 Task: Get directions from Olympic National Park, Washington, United States to Carlsbad Caverns National Park, New Mexico, United States and explore the nearby things to do with rating 2 and above and open now
Action: Mouse moved to (309, 97)
Screenshot: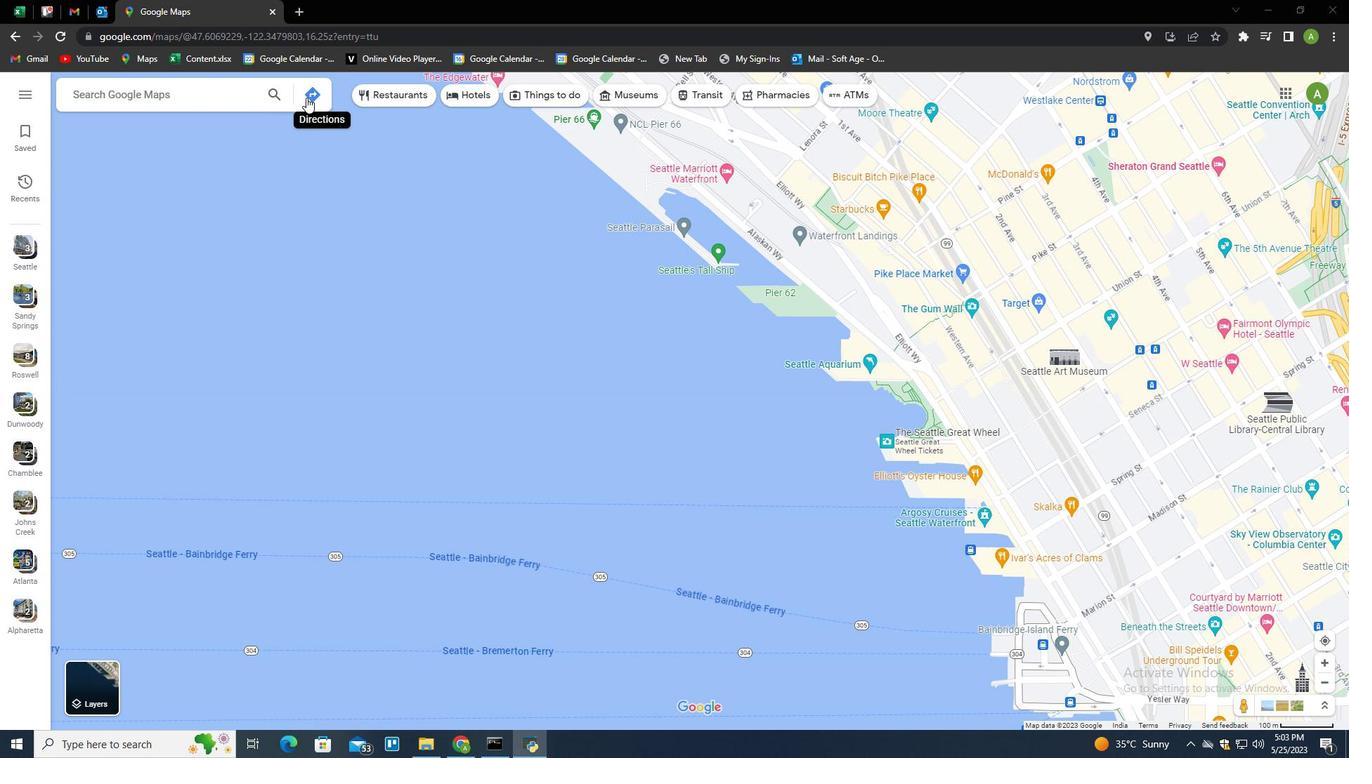 
Action: Mouse pressed left at (309, 97)
Screenshot: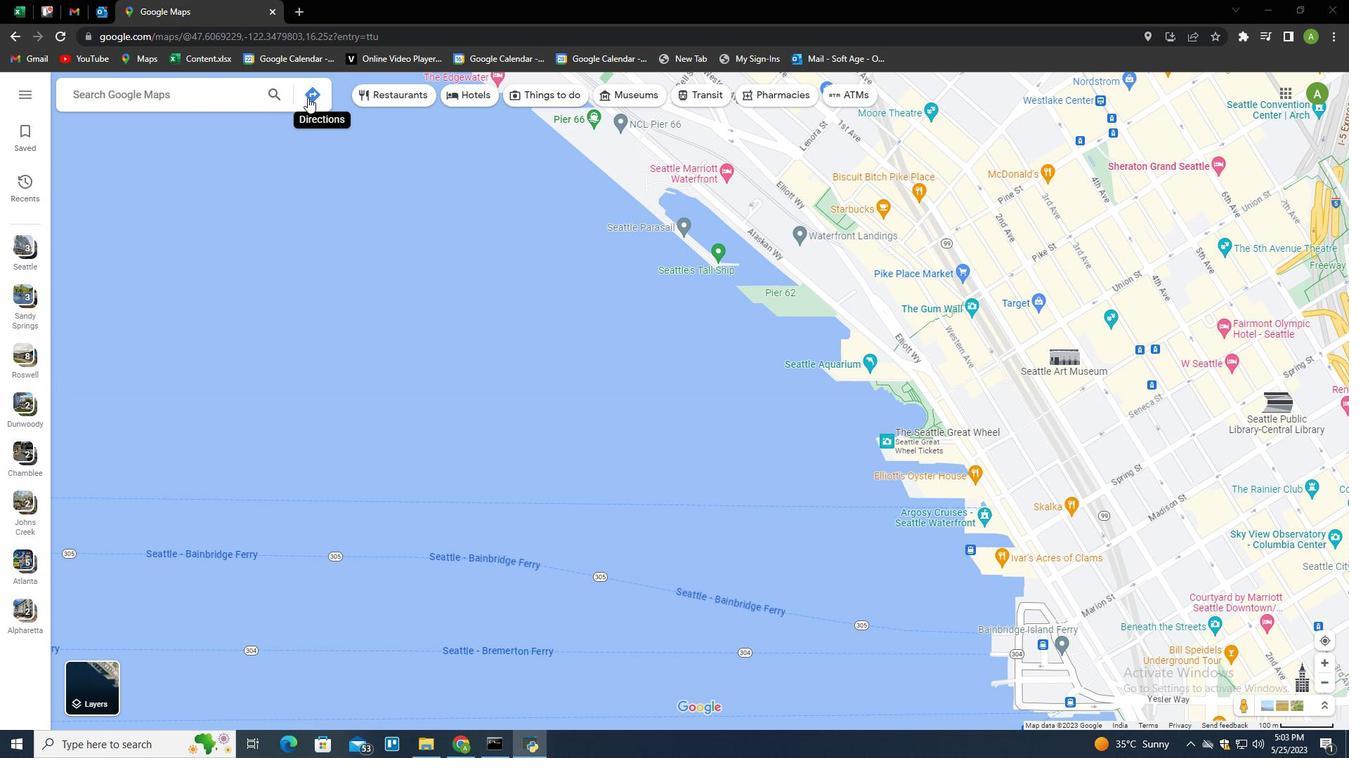 
Action: Mouse moved to (182, 143)
Screenshot: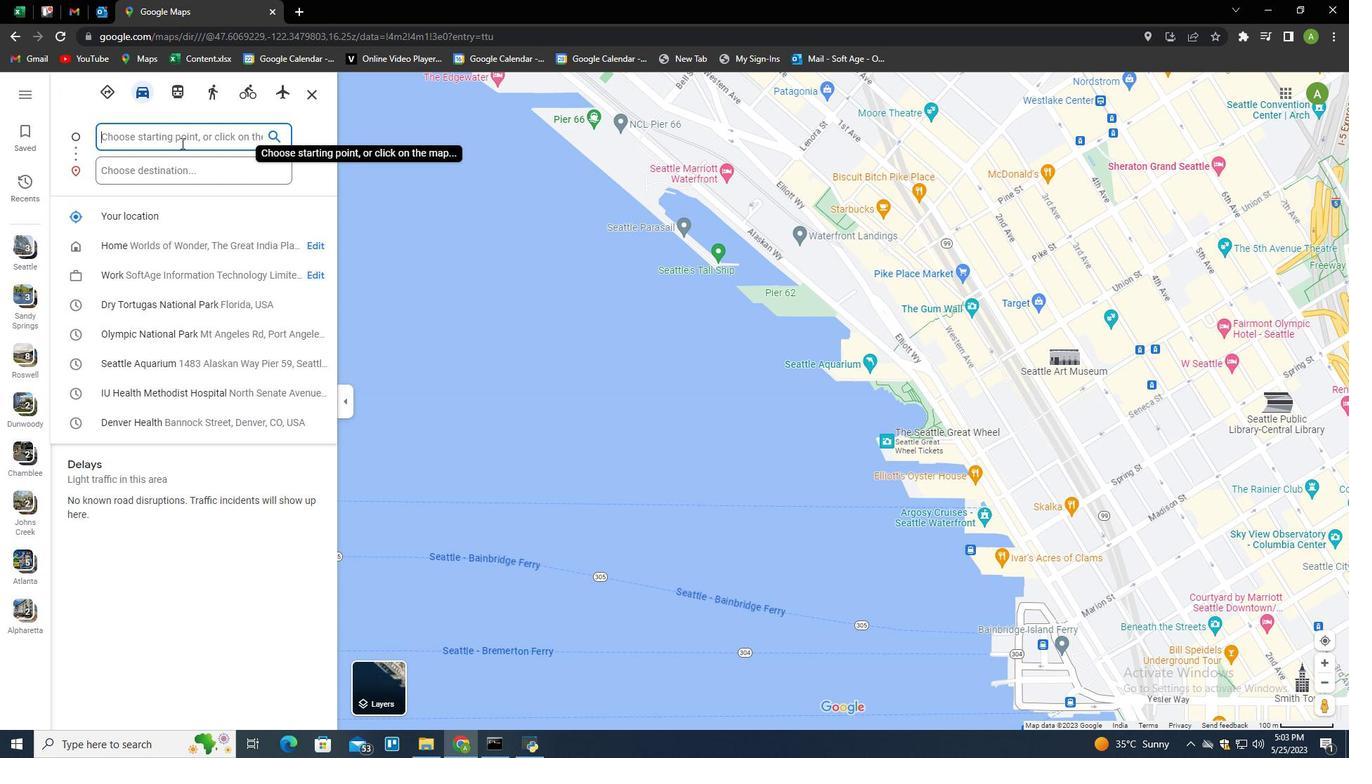 
Action: Mouse pressed left at (182, 143)
Screenshot: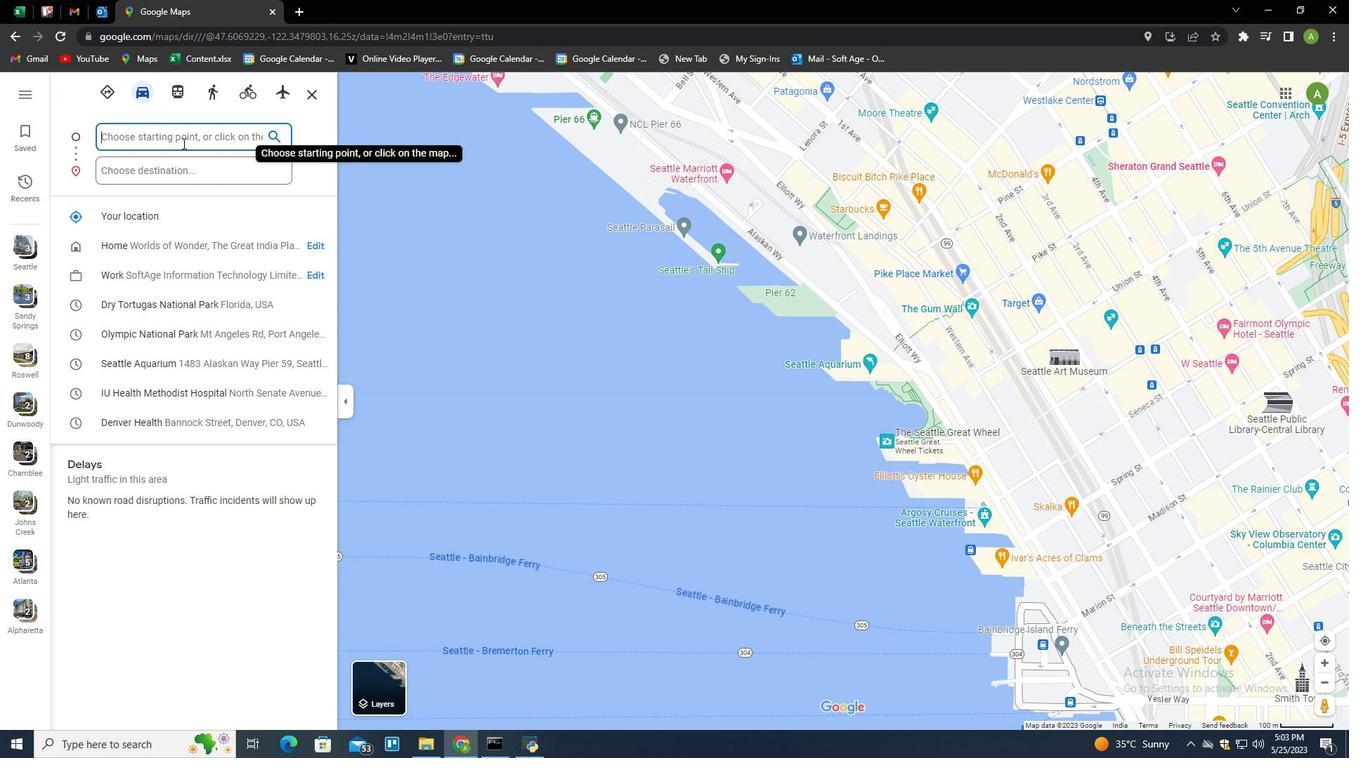 
Action: Key pressed <Key.shift>Oy<Key.backspace>lympic<Key.space><Key.shift>National<Key.space><Key.shift>Park,<Key.shift><Key.shift>Wah<Key.backspace>shington,<Key.space><Key.shift>United<Key.space><Key.shift>States<Key.tab><Key.tab><Key.shift>Carlsbad<Key.space><Key.shift>Caverns<Key.space><Key.shift>National<Key.space><Key.shift>Park,<Key.space><Key.shift>Nerw<Key.backspace><Key.backspace>w<Key.space><Key.shift>Mexico,<Key.space><Key.shift>Unted<Key.space><Key.shift>States<Key.enter>
Screenshot: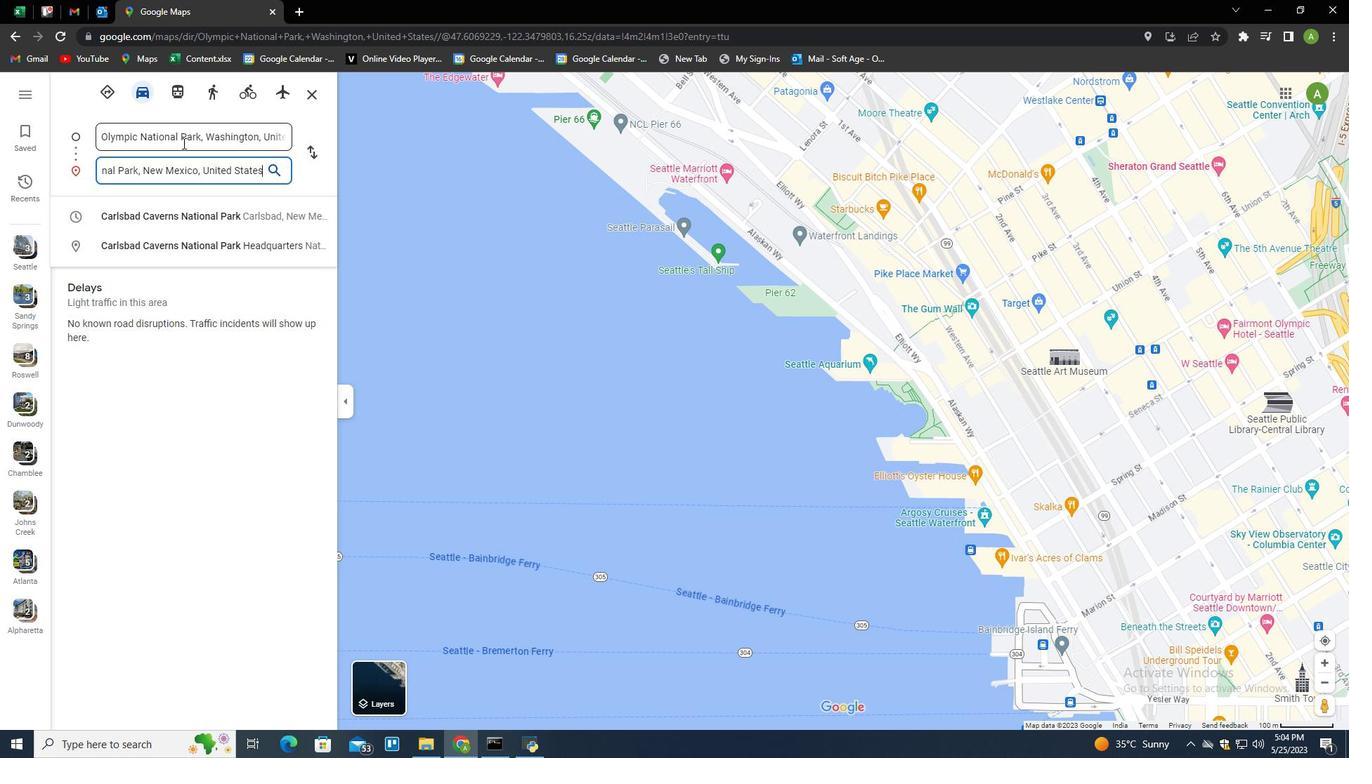 
Action: Mouse moved to (767, 92)
Screenshot: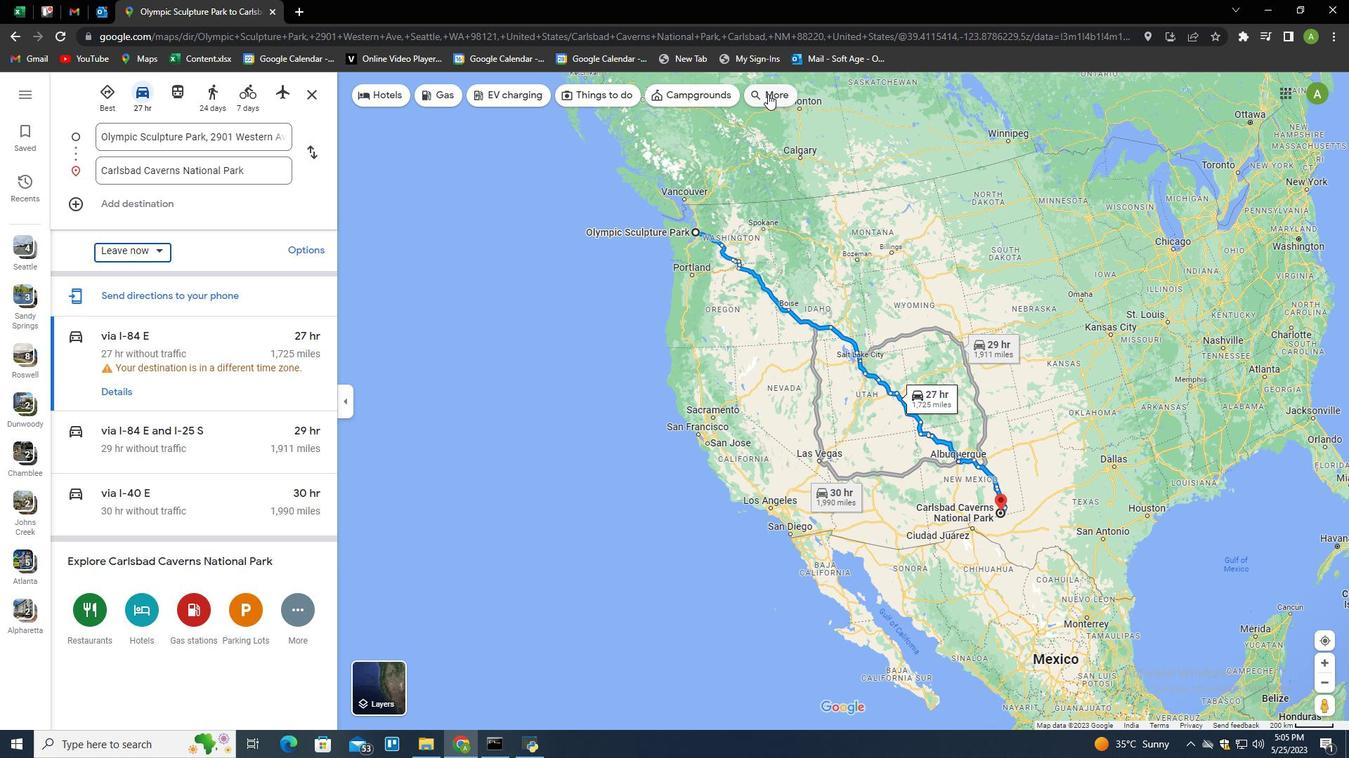 
Action: Mouse pressed left at (767, 92)
Screenshot: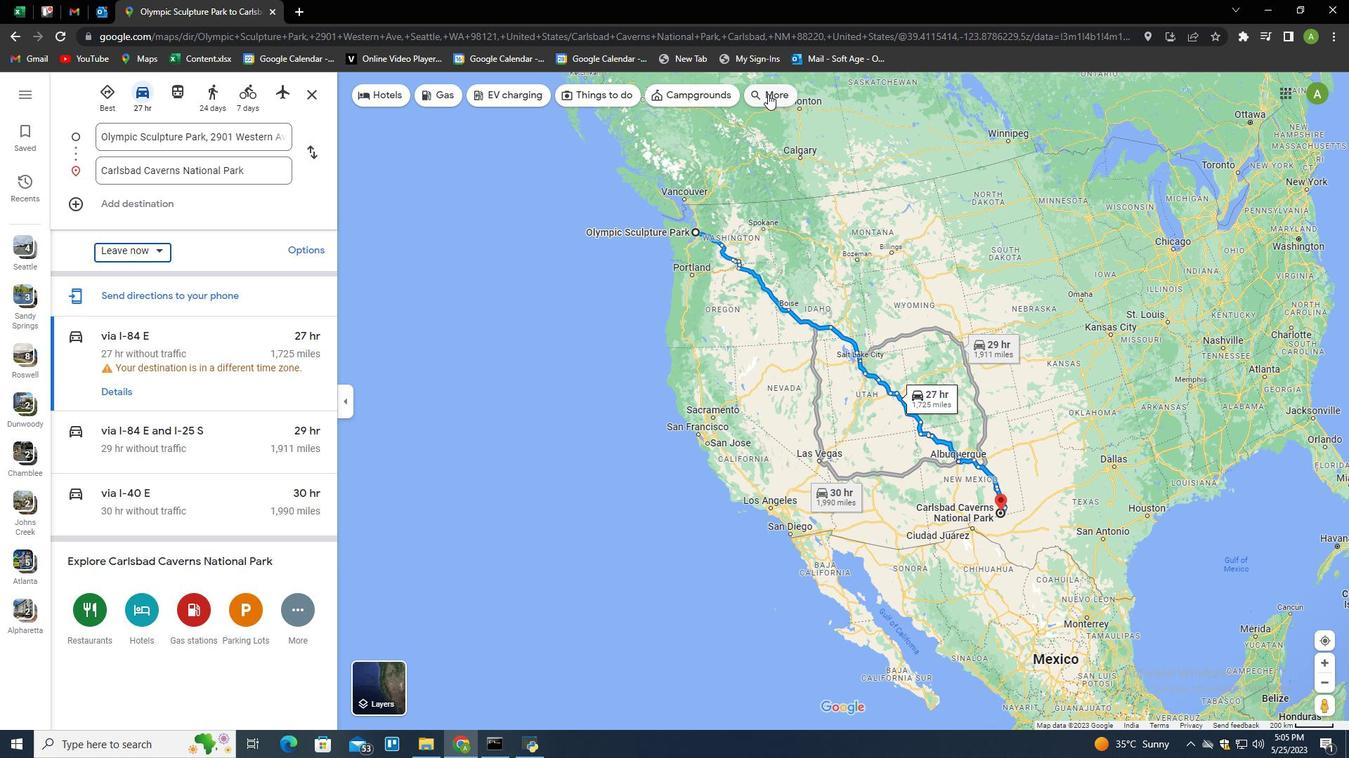 
Action: Mouse moved to (102, 497)
Screenshot: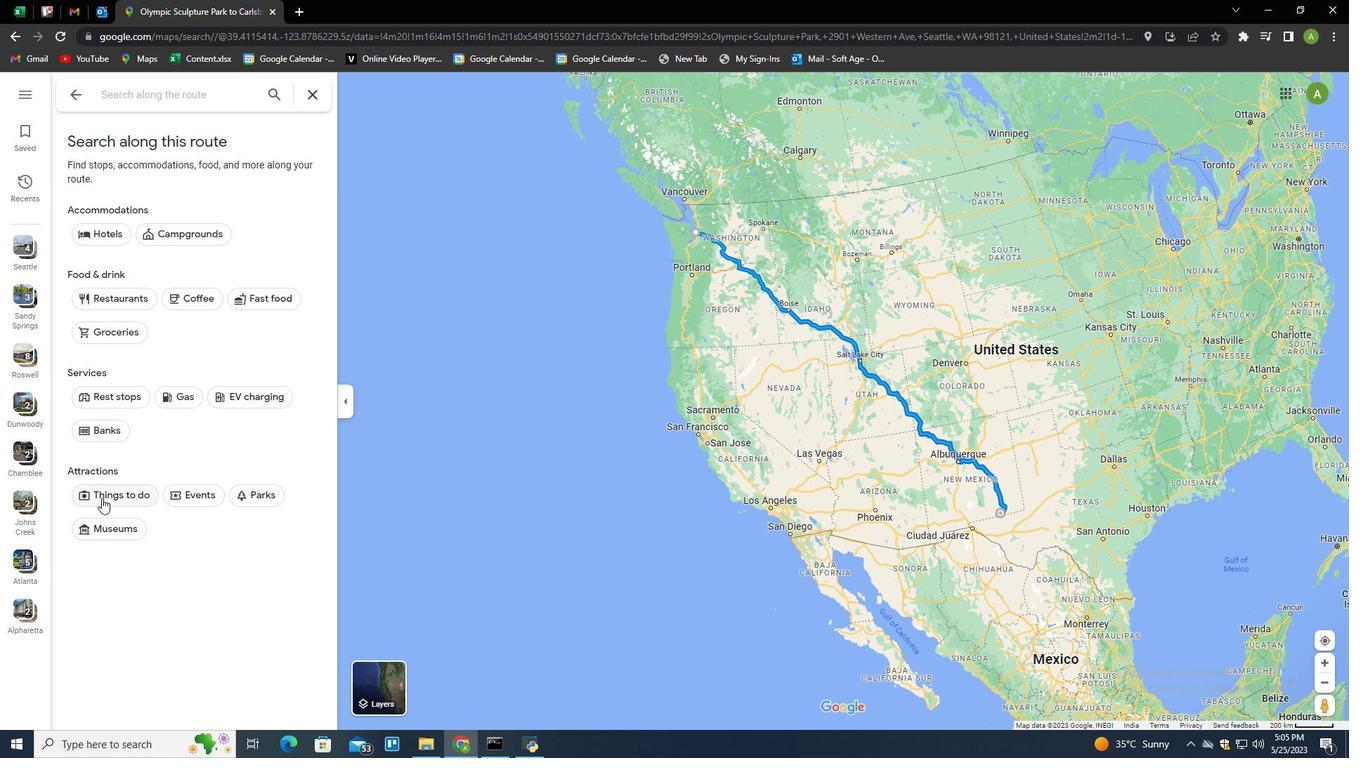 
Action: Mouse pressed left at (102, 497)
Screenshot: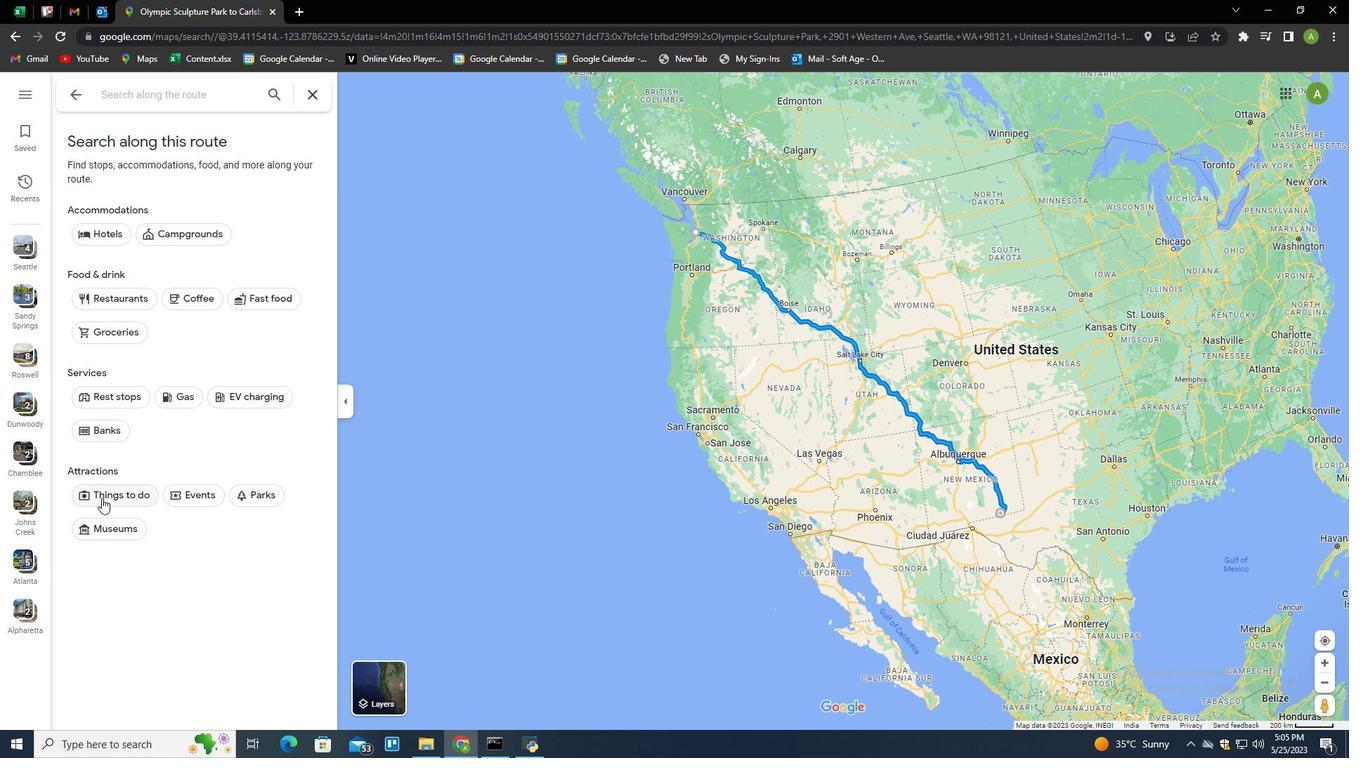 
Action: Mouse moved to (401, 100)
Screenshot: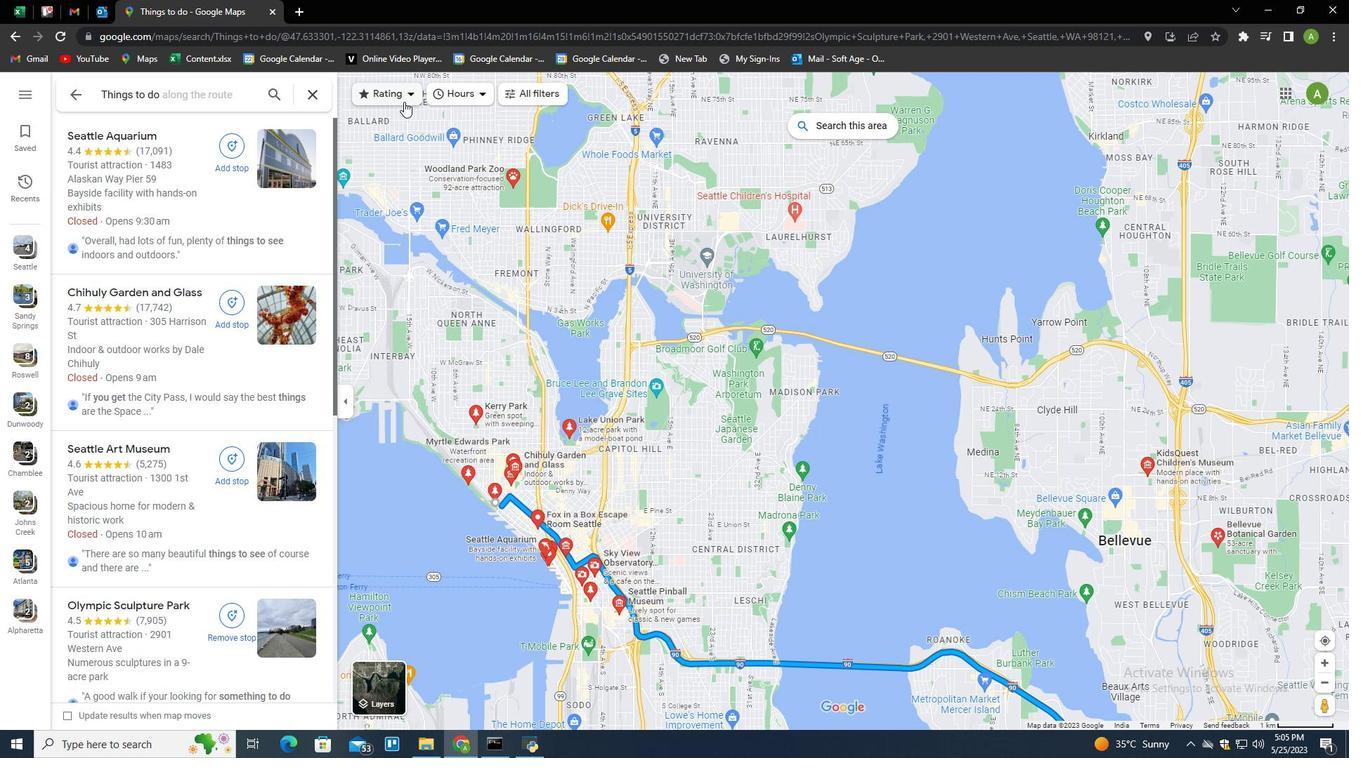 
Action: Mouse pressed left at (401, 100)
Screenshot: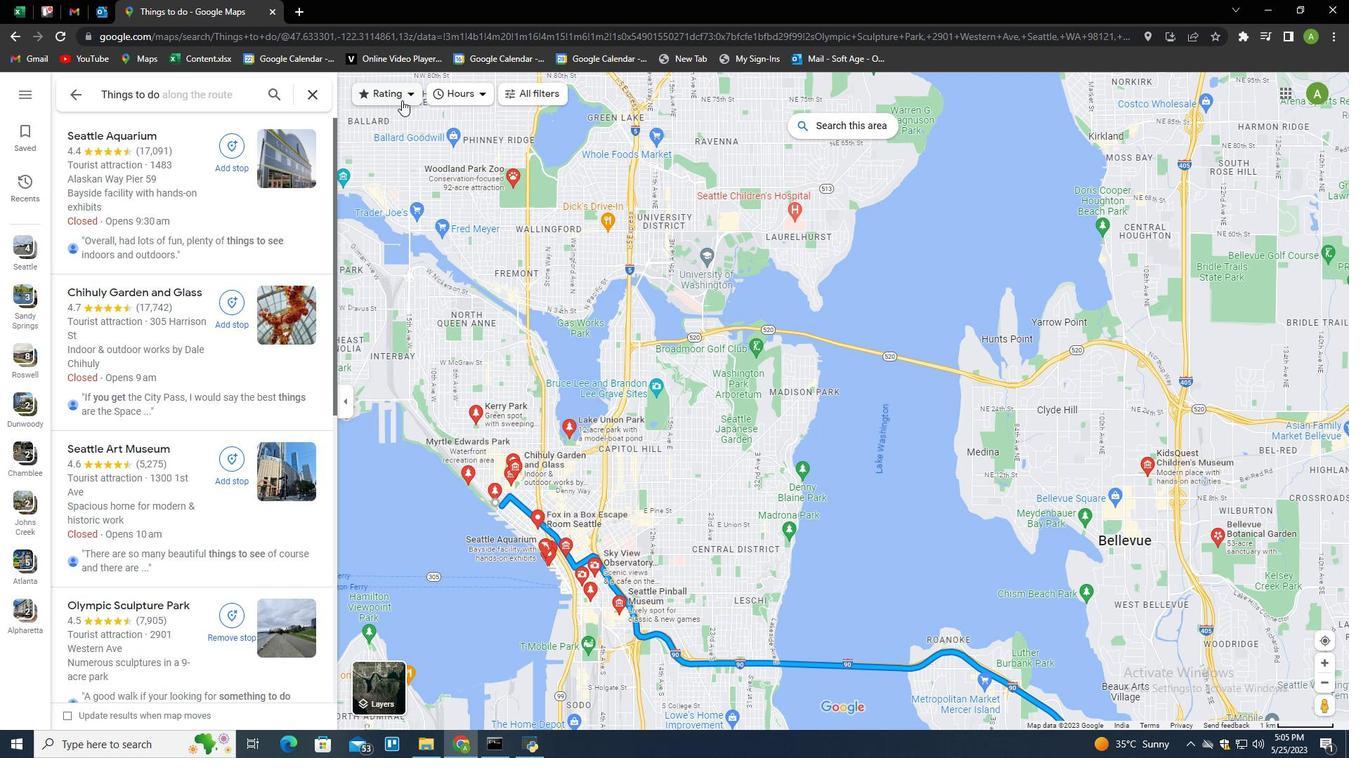 
Action: Mouse moved to (394, 153)
Screenshot: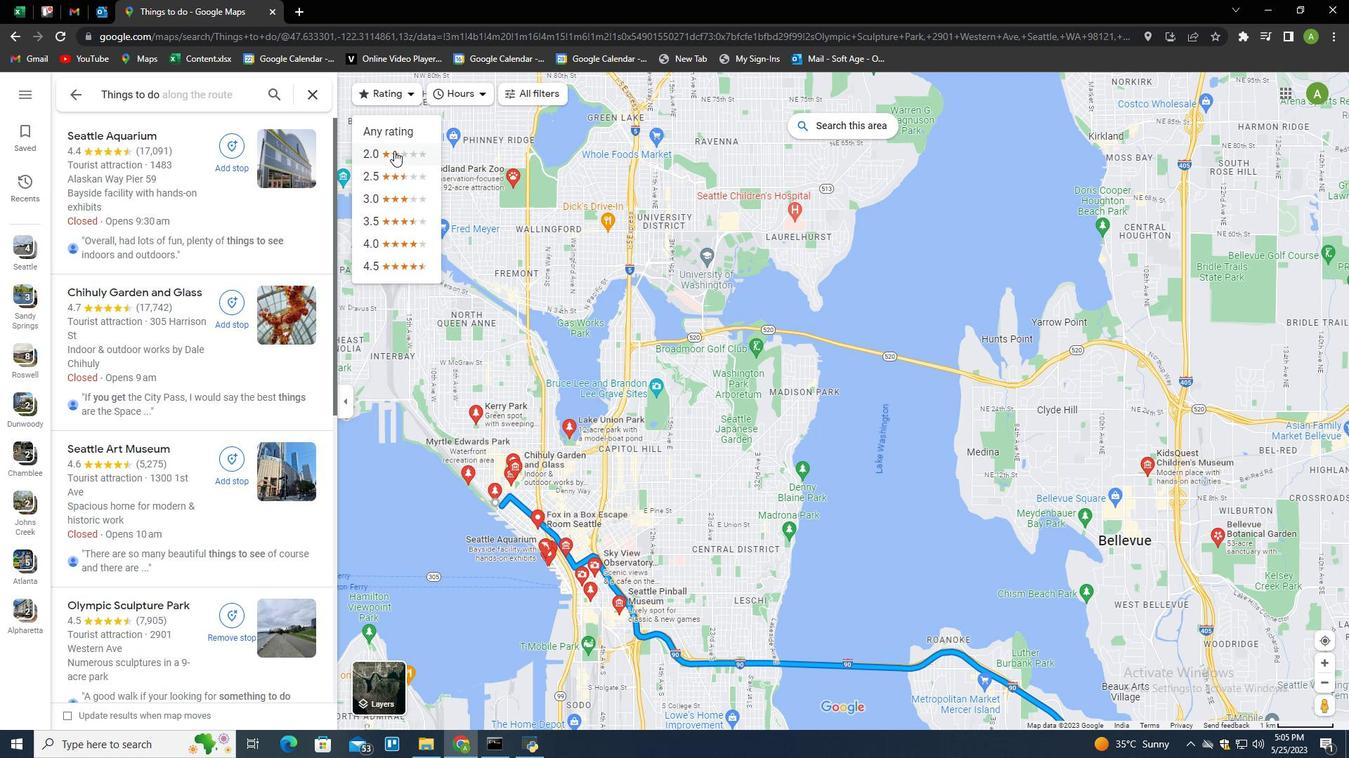 
Action: Mouse pressed left at (394, 153)
Screenshot: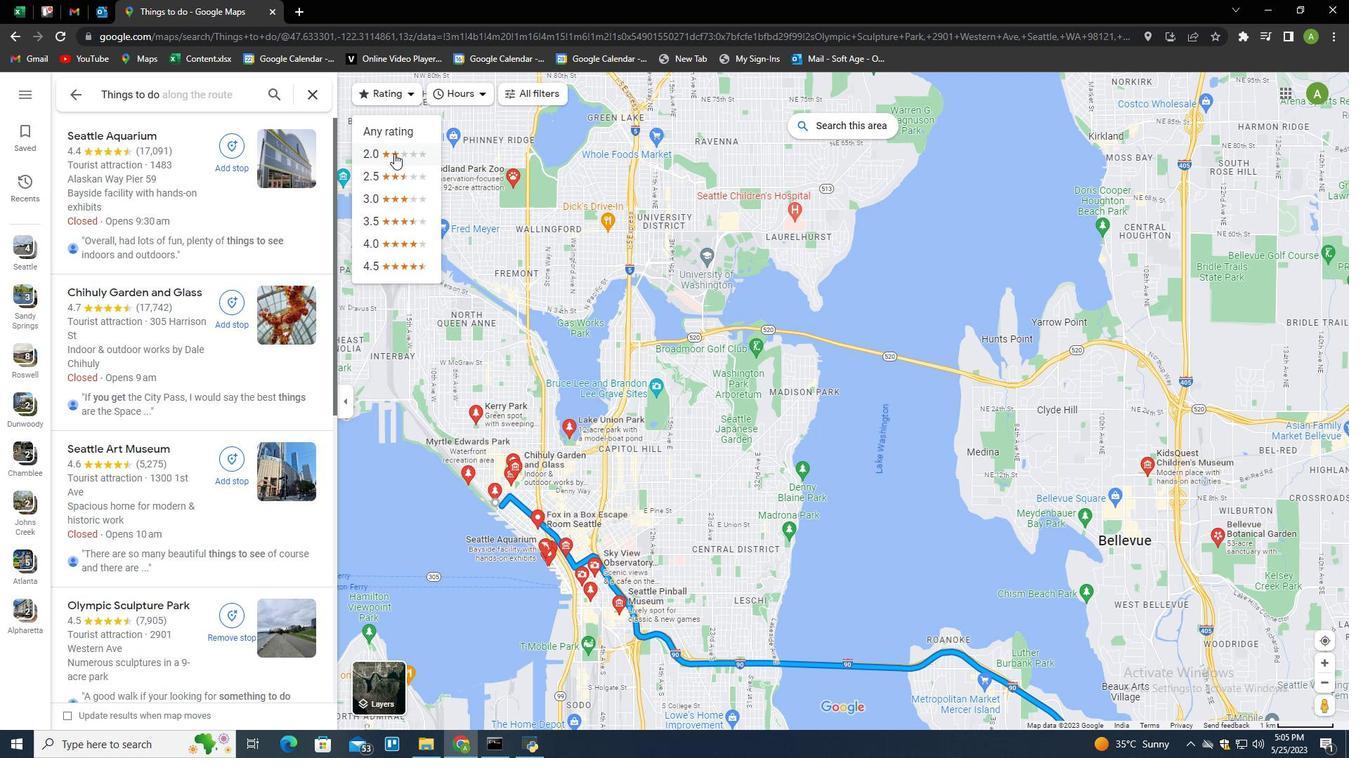 
Action: Mouse moved to (489, 90)
Screenshot: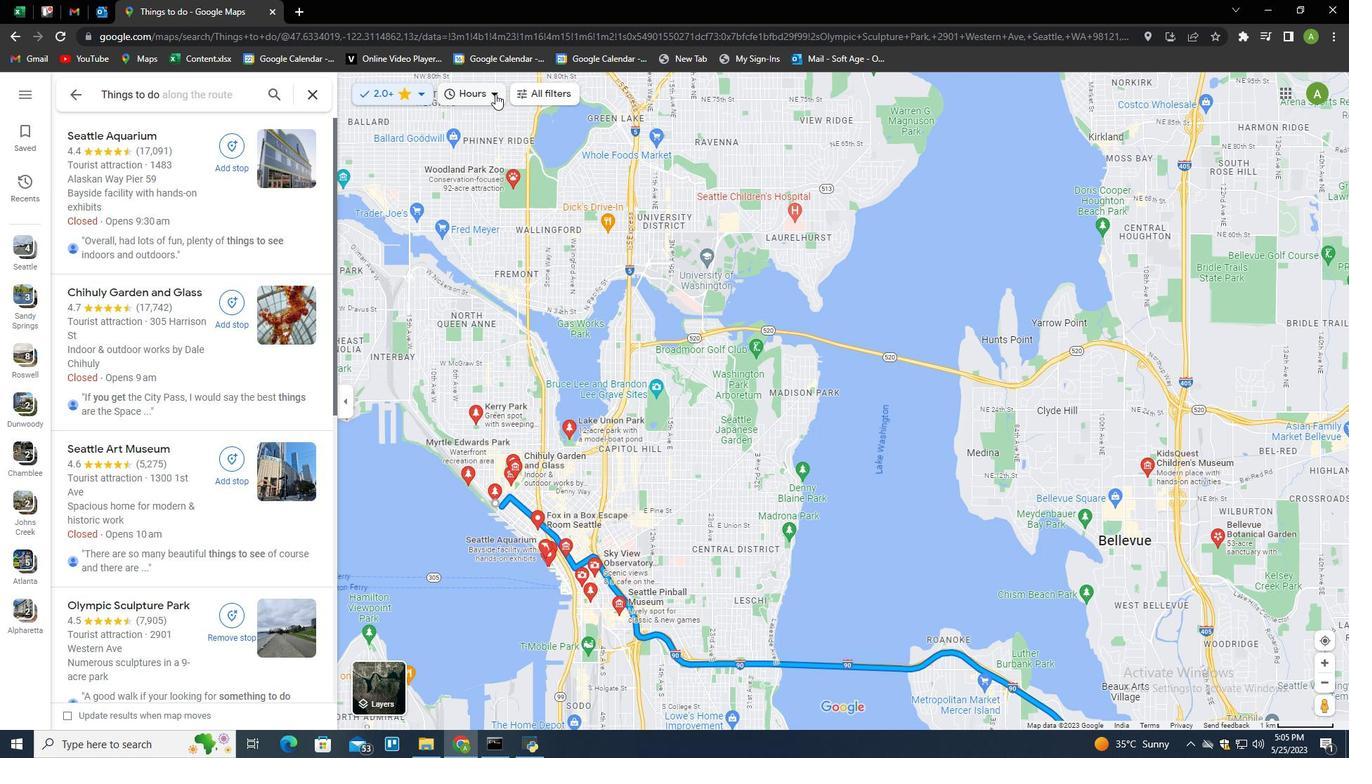 
Action: Mouse pressed left at (489, 90)
Screenshot: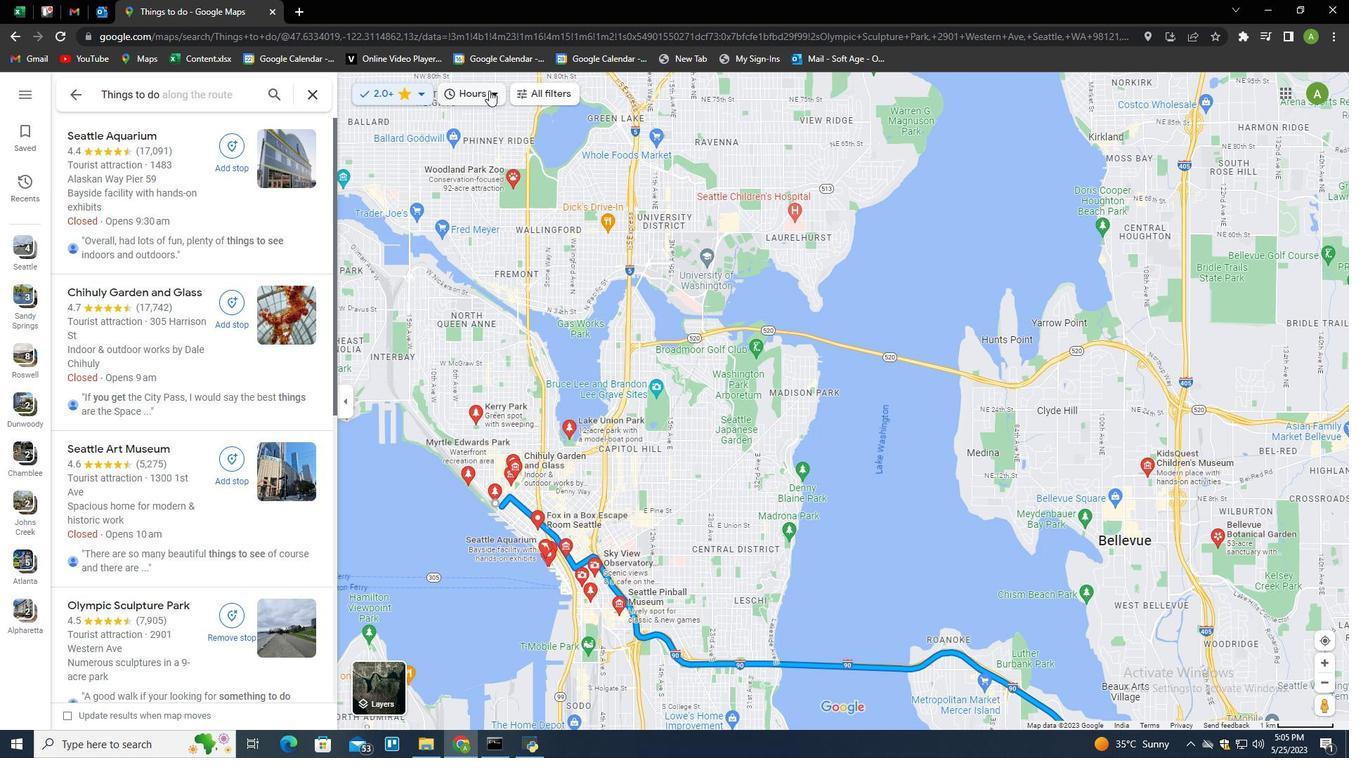 
Action: Mouse moved to (456, 149)
Screenshot: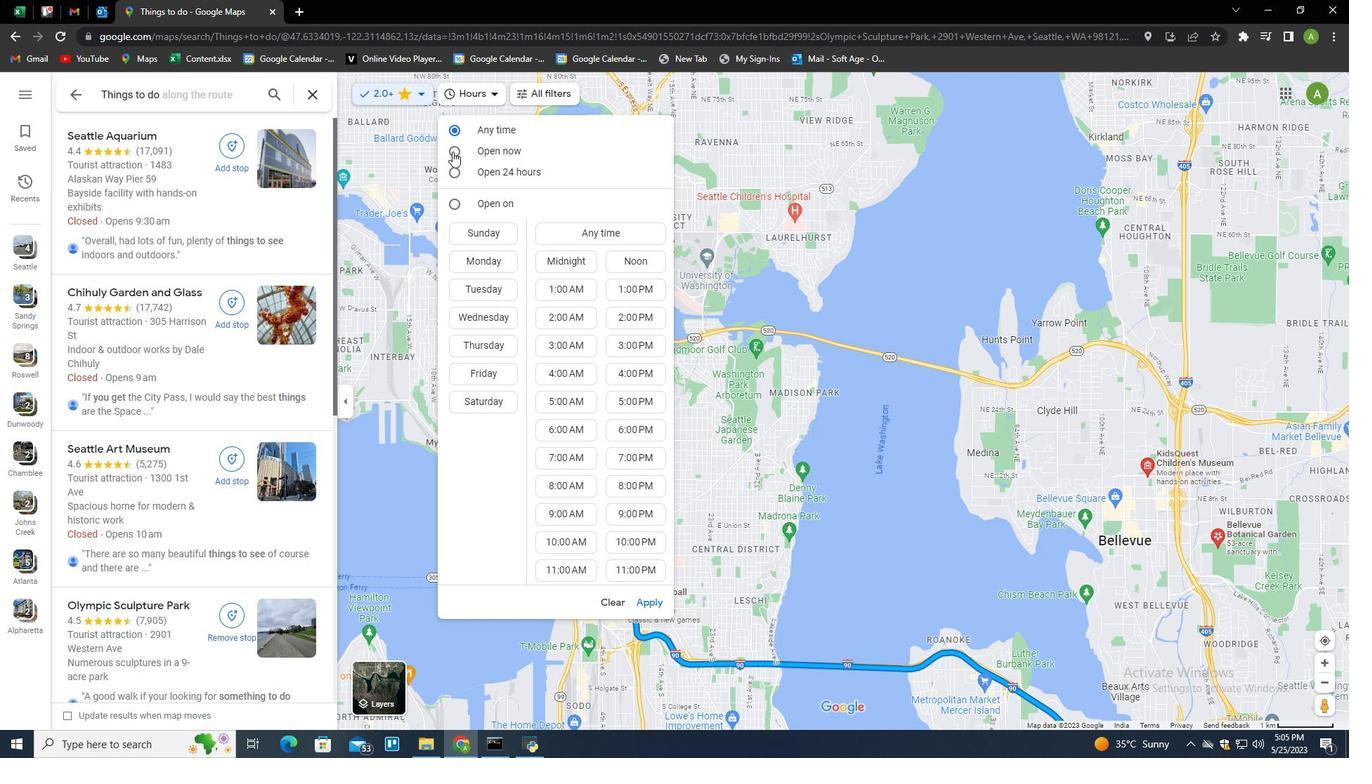 
Action: Mouse pressed left at (456, 149)
Screenshot: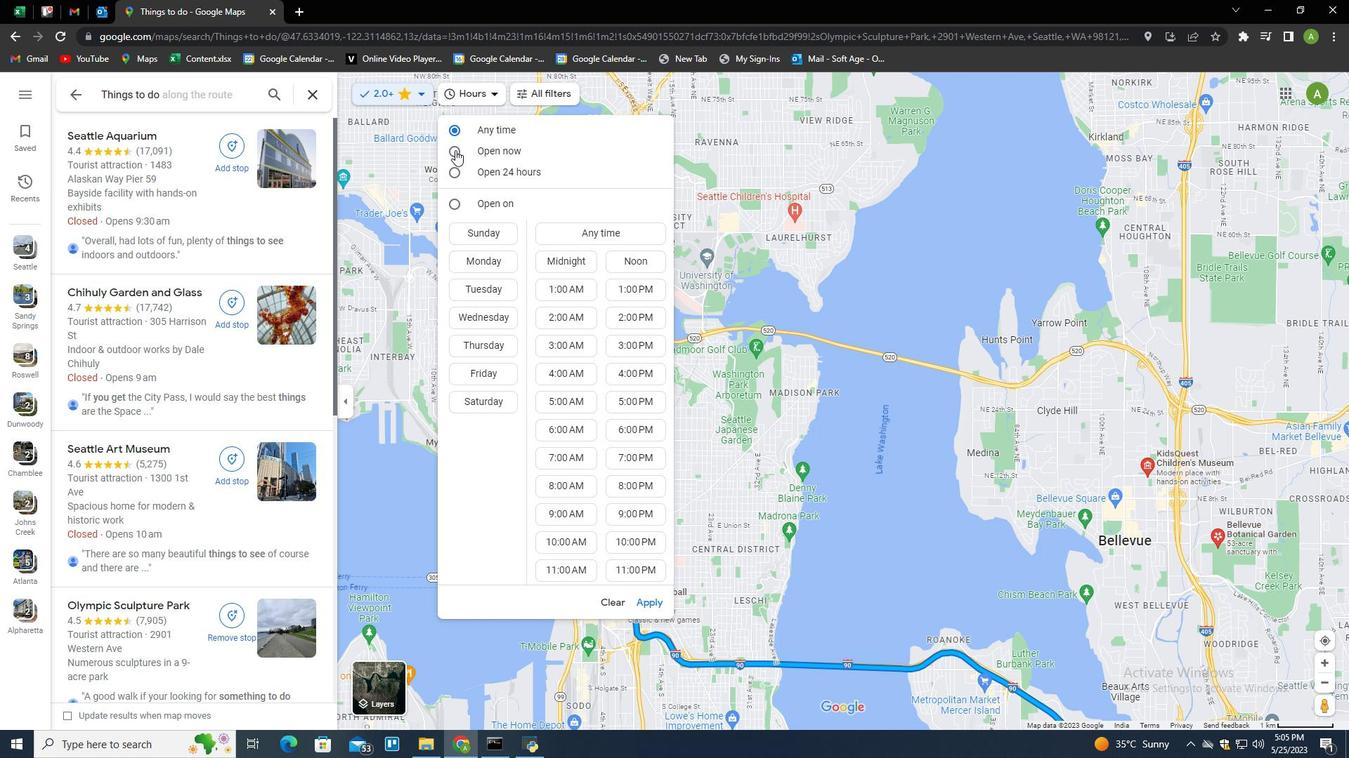 
Action: Mouse moved to (647, 605)
Screenshot: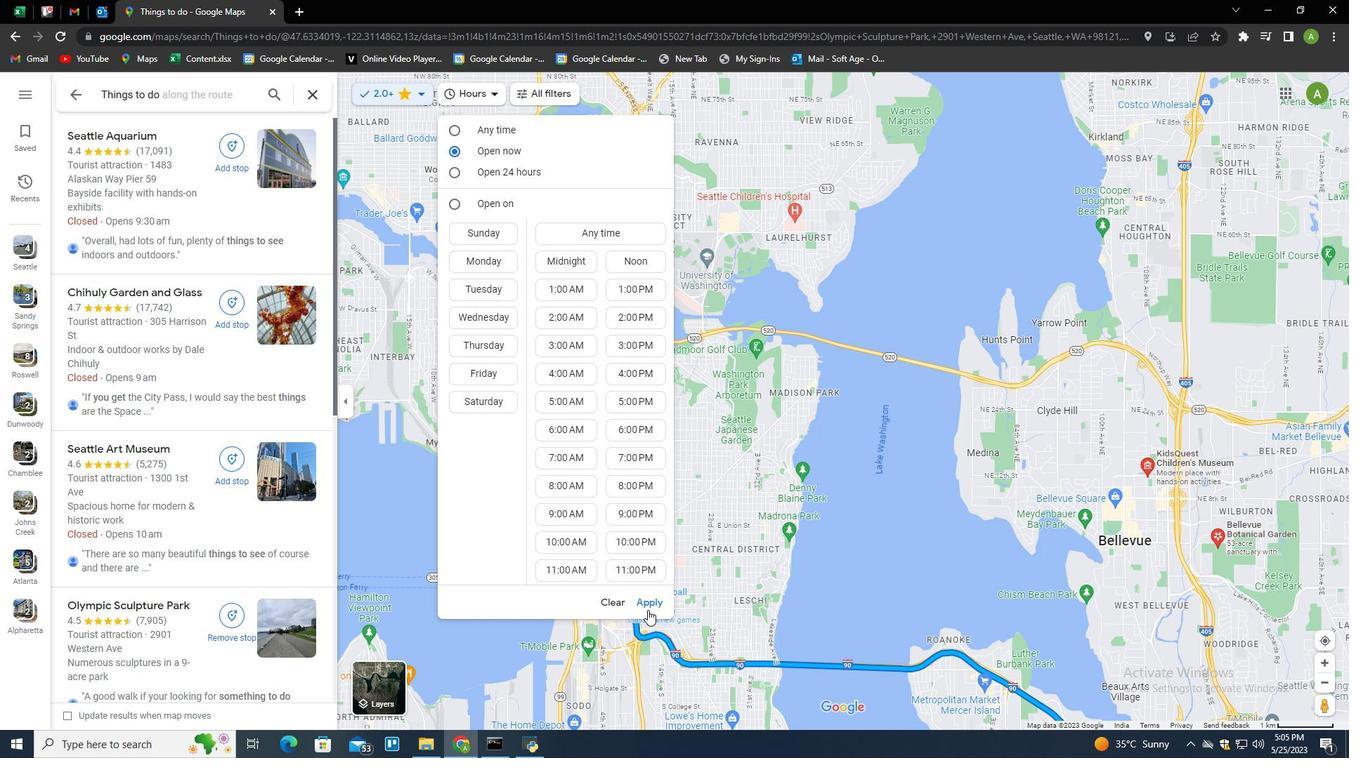 
Action: Mouse pressed left at (647, 605)
Screenshot: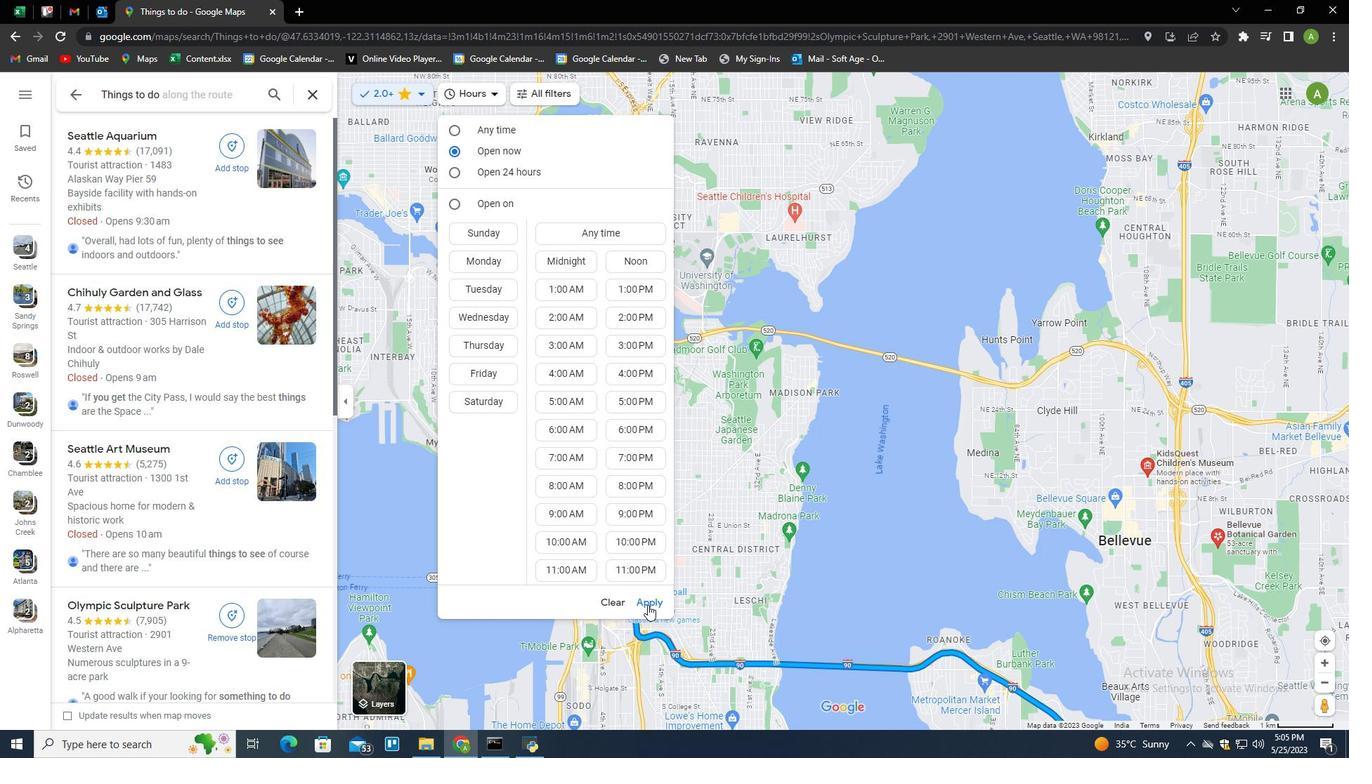 
Action: Mouse moved to (708, 250)
Screenshot: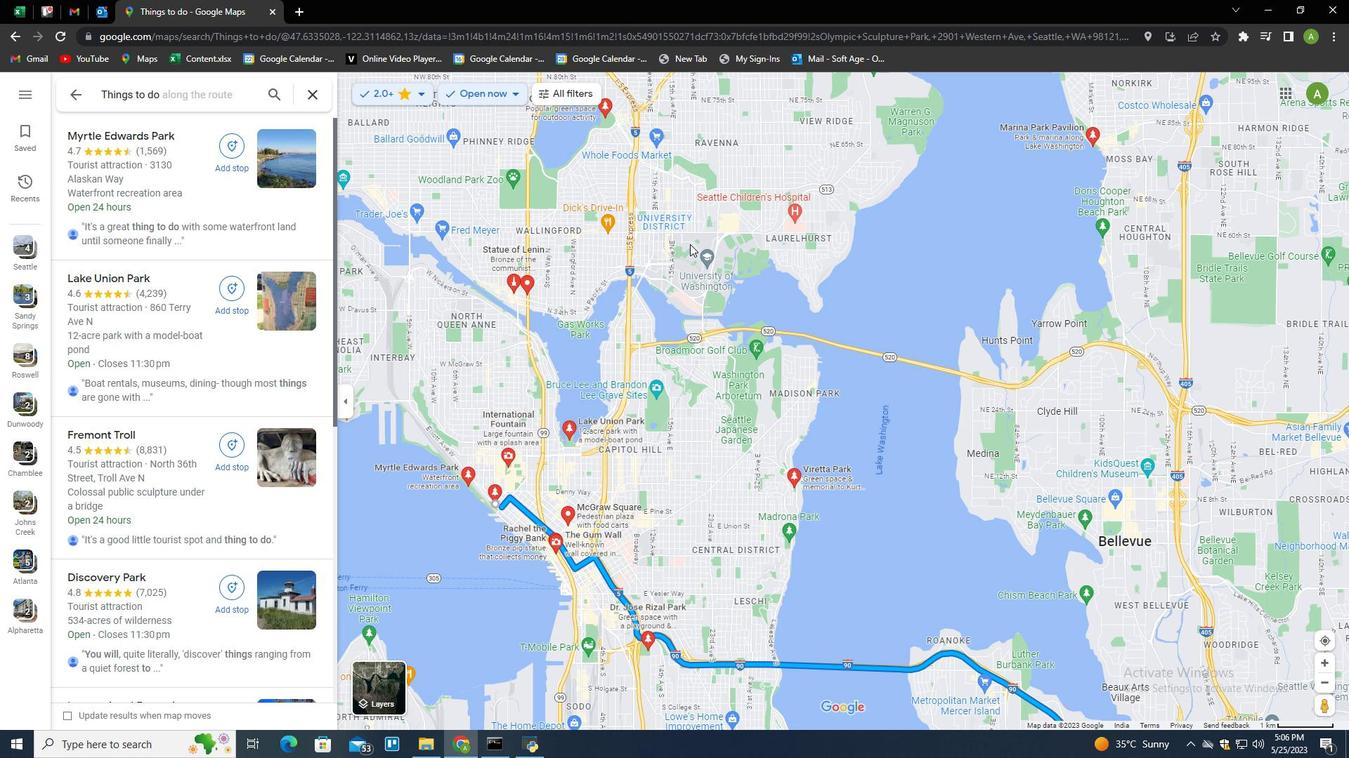 
Action: Mouse scrolled (708, 249) with delta (0, 0)
Screenshot: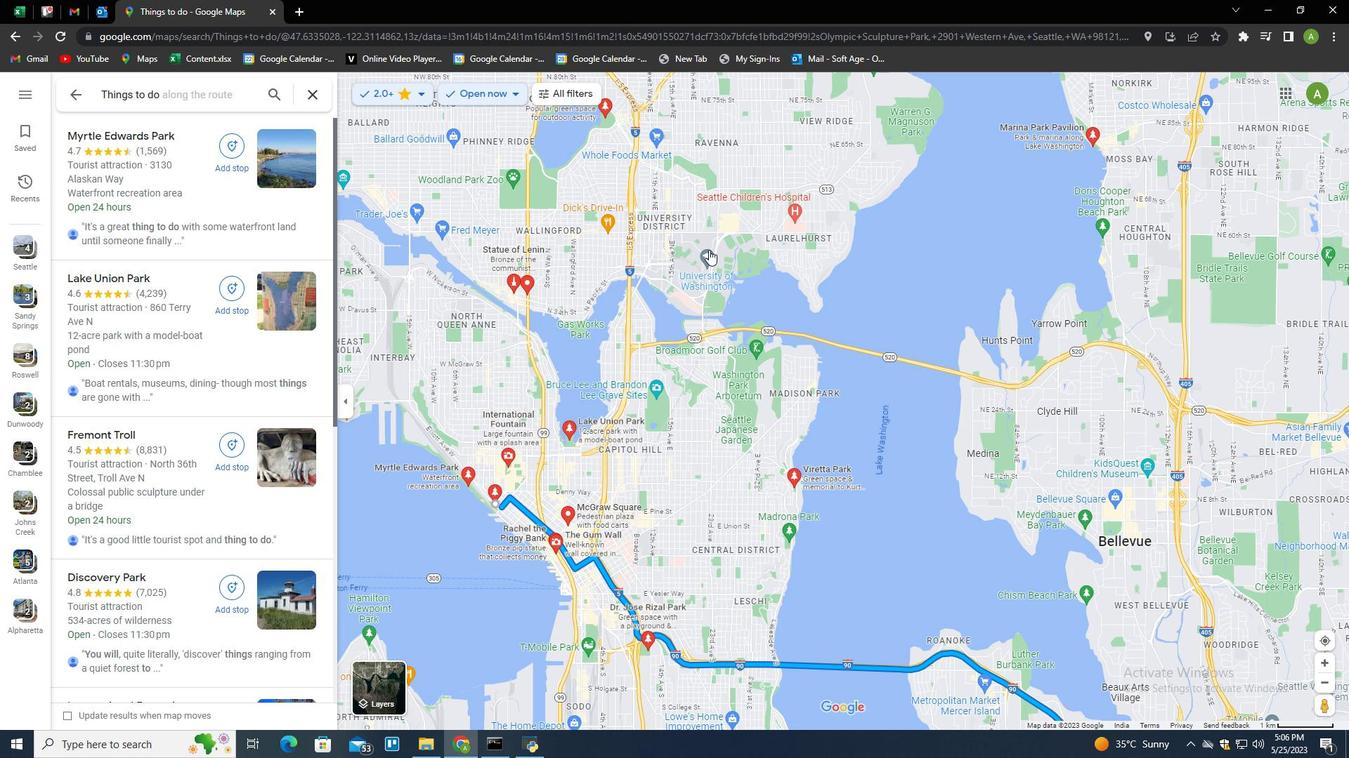 
Action: Mouse scrolled (708, 249) with delta (0, 0)
Screenshot: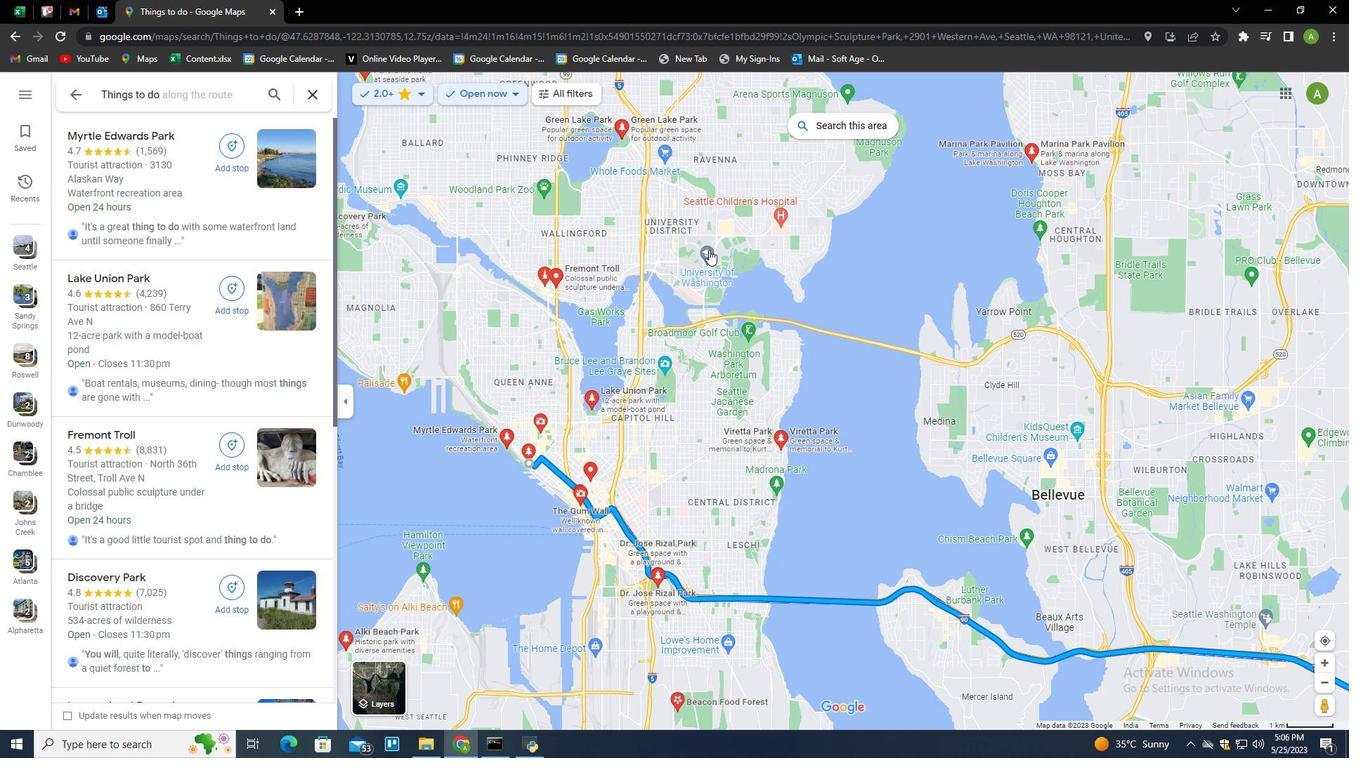 
Action: Mouse moved to (724, 435)
Screenshot: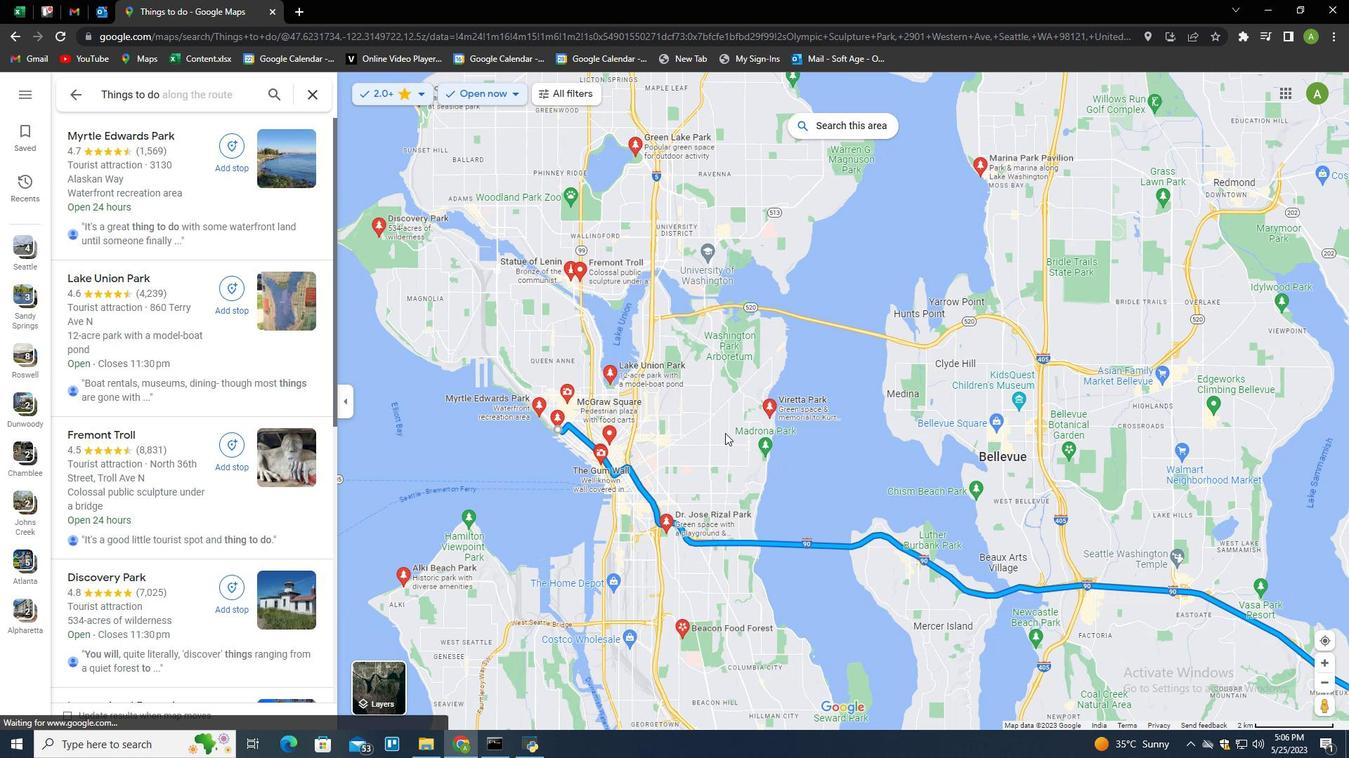 
Action: Mouse pressed left at (724, 435)
Screenshot: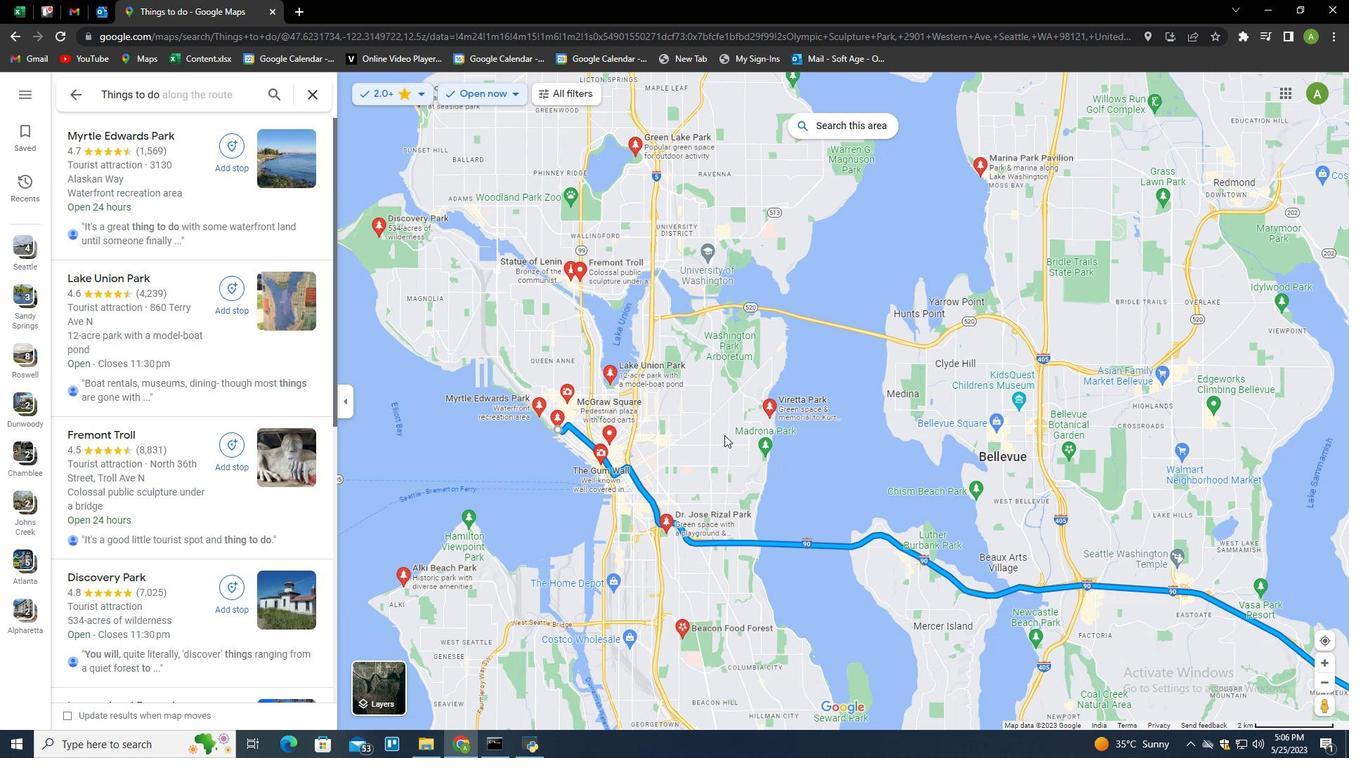 
Action: Mouse moved to (715, 342)
Screenshot: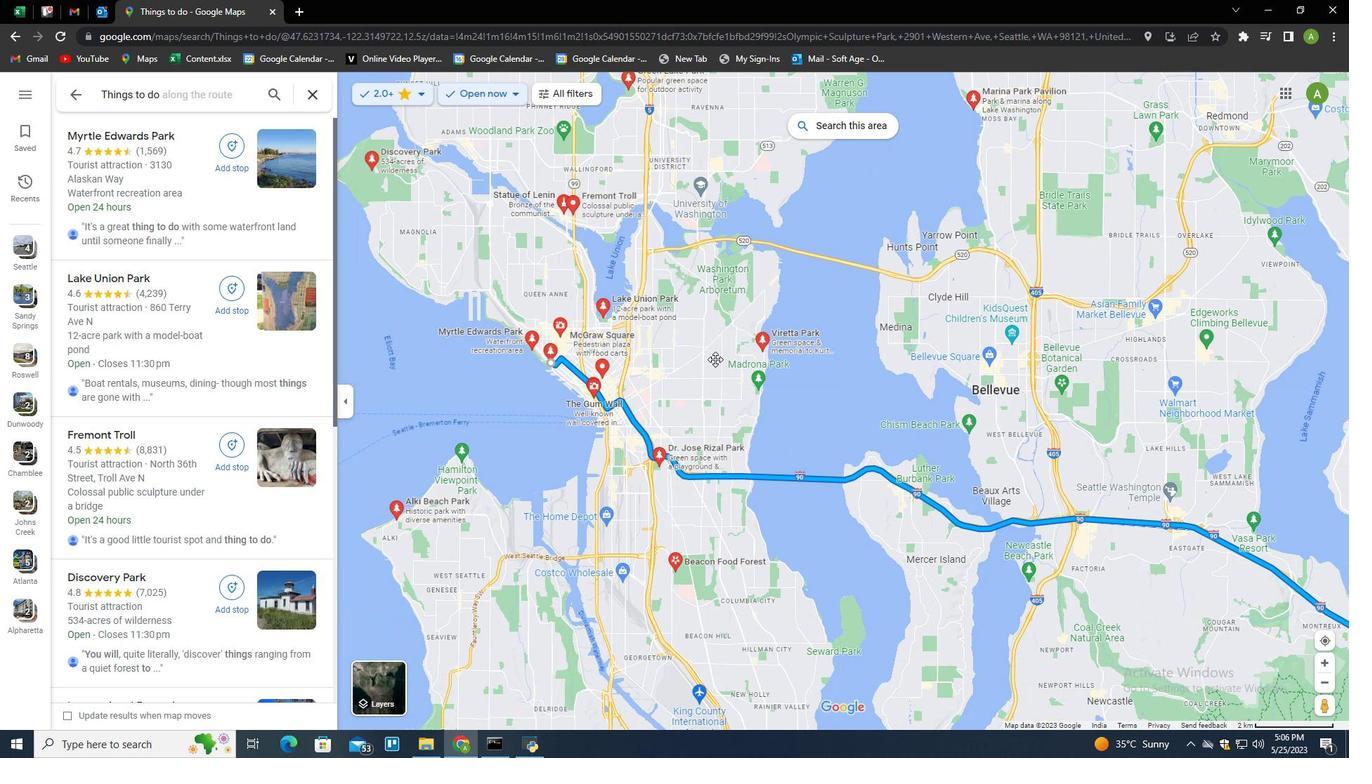 
Action: Mouse scrolled (715, 341) with delta (0, 0)
Screenshot: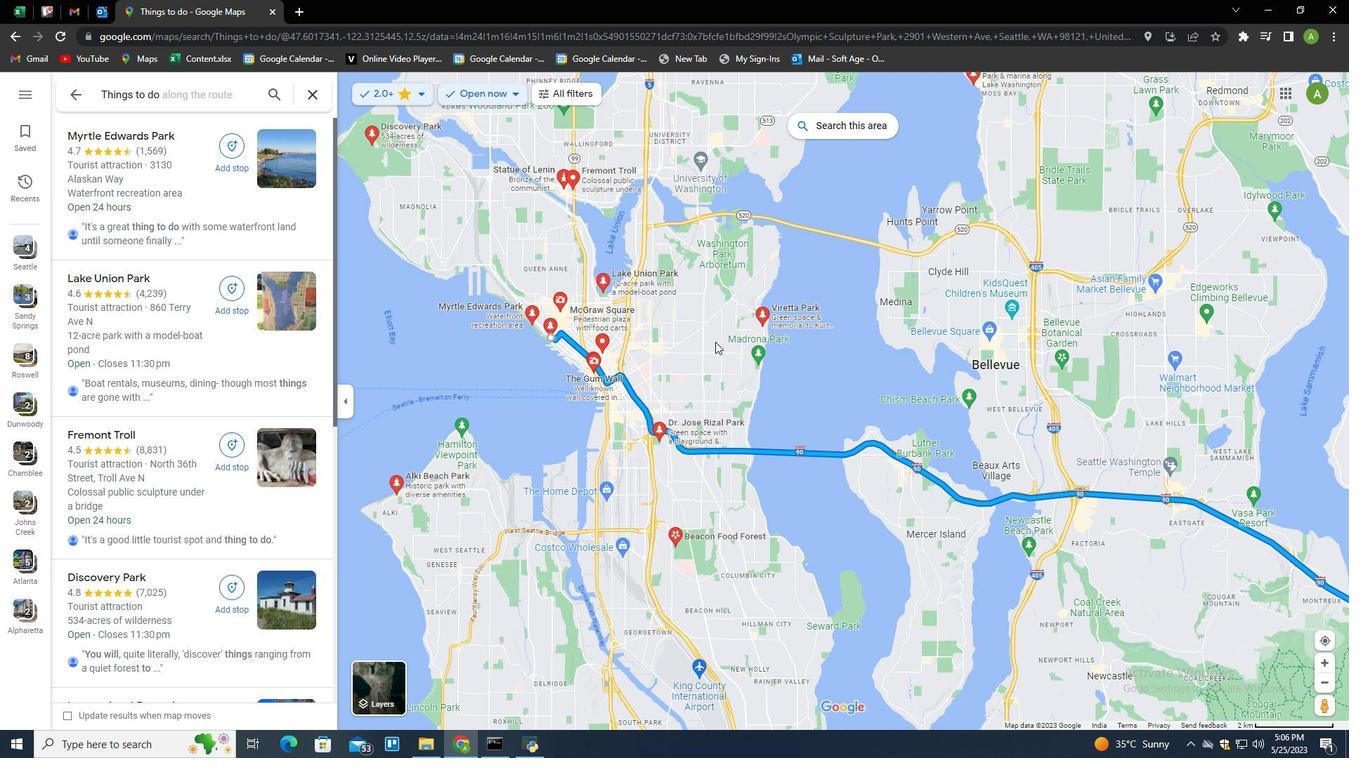 
Action: Mouse moved to (713, 348)
Screenshot: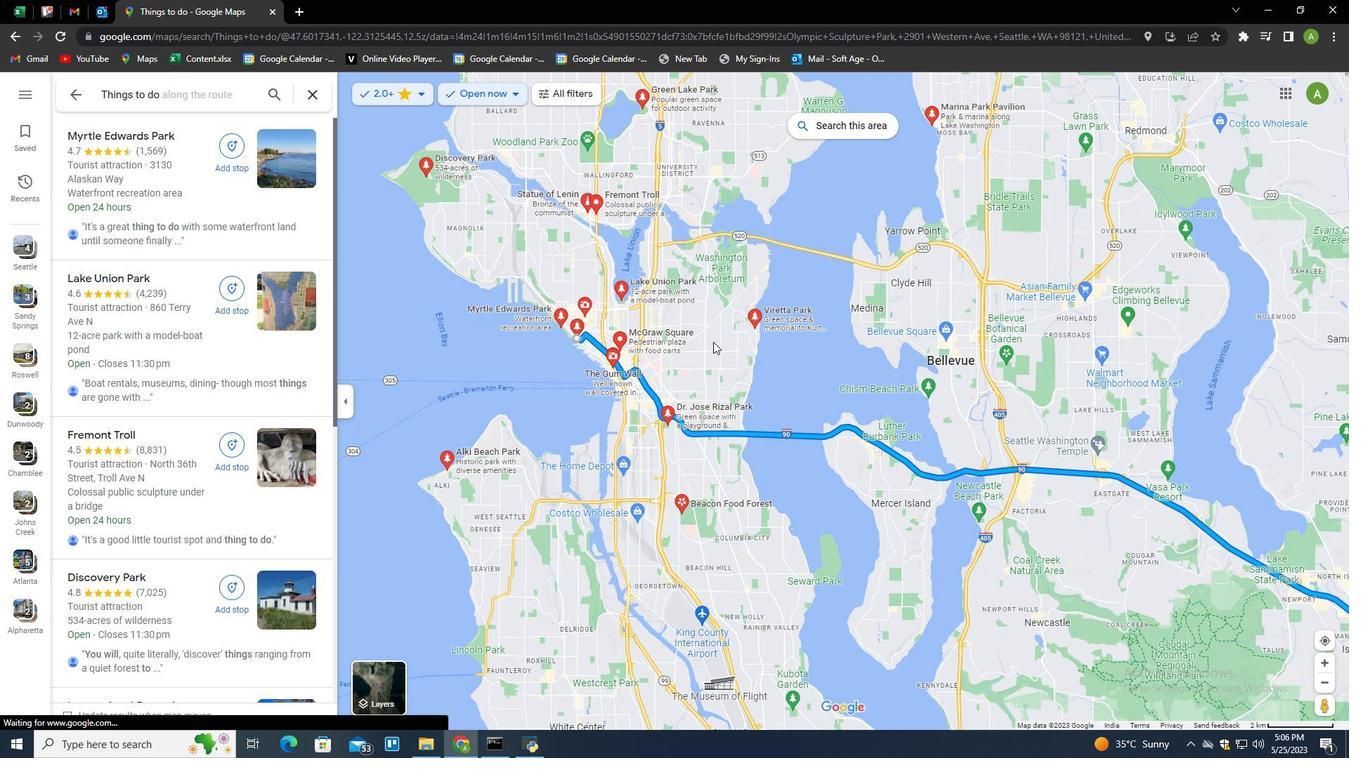
Action: Mouse pressed left at (713, 348)
Screenshot: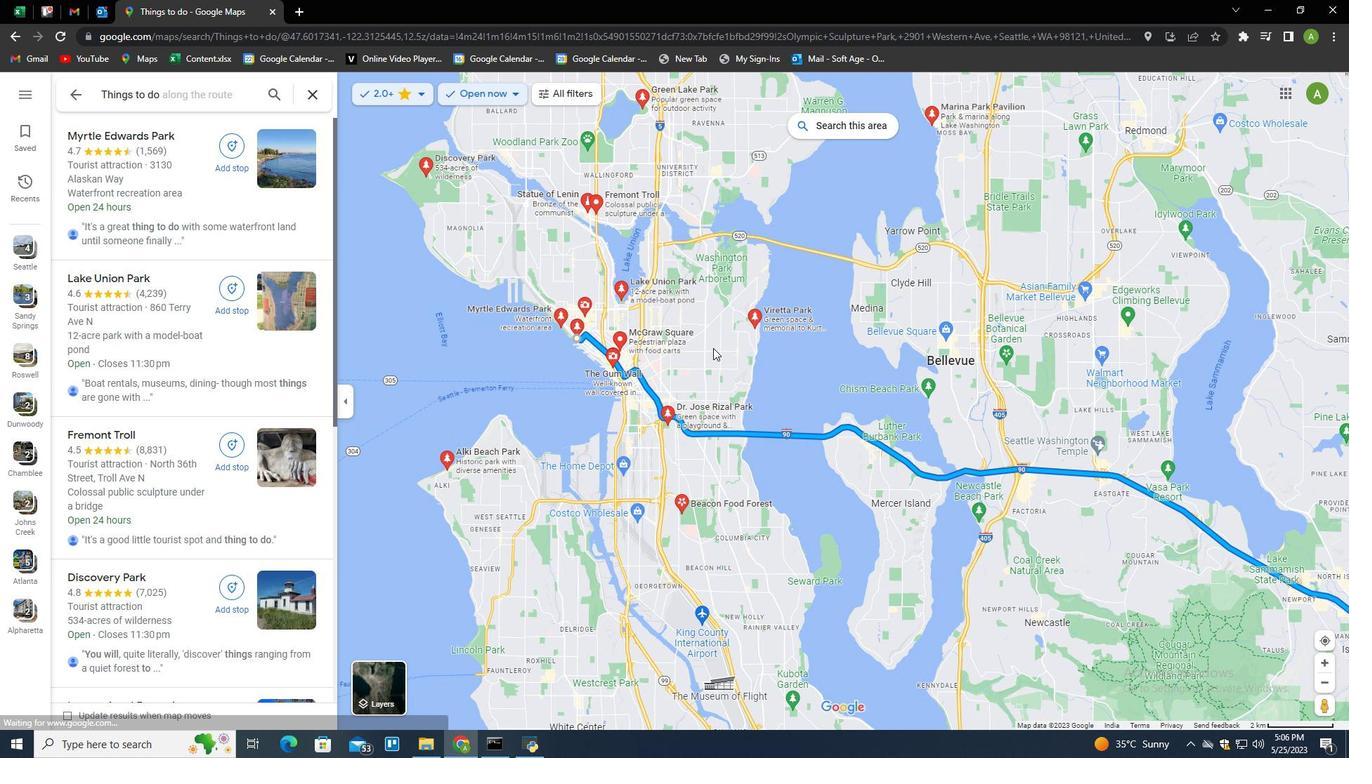 
Action: Mouse moved to (697, 333)
Screenshot: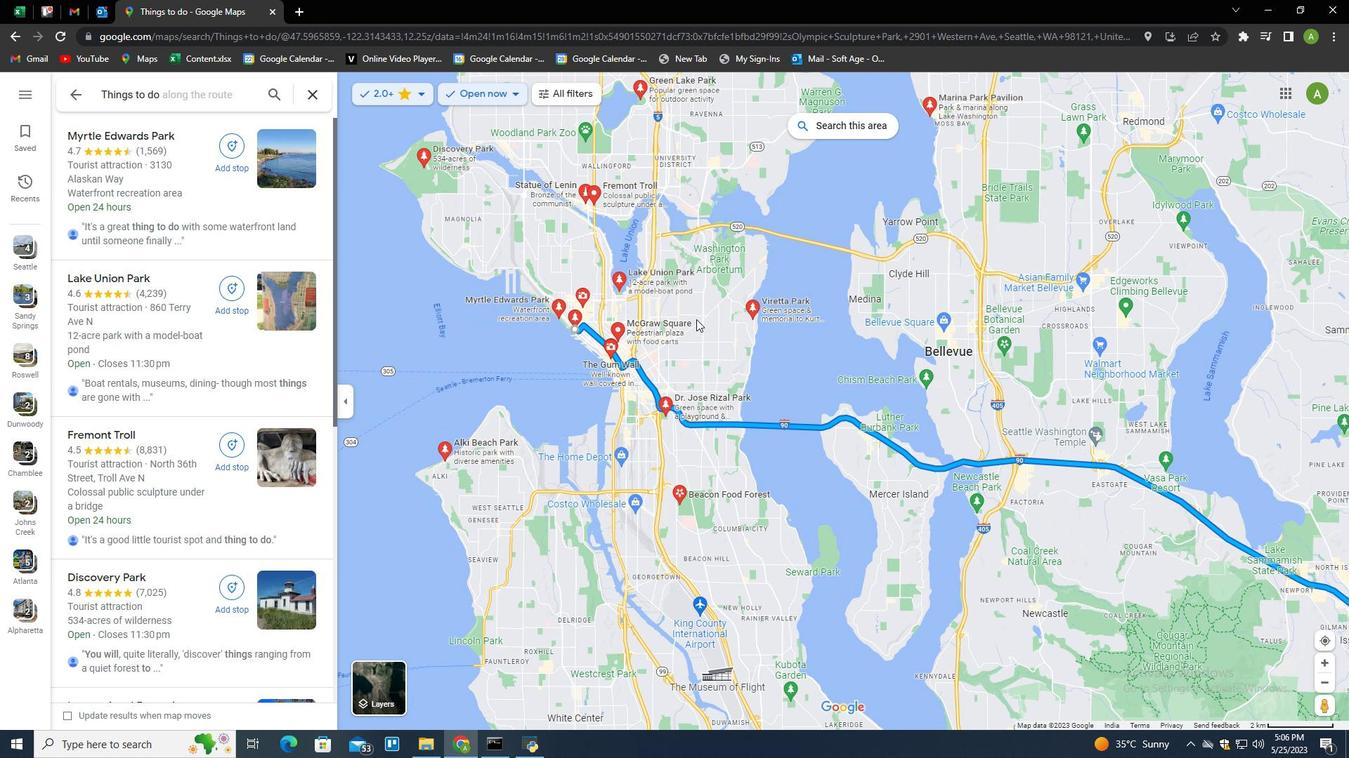 
Action: Mouse pressed left at (697, 333)
Screenshot: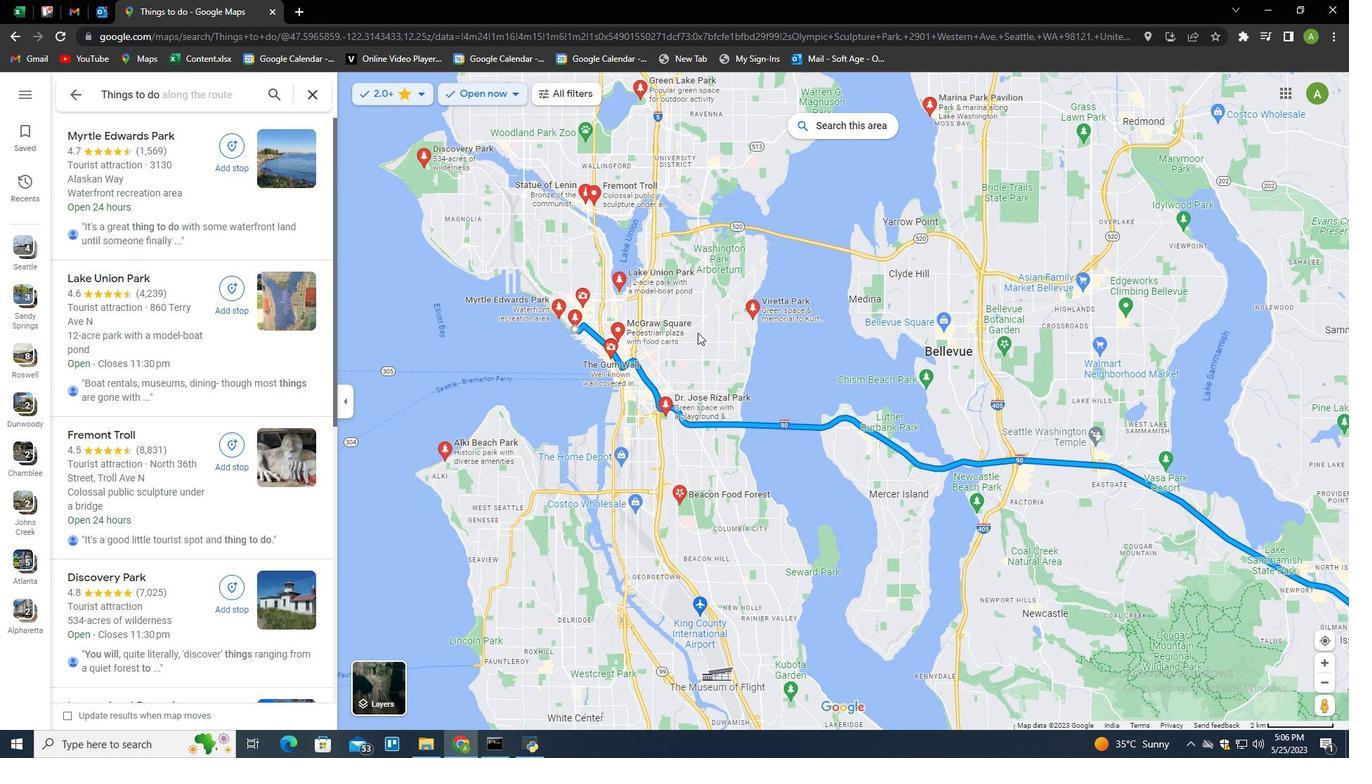 
Action: Mouse moved to (705, 309)
Screenshot: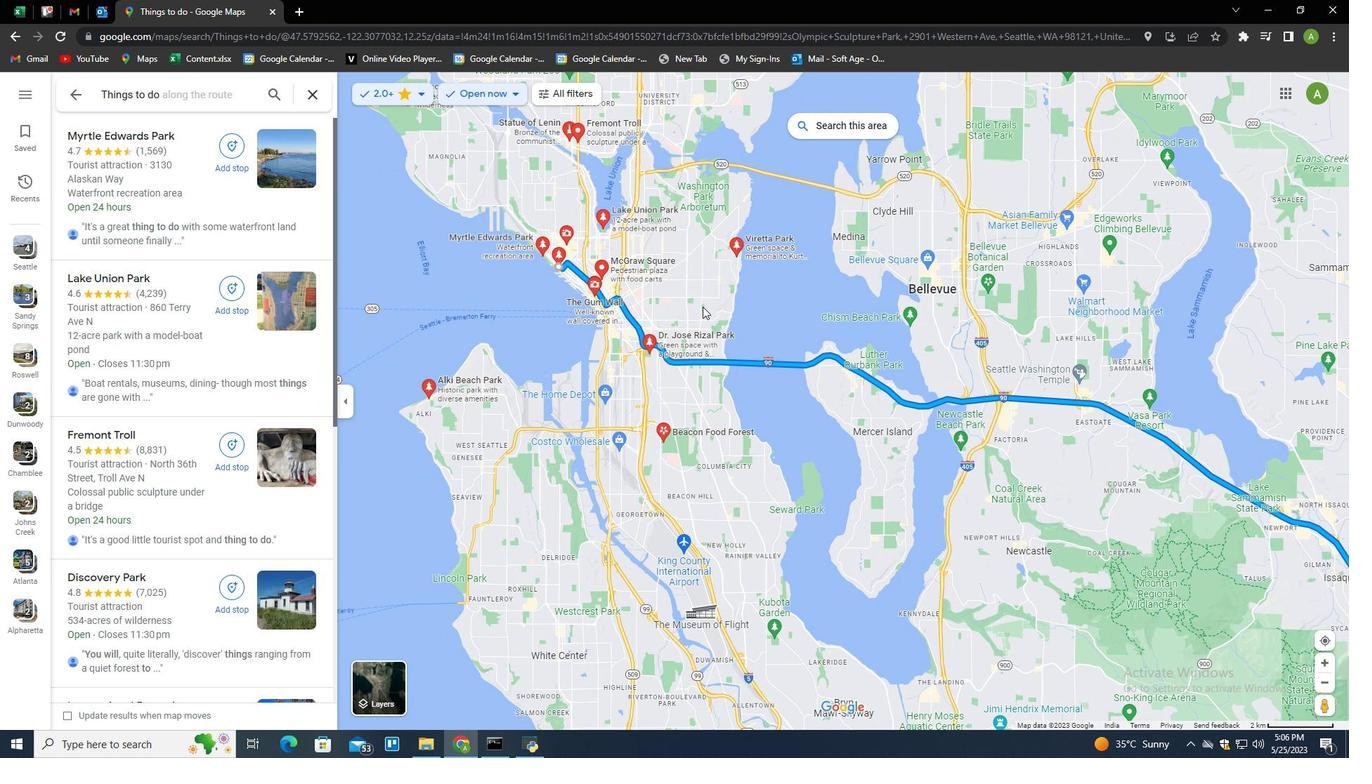 
Action: Mouse pressed left at (705, 309)
Screenshot: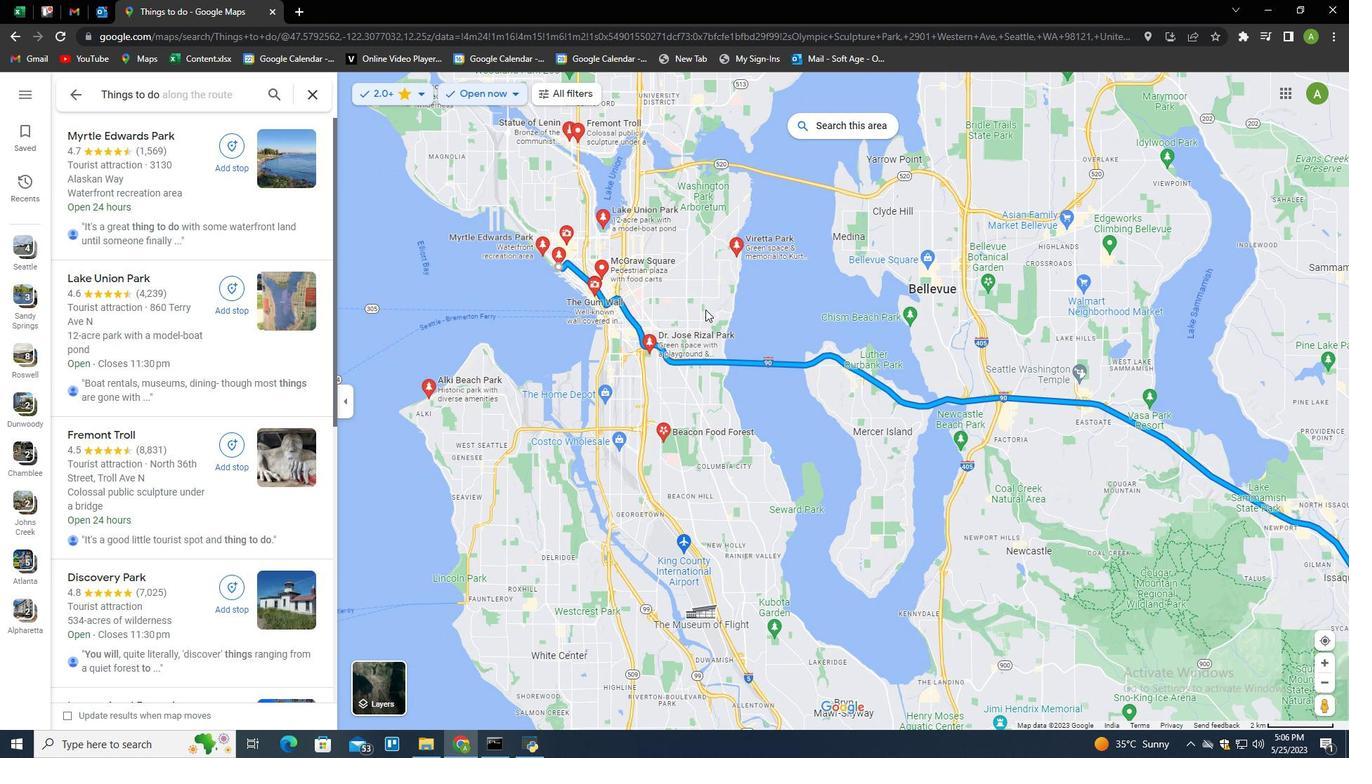 
Action: Mouse moved to (628, 329)
Screenshot: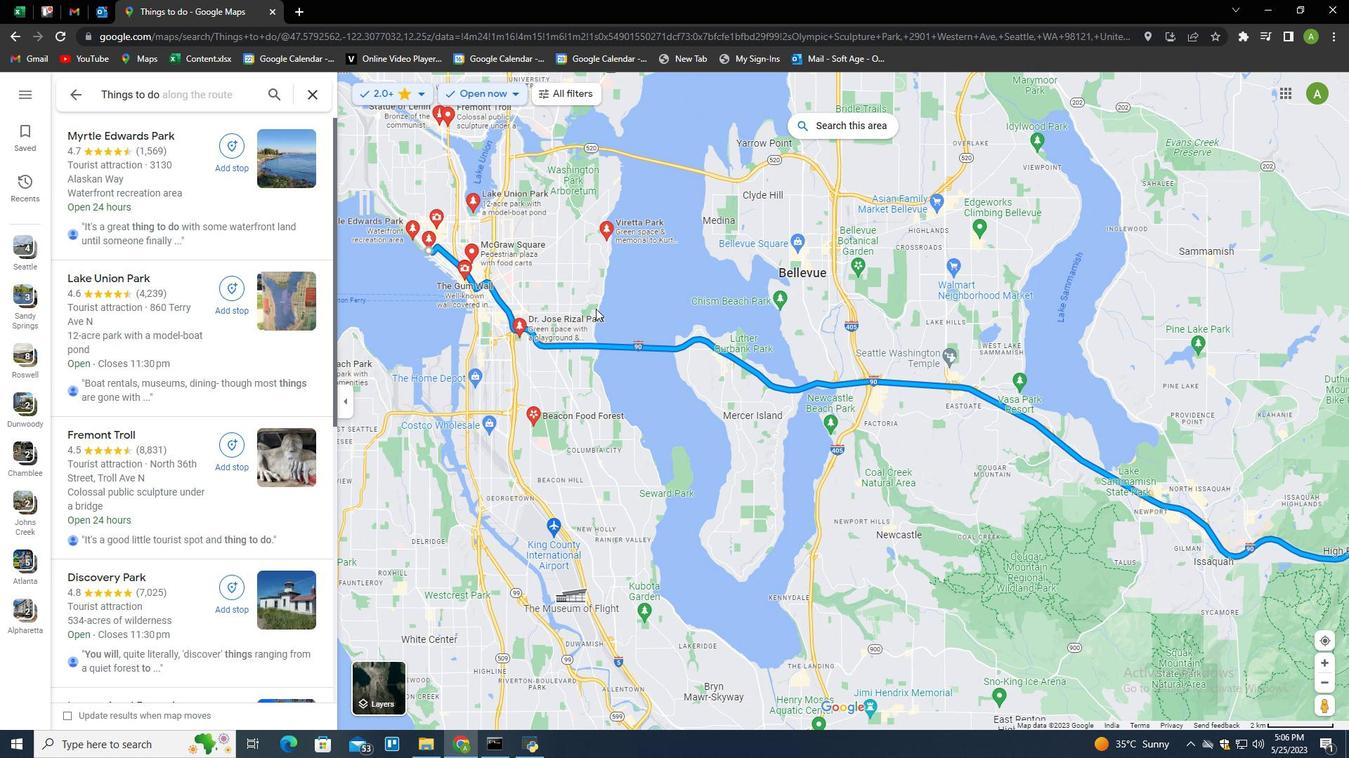 
Action: Mouse scrolled (628, 328) with delta (0, 0)
Screenshot: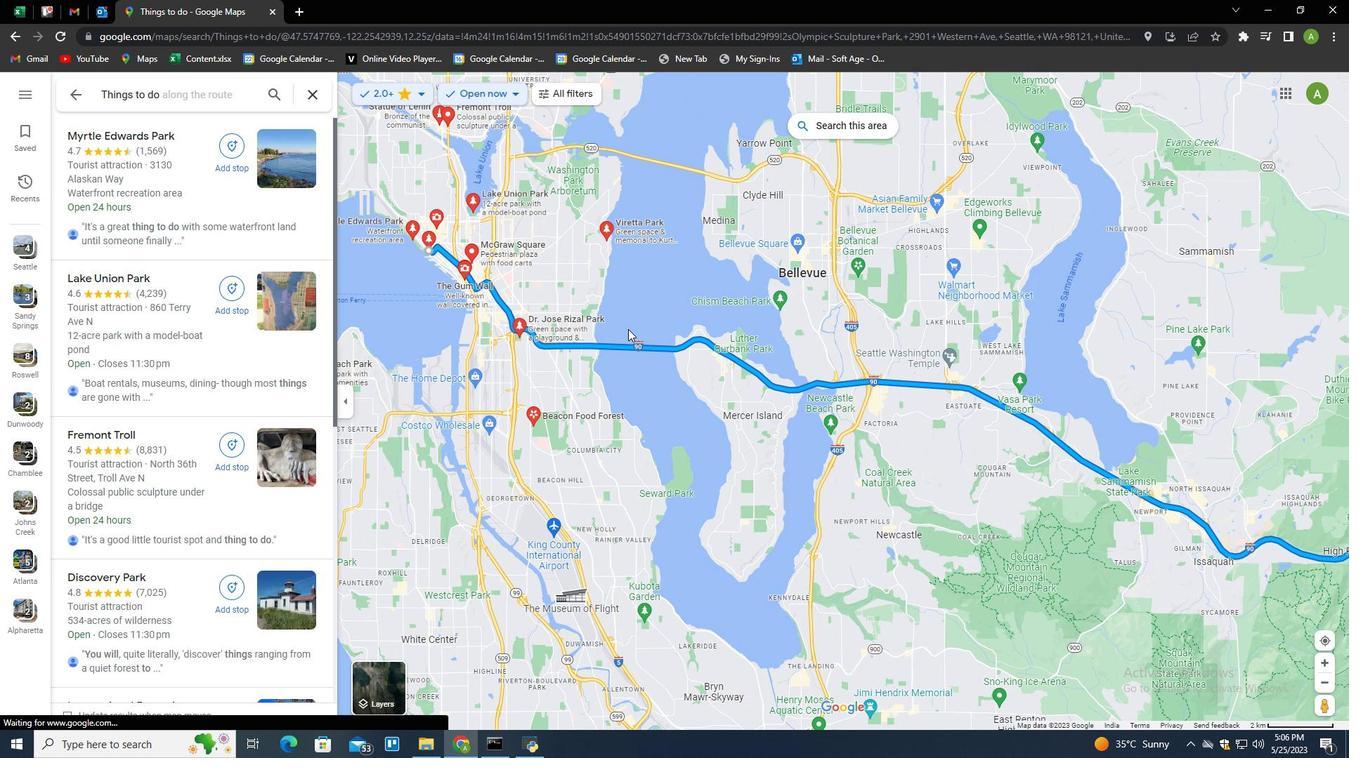 
Action: Mouse scrolled (628, 328) with delta (0, 0)
Screenshot: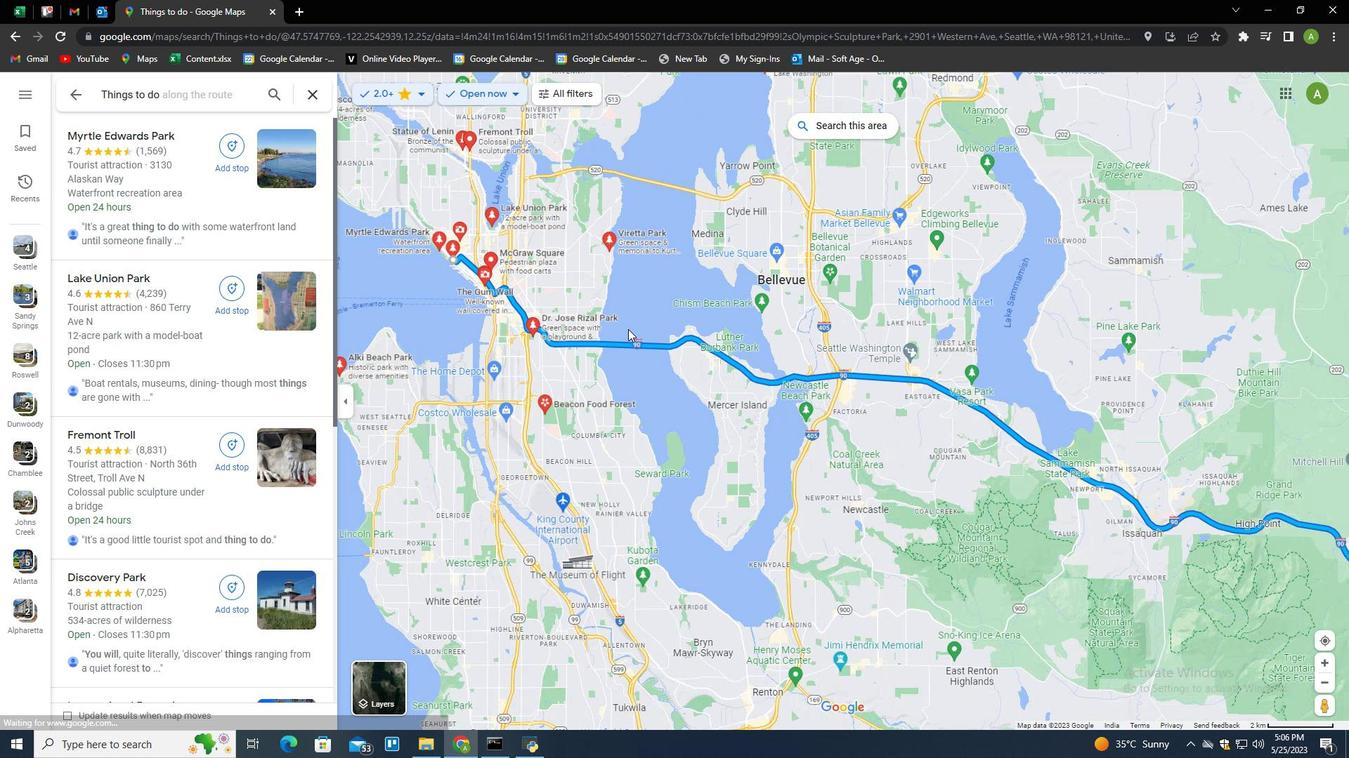 
Action: Mouse scrolled (628, 328) with delta (0, 0)
Screenshot: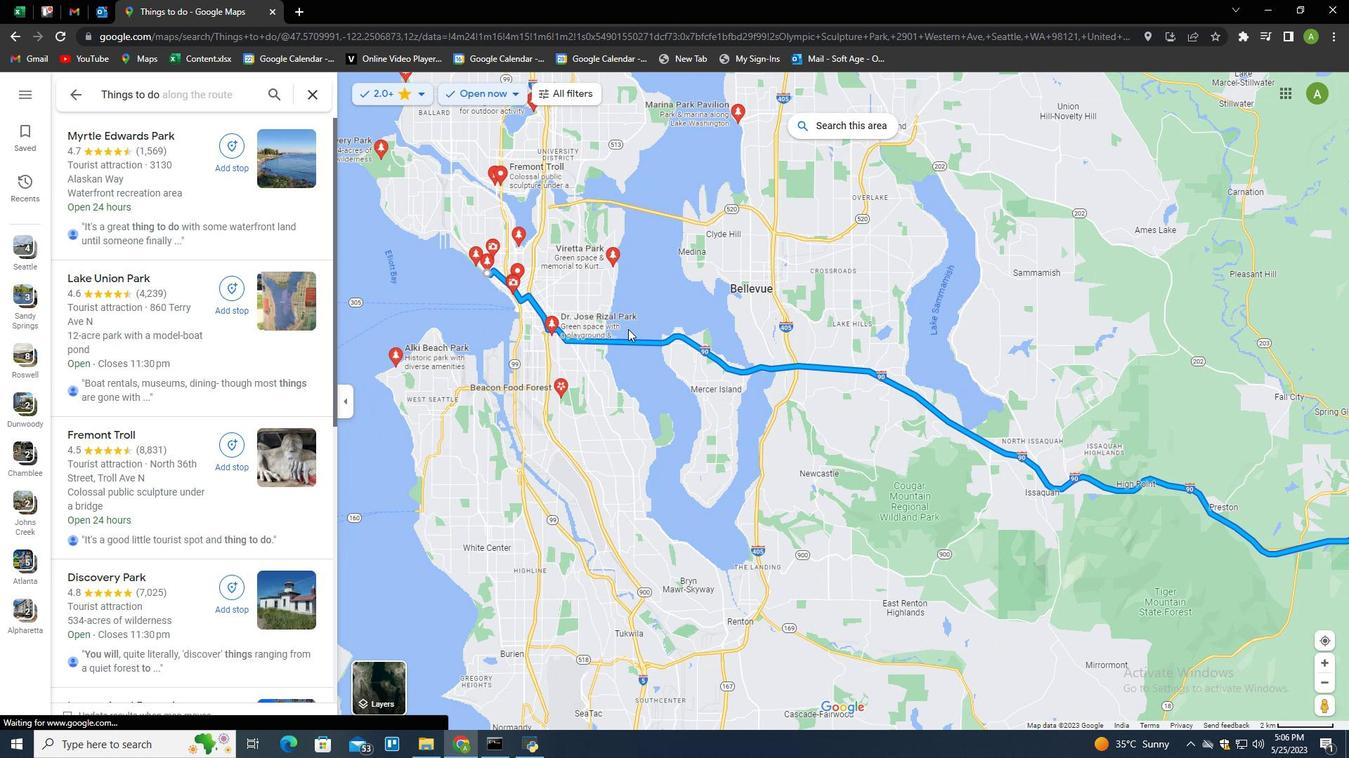 
Action: Mouse scrolled (628, 328) with delta (0, 0)
Screenshot: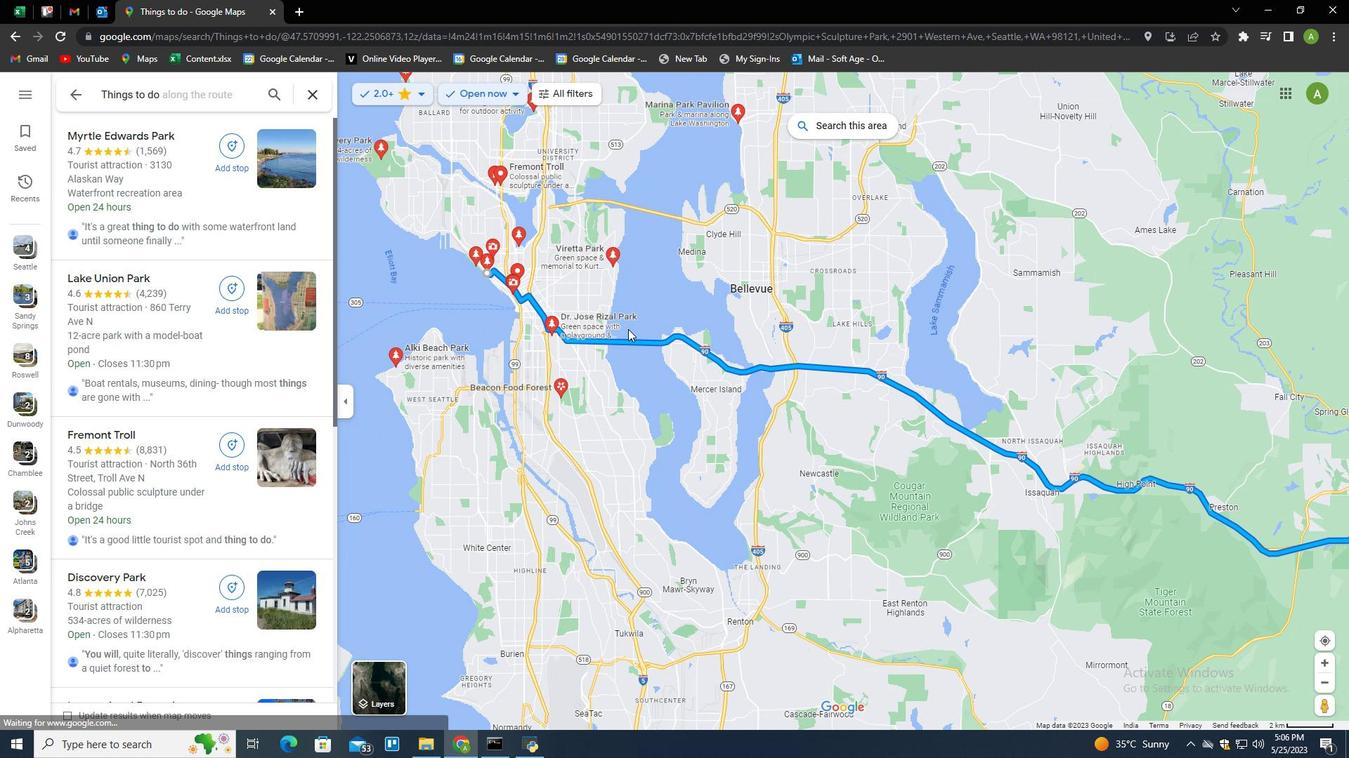 
Action: Mouse scrolled (628, 328) with delta (0, 0)
Screenshot: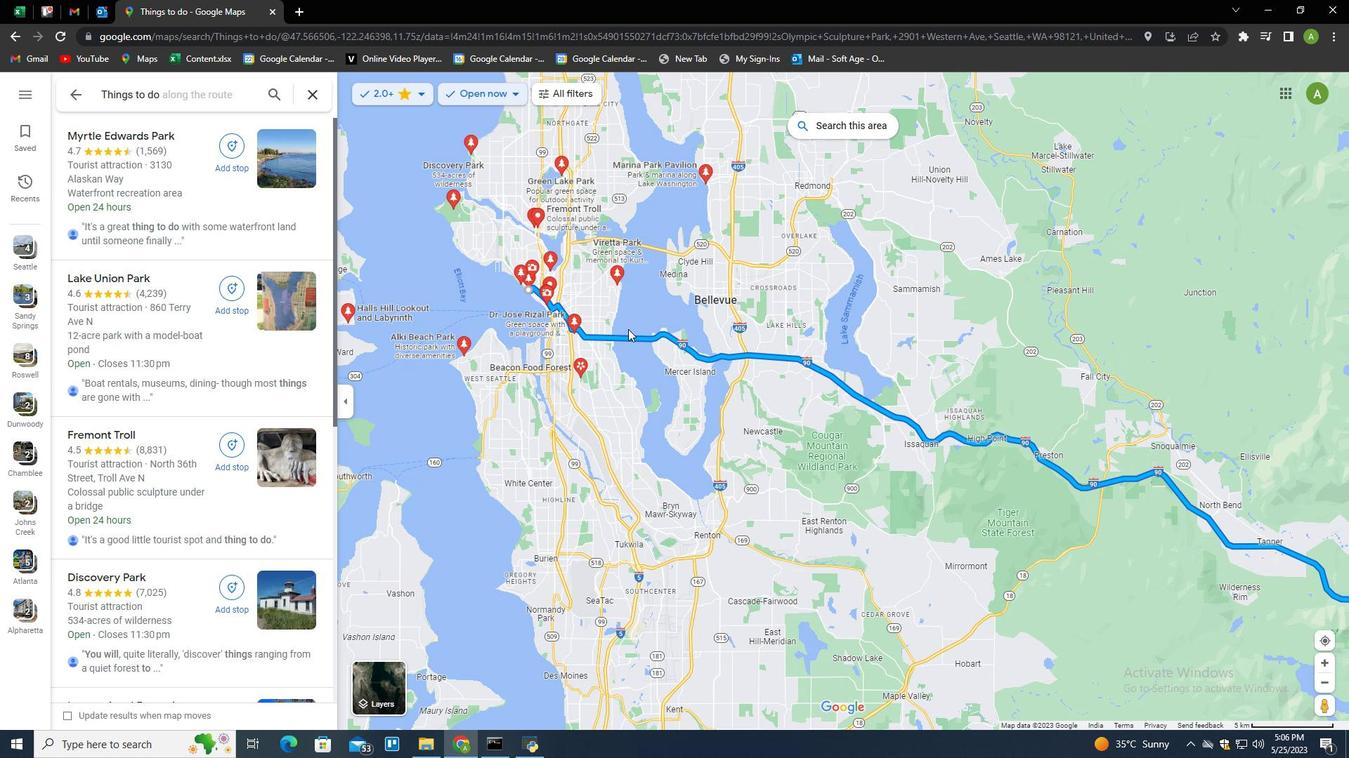 
Action: Mouse scrolled (628, 328) with delta (0, 0)
Screenshot: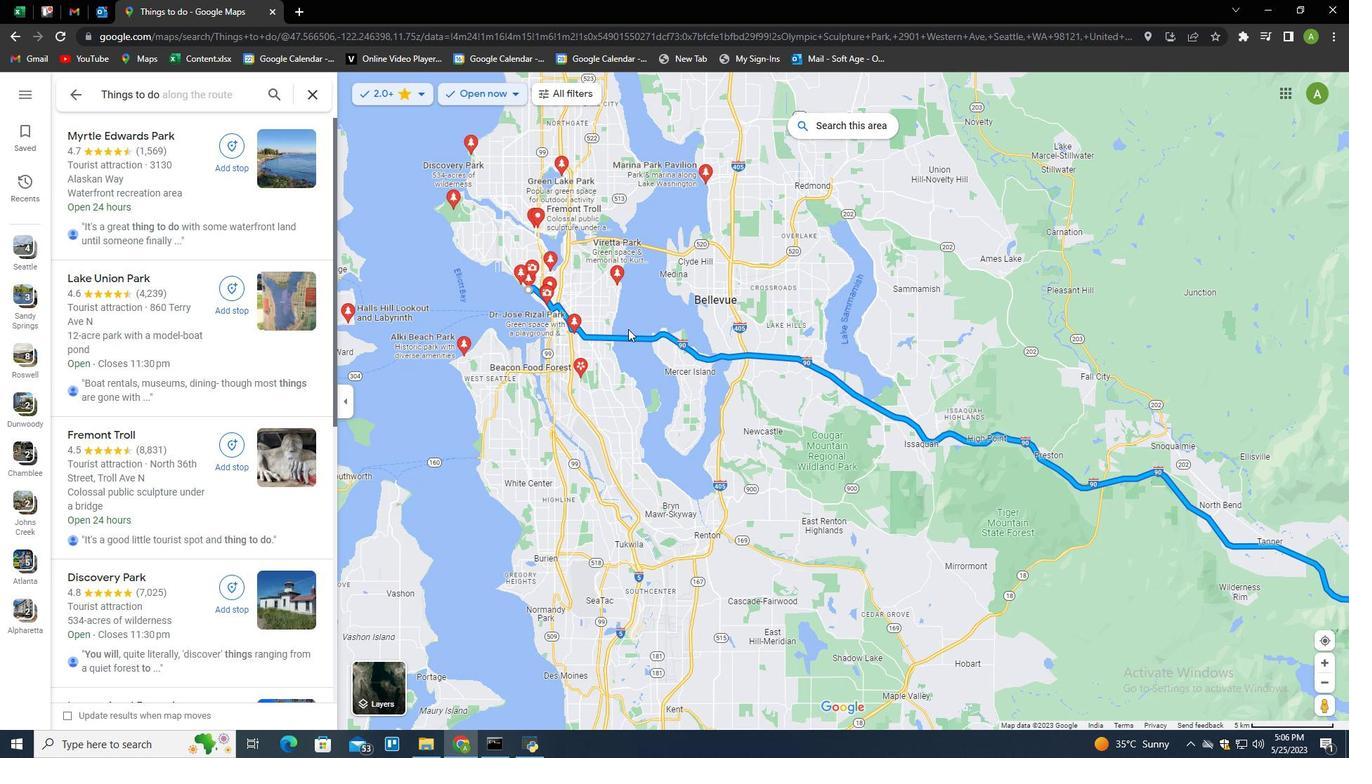 
Action: Mouse scrolled (628, 328) with delta (0, 0)
Screenshot: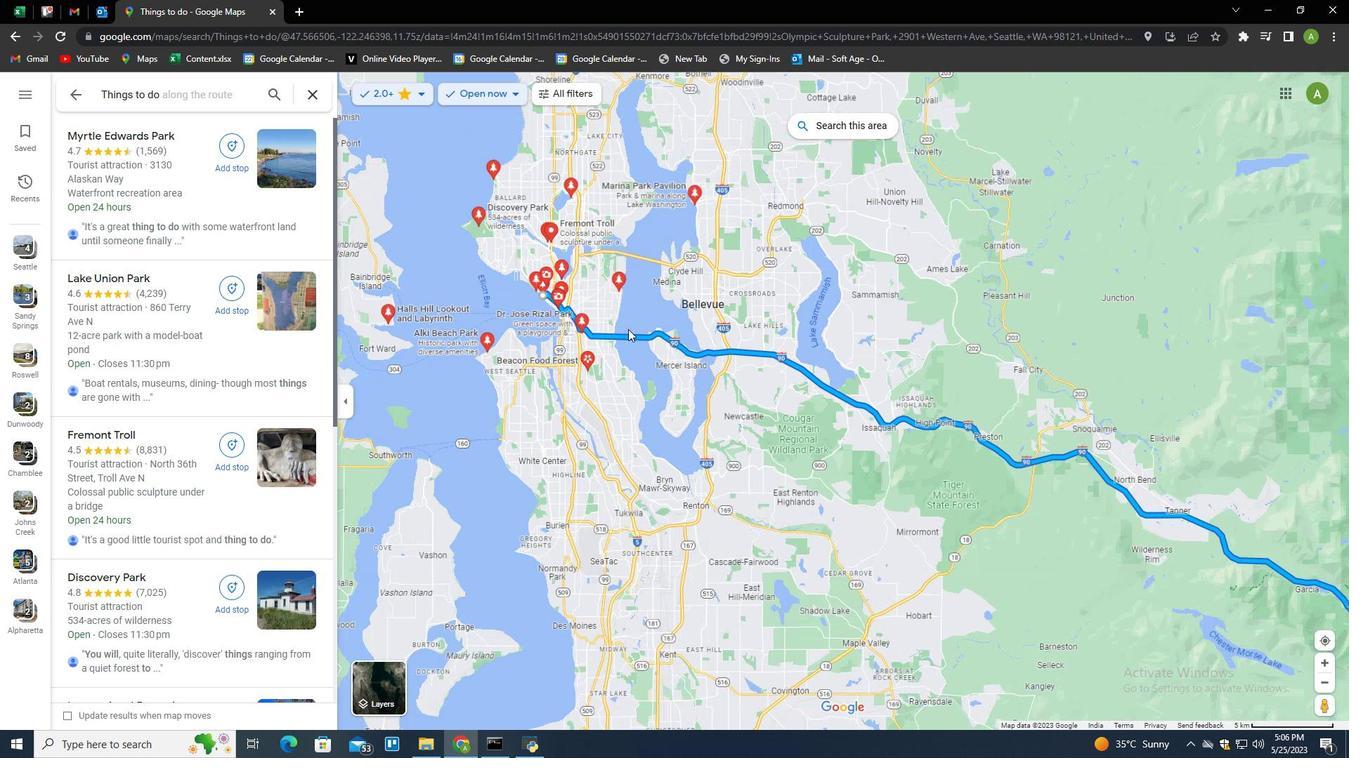 
Action: Mouse moved to (751, 420)
Screenshot: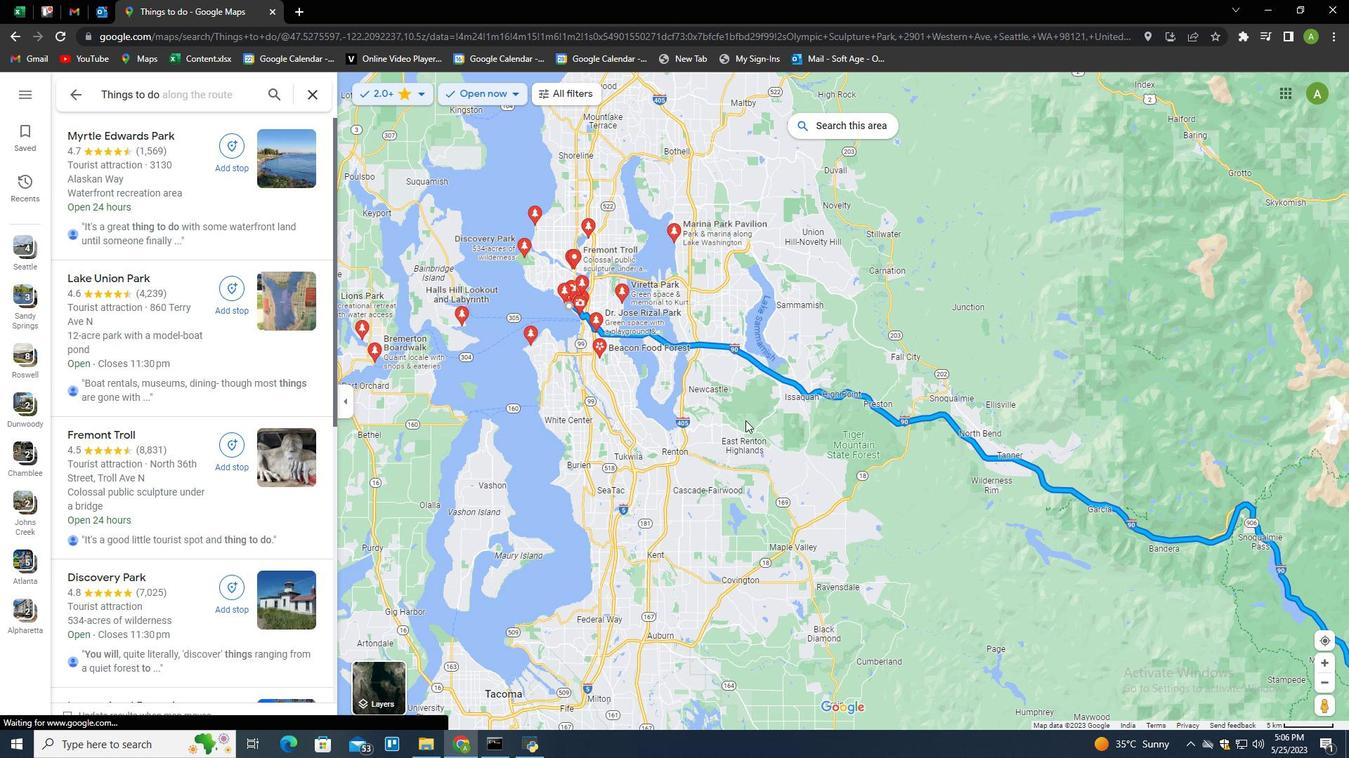 
Action: Mouse pressed left at (751, 420)
Screenshot: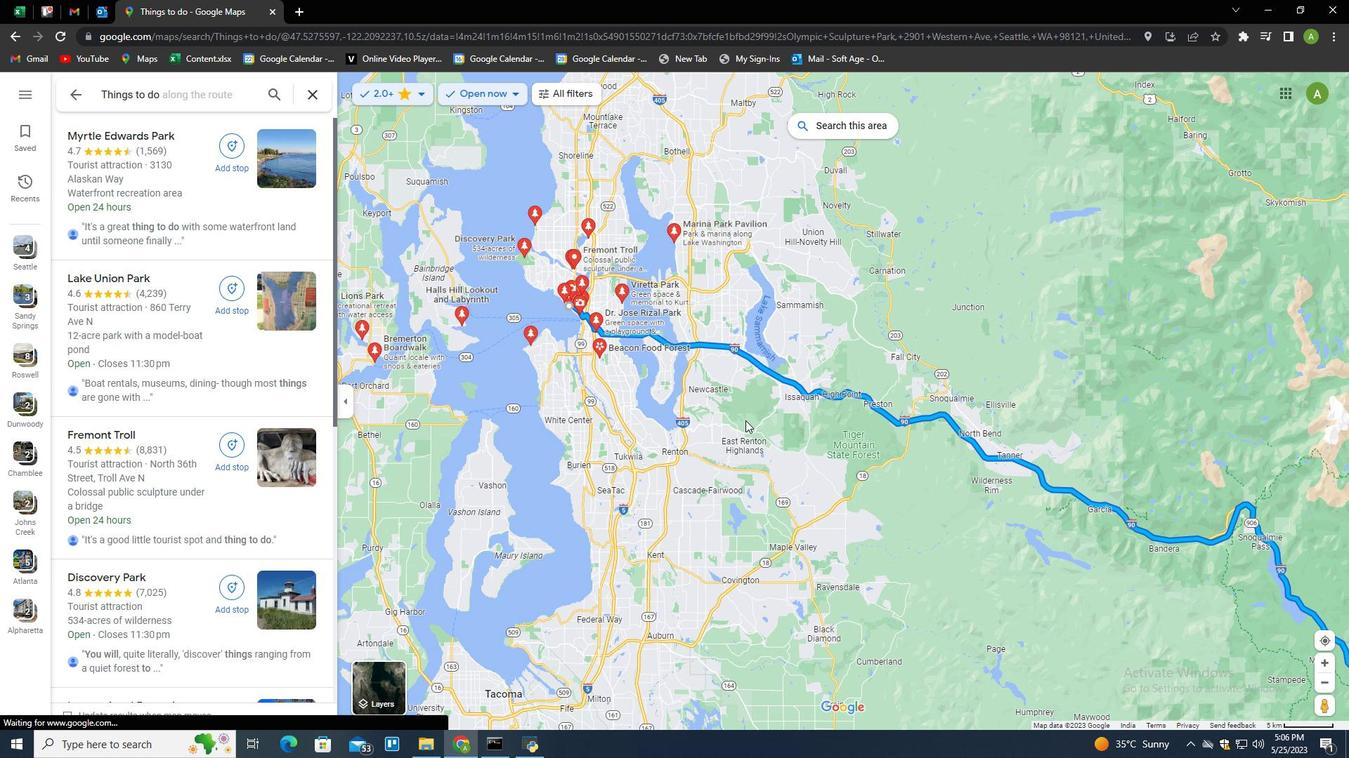 
Action: Mouse moved to (733, 408)
Screenshot: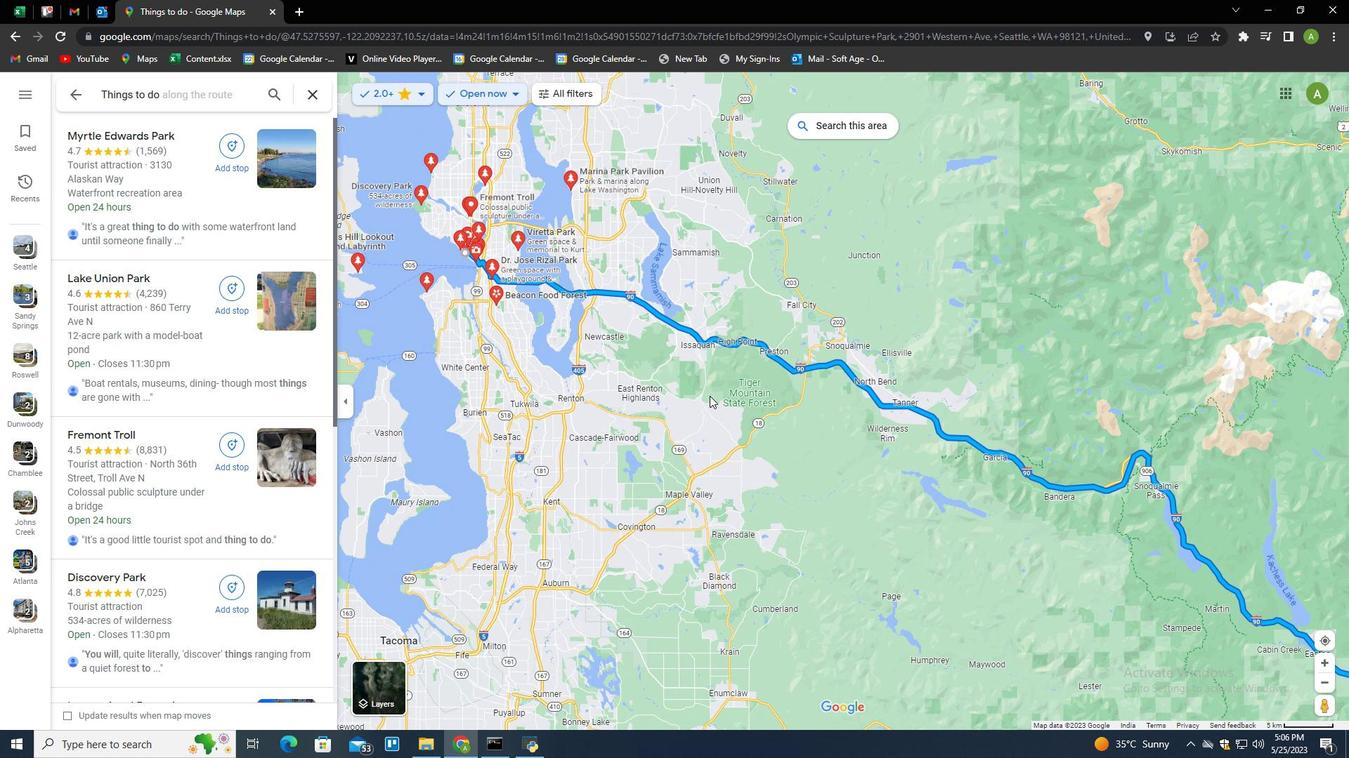 
Action: Mouse scrolled (733, 408) with delta (0, 0)
Screenshot: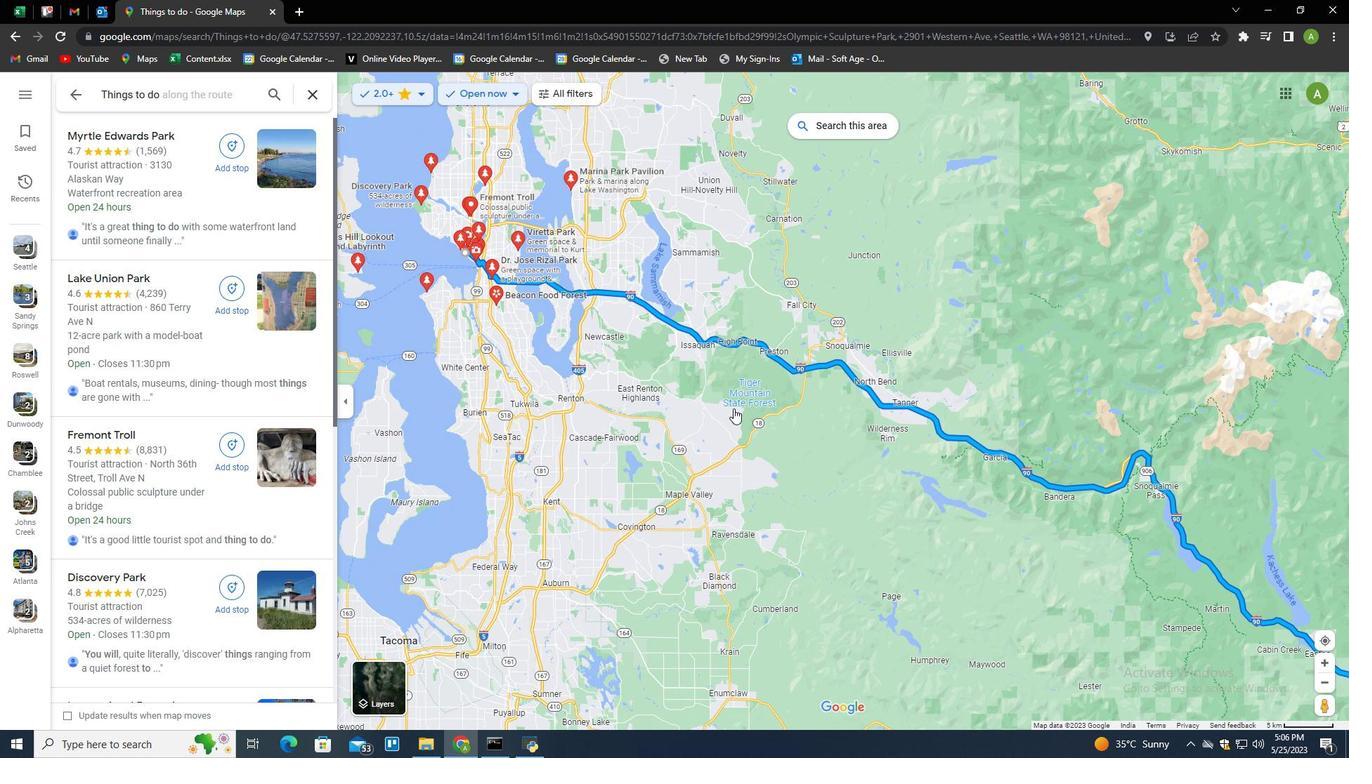 
Action: Mouse scrolled (733, 408) with delta (0, 0)
Screenshot: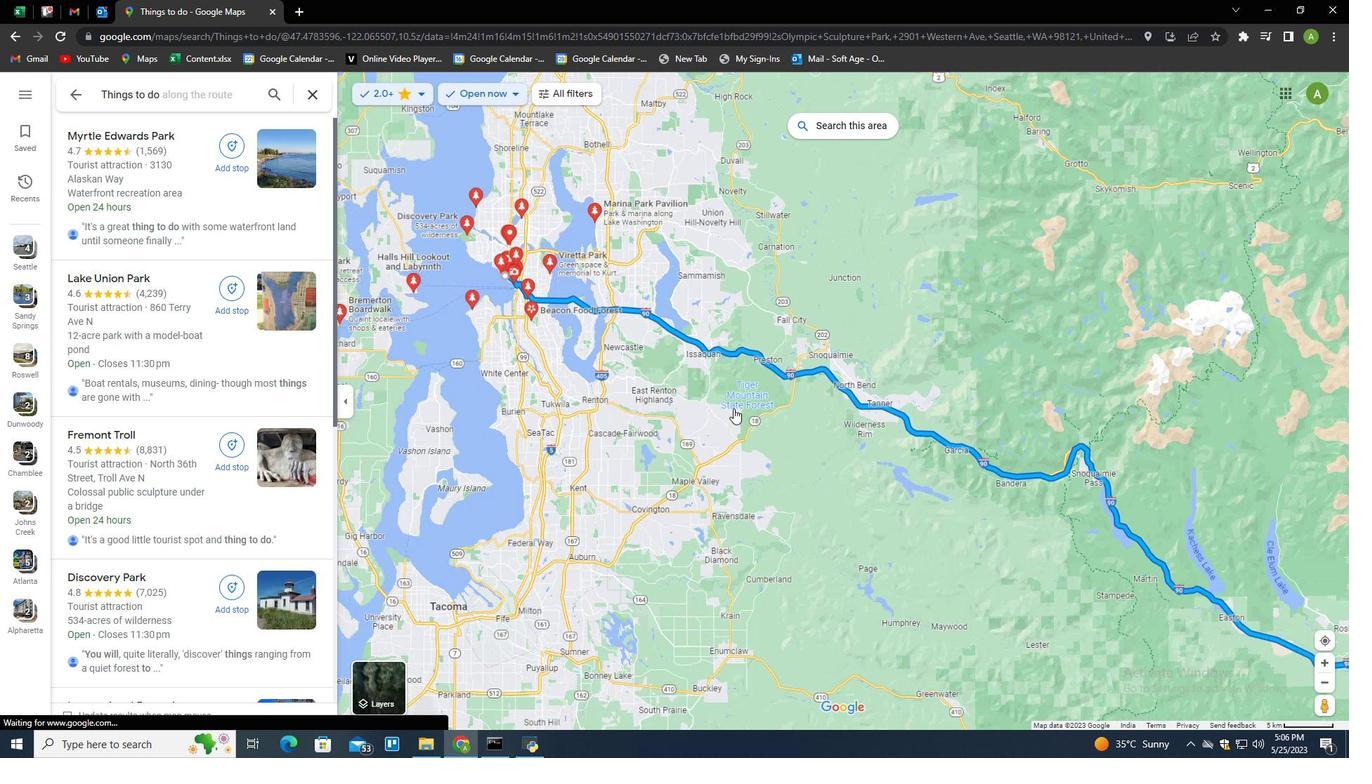 
Action: Mouse scrolled (733, 408) with delta (0, 0)
Screenshot: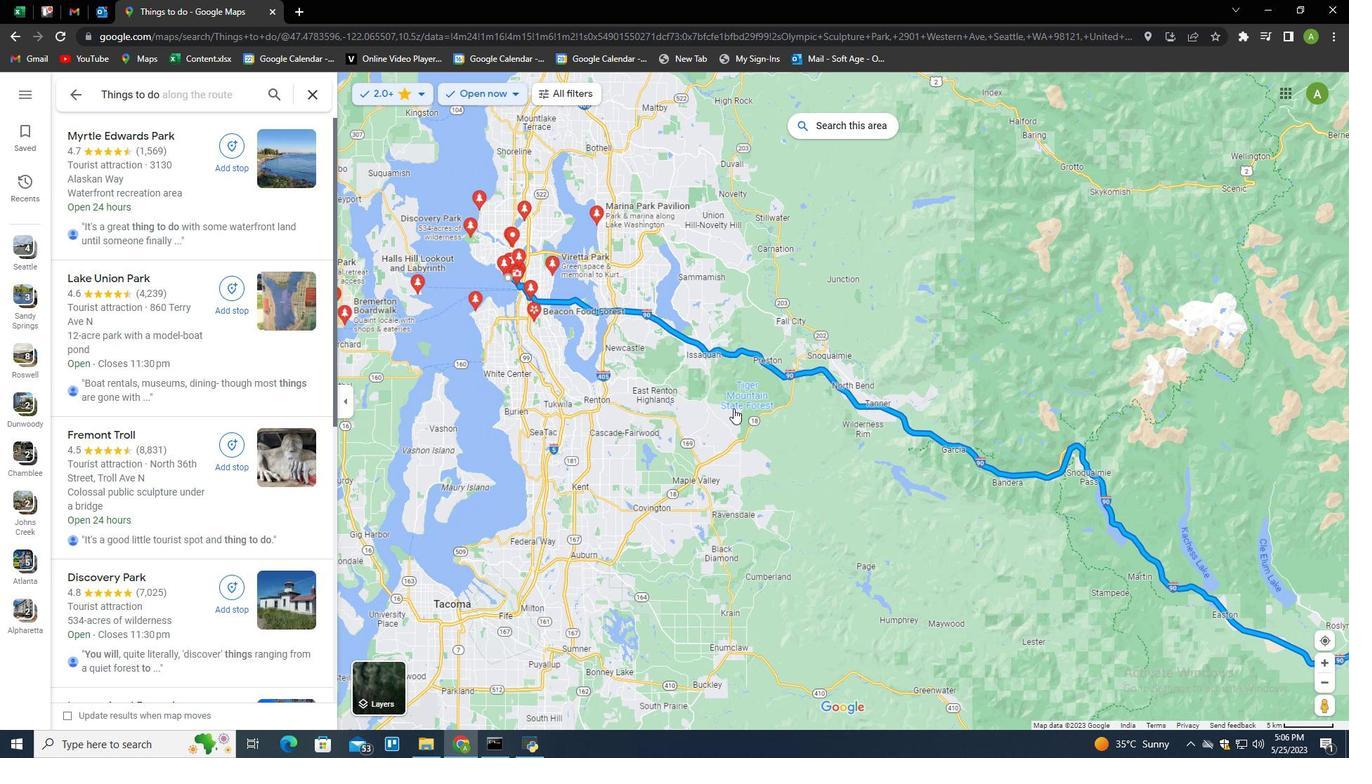 
Action: Mouse moved to (734, 409)
Screenshot: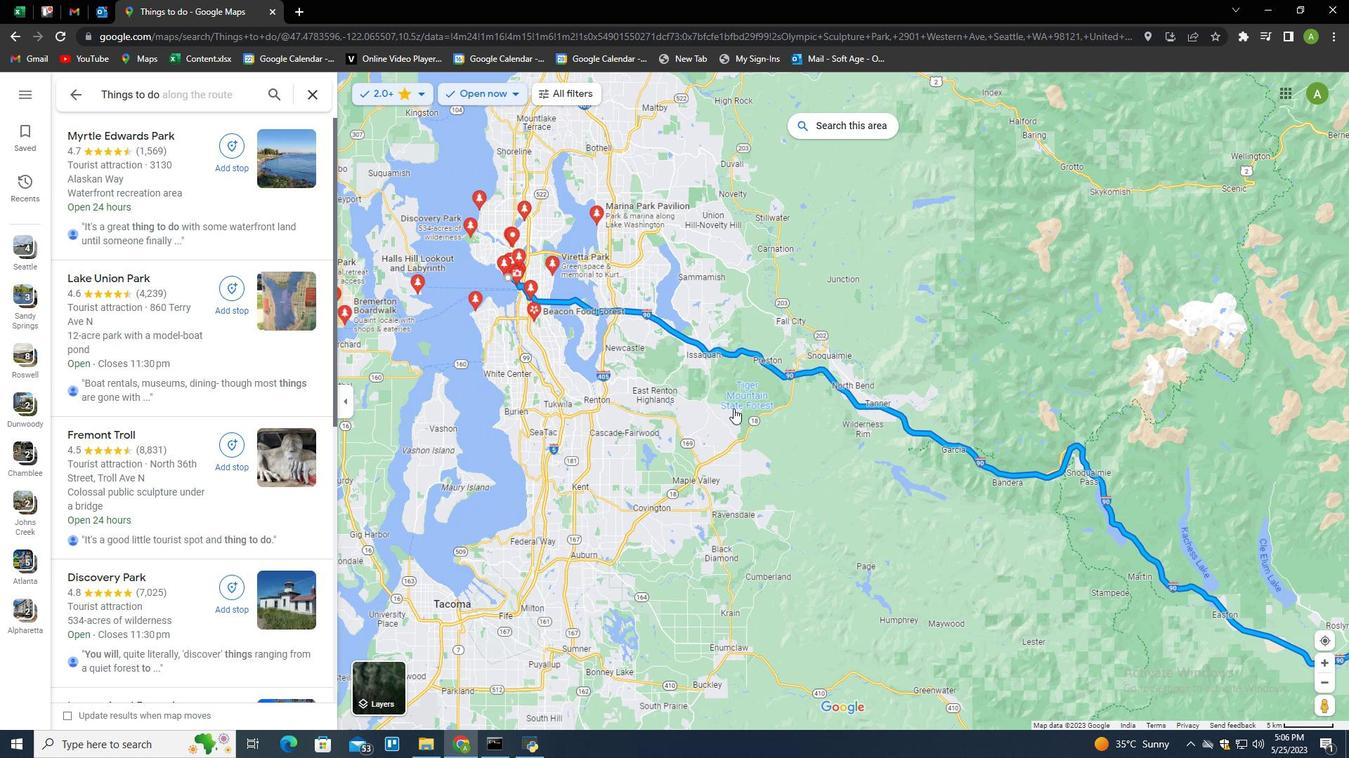 
Action: Mouse scrolled (734, 408) with delta (0, 0)
Screenshot: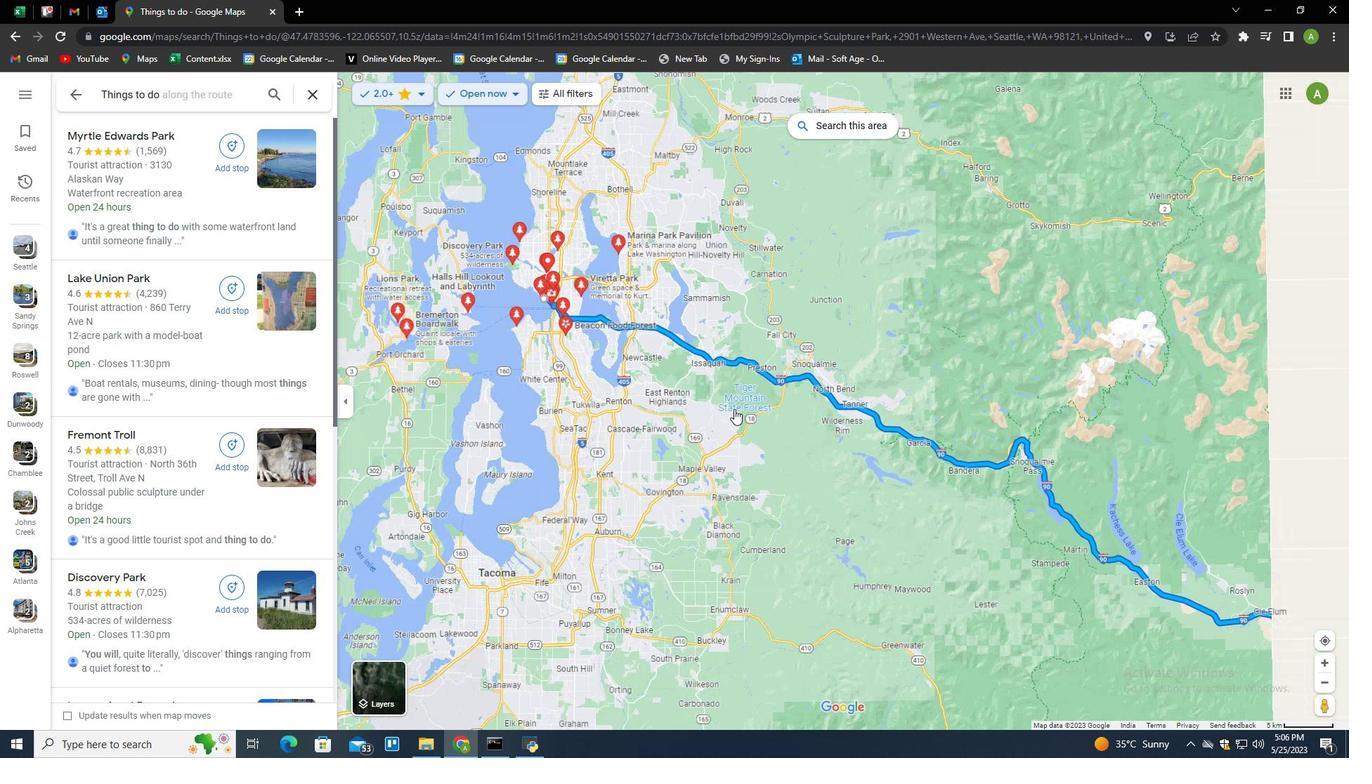 
Action: Mouse moved to (236, 220)
Screenshot: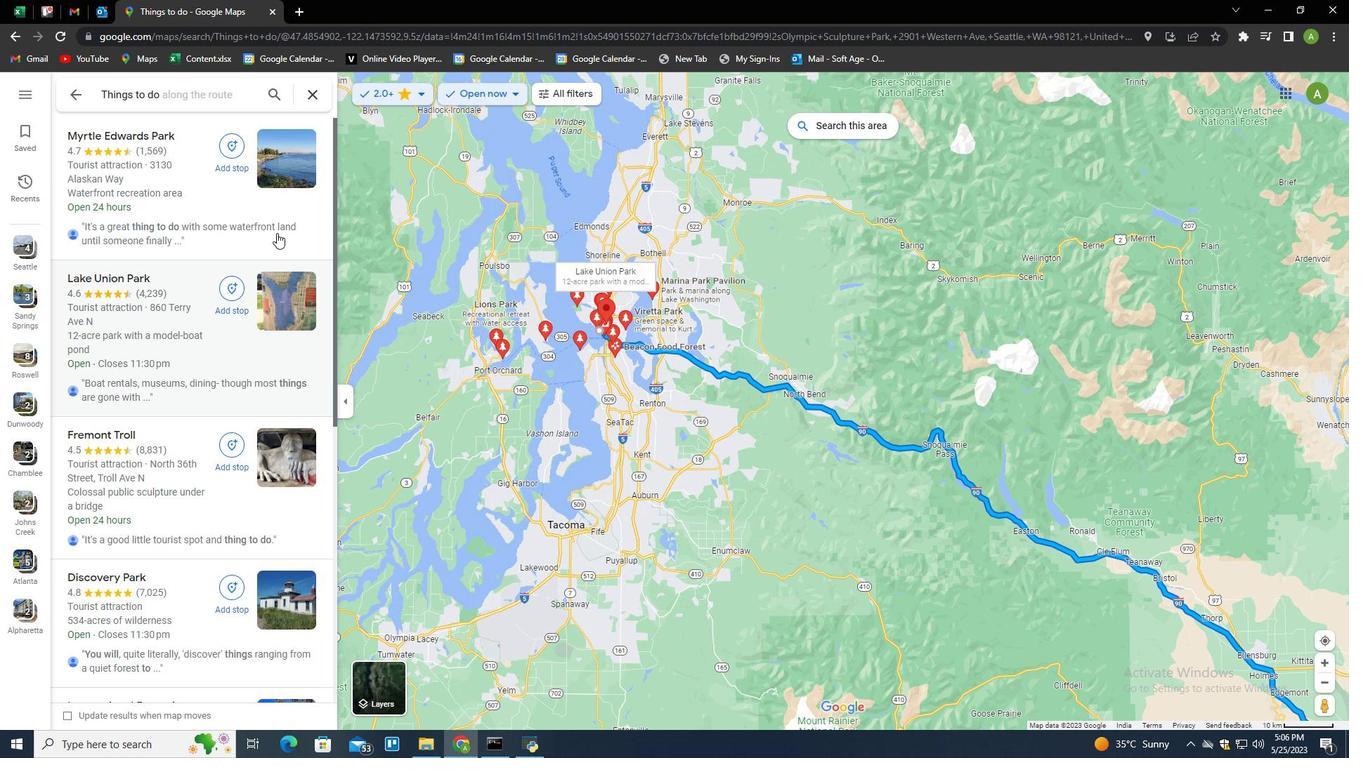
Action: Mouse scrolled (236, 221) with delta (0, 0)
Screenshot: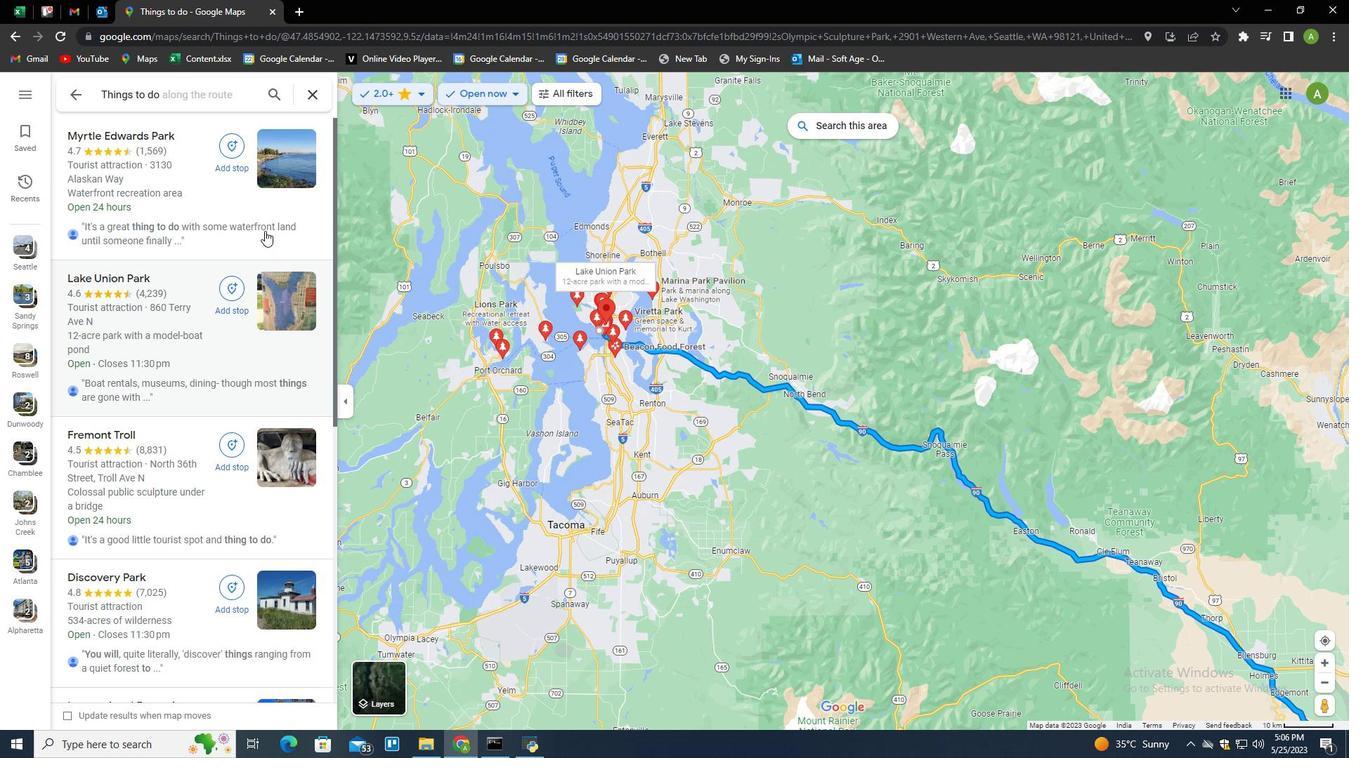 
Action: Mouse moved to (172, 189)
Screenshot: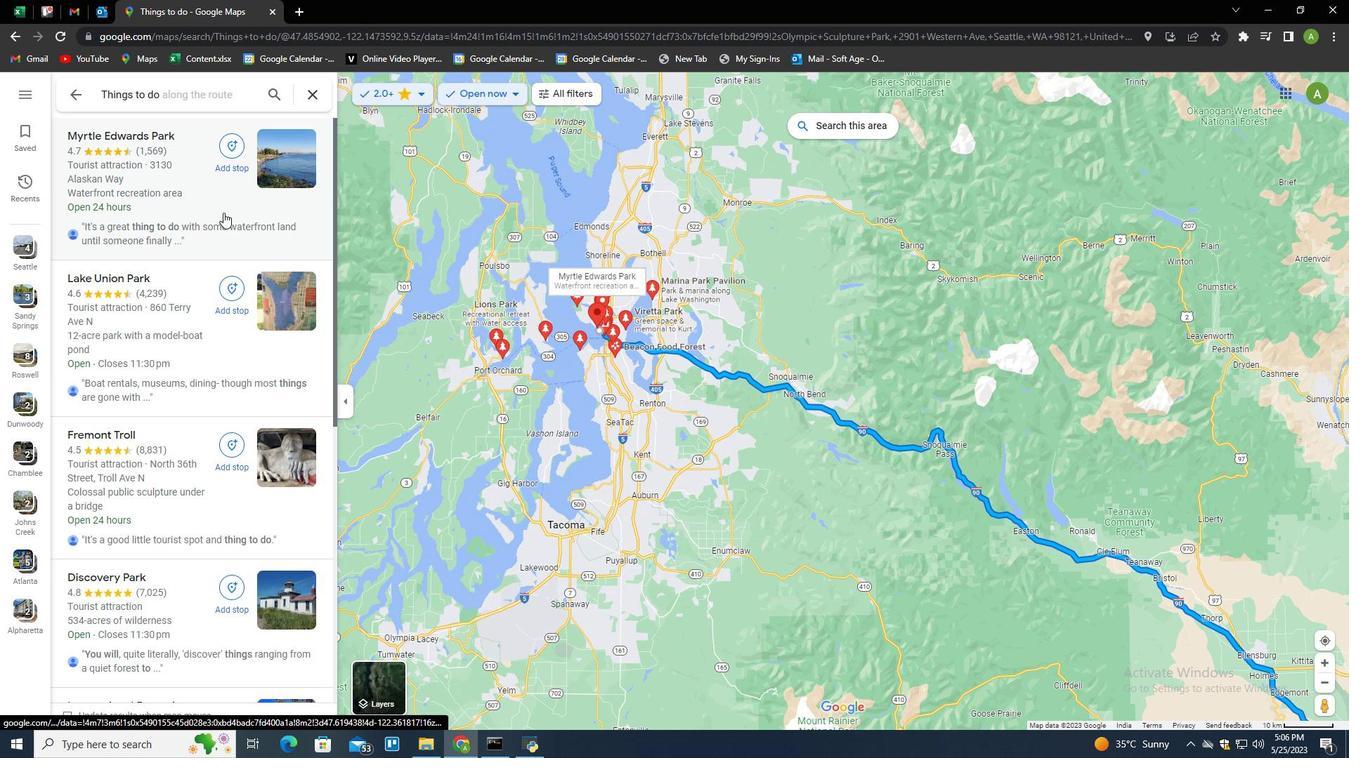 
Action: Mouse pressed left at (172, 189)
Screenshot: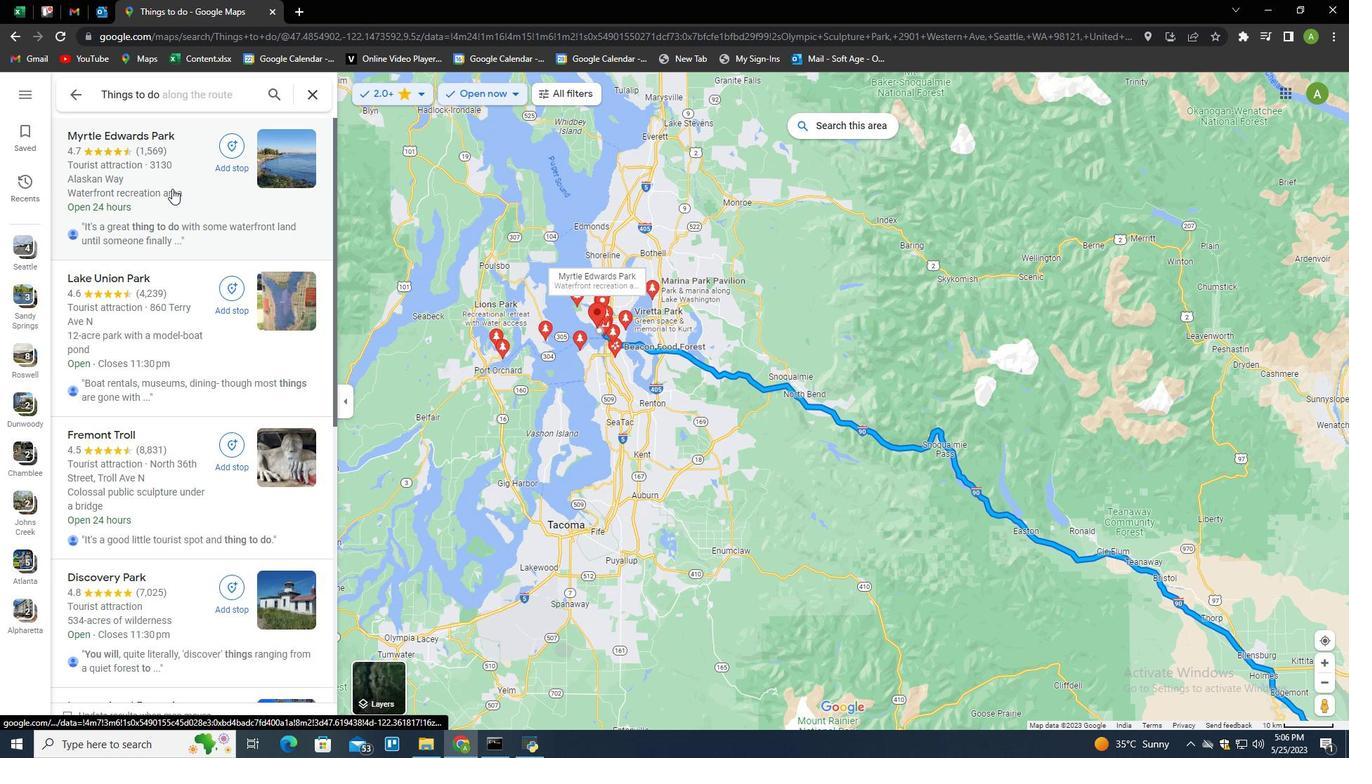
Action: Mouse moved to (532, 484)
Screenshot: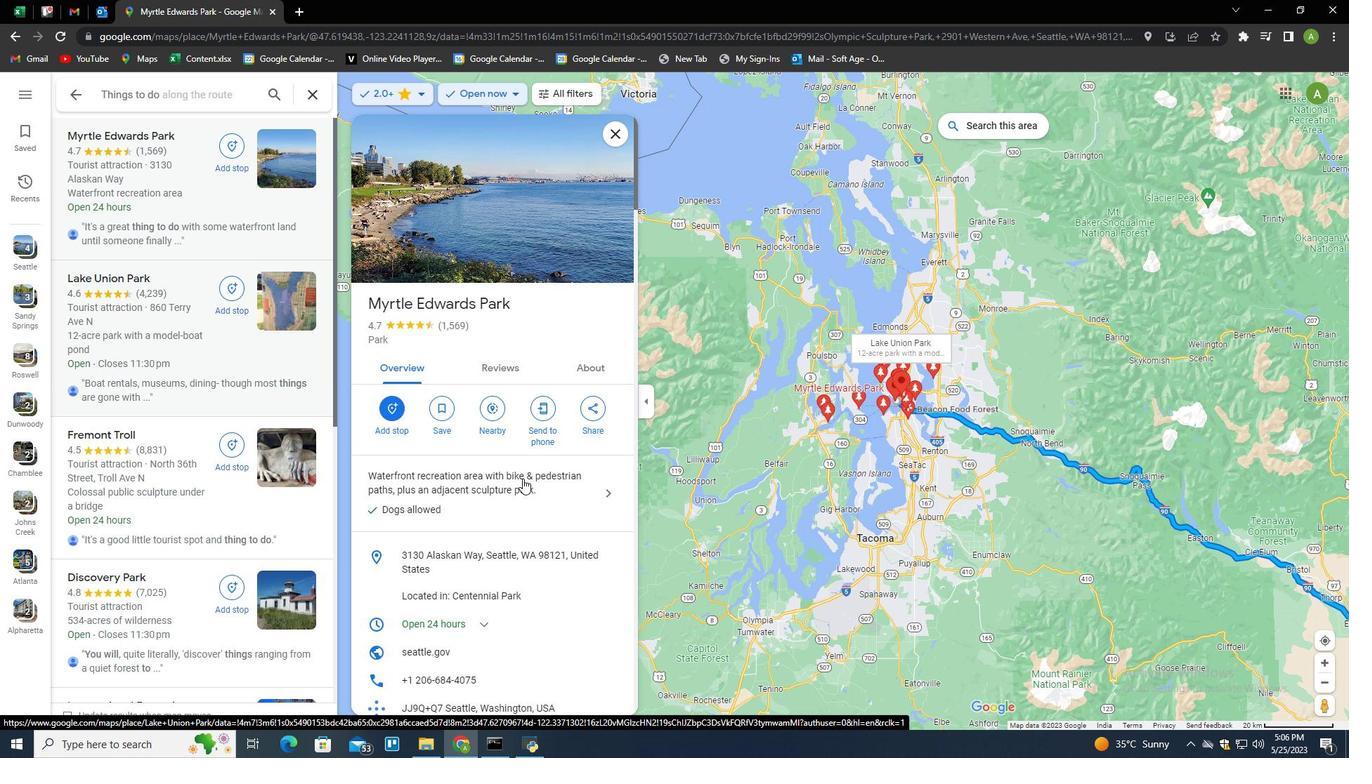 
Action: Mouse scrolled (532, 483) with delta (0, 0)
Screenshot: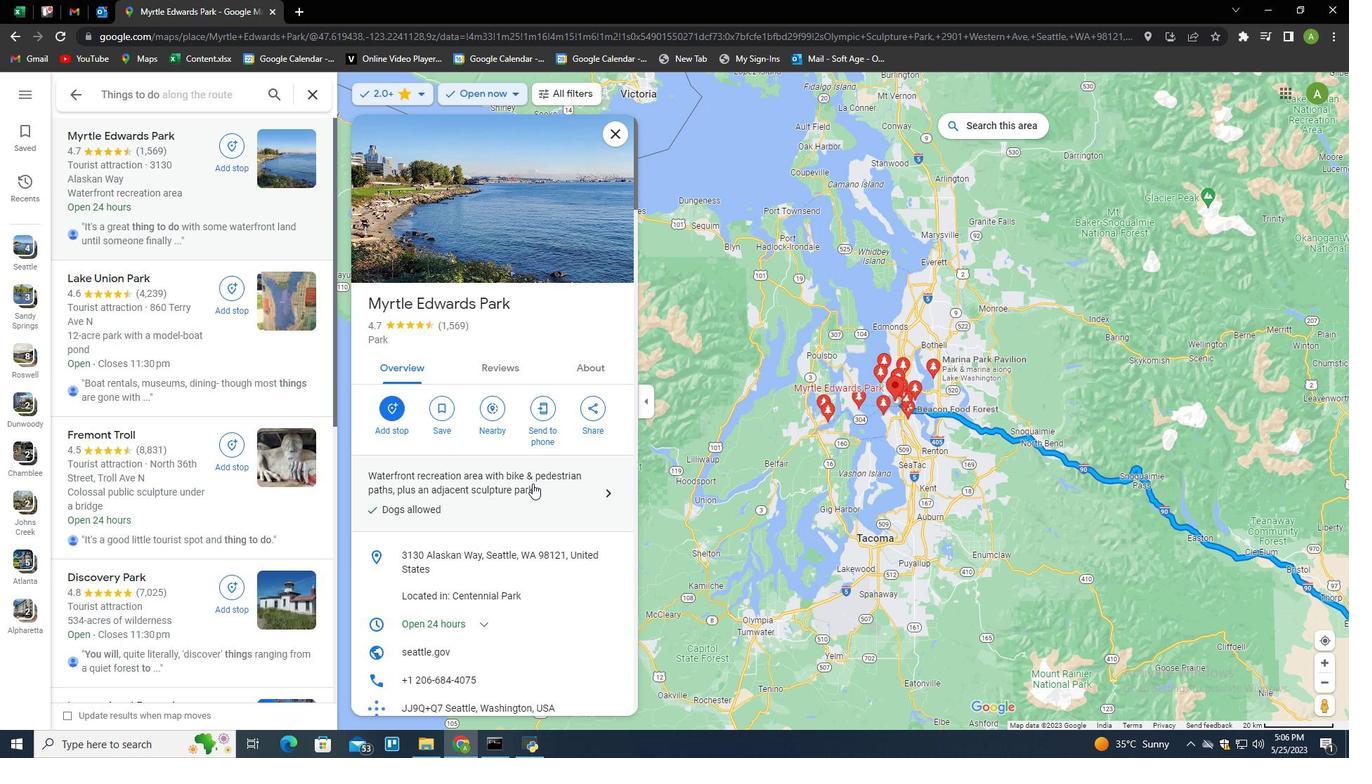 
Action: Mouse scrolled (532, 483) with delta (0, 0)
Screenshot: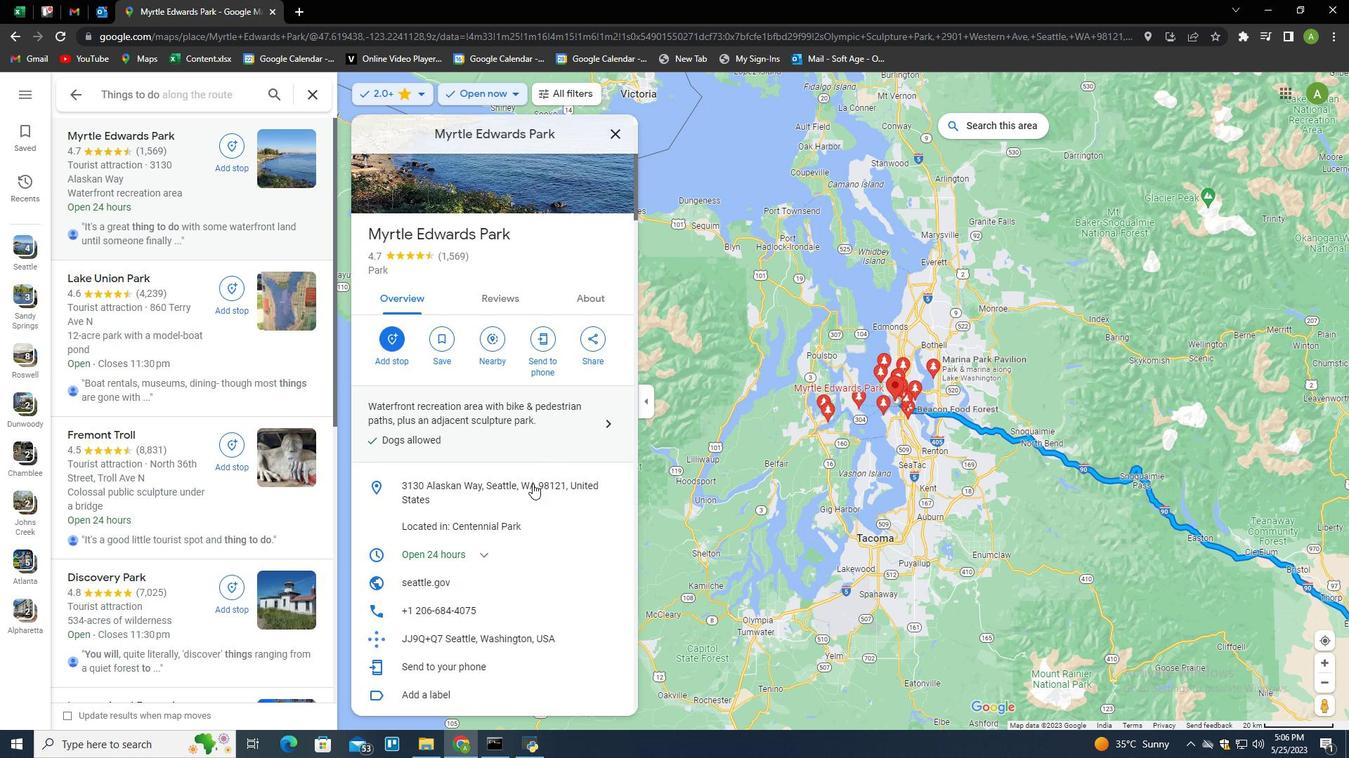 
Action: Mouse scrolled (532, 483) with delta (0, 0)
Screenshot: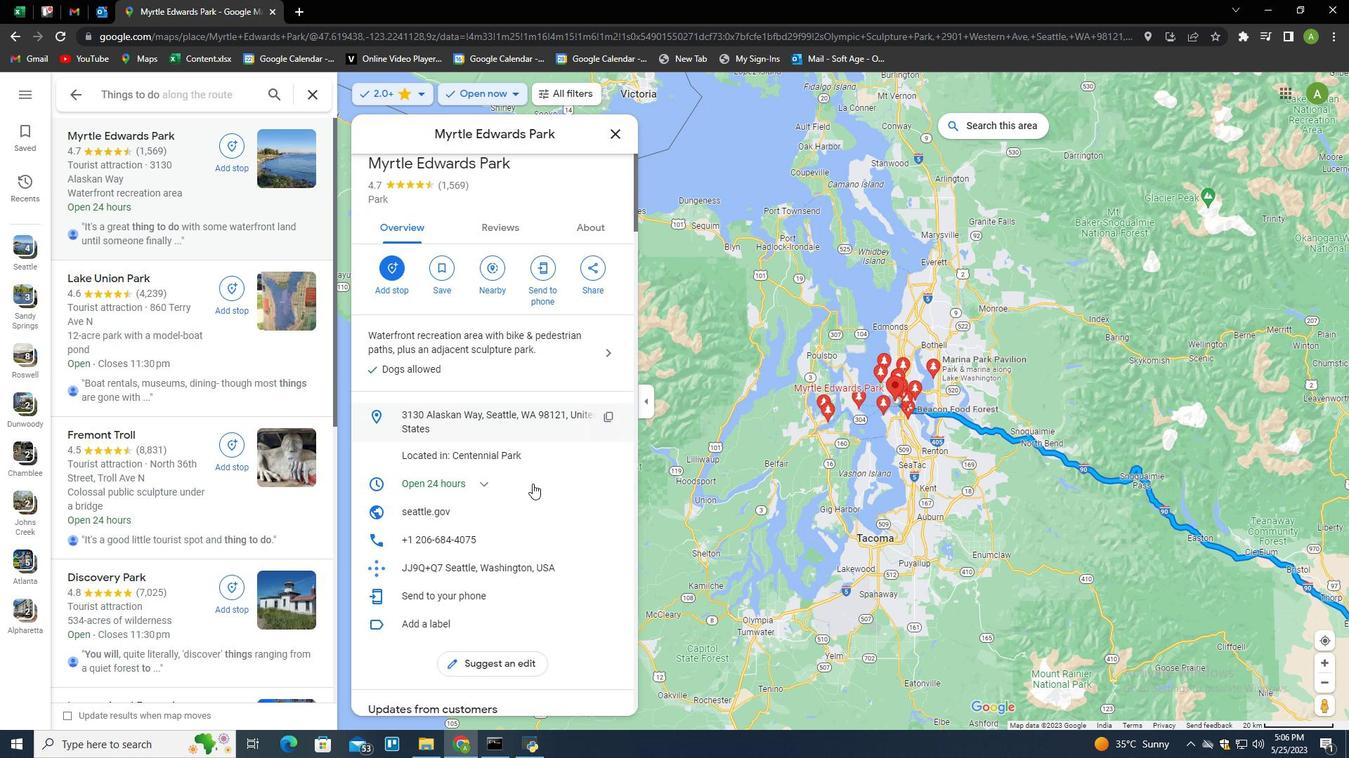 
Action: Mouse moved to (531, 484)
Screenshot: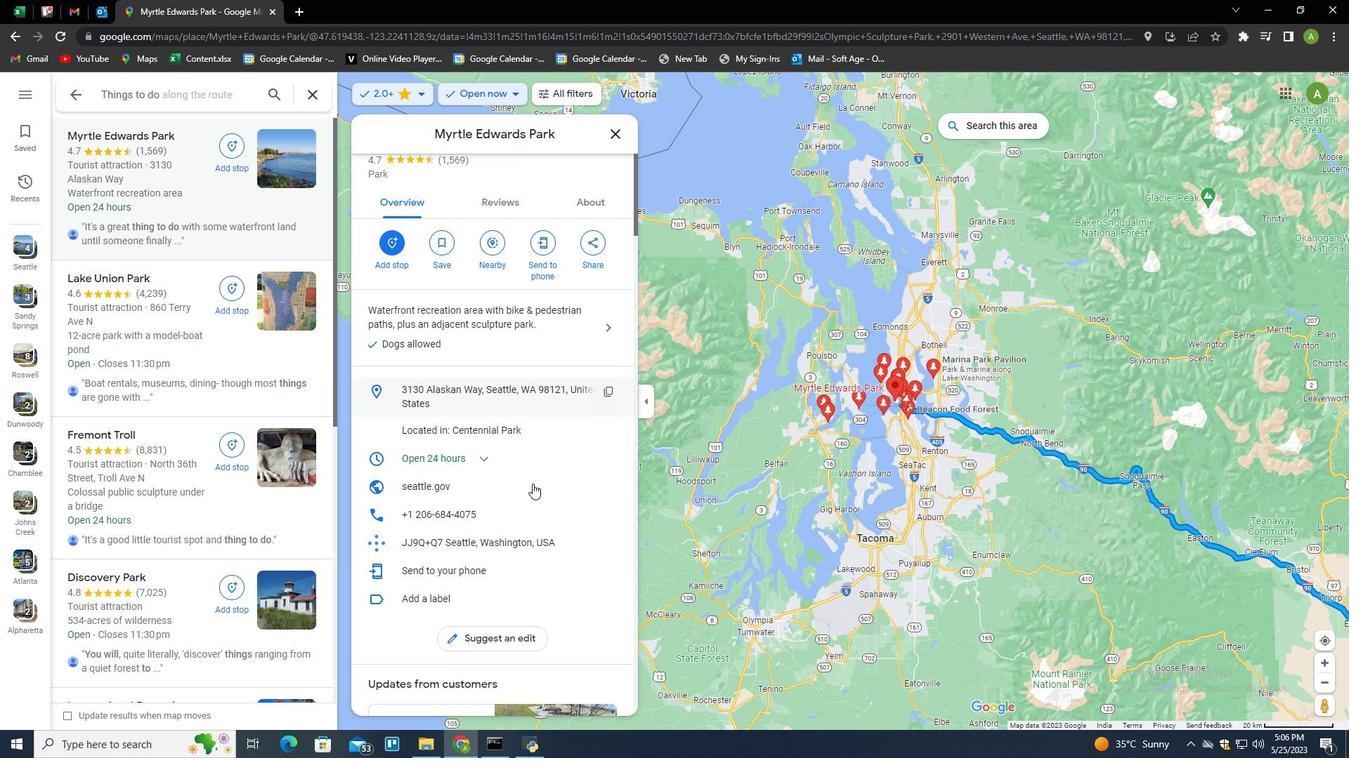 
Action: Mouse scrolled (531, 483) with delta (0, 0)
Screenshot: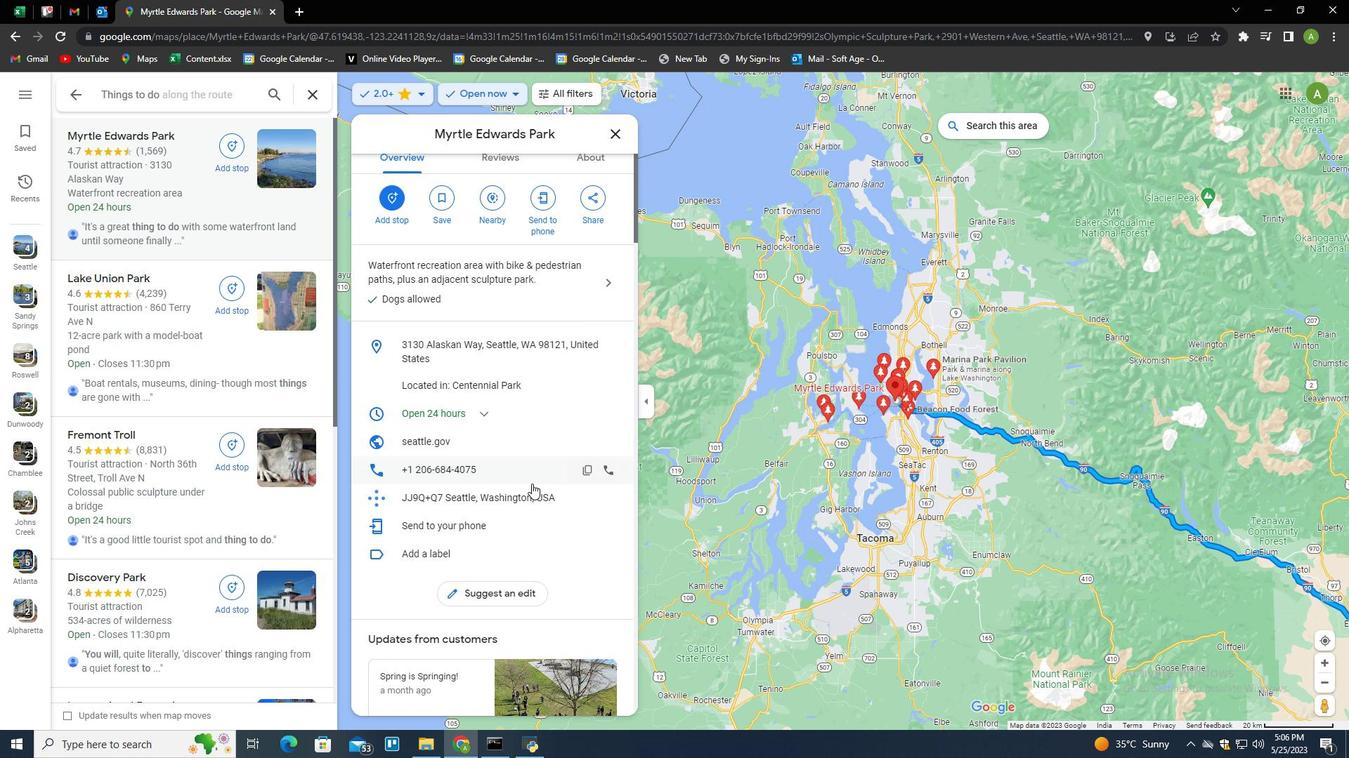 
Action: Mouse scrolled (531, 483) with delta (0, 0)
Screenshot: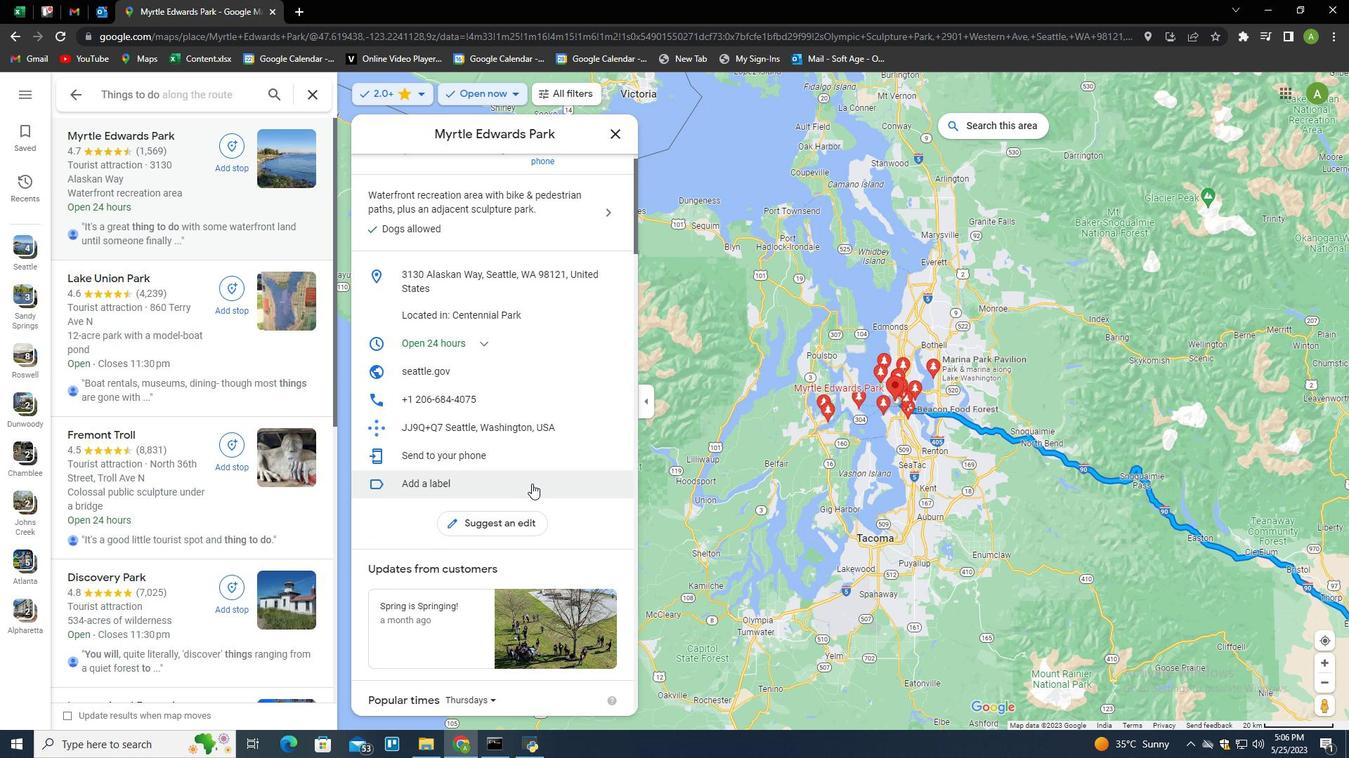 
Action: Mouse scrolled (531, 483) with delta (0, 0)
Screenshot: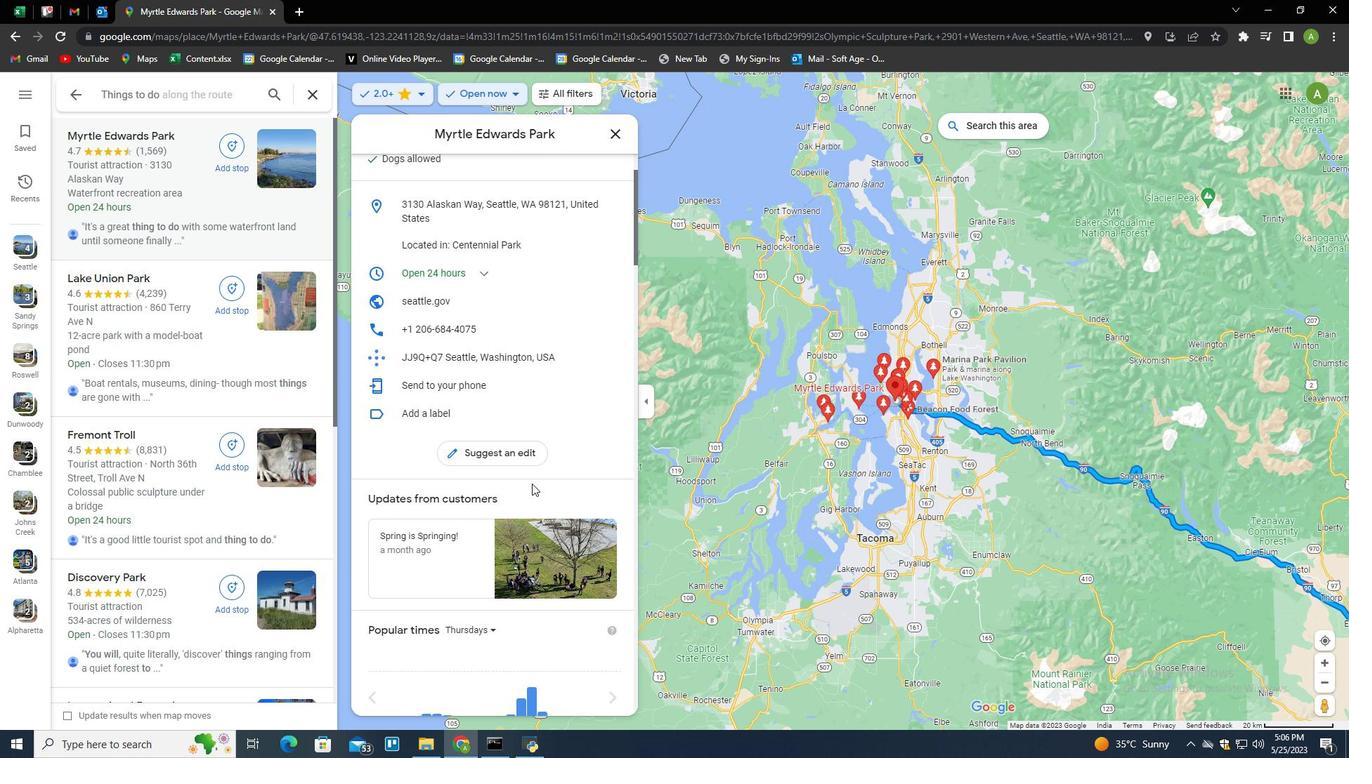 
Action: Mouse scrolled (531, 483) with delta (0, 0)
Screenshot: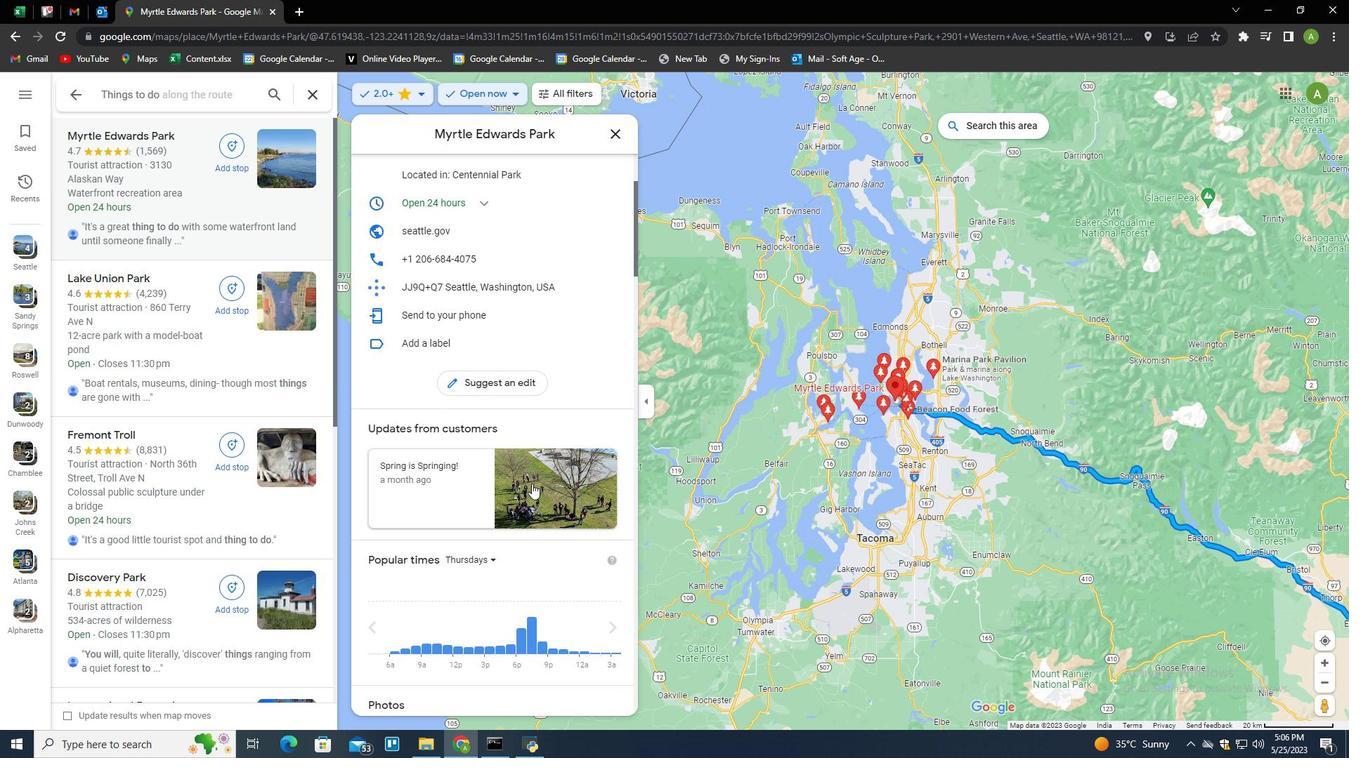 
Action: Mouse scrolled (531, 483) with delta (0, 0)
Screenshot: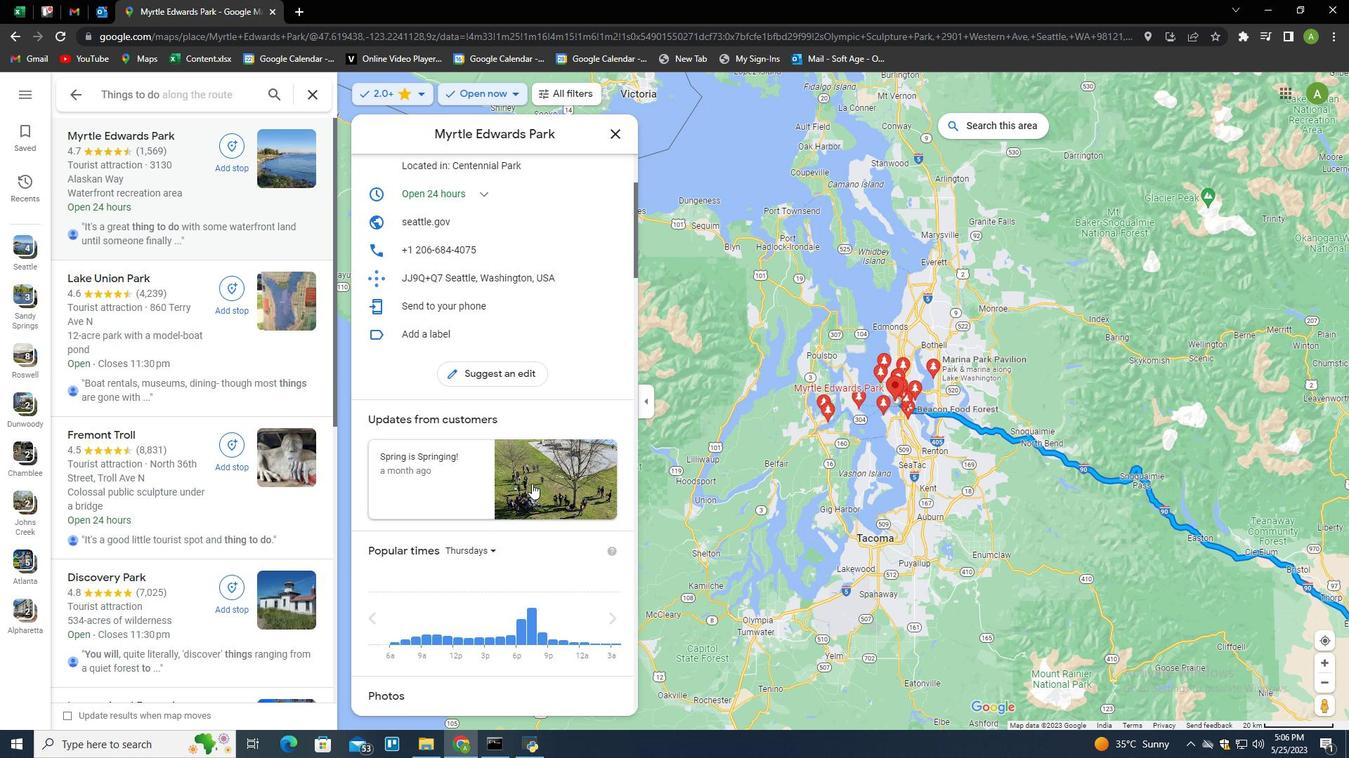 
Action: Mouse scrolled (531, 483) with delta (0, 0)
Screenshot: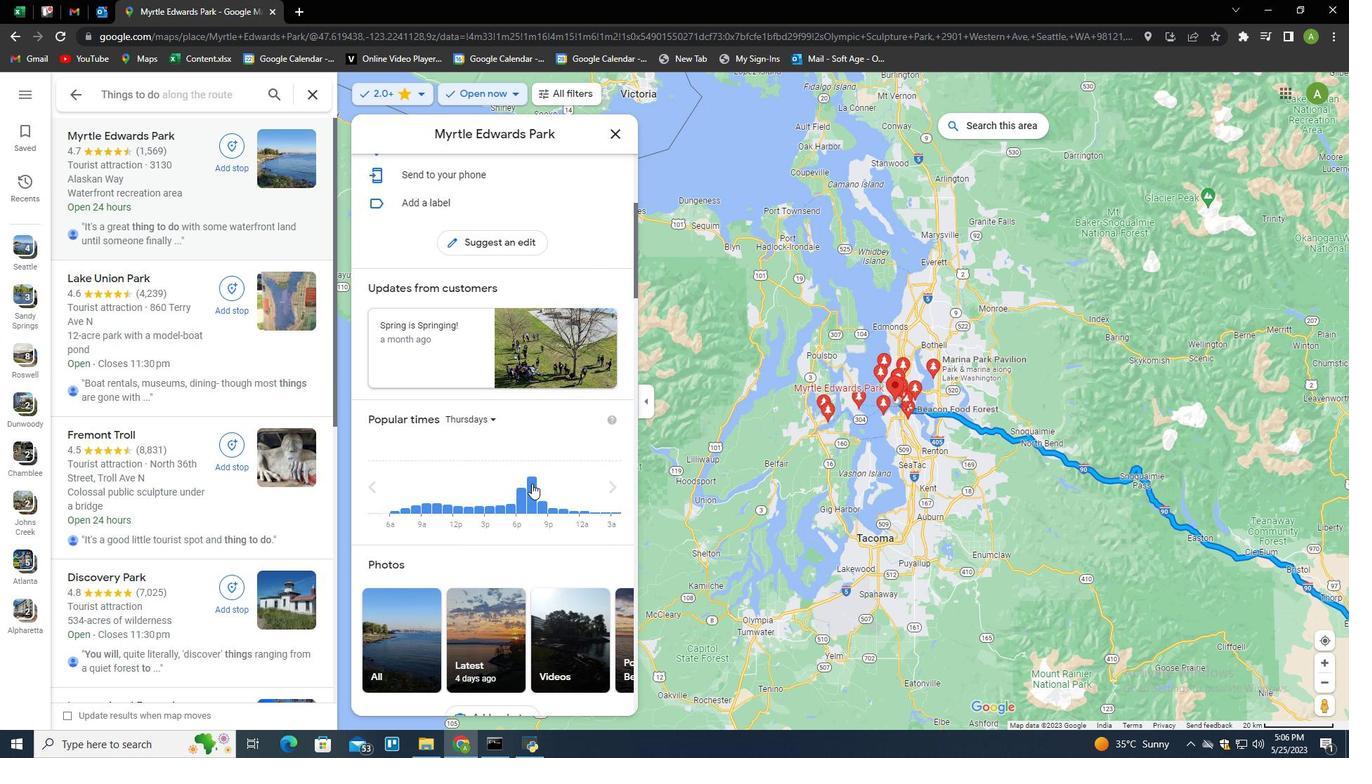 
Action: Mouse scrolled (531, 483) with delta (0, 0)
Screenshot: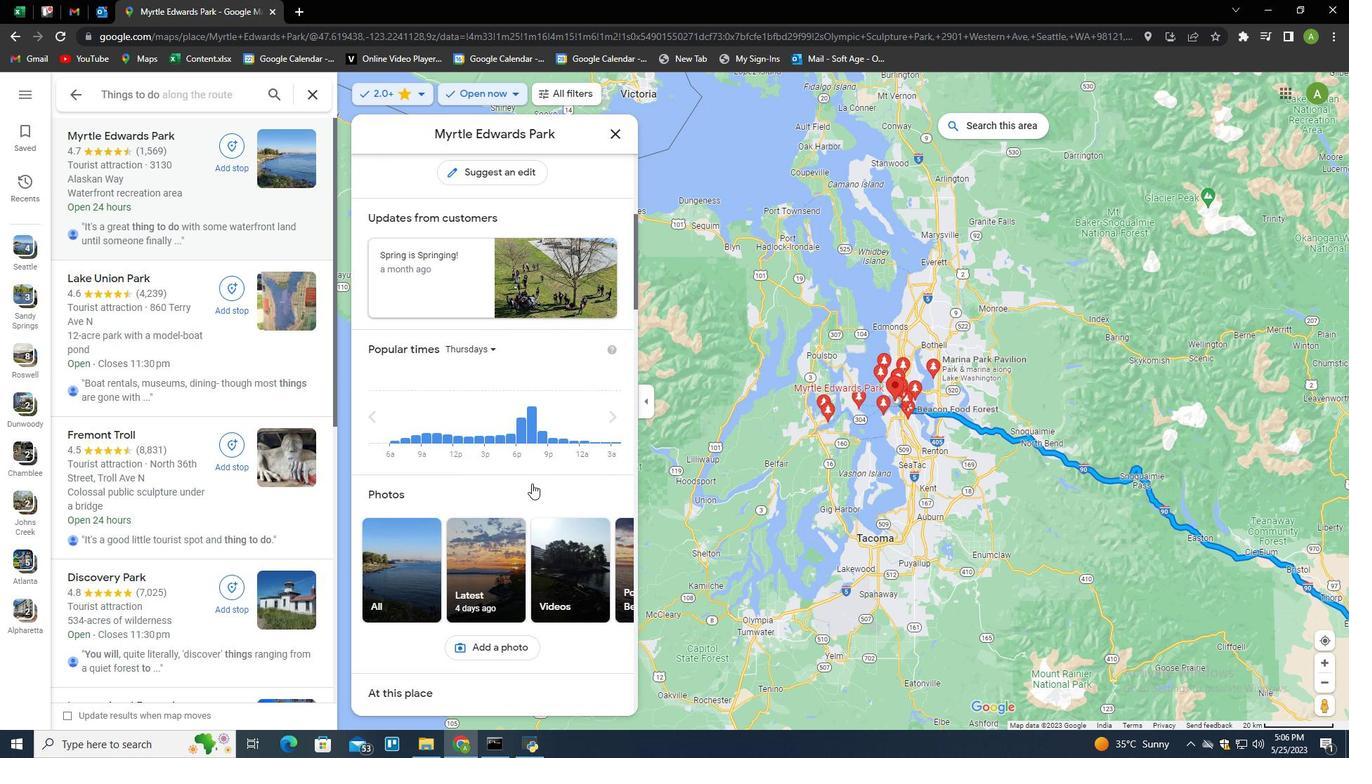 
Action: Mouse scrolled (531, 483) with delta (0, 0)
Screenshot: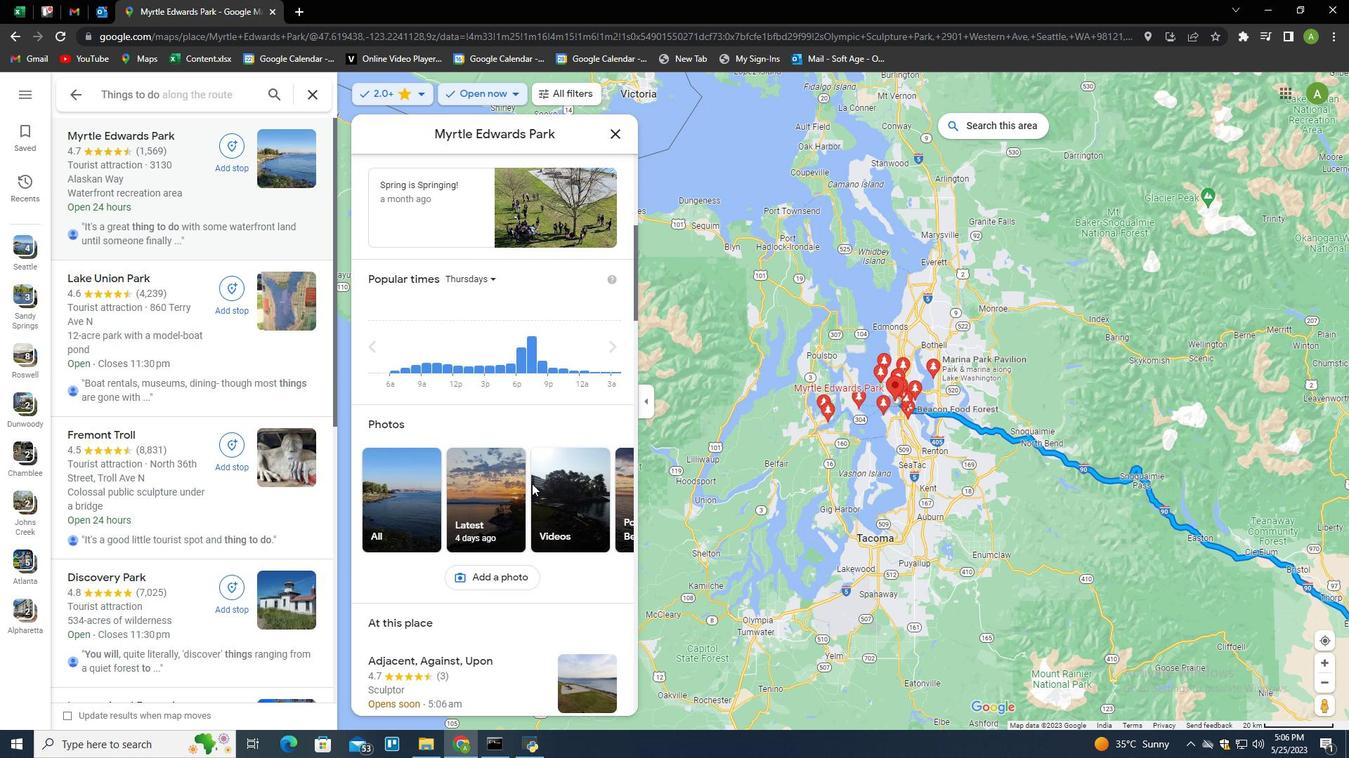 
Action: Mouse scrolled (531, 483) with delta (0, 0)
Screenshot: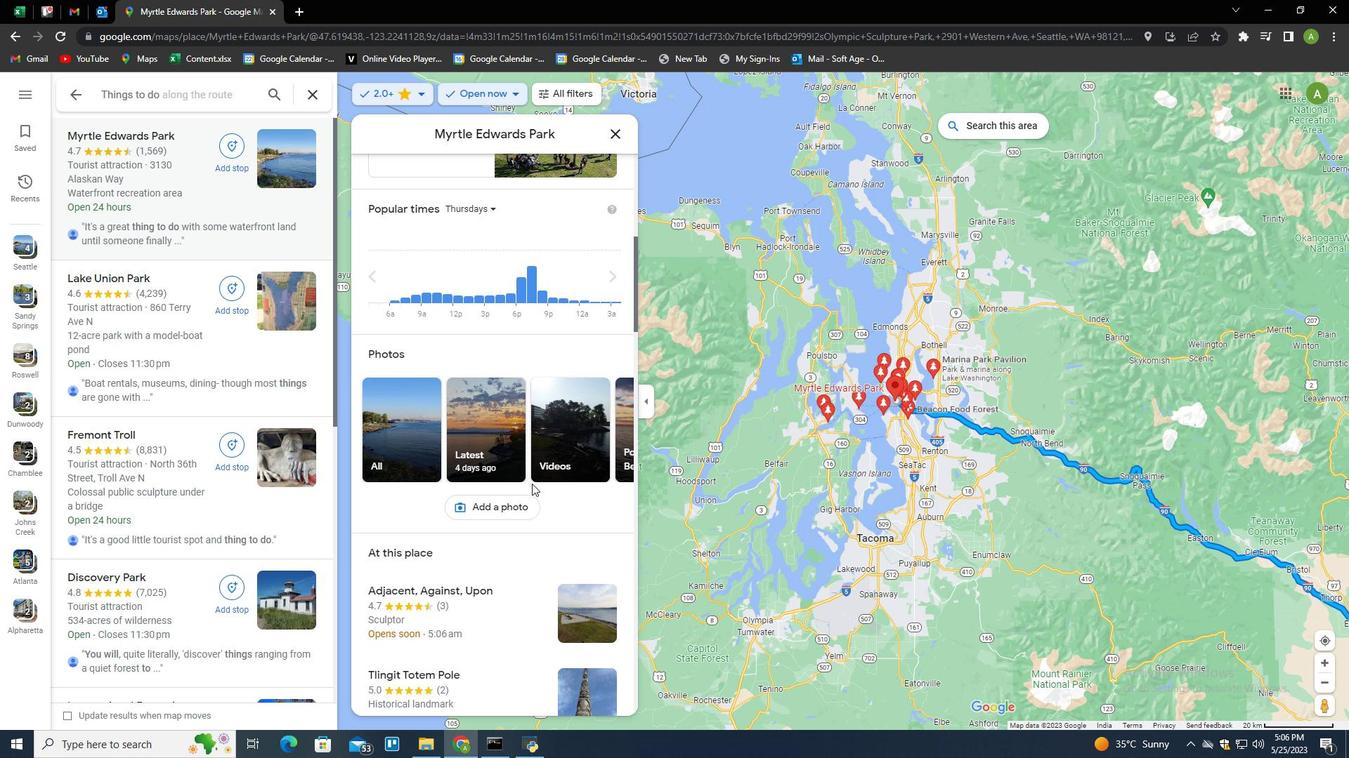 
Action: Mouse scrolled (531, 483) with delta (0, 0)
Screenshot: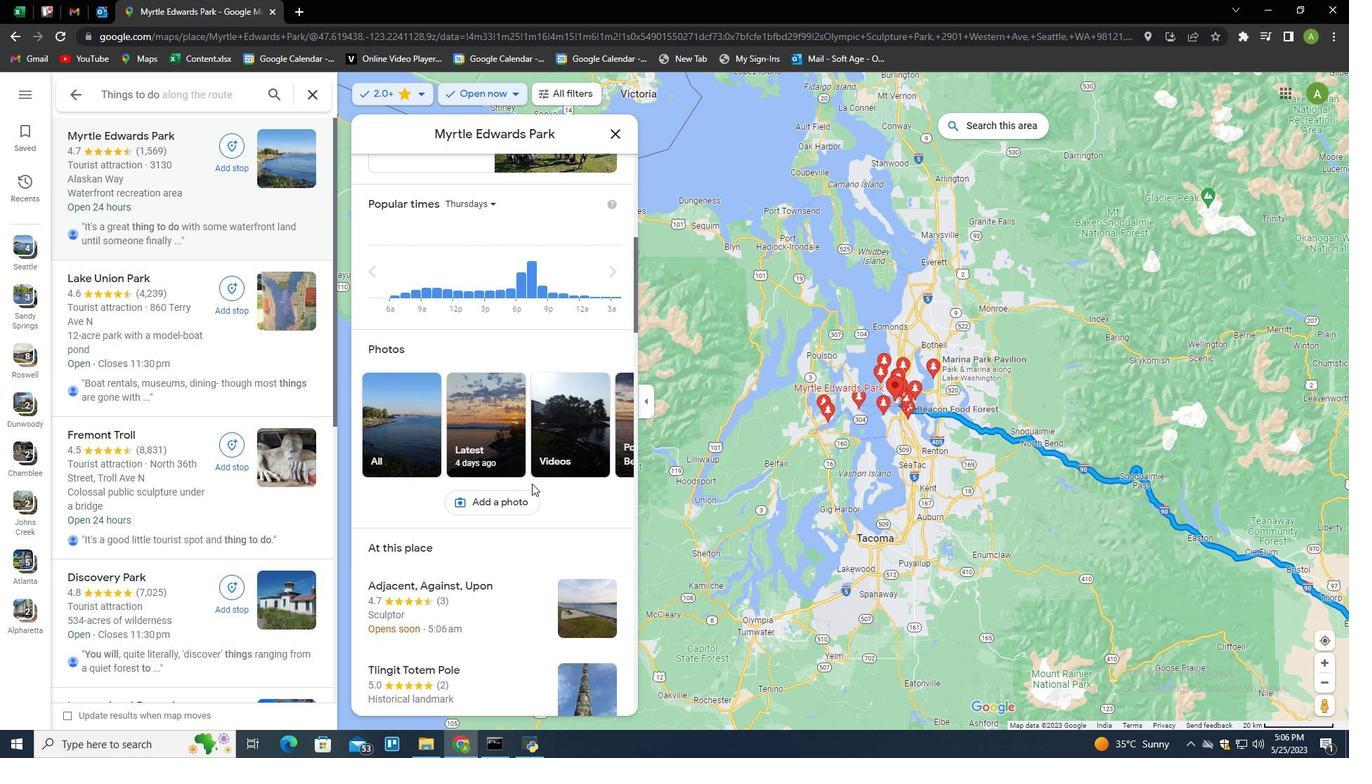 
Action: Mouse scrolled (531, 483) with delta (0, 0)
Screenshot: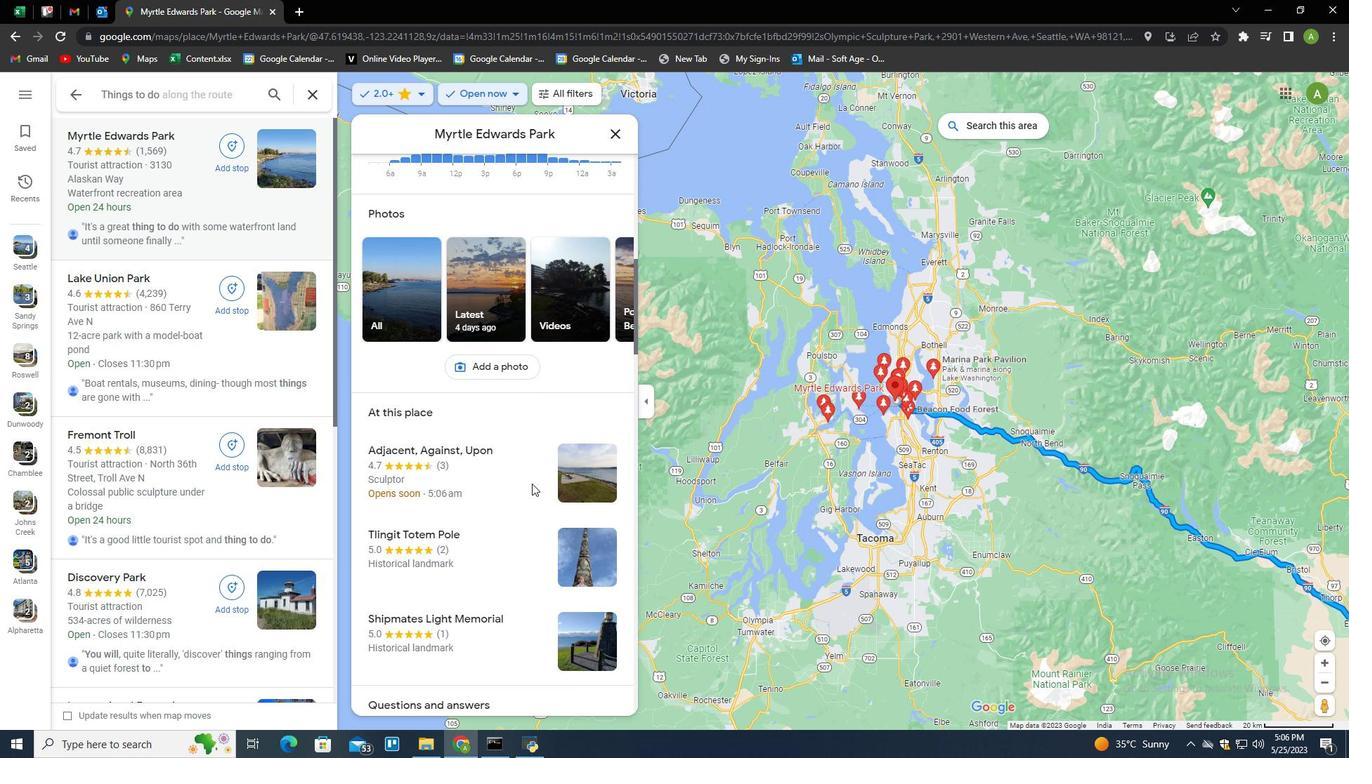 
Action: Mouse scrolled (531, 483) with delta (0, 0)
Screenshot: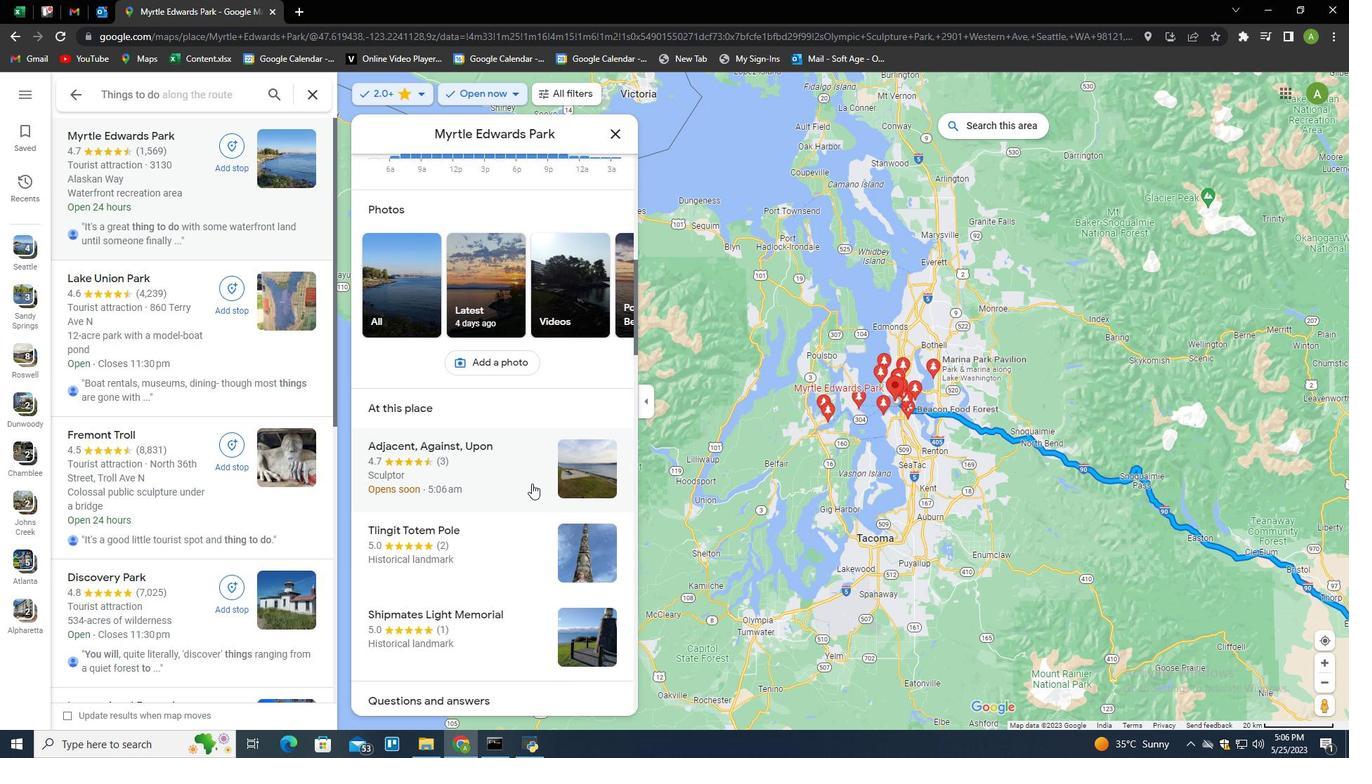 
Action: Mouse scrolled (531, 483) with delta (0, 0)
Screenshot: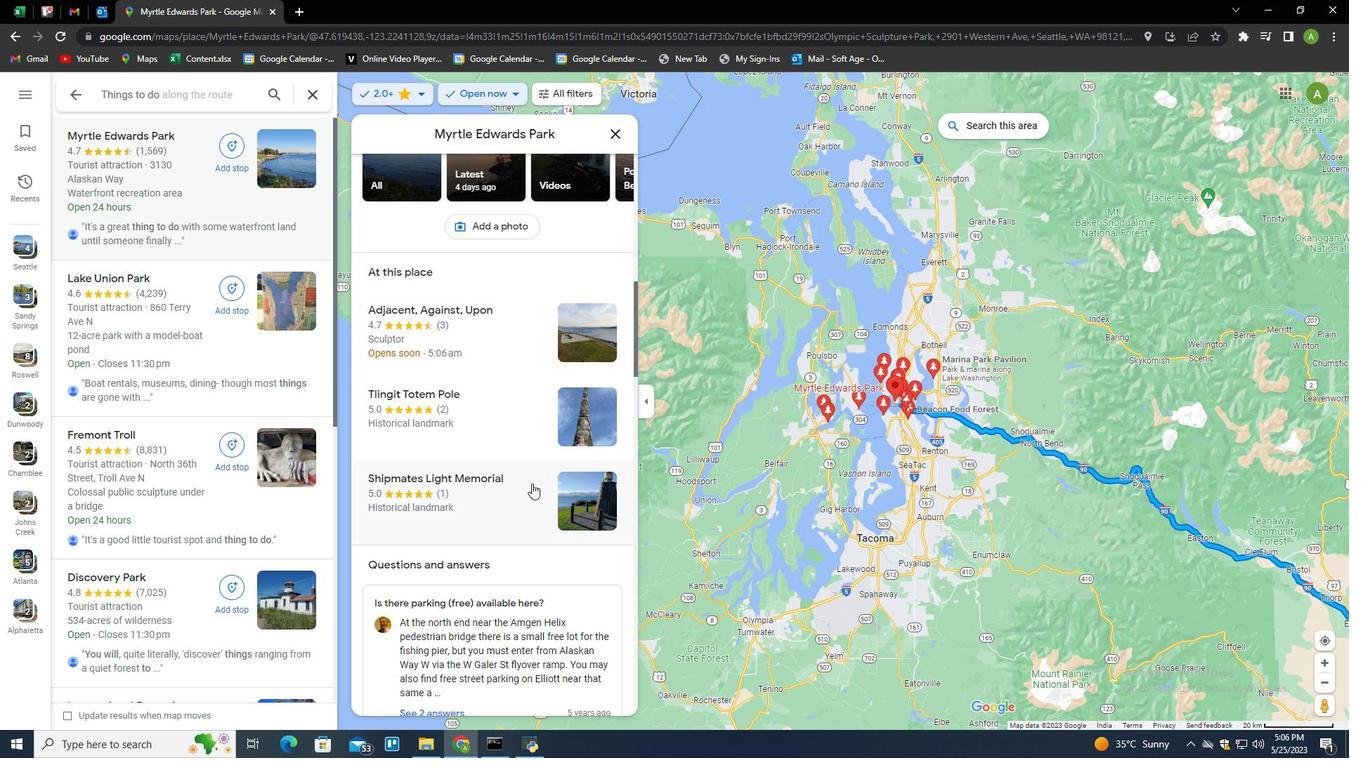 
Action: Mouse scrolled (531, 483) with delta (0, 0)
Screenshot: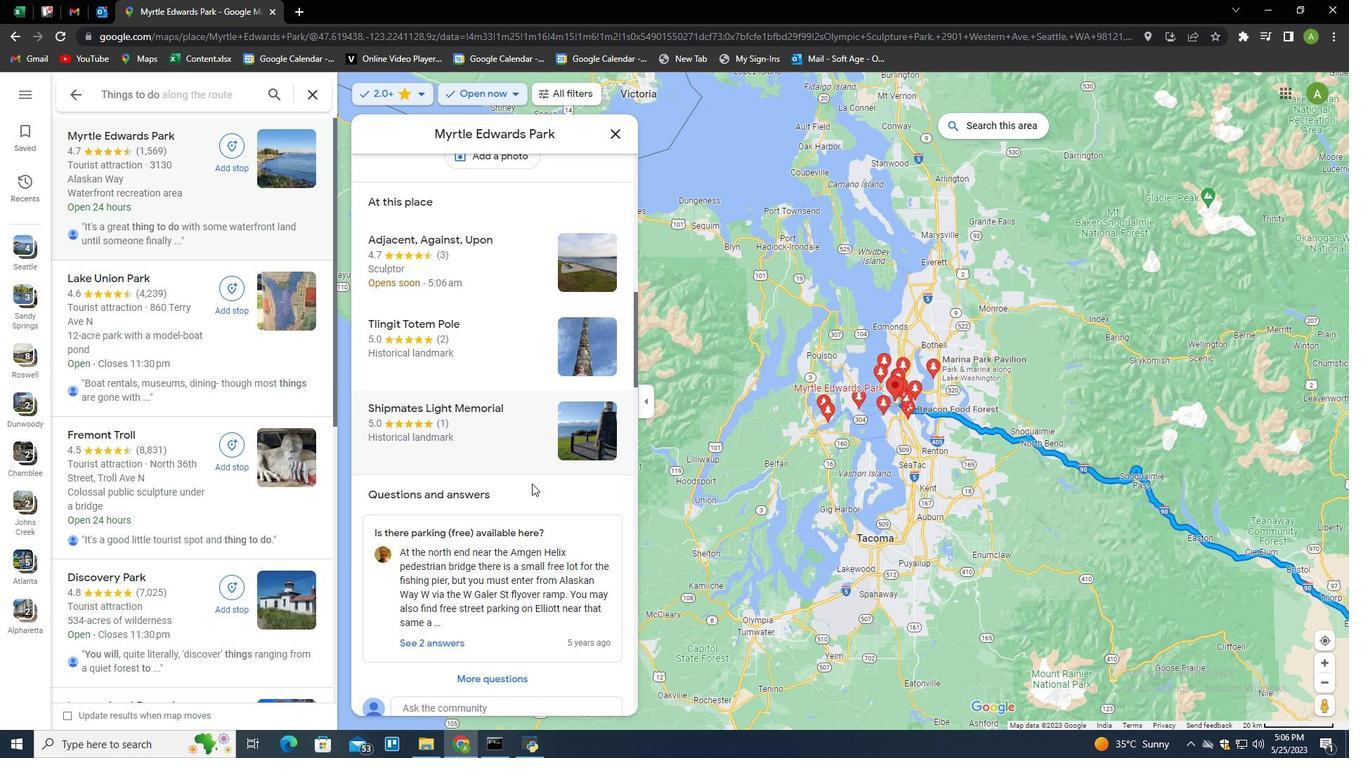 
Action: Mouse scrolled (531, 483) with delta (0, 0)
Screenshot: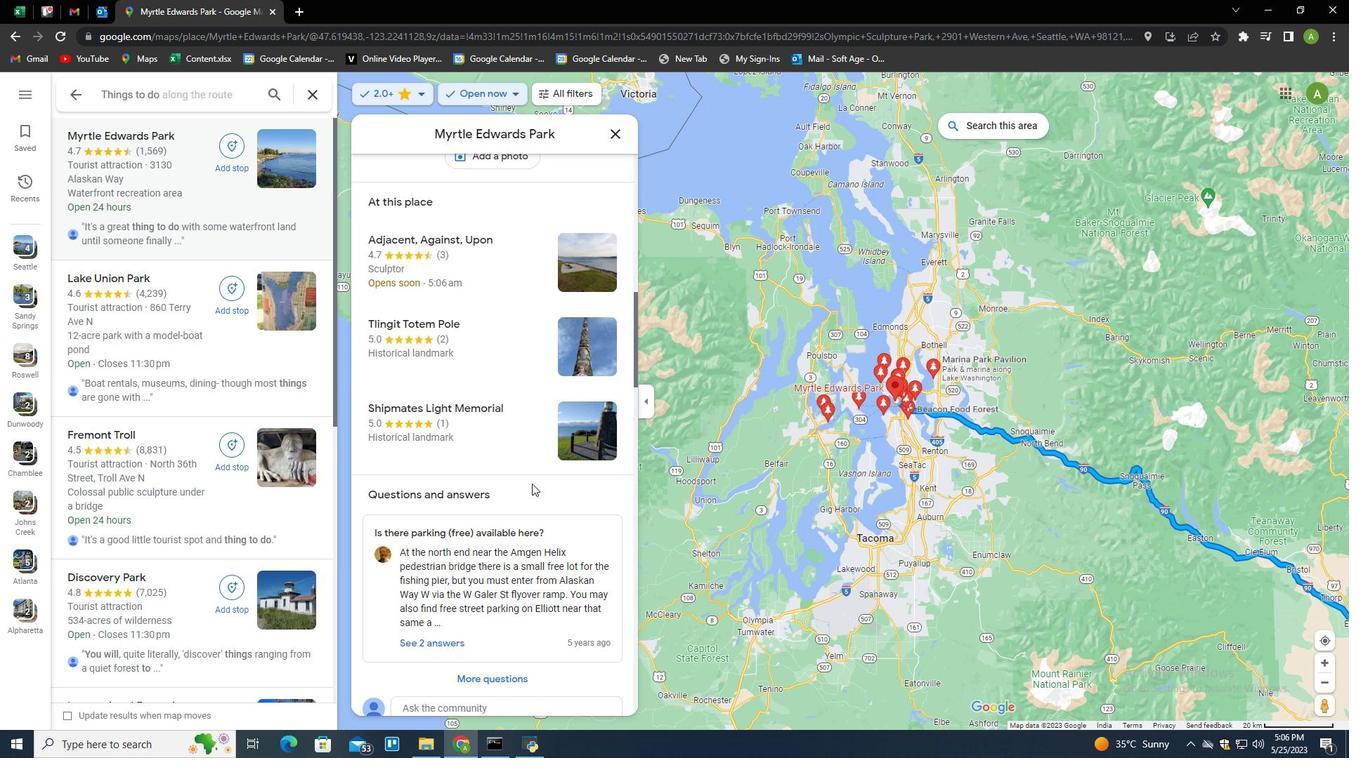 
Action: Mouse scrolled (531, 483) with delta (0, 0)
Screenshot: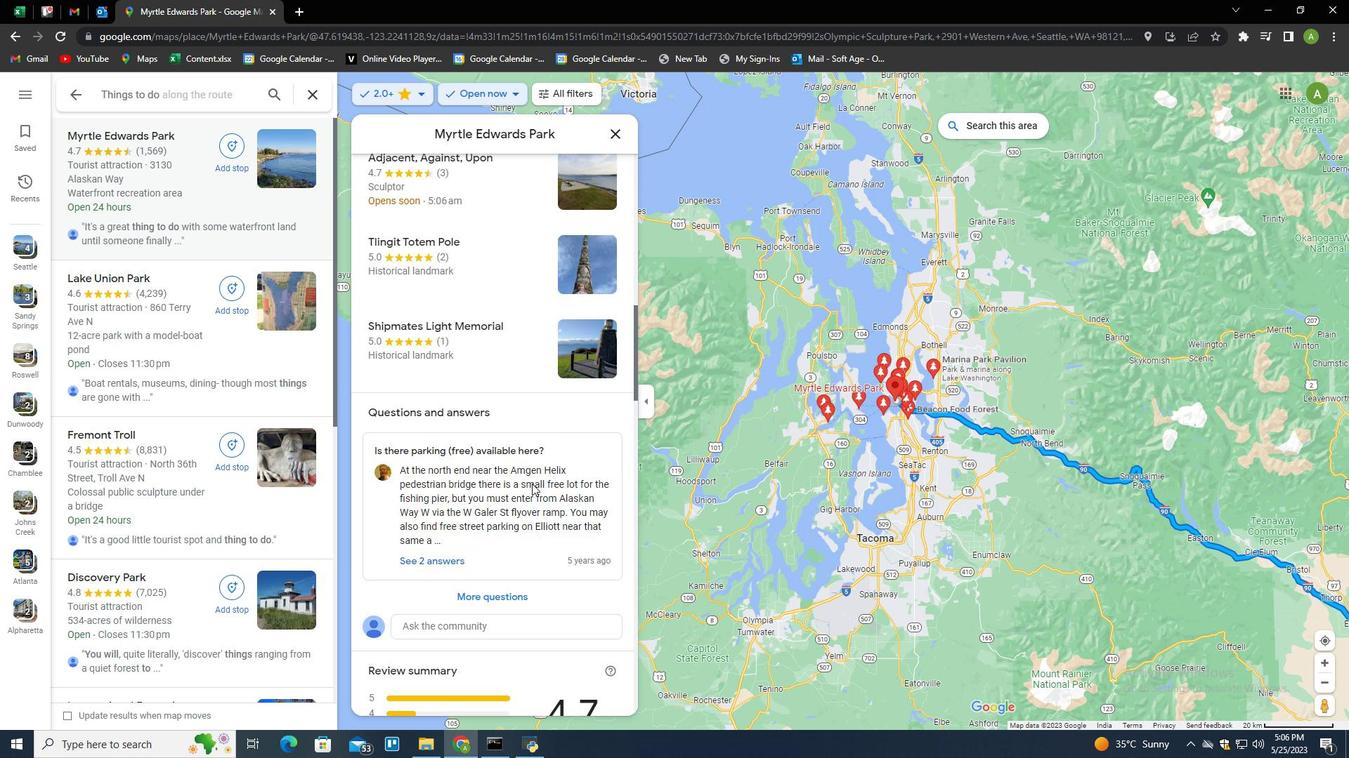 
Action: Mouse scrolled (531, 483) with delta (0, 0)
Screenshot: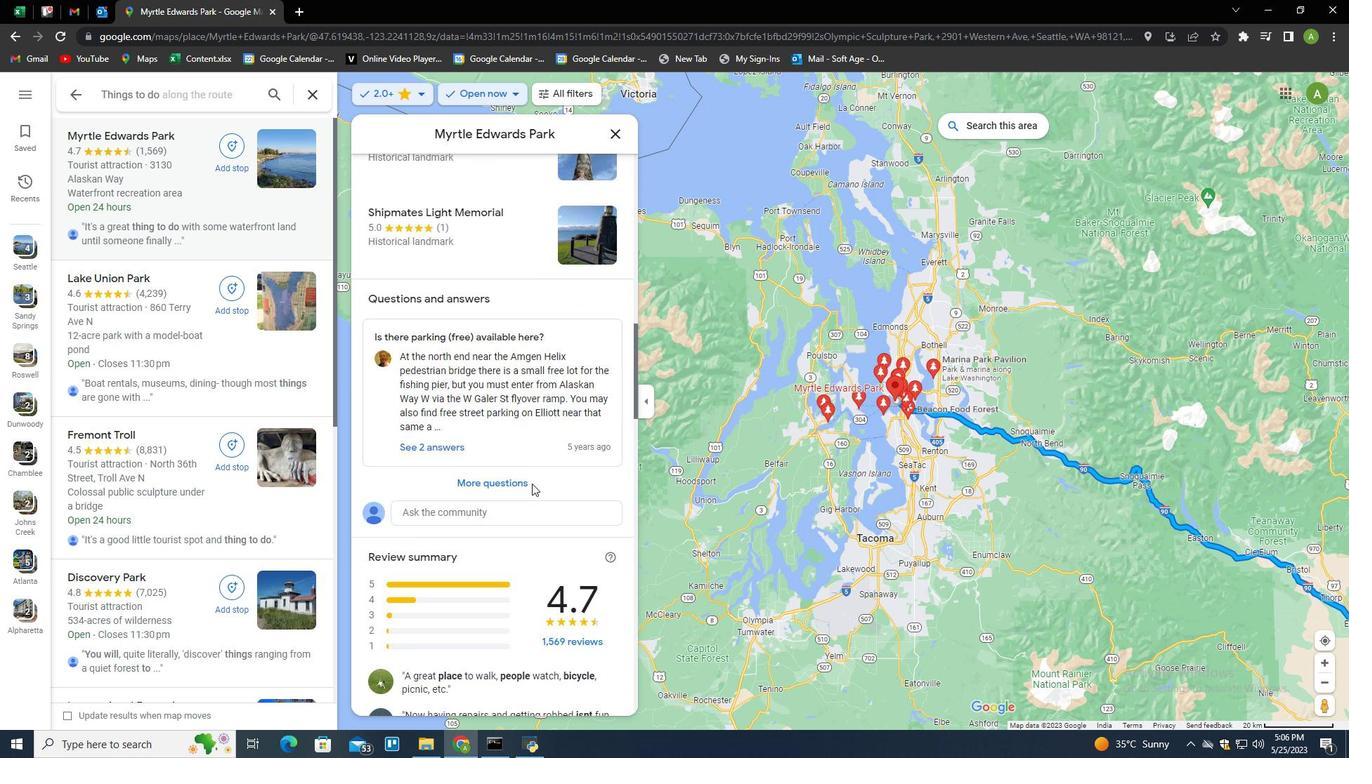 
Action: Mouse moved to (490, 443)
Screenshot: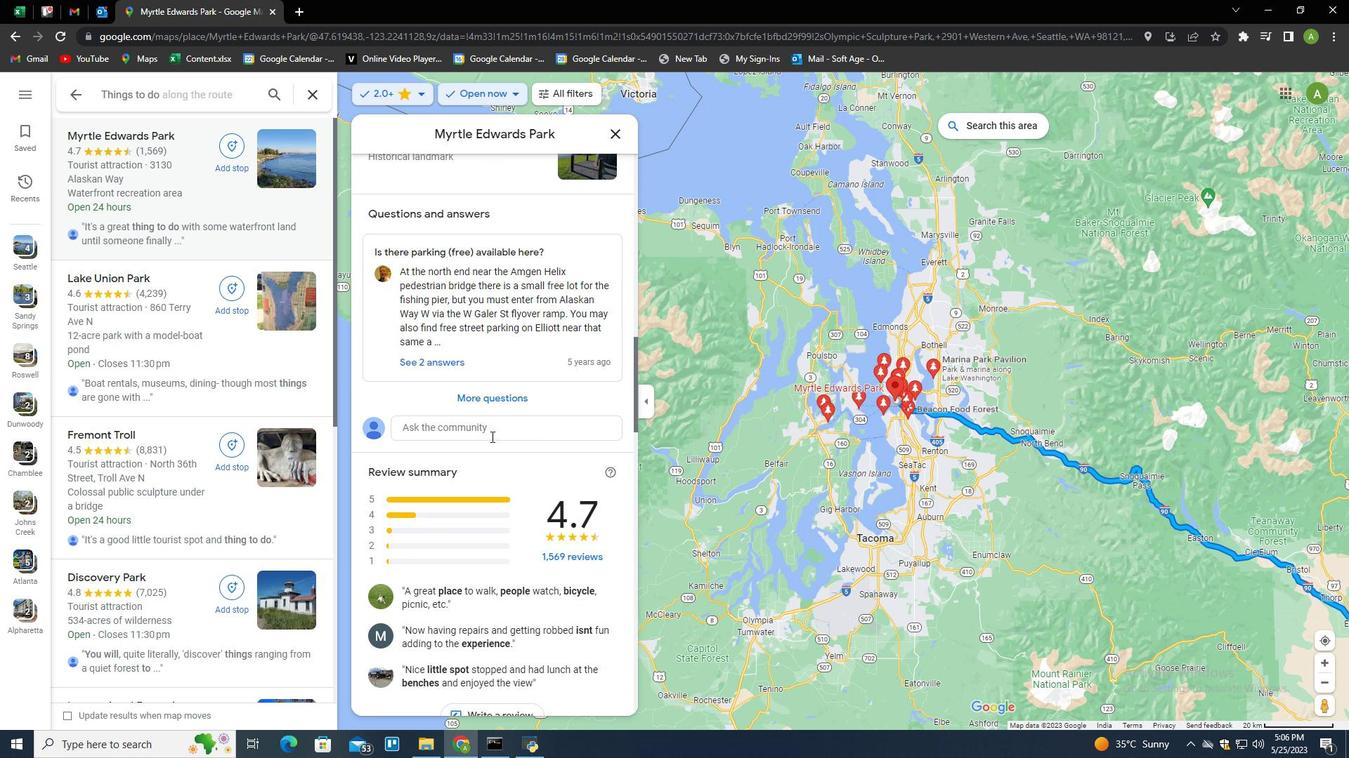 
Action: Mouse scrolled (490, 442) with delta (0, 0)
Screenshot: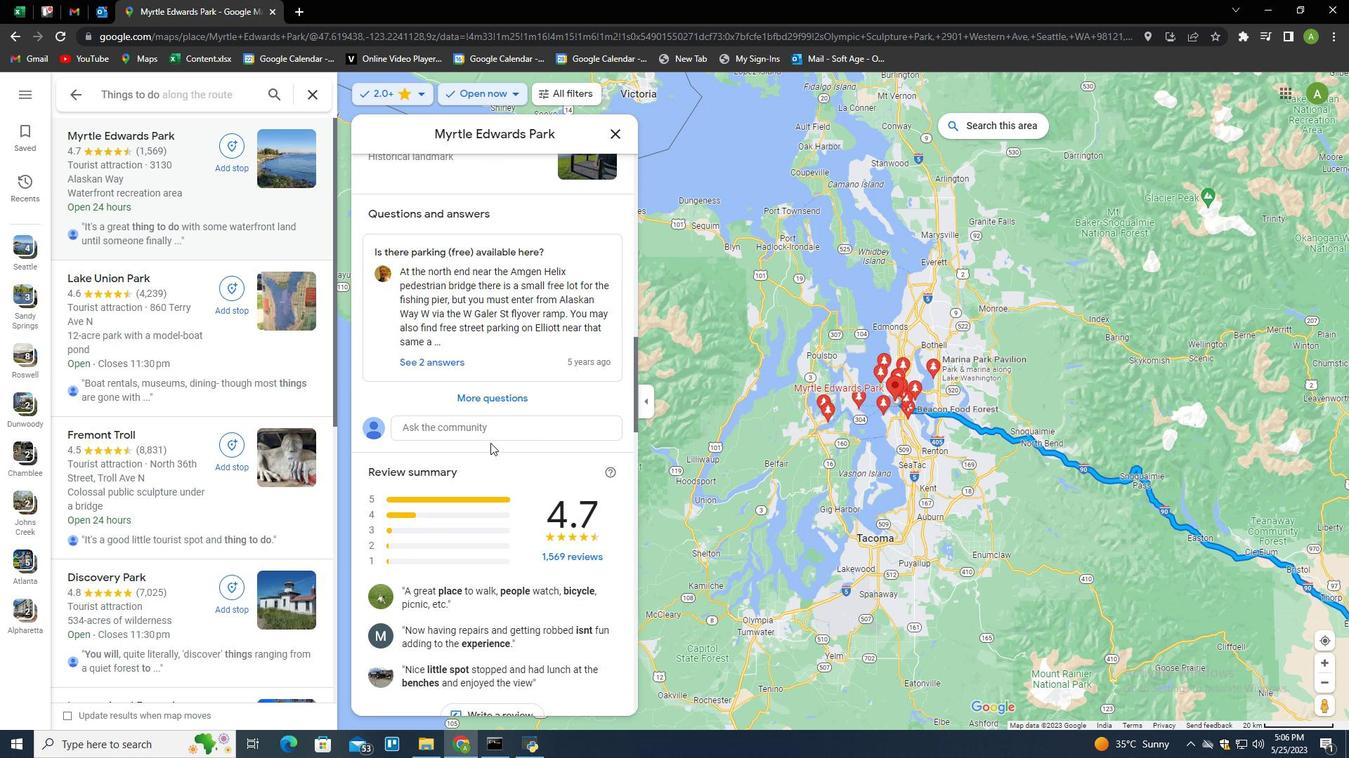 
Action: Mouse scrolled (490, 444) with delta (0, 0)
Screenshot: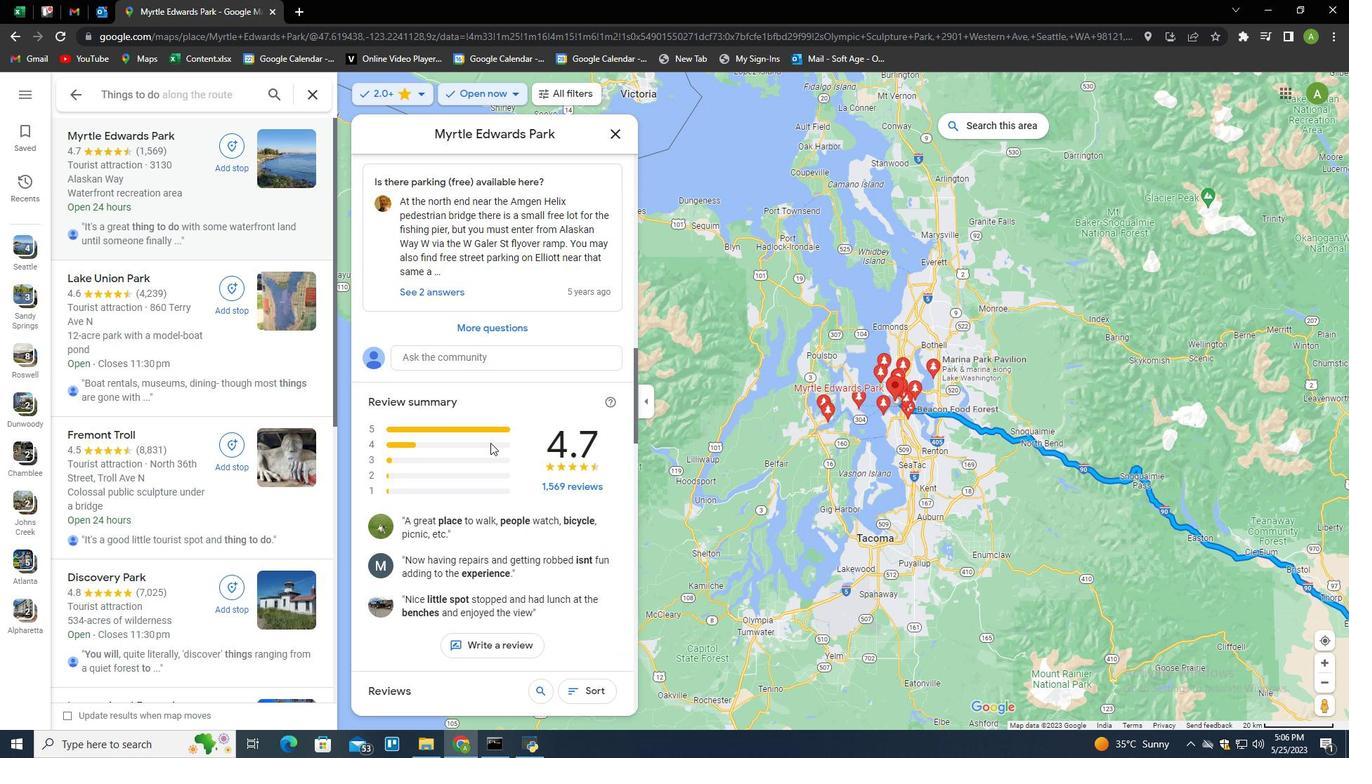 
Action: Mouse scrolled (490, 444) with delta (0, 0)
Screenshot: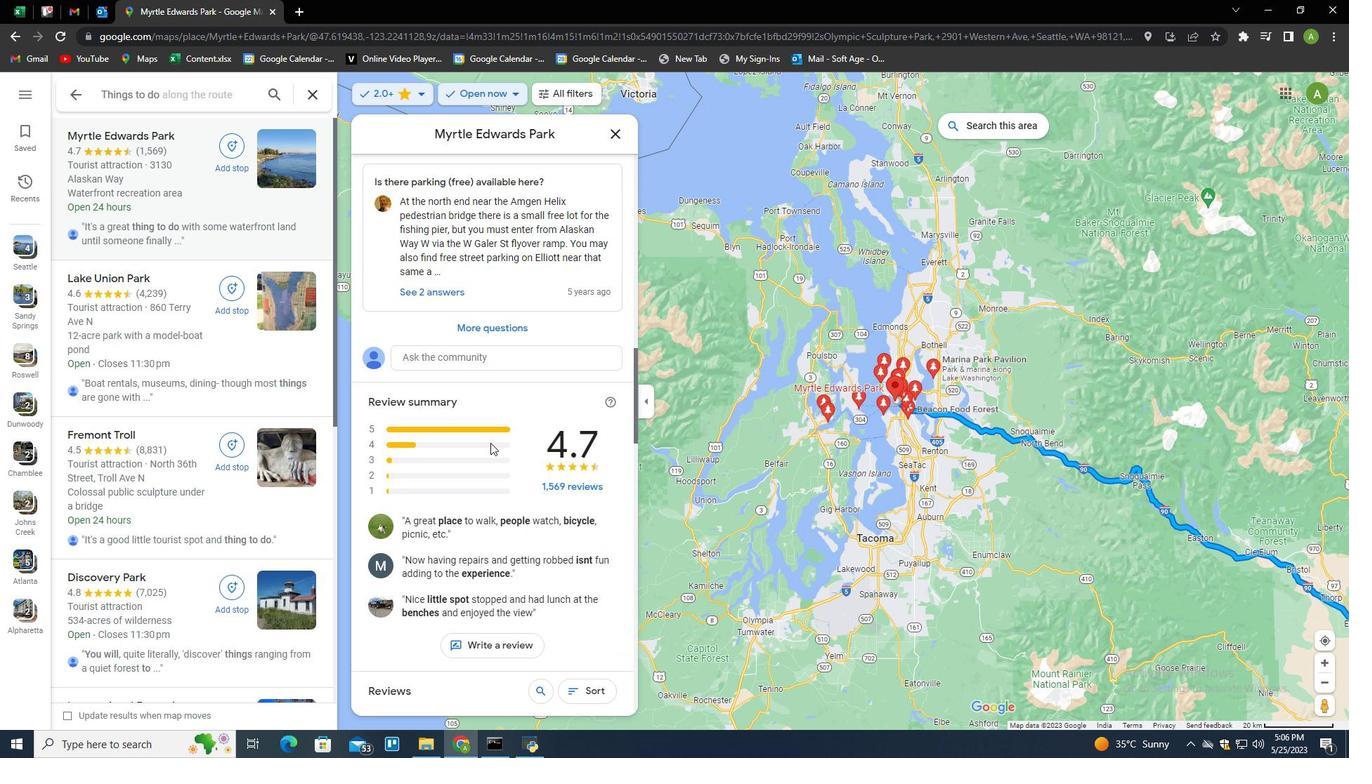 
Action: Mouse scrolled (490, 444) with delta (0, 0)
Screenshot: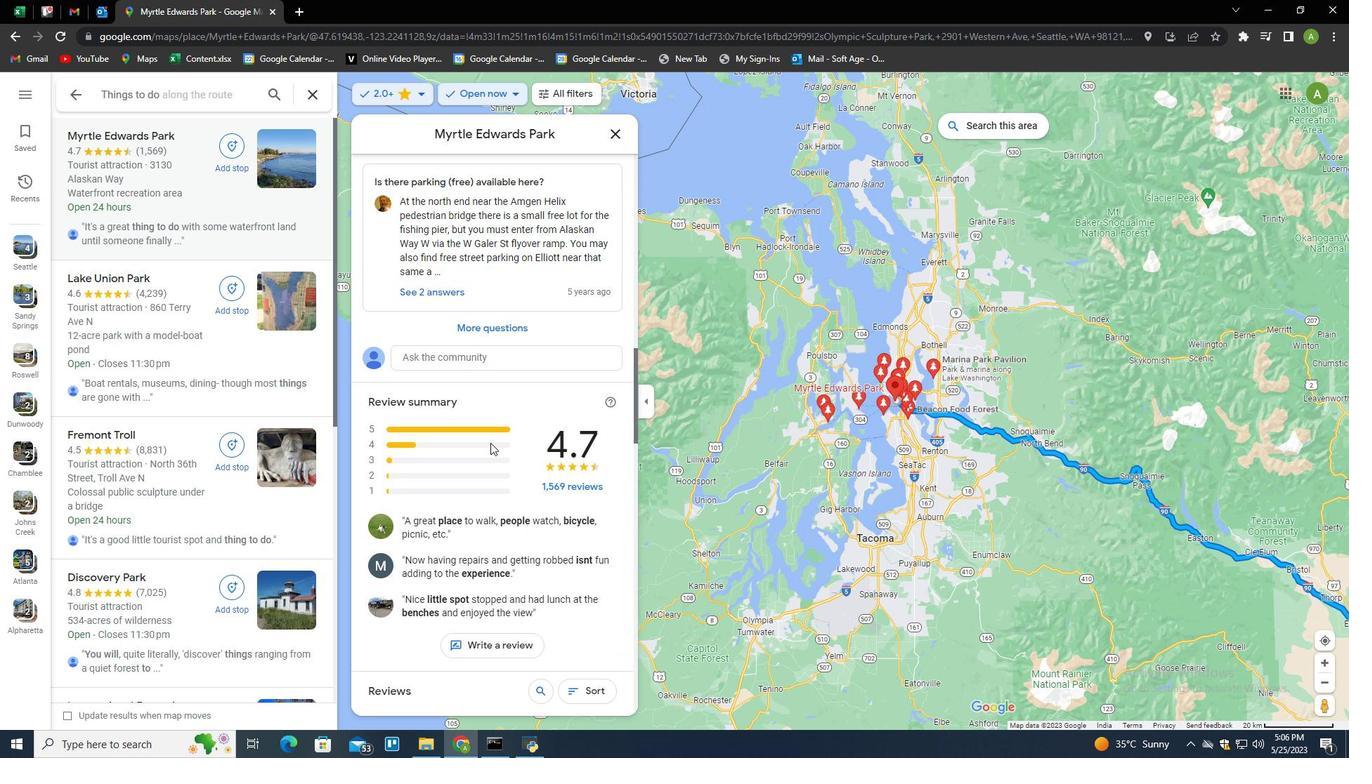 
Action: Mouse scrolled (490, 444) with delta (0, 0)
Screenshot: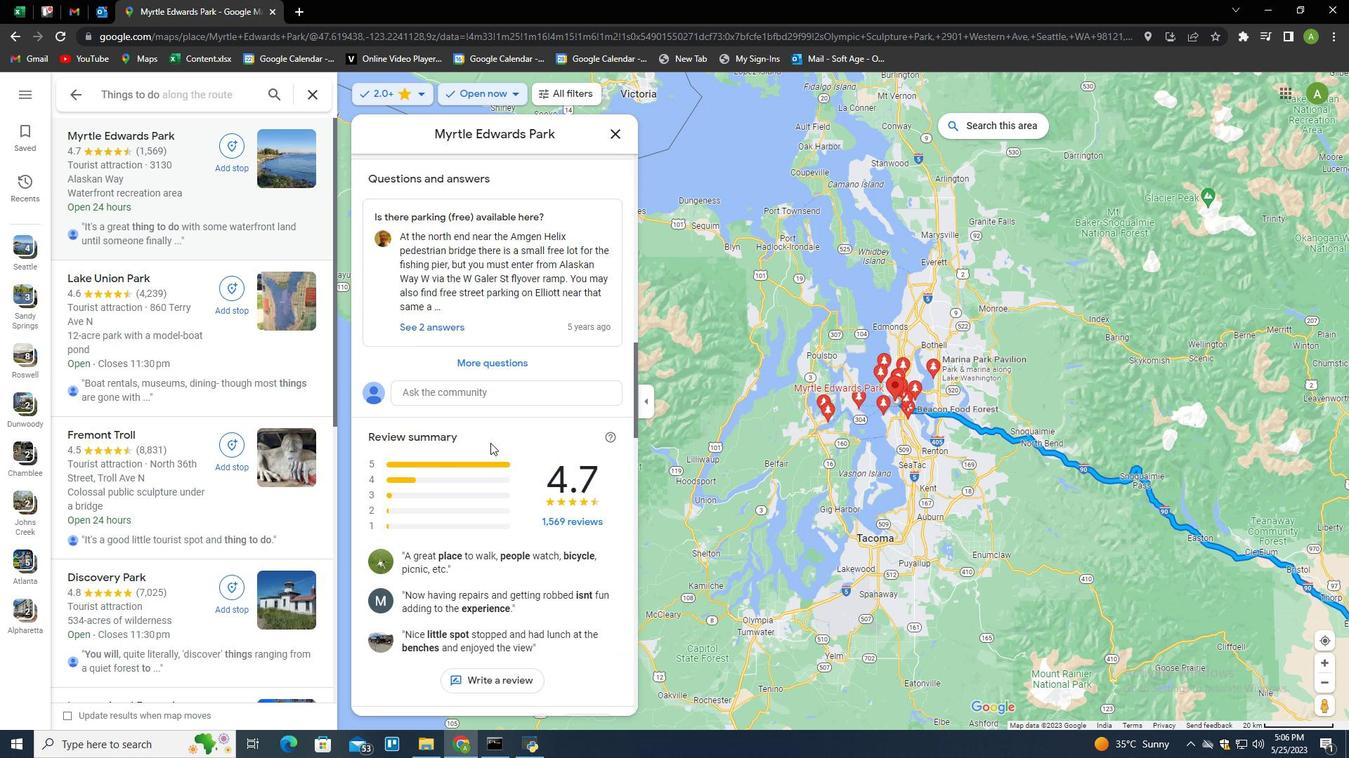 
Action: Mouse scrolled (490, 444) with delta (0, 0)
Screenshot: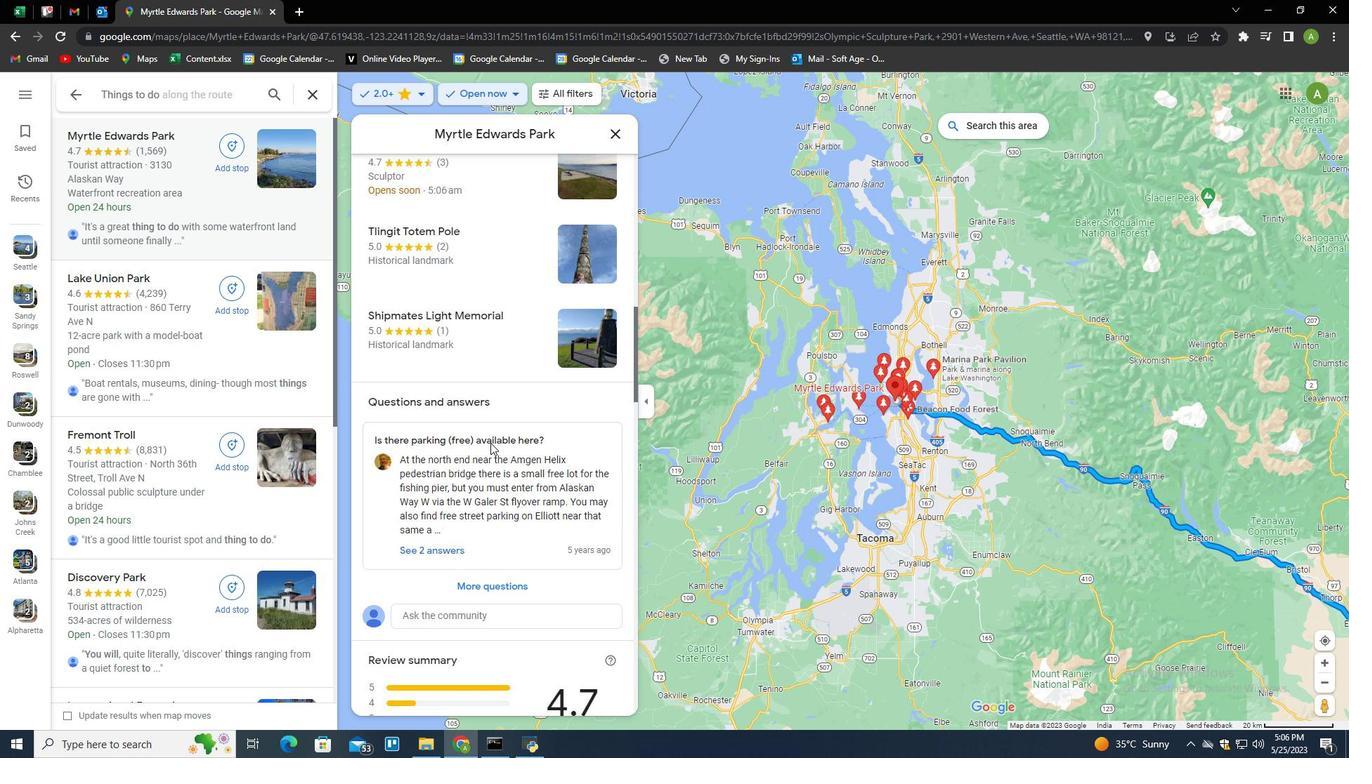 
Action: Mouse scrolled (490, 444) with delta (0, 0)
Screenshot: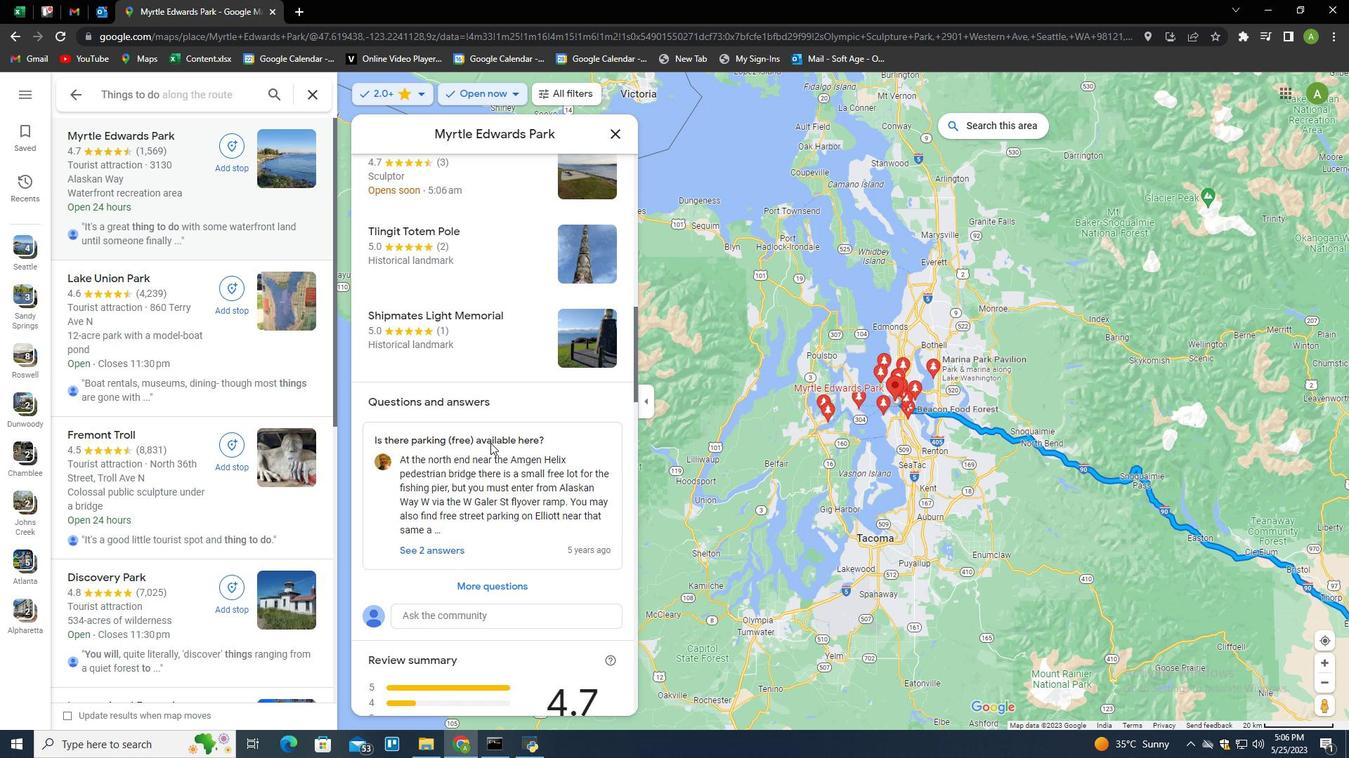 
Action: Mouse scrolled (490, 444) with delta (0, 0)
Screenshot: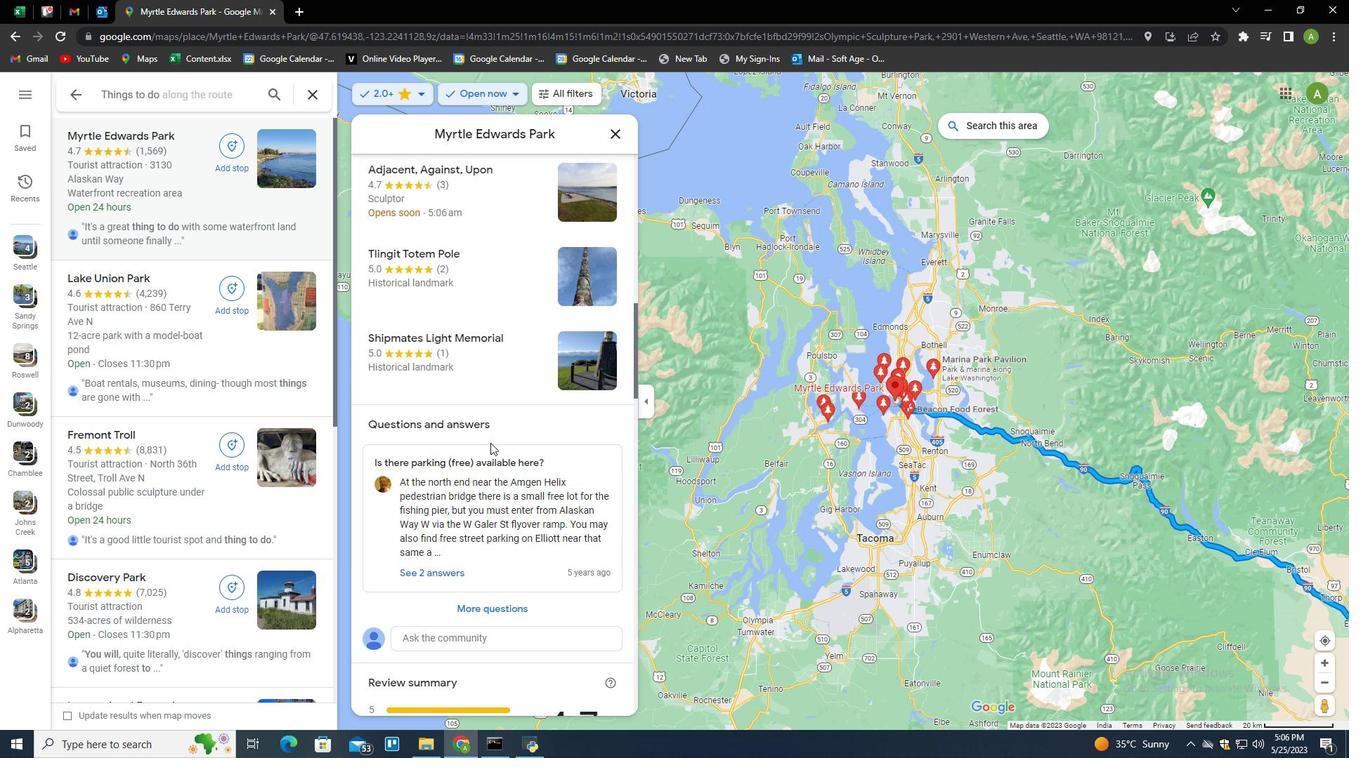 
Action: Mouse scrolled (490, 444) with delta (0, 0)
Screenshot: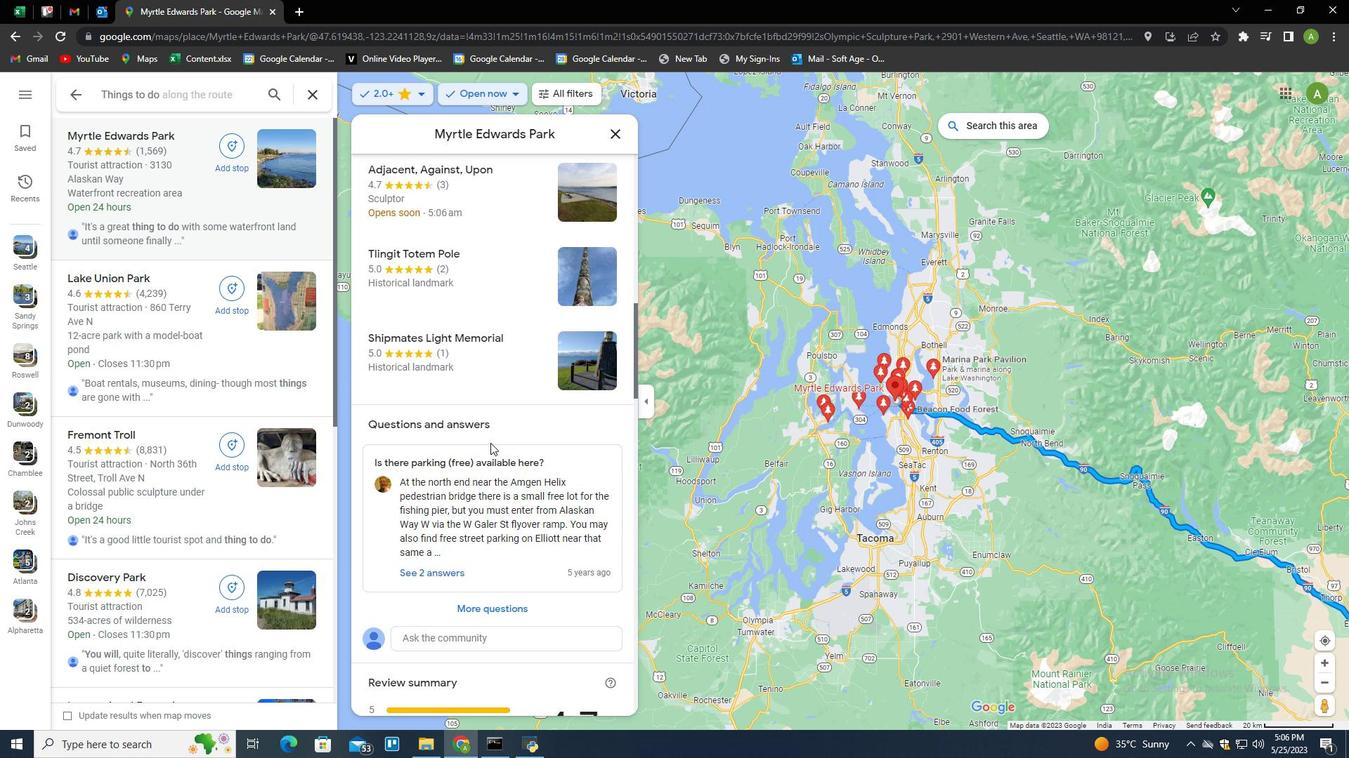 
Action: Mouse scrolled (490, 444) with delta (0, 0)
Screenshot: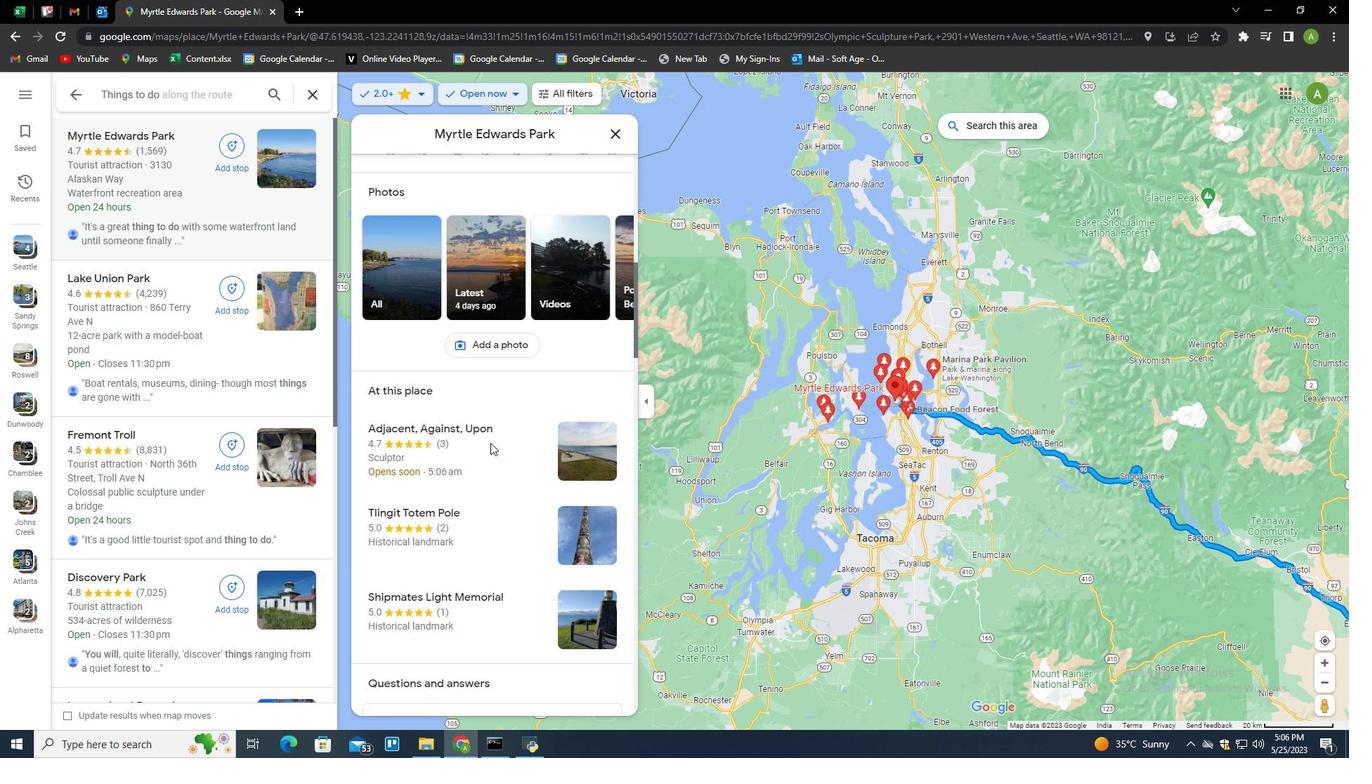
Action: Mouse scrolled (490, 444) with delta (0, 0)
Screenshot: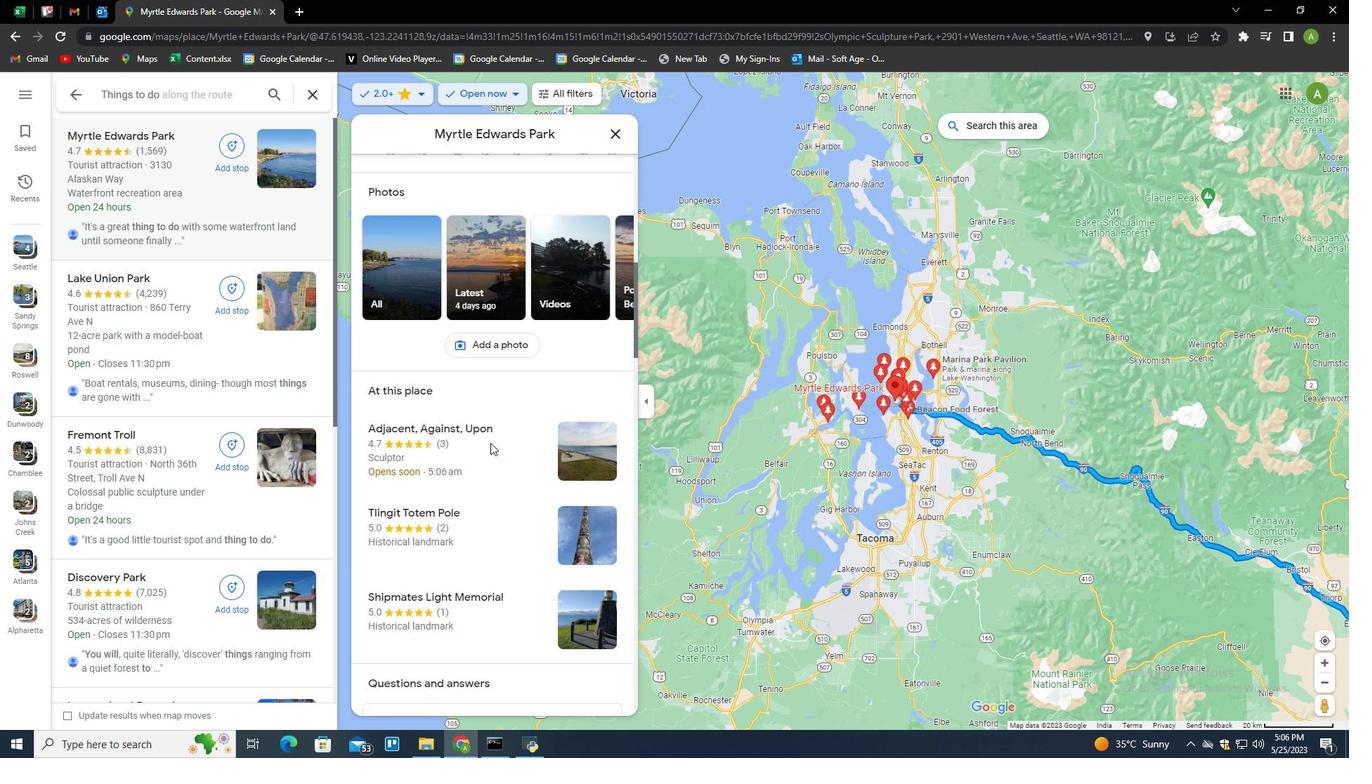 
Action: Mouse scrolled (490, 444) with delta (0, 0)
Screenshot: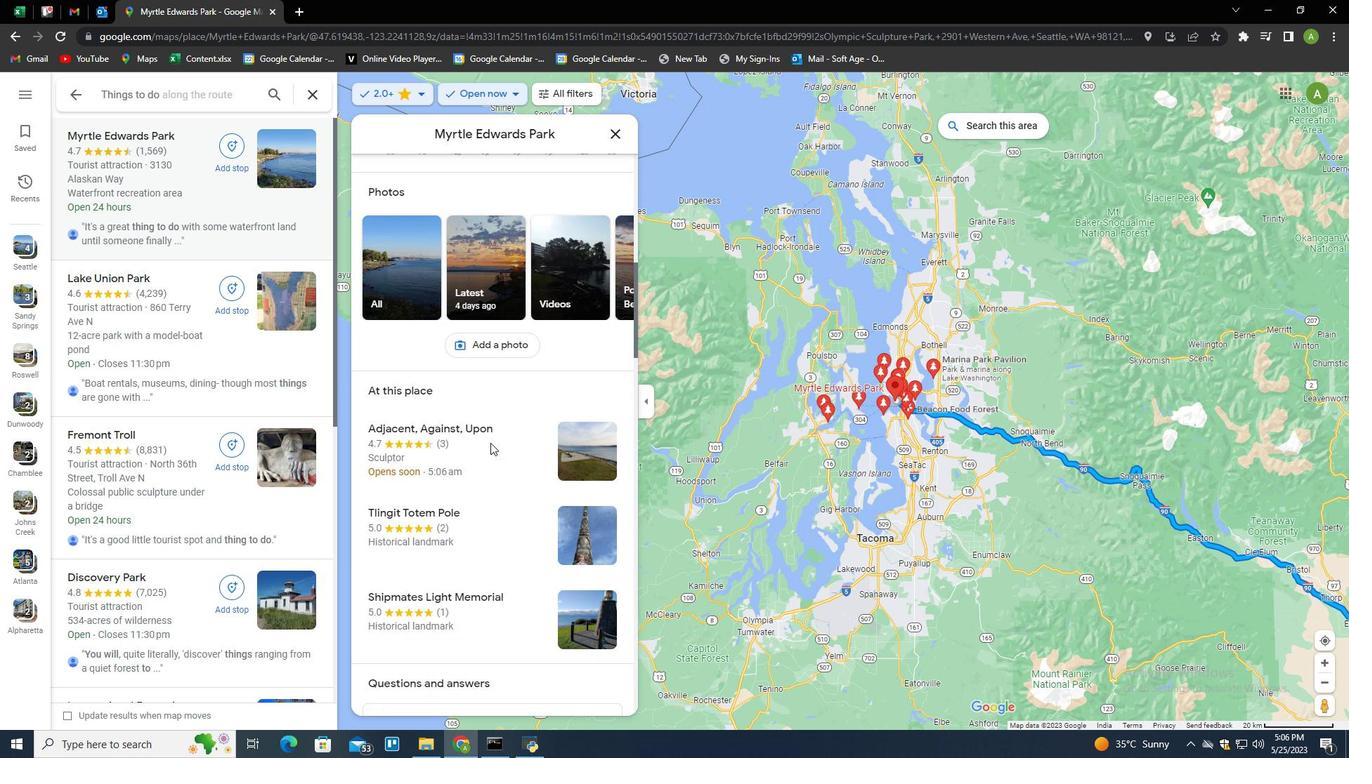 
Action: Mouse scrolled (490, 444) with delta (0, 0)
Screenshot: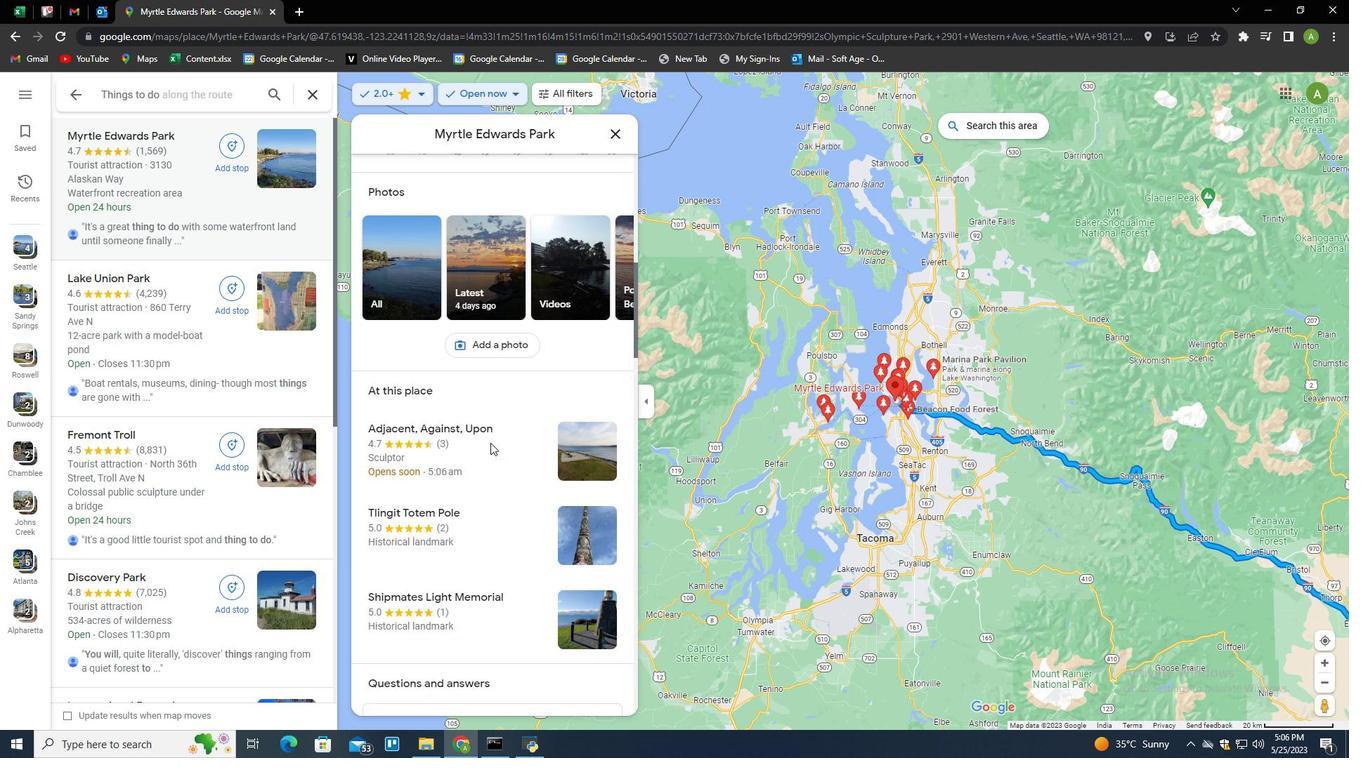 
Action: Mouse scrolled (490, 444) with delta (0, 0)
Screenshot: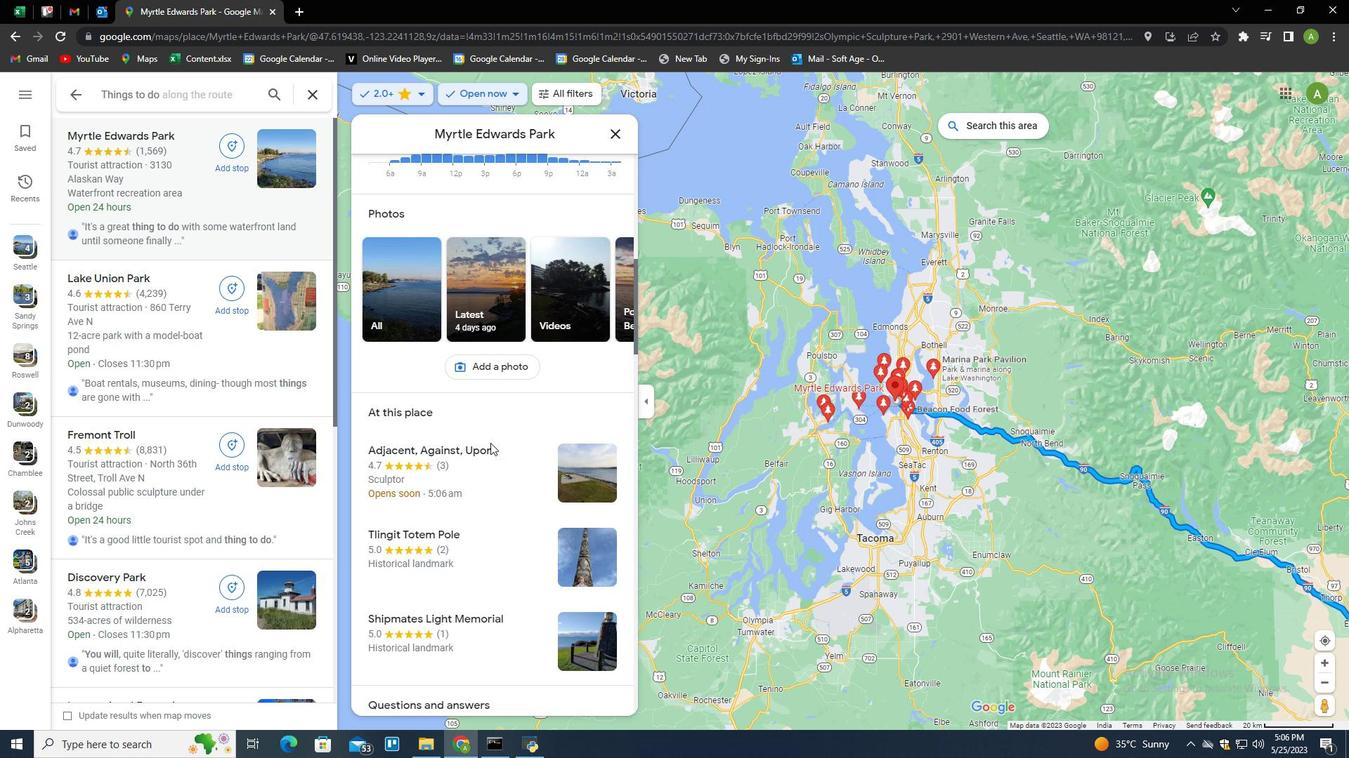 
Action: Mouse scrolled (490, 444) with delta (0, 0)
Screenshot: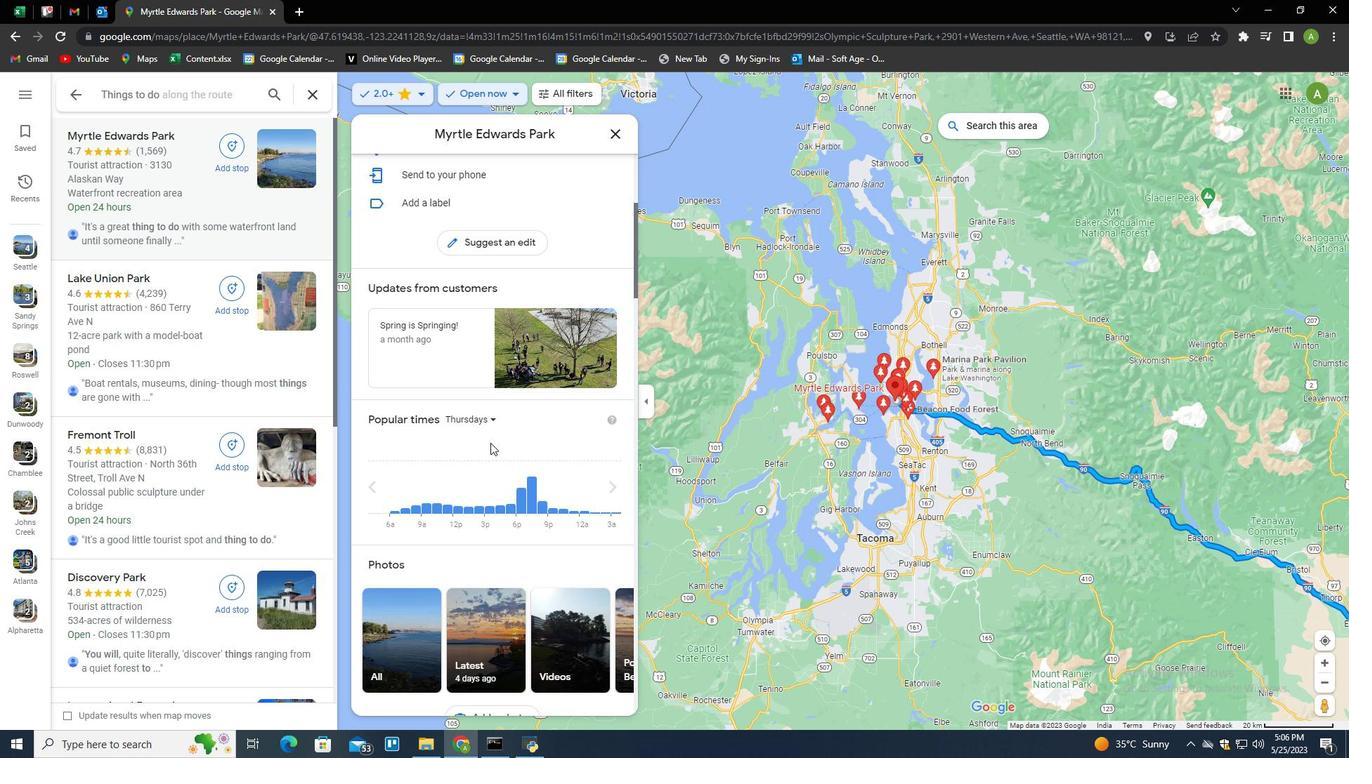 
Action: Mouse scrolled (490, 444) with delta (0, 0)
Screenshot: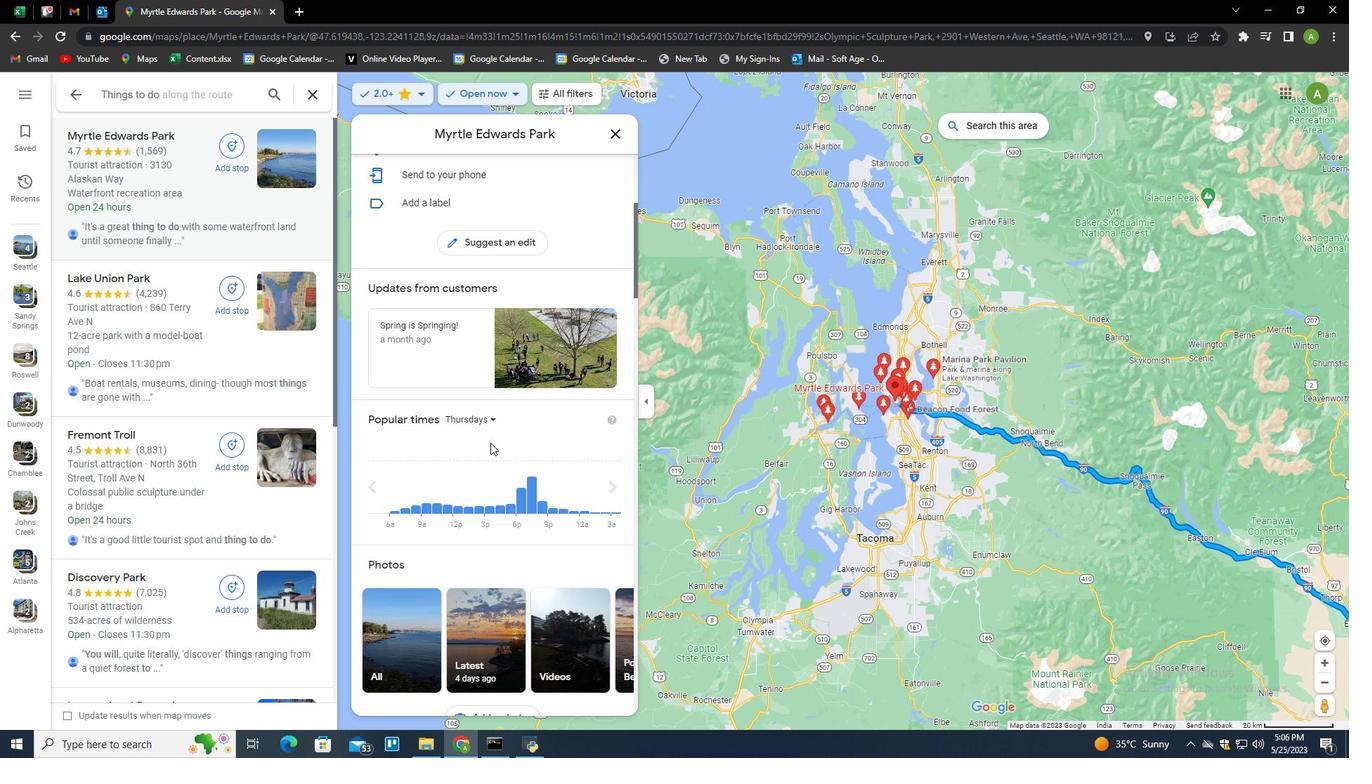 
Action: Mouse scrolled (490, 444) with delta (0, 0)
Screenshot: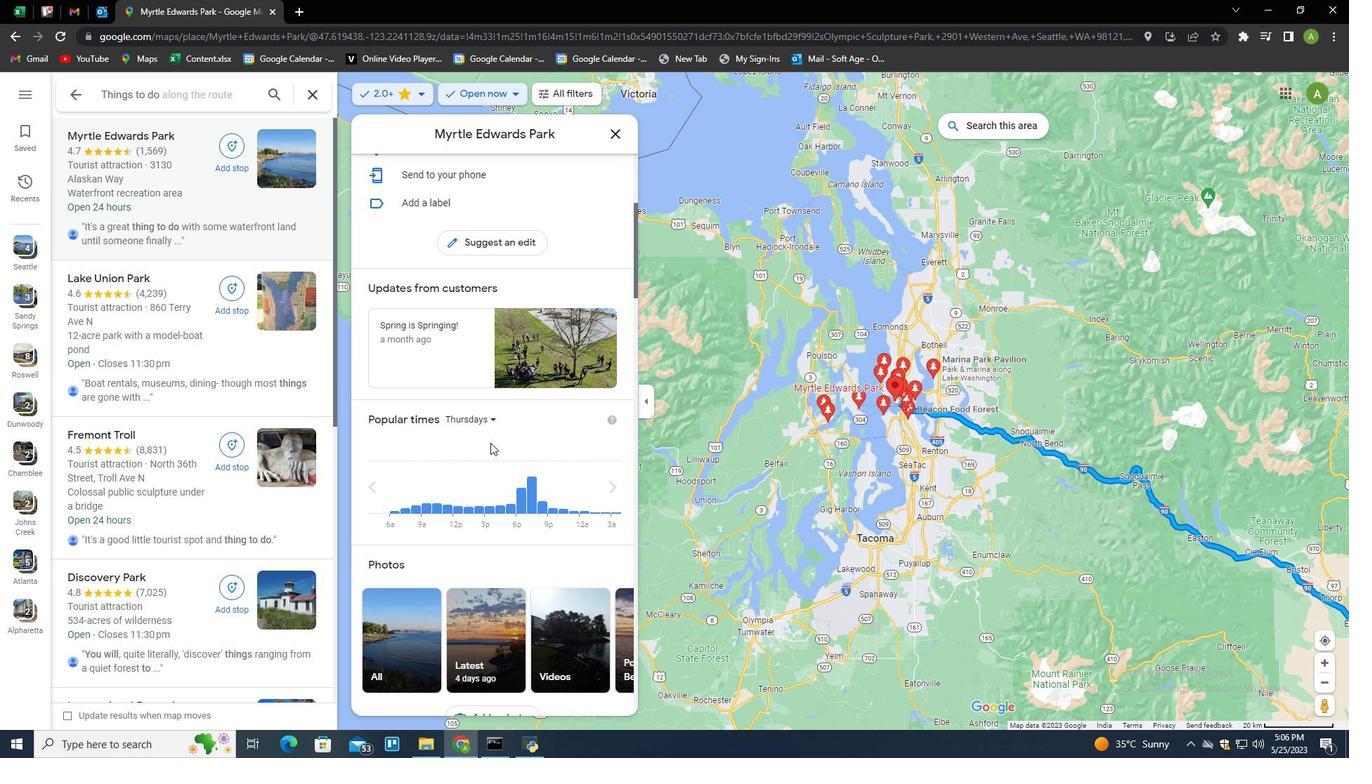 
Action: Mouse scrolled (490, 444) with delta (0, 0)
Screenshot: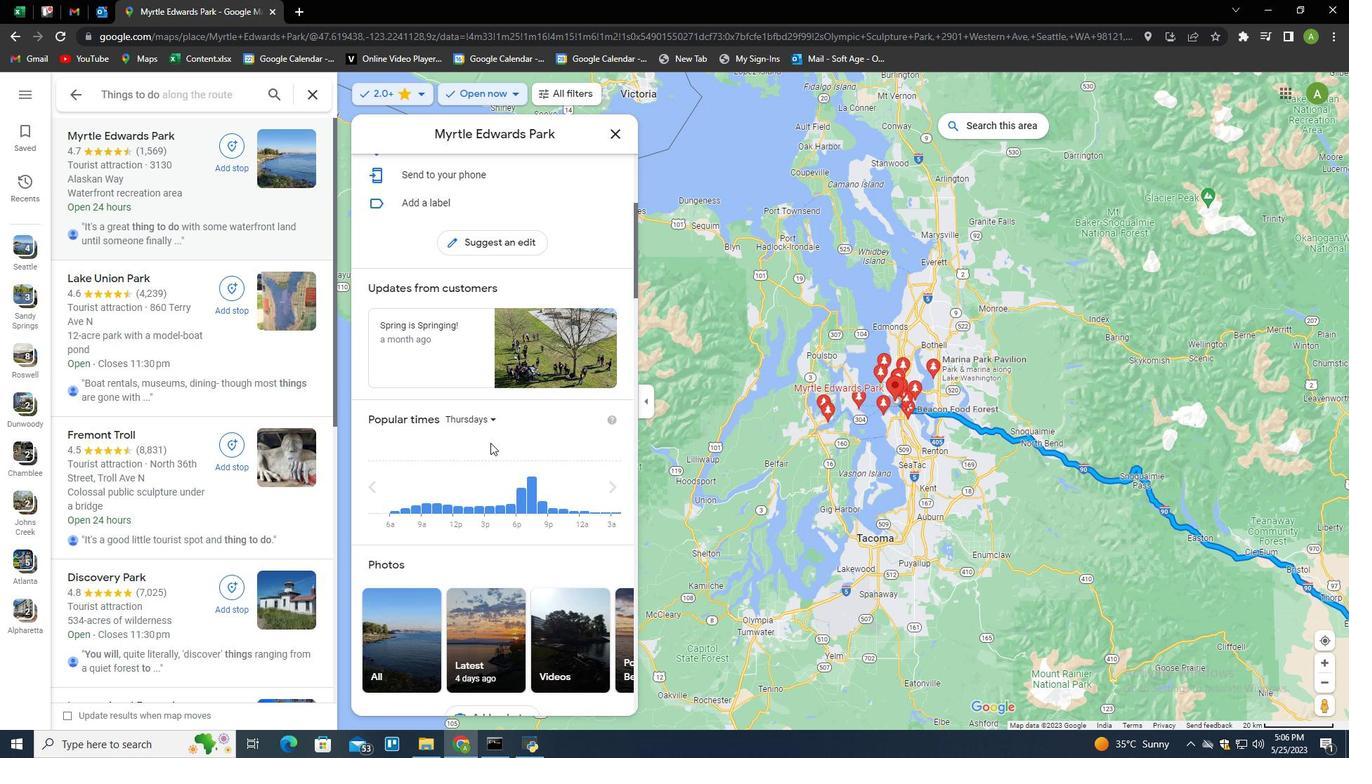 
Action: Mouse scrolled (490, 444) with delta (0, 0)
Screenshot: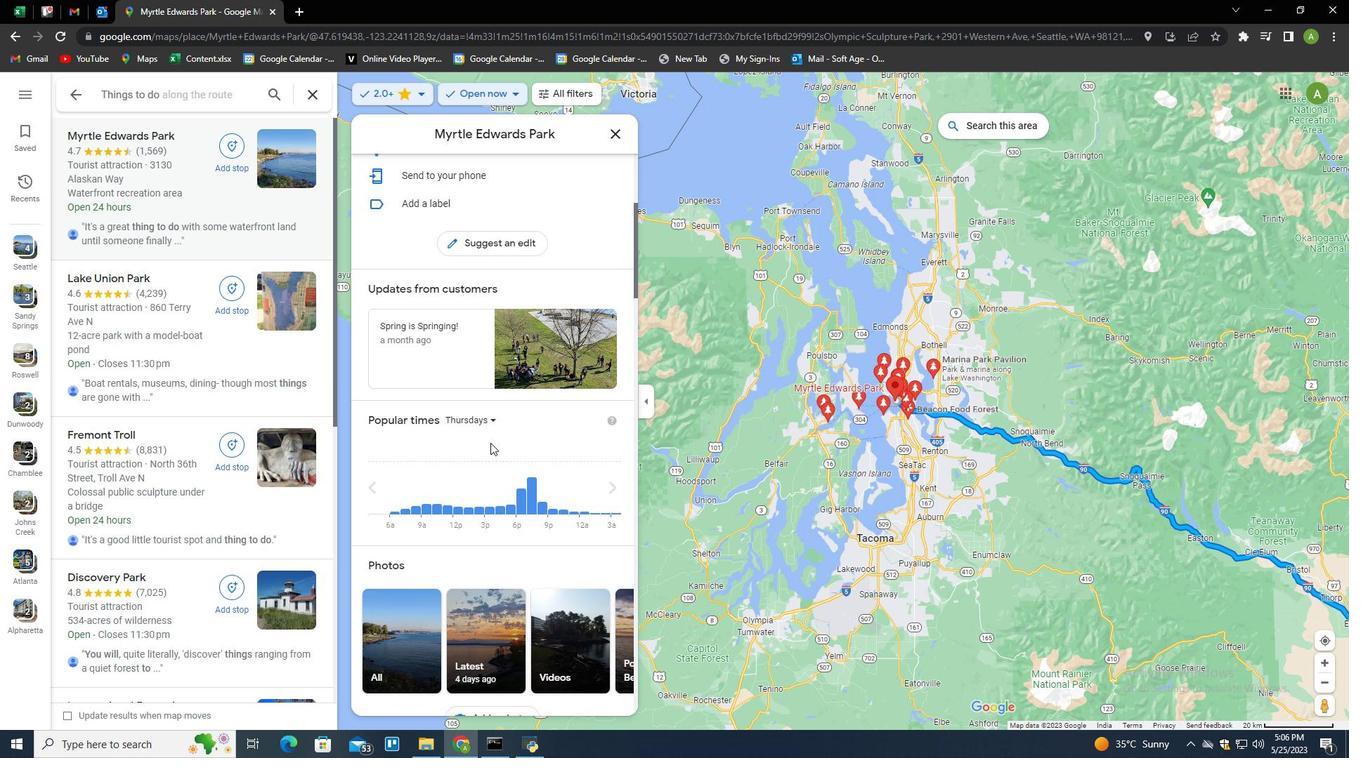 
Action: Mouse scrolled (490, 444) with delta (0, 0)
Screenshot: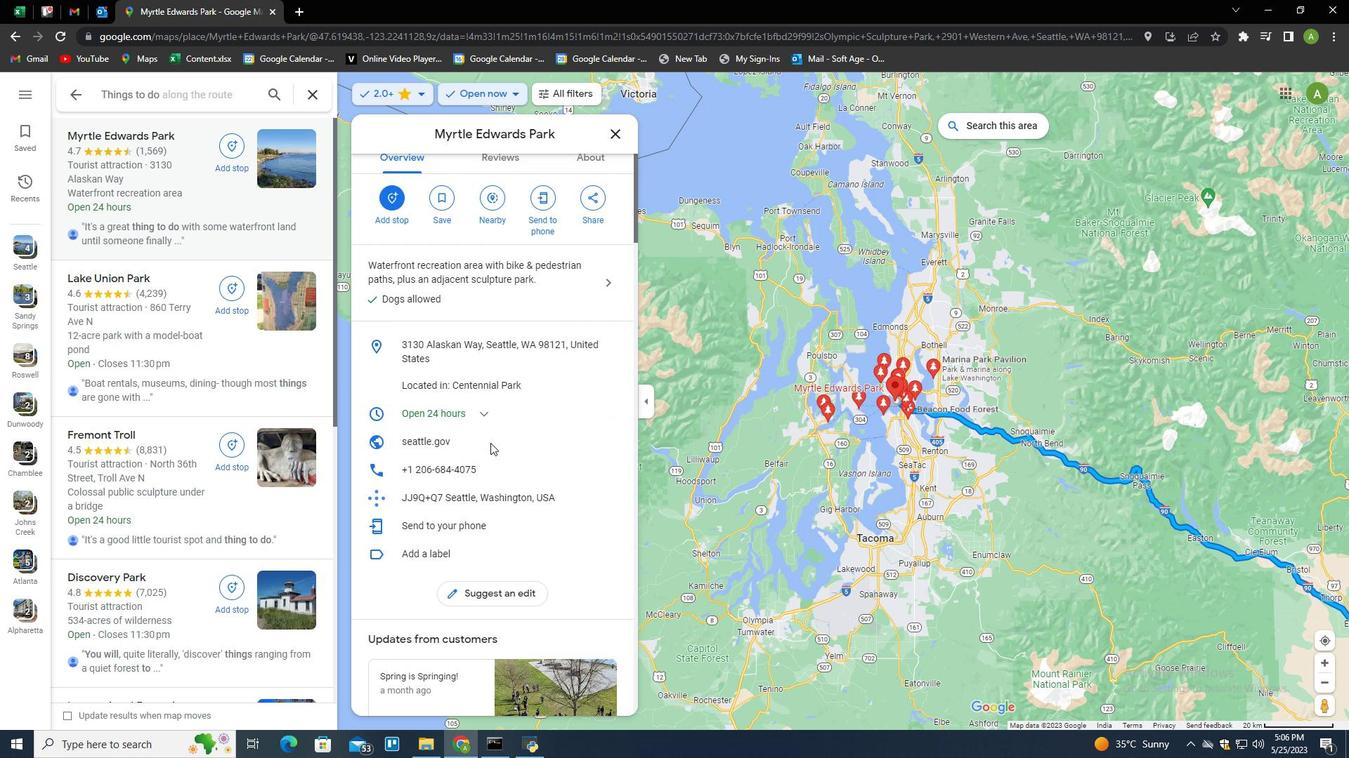 
Action: Mouse scrolled (490, 444) with delta (0, 0)
Screenshot: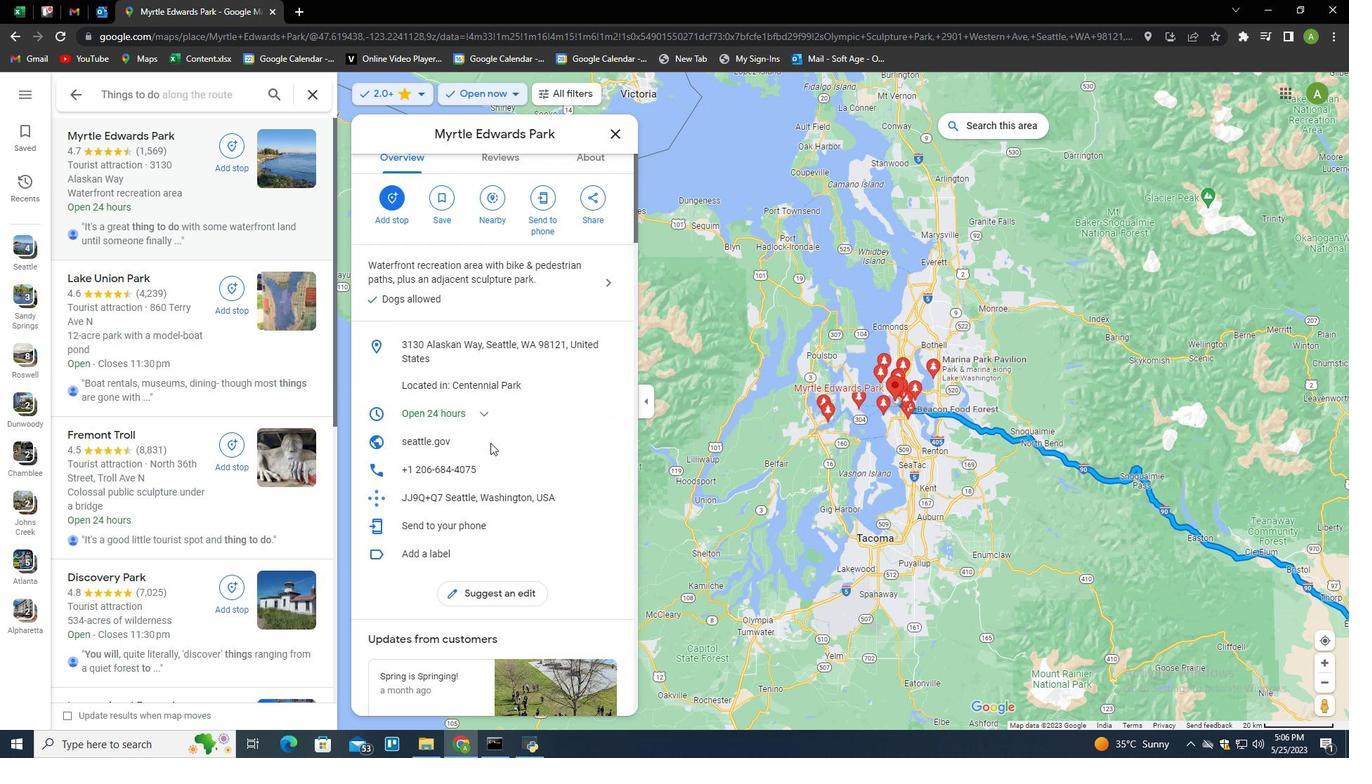 
Action: Mouse scrolled (490, 444) with delta (0, 0)
Screenshot: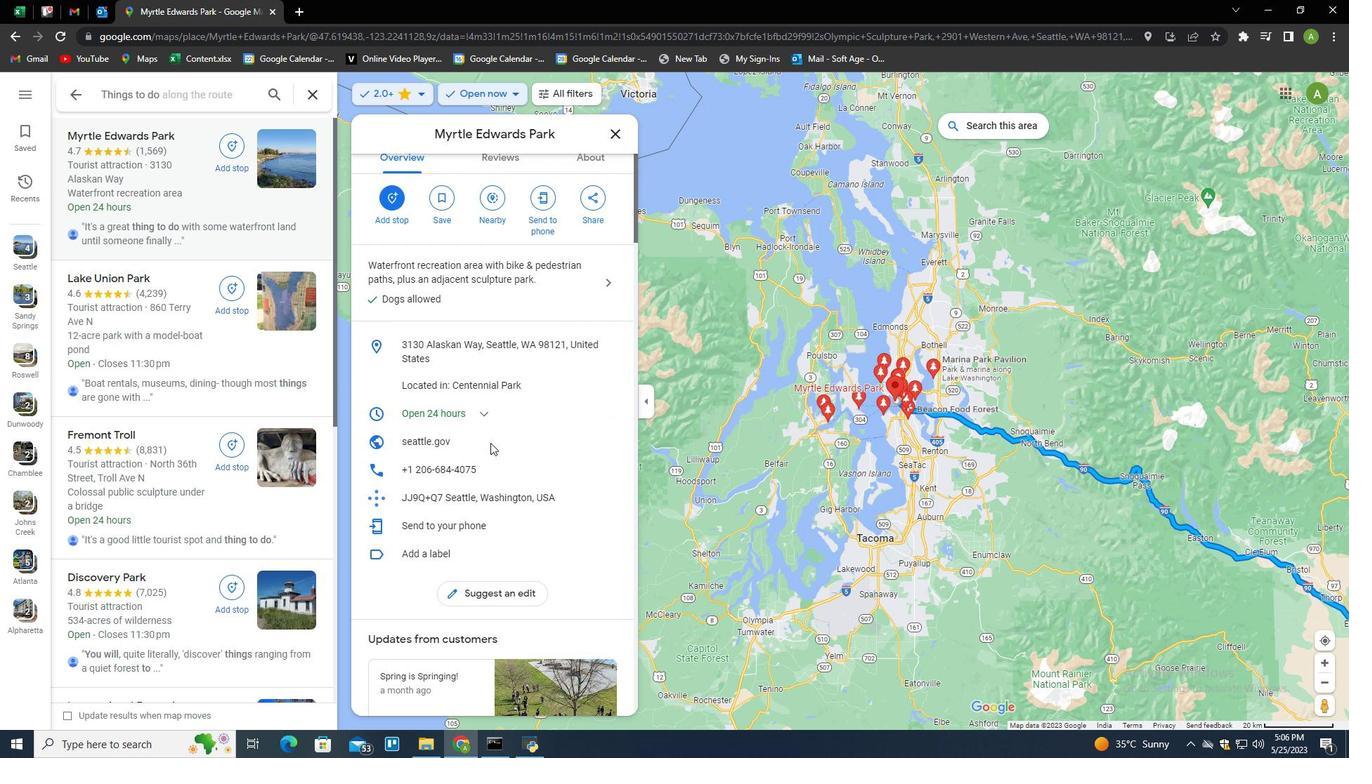 
Action: Mouse scrolled (490, 444) with delta (0, 0)
Screenshot: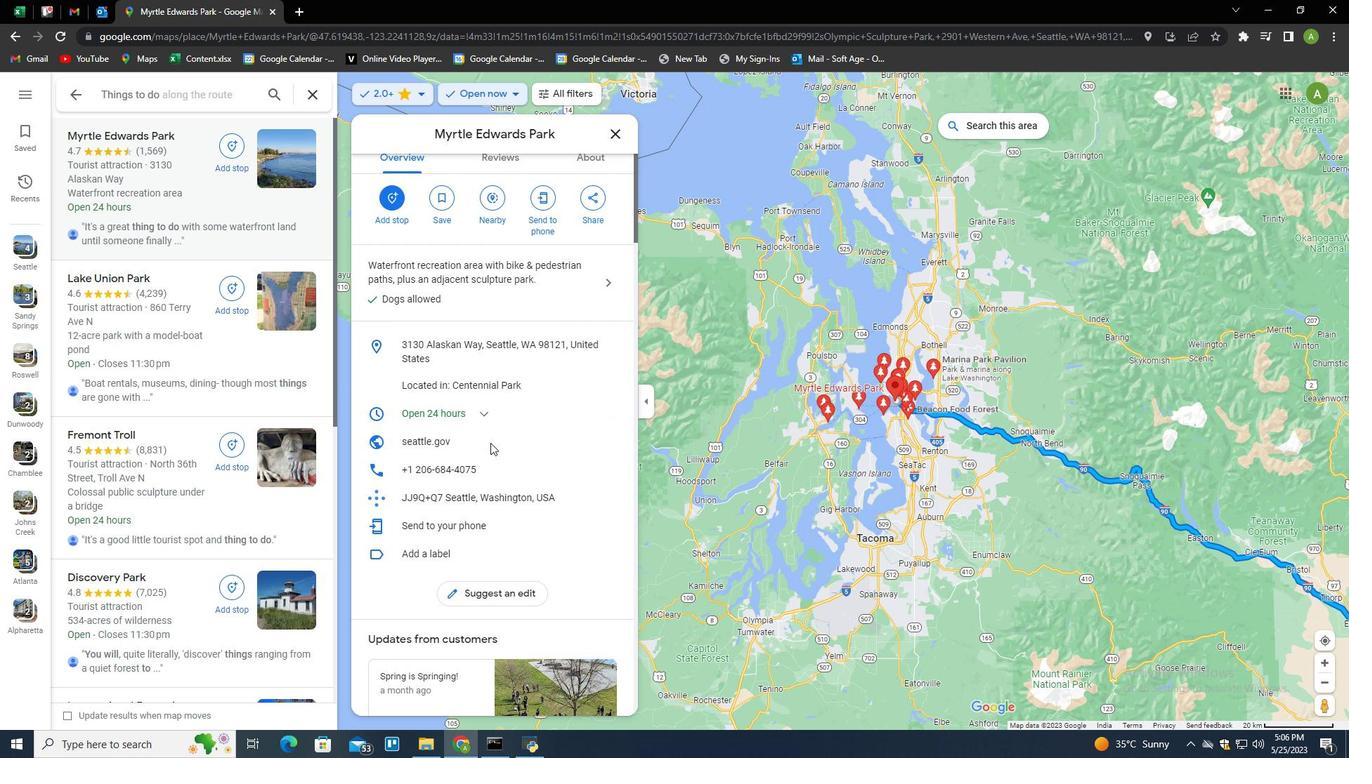 
Action: Mouse scrolled (490, 444) with delta (0, 0)
Screenshot: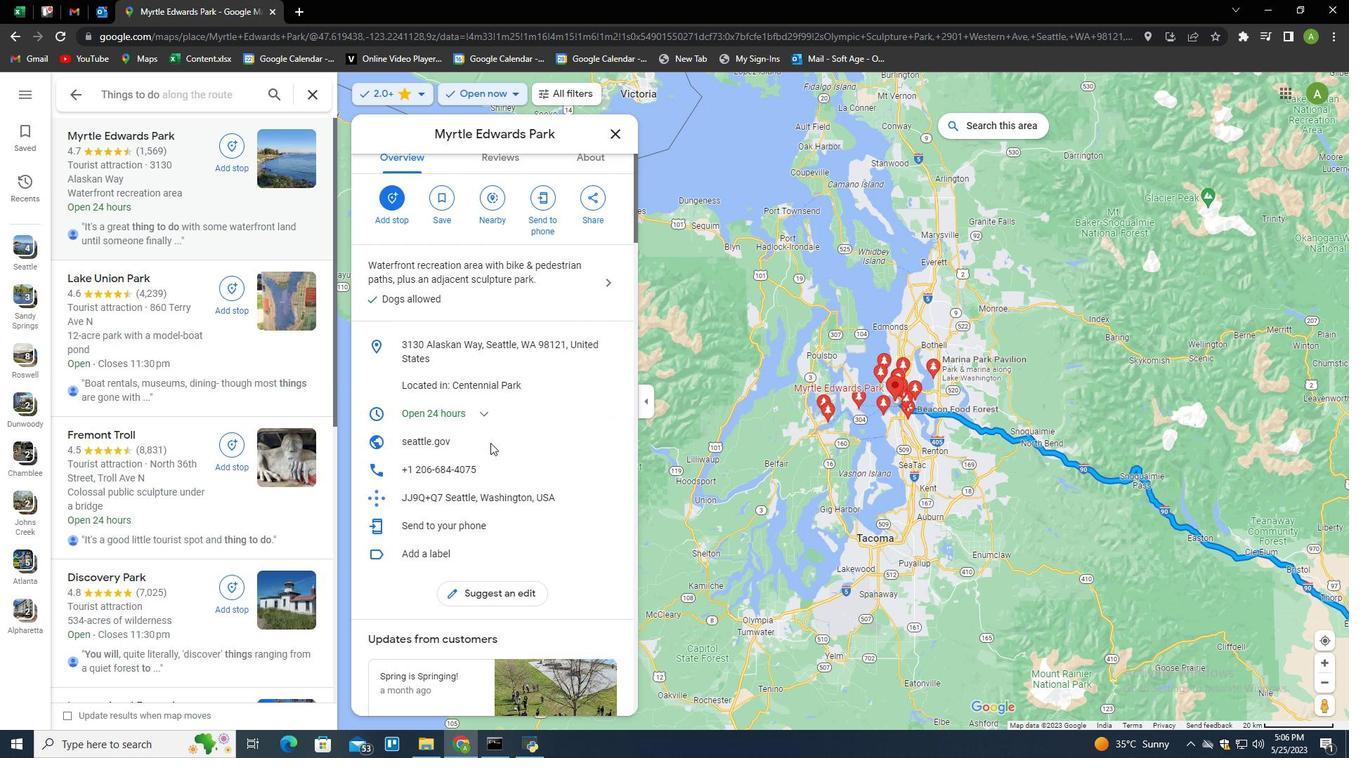 
Action: Mouse moved to (486, 361)
Screenshot: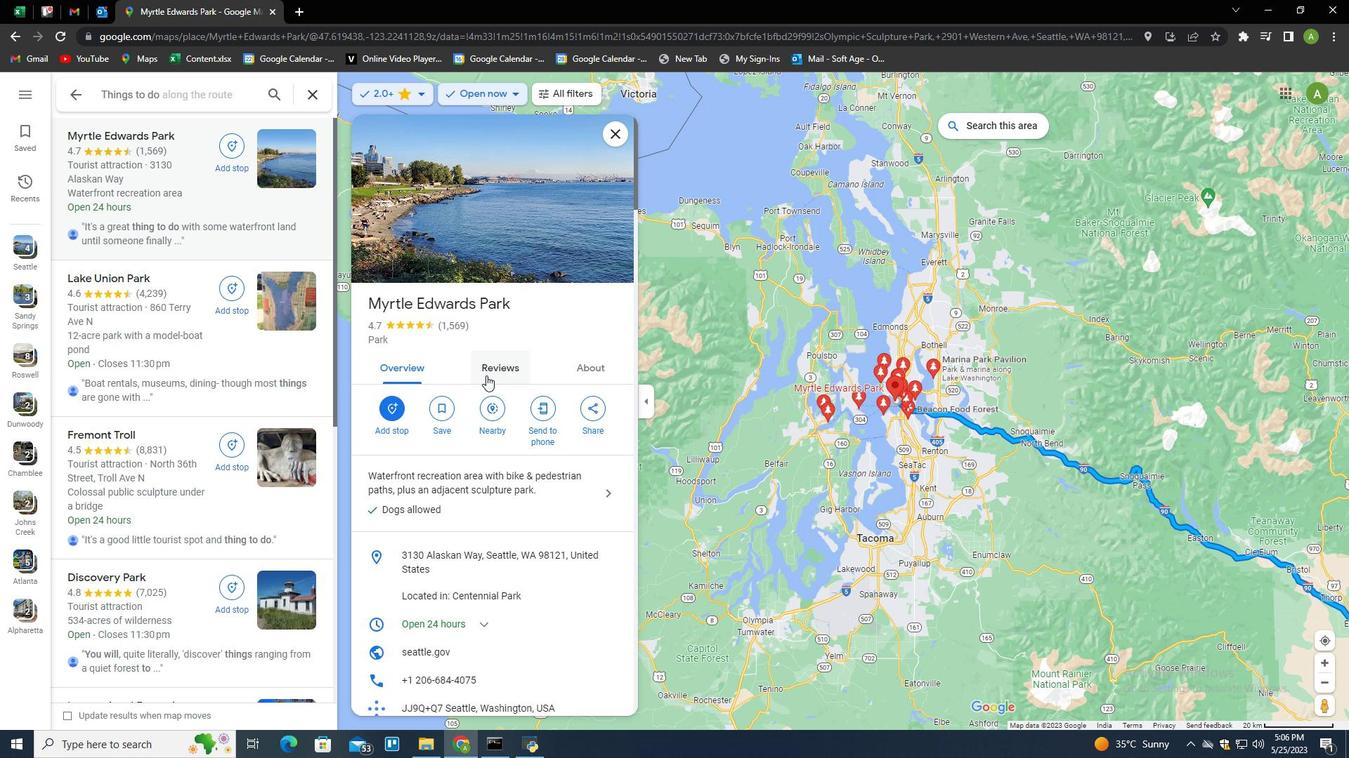 
Action: Mouse pressed left at (486, 361)
Screenshot: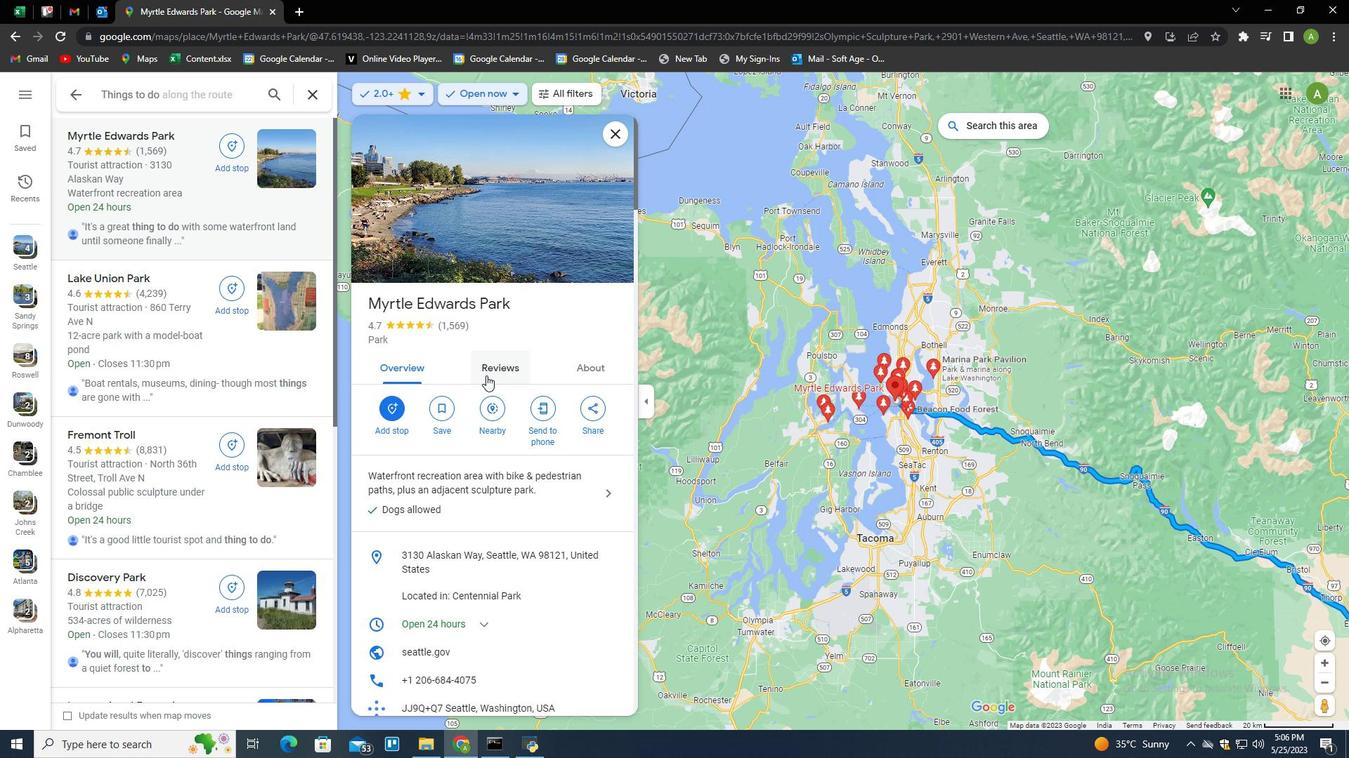 
Action: Mouse moved to (493, 482)
Screenshot: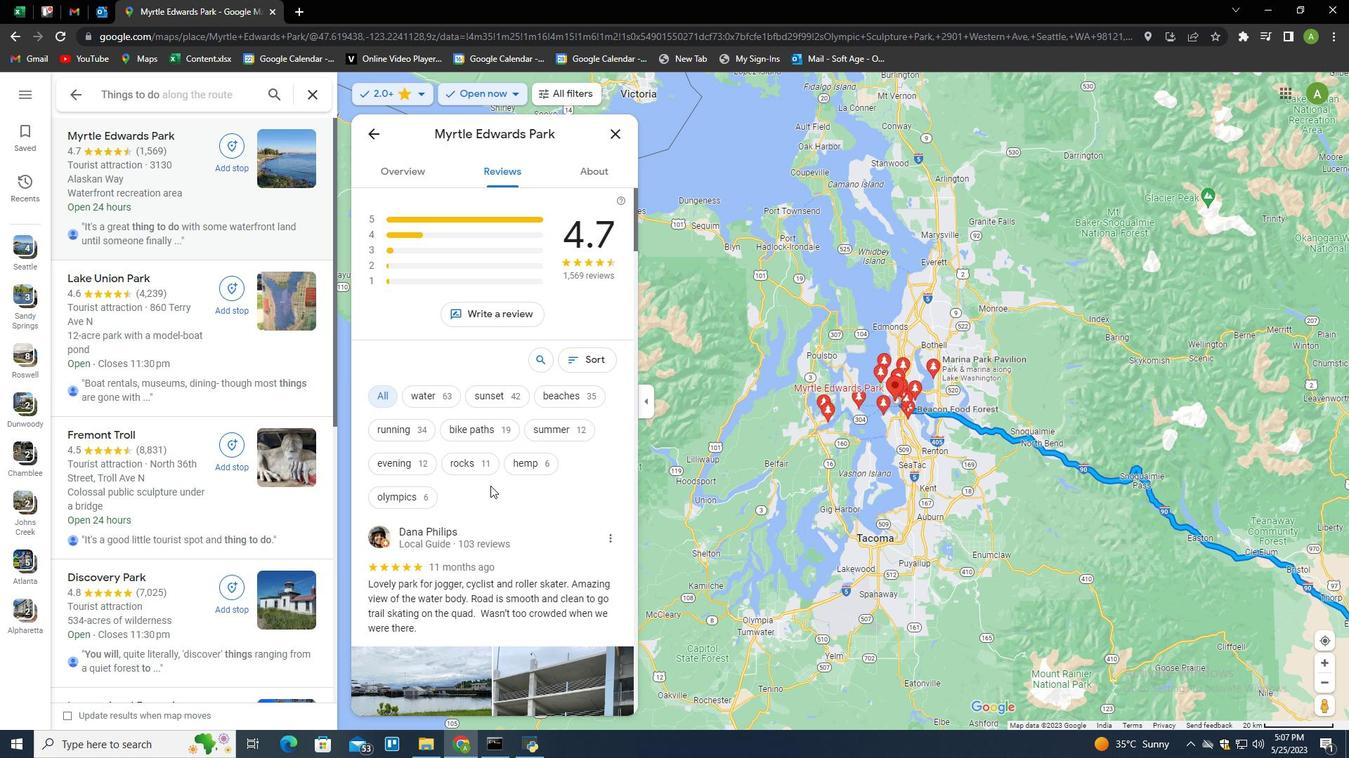 
Action: Mouse scrolled (493, 481) with delta (0, 0)
Screenshot: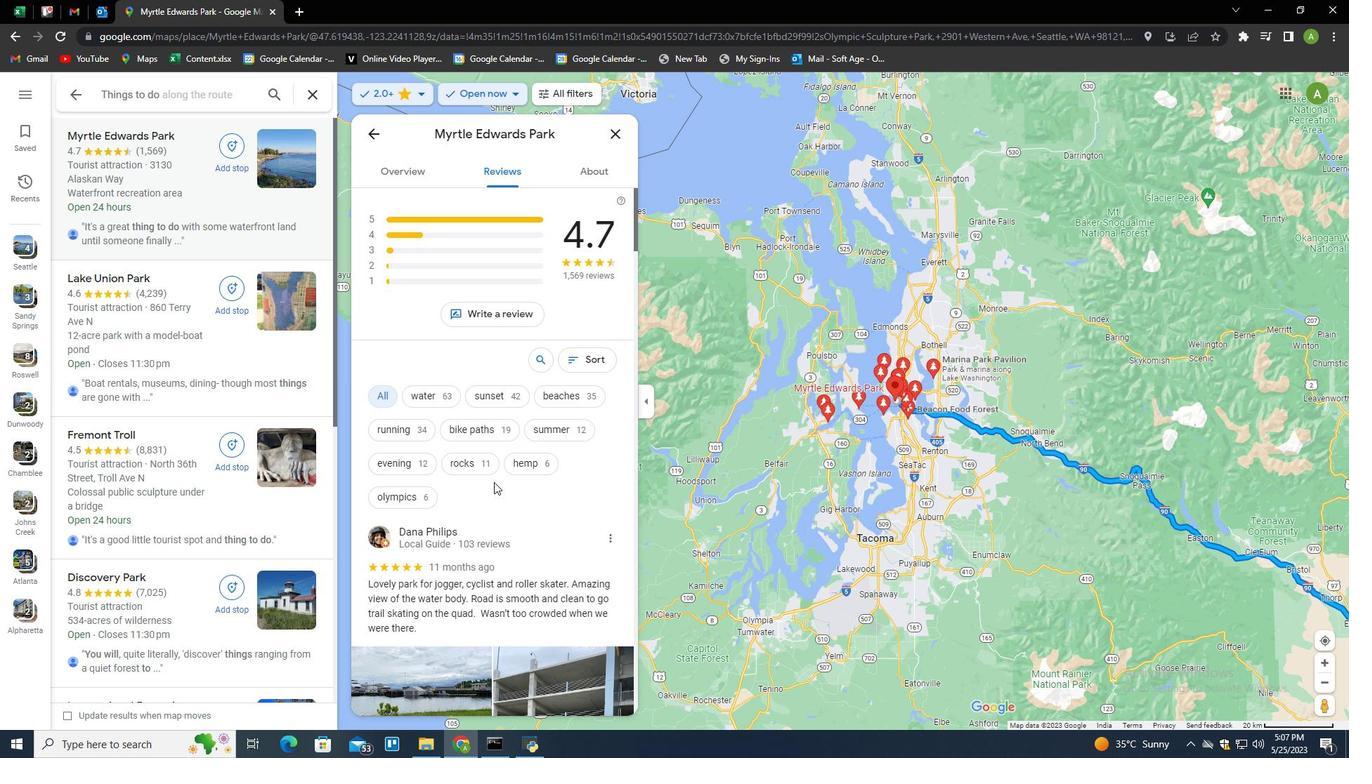 
Action: Mouse scrolled (493, 481) with delta (0, 0)
Screenshot: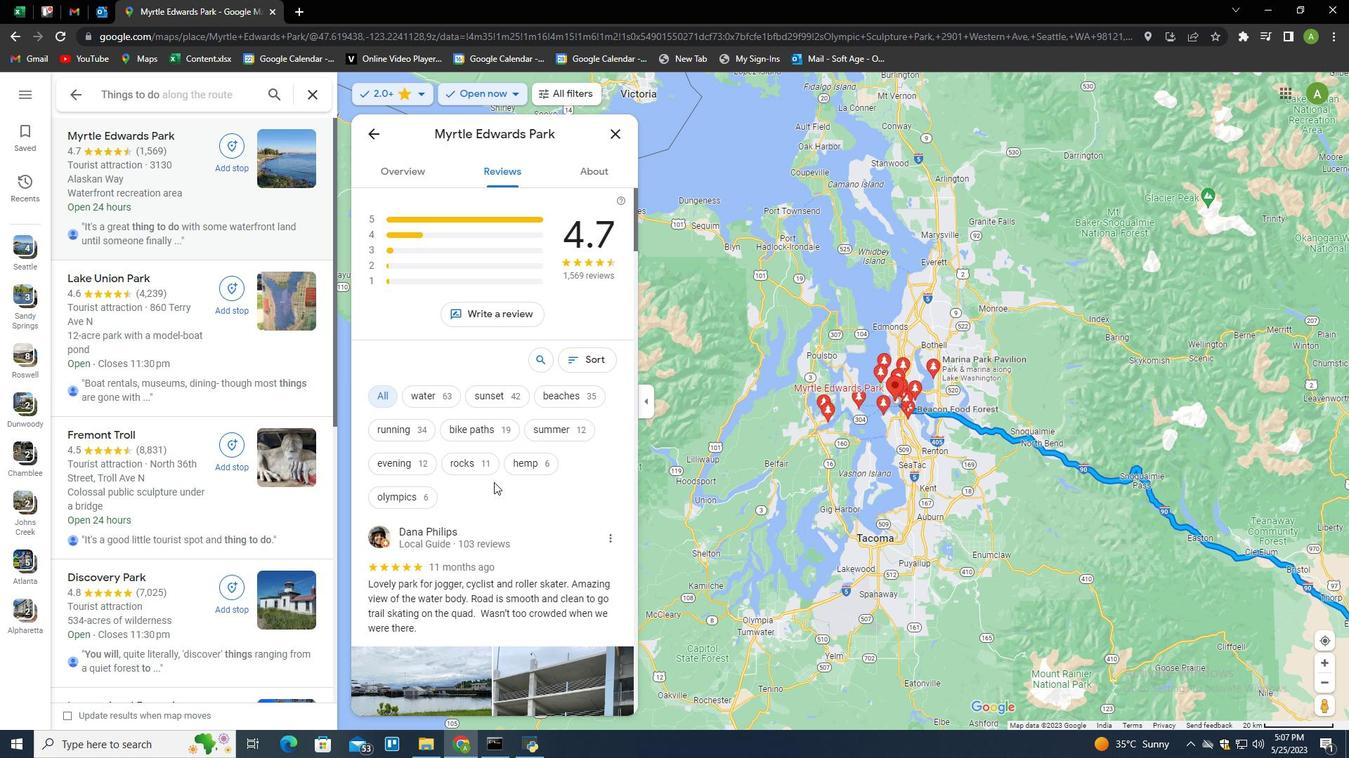 
Action: Mouse scrolled (493, 481) with delta (0, 0)
Screenshot: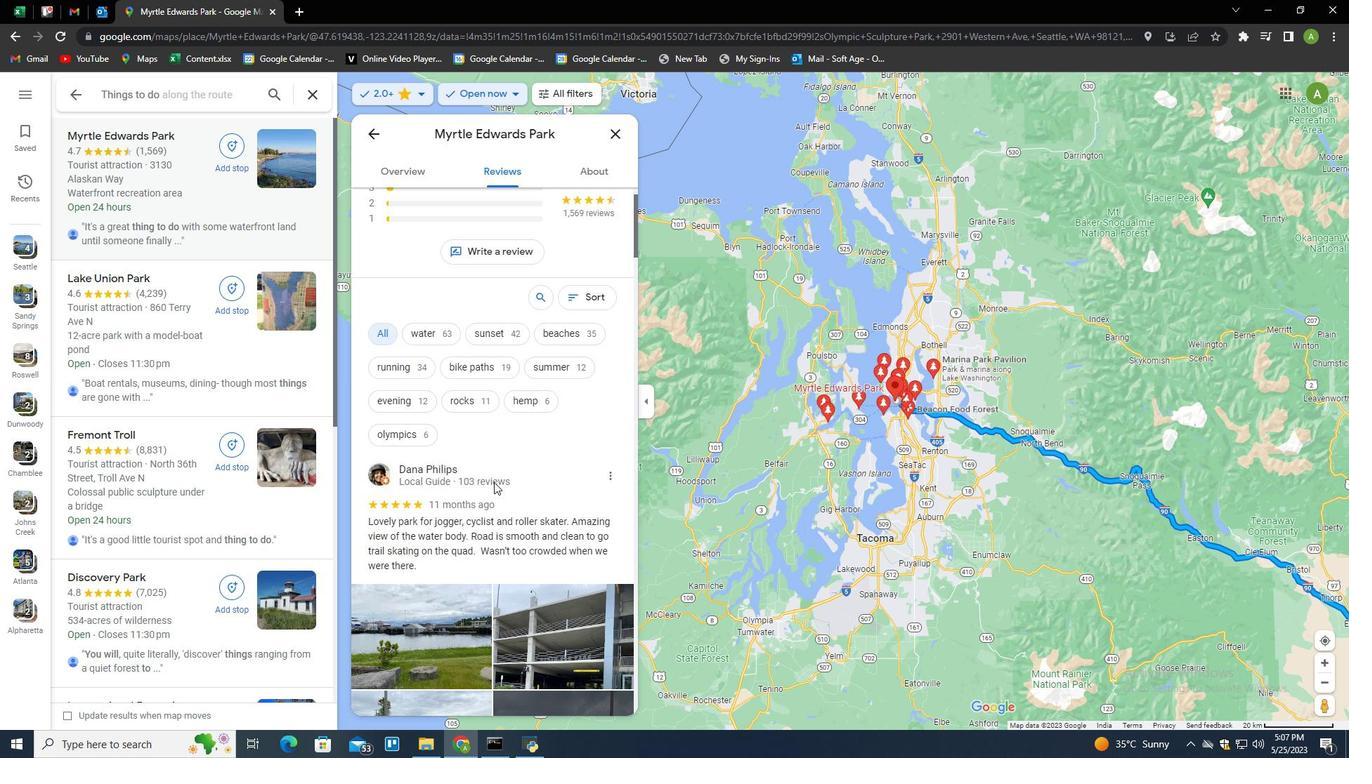 
Action: Mouse scrolled (493, 481) with delta (0, 0)
Screenshot: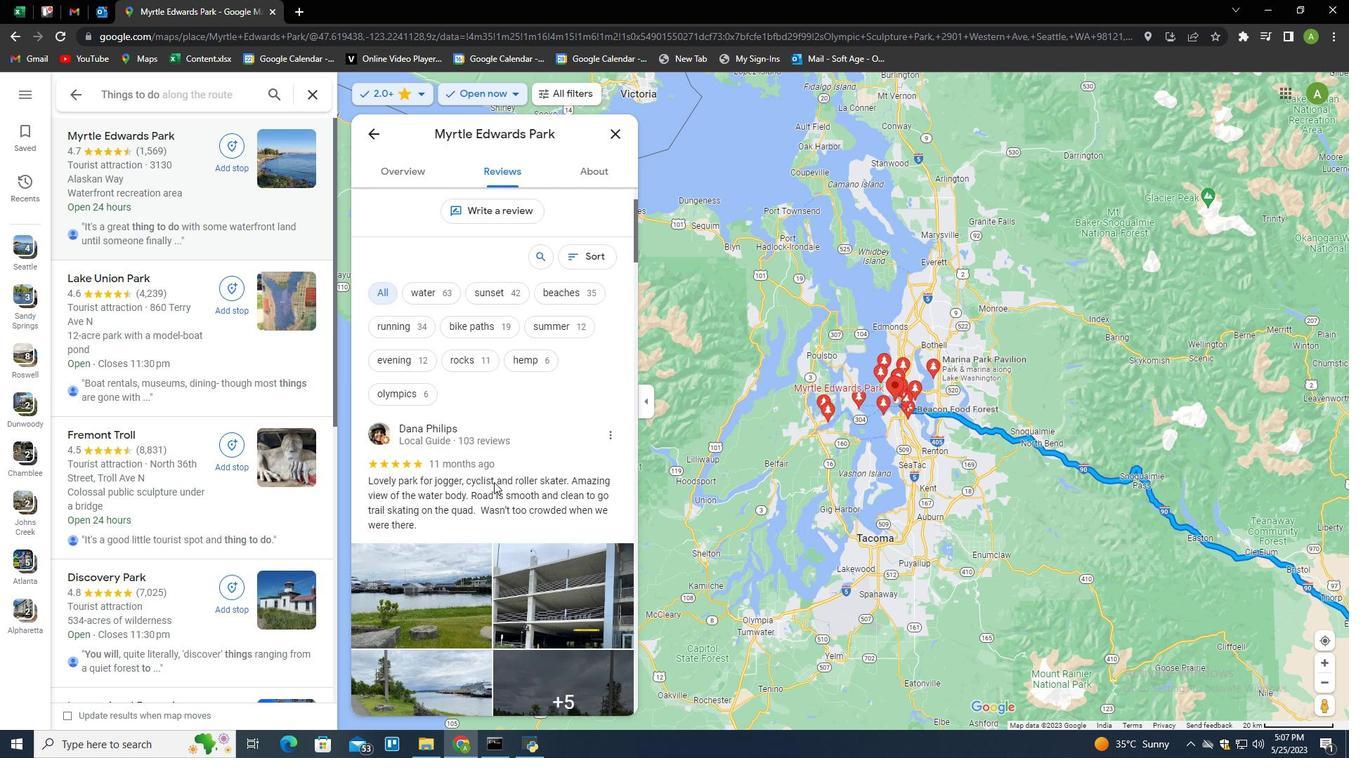 
Action: Mouse scrolled (493, 481) with delta (0, 0)
Screenshot: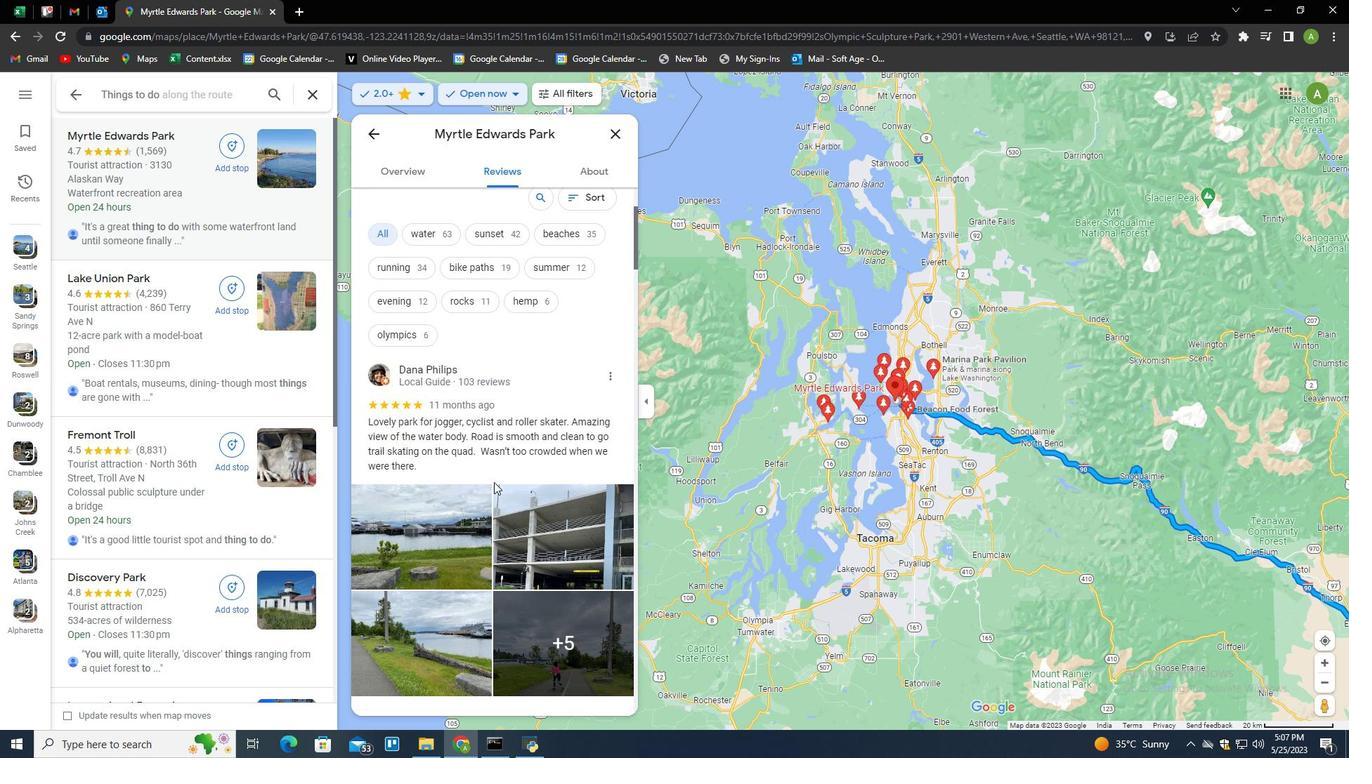 
Action: Mouse moved to (554, 456)
Screenshot: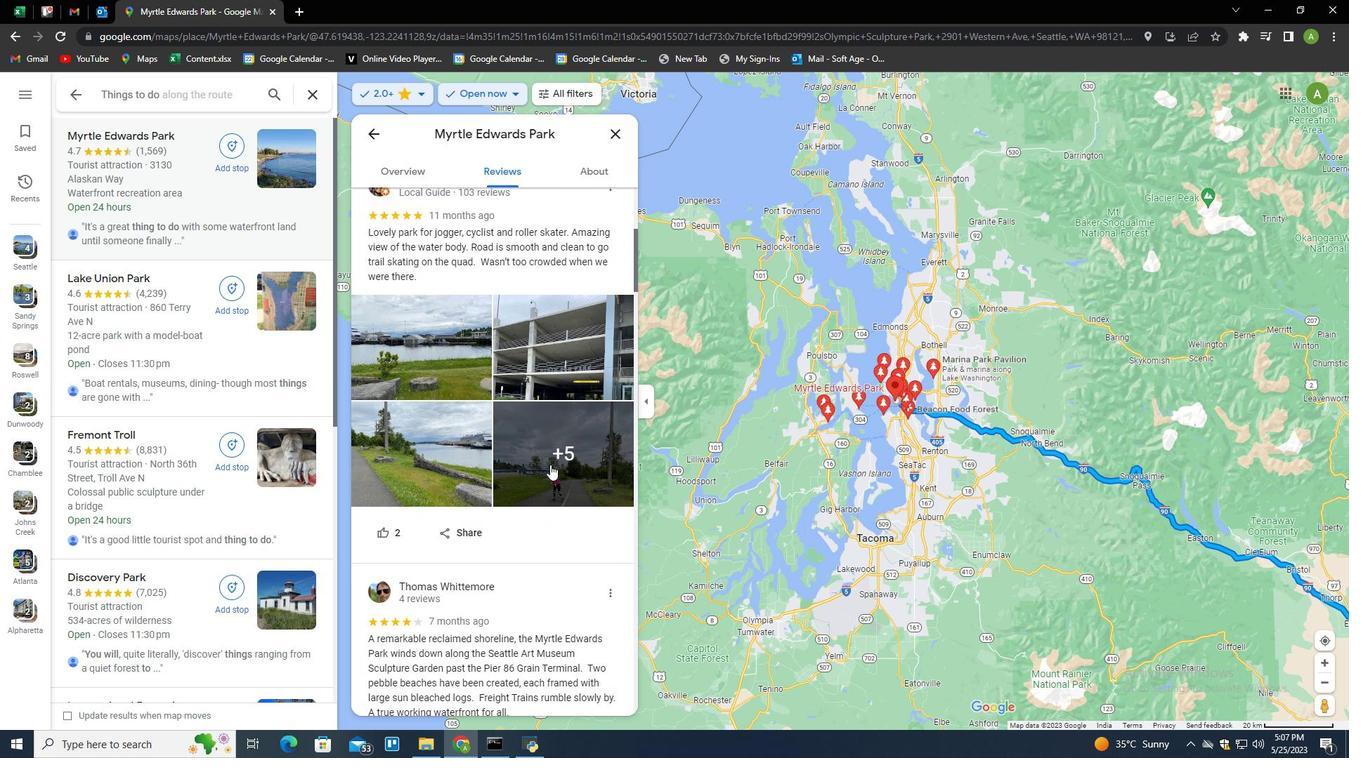 
Action: Mouse pressed left at (554, 456)
Screenshot: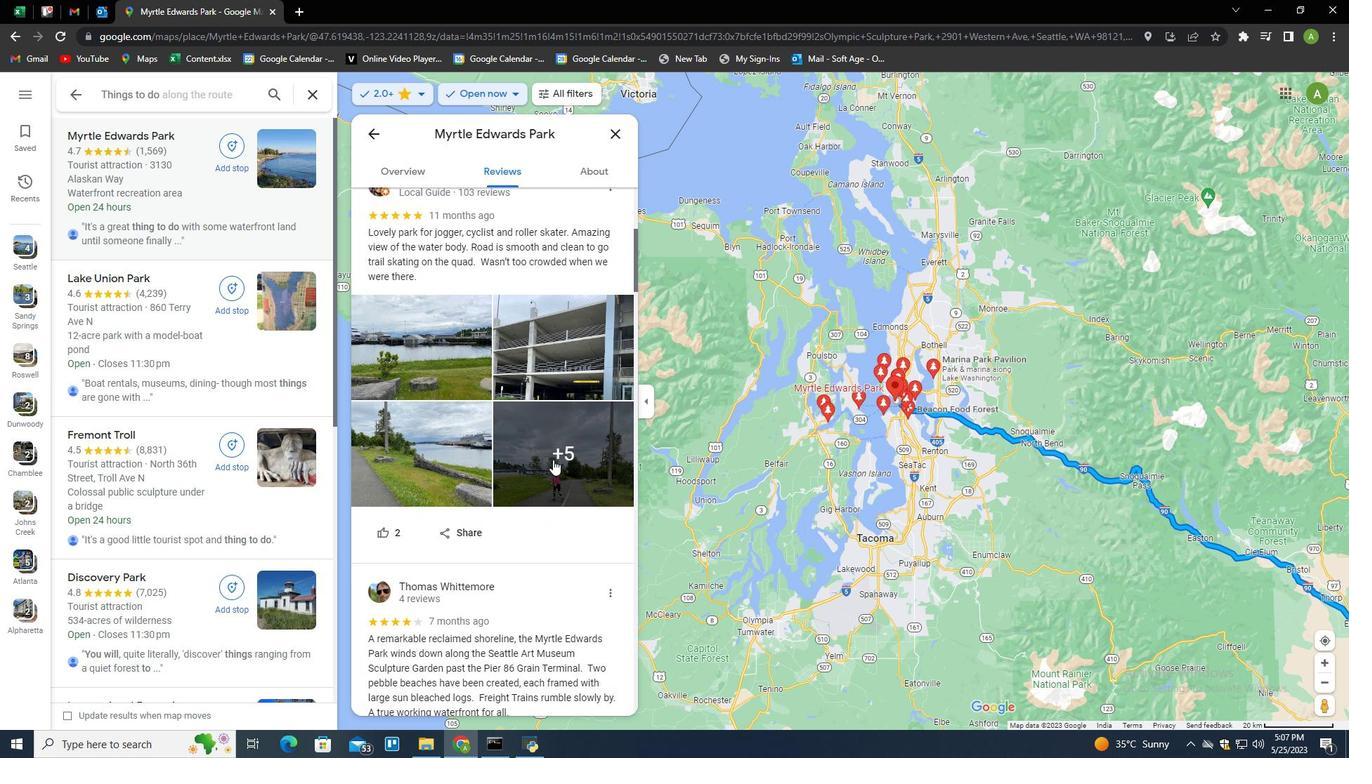 
Action: Mouse scrolled (554, 456) with delta (0, 0)
Screenshot: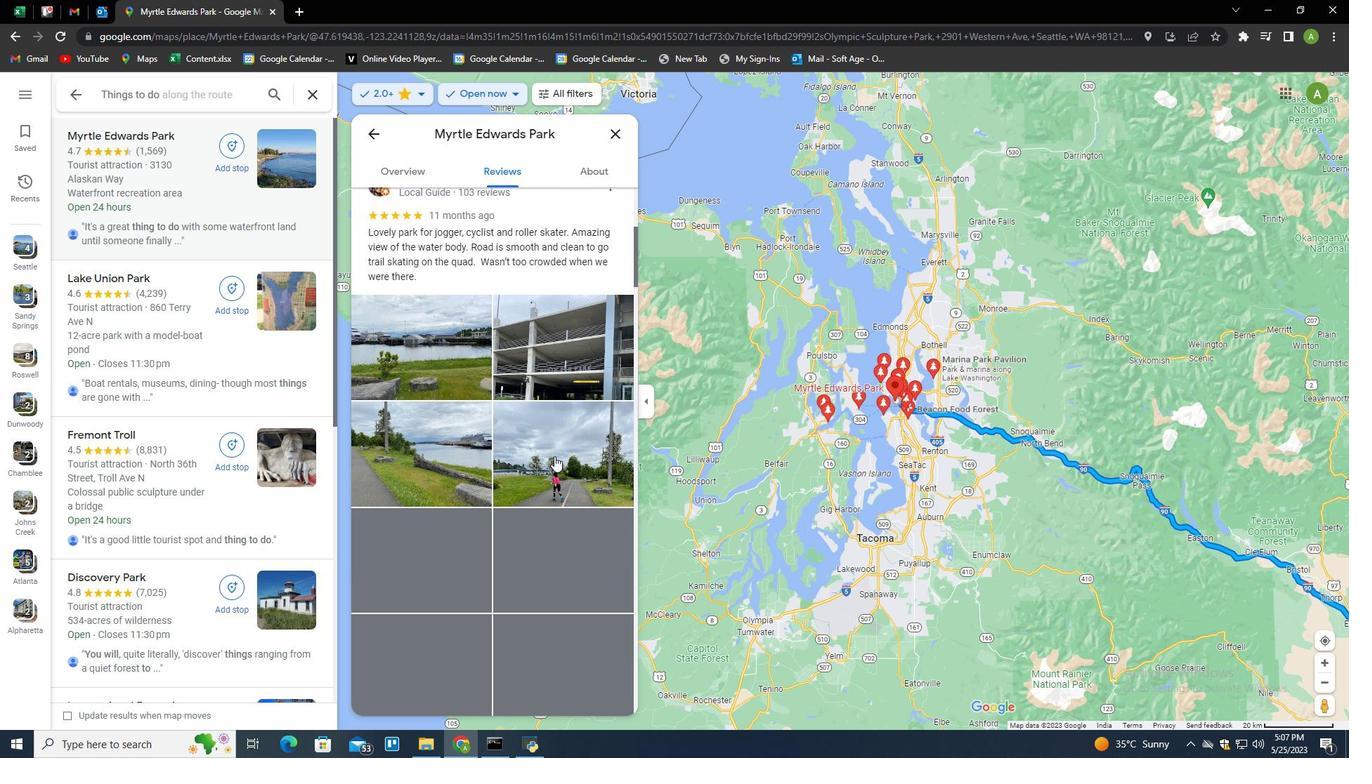 
Action: Mouse scrolled (554, 456) with delta (0, 0)
Screenshot: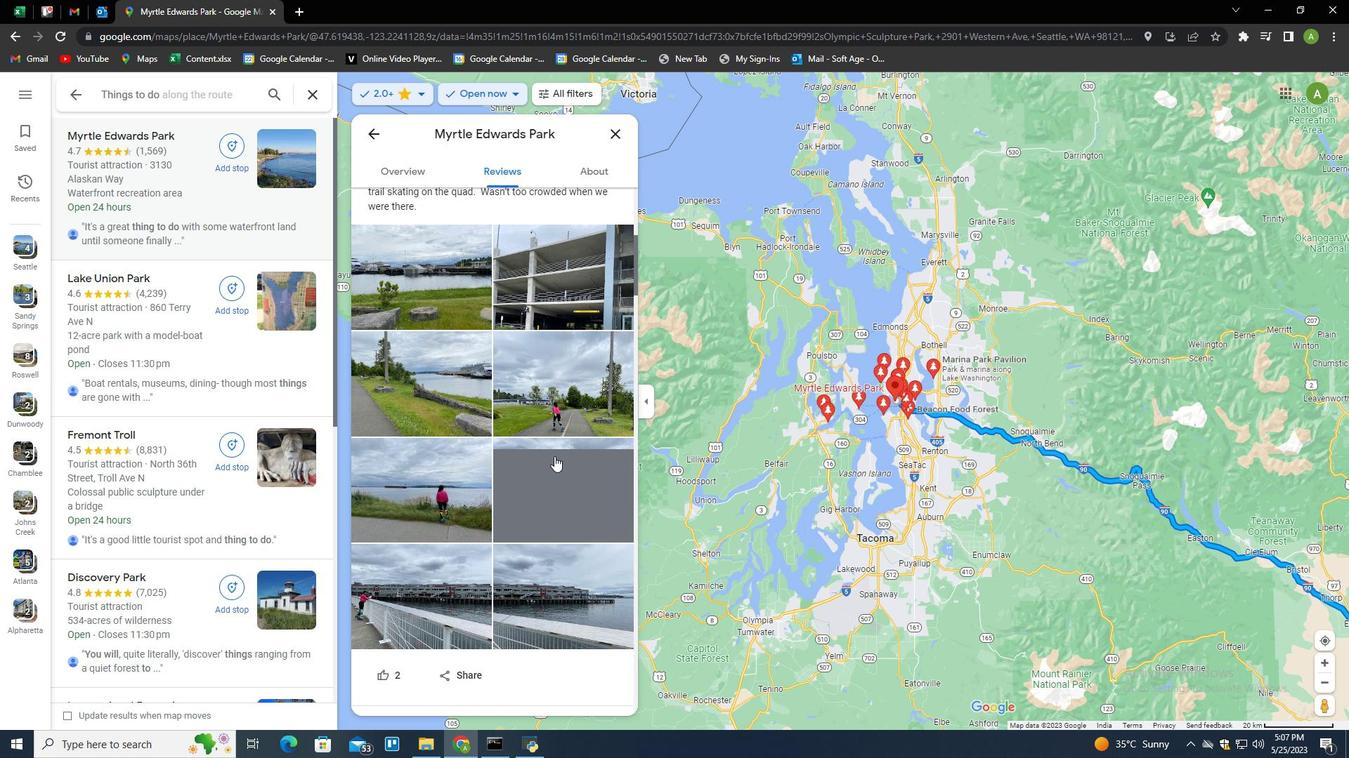 
Action: Mouse scrolled (554, 456) with delta (0, 0)
Screenshot: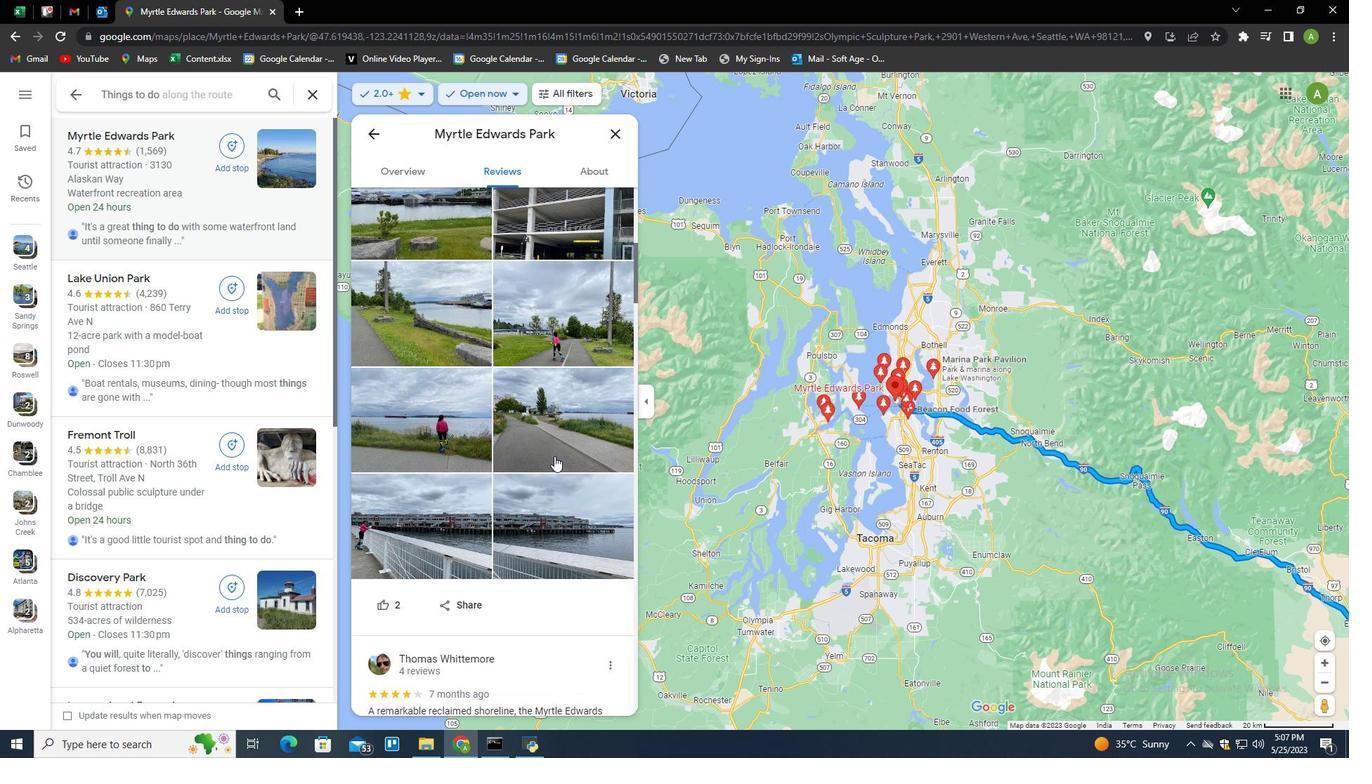 
Action: Mouse scrolled (554, 456) with delta (0, 0)
Screenshot: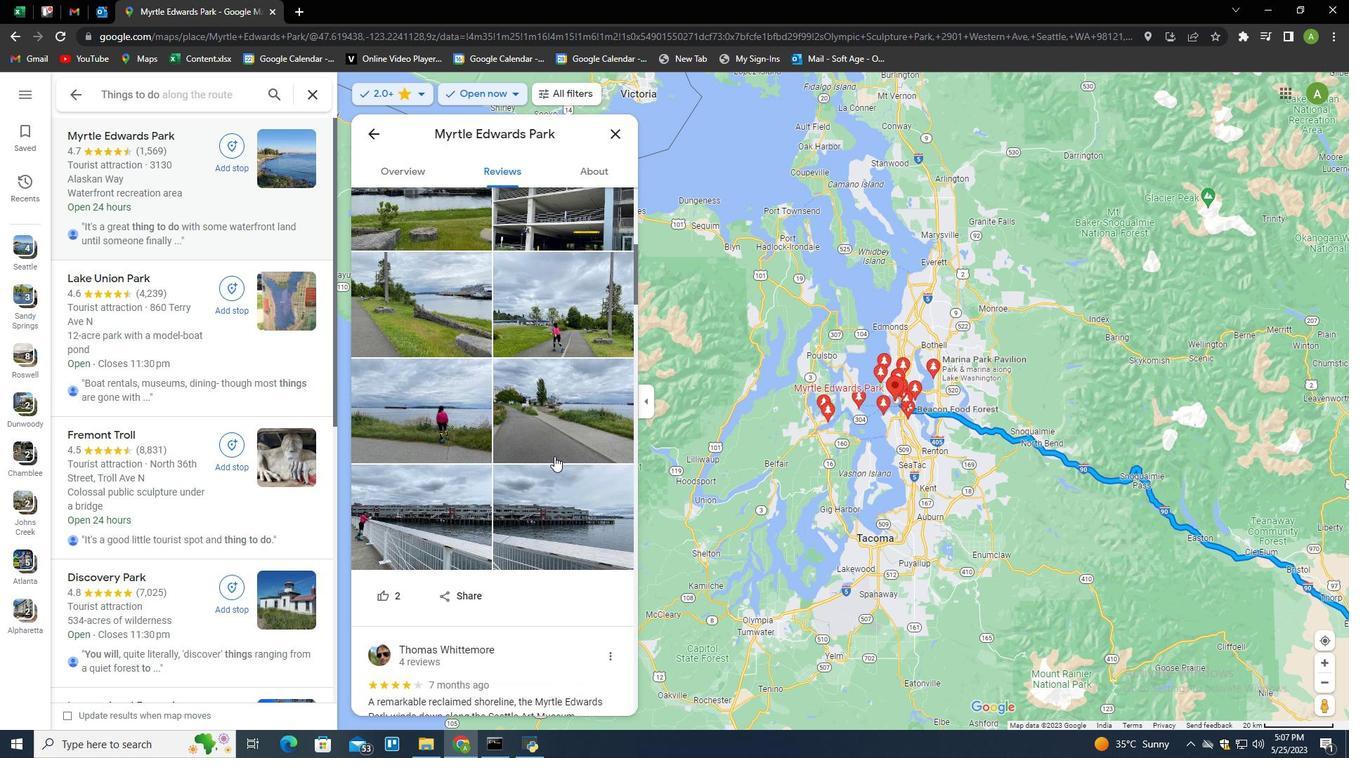 
Action: Mouse scrolled (554, 456) with delta (0, 0)
Screenshot: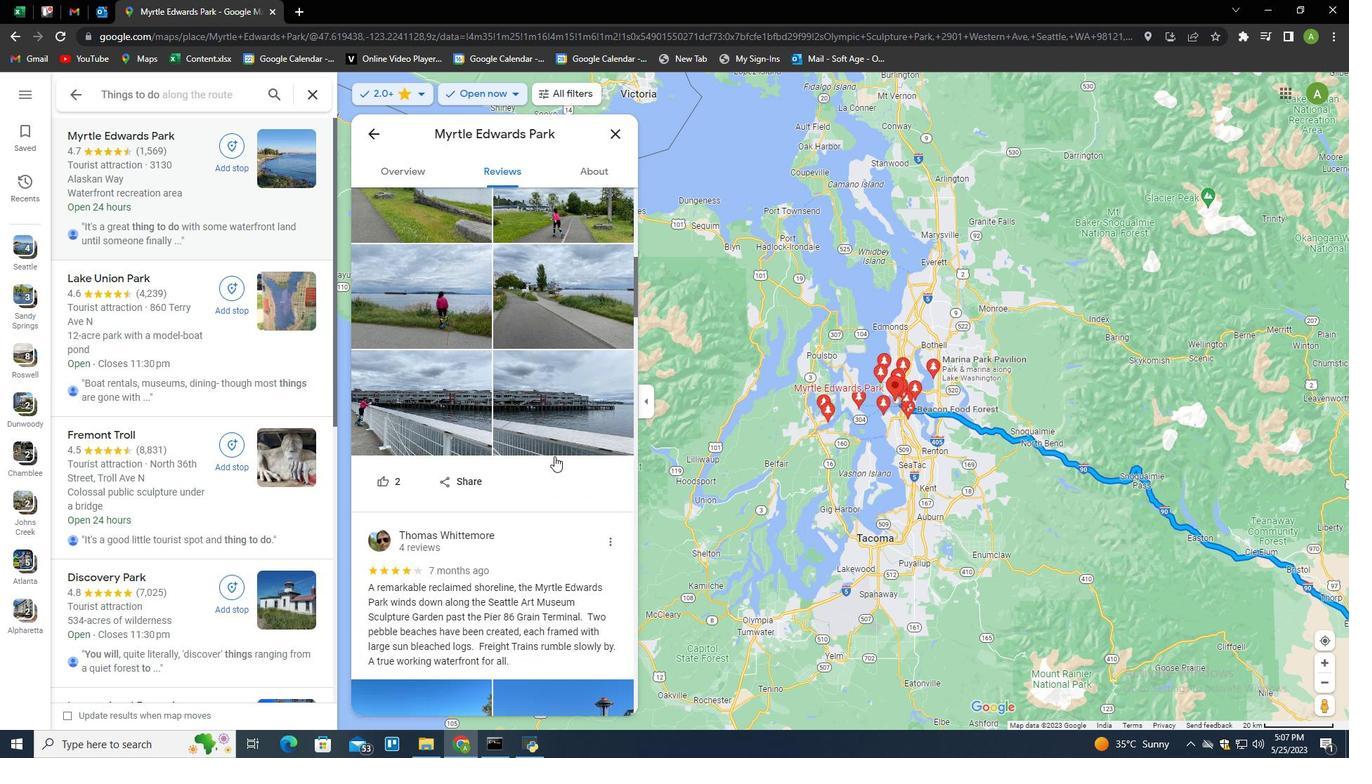
Action: Mouse scrolled (554, 456) with delta (0, 0)
Screenshot: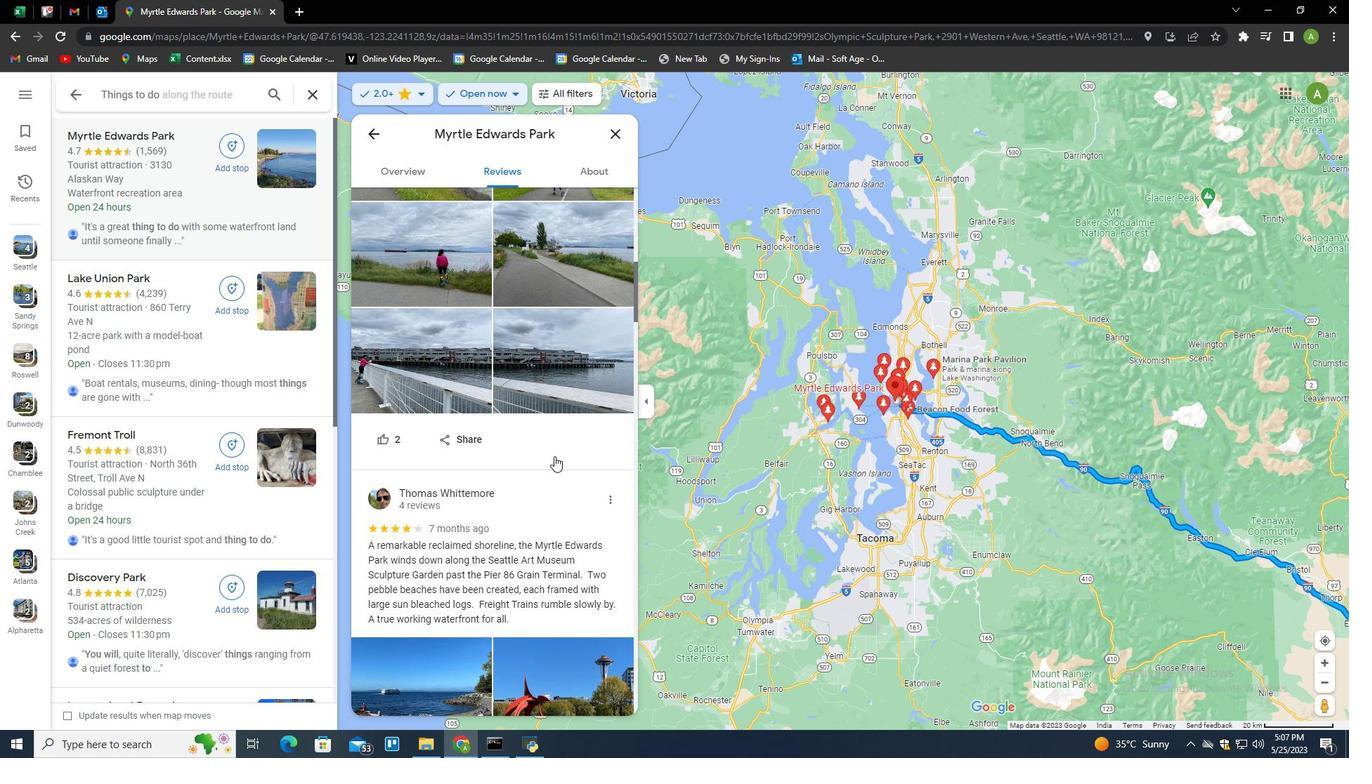 
Action: Mouse moved to (550, 470)
Screenshot: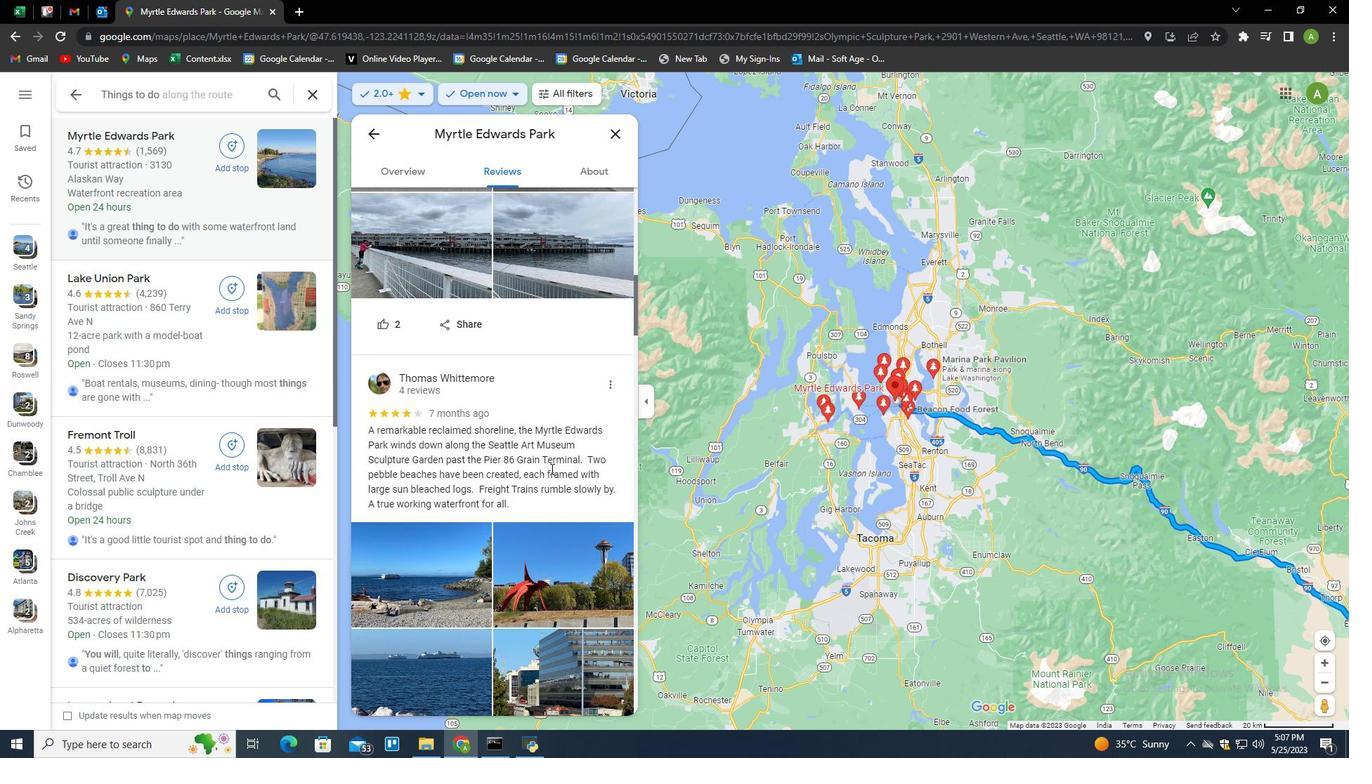 
Action: Mouse scrolled (550, 469) with delta (0, 0)
Screenshot: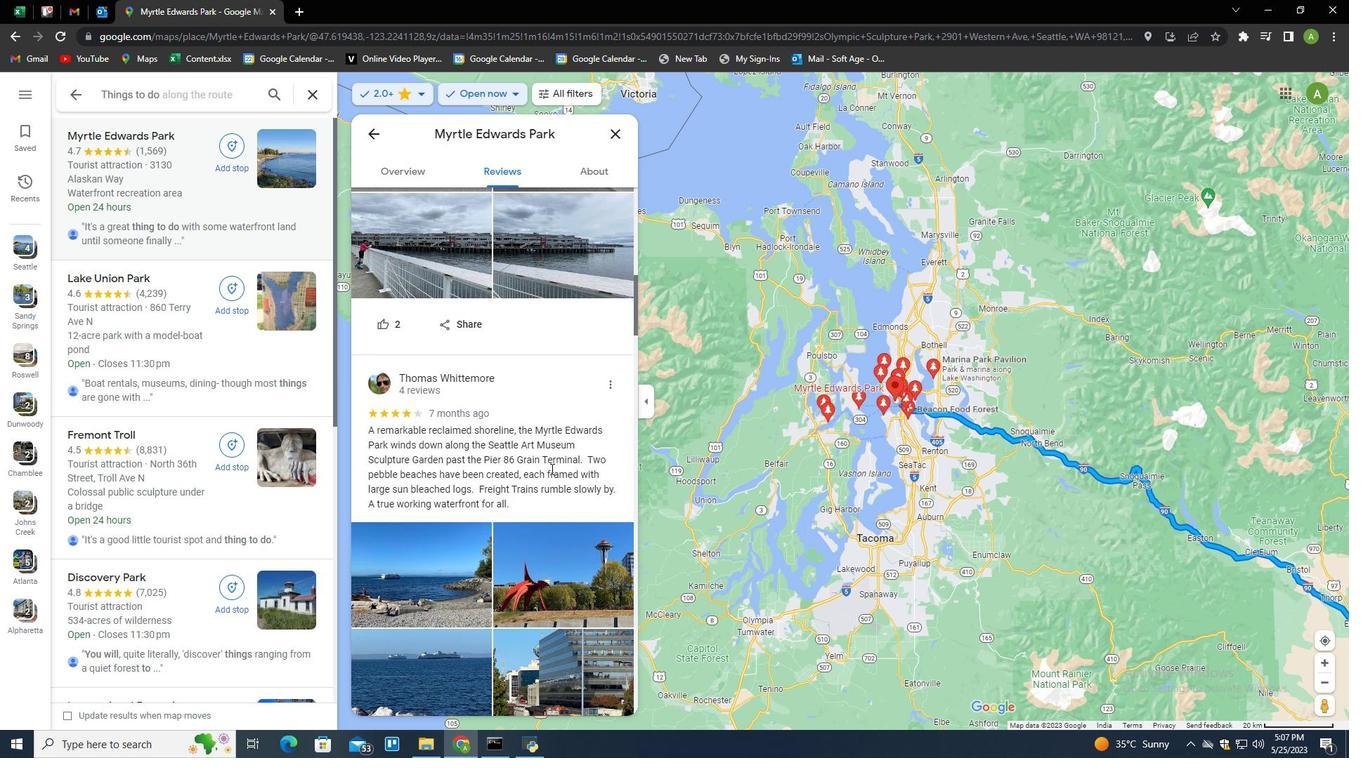 
Action: Mouse scrolled (550, 469) with delta (0, 0)
Screenshot: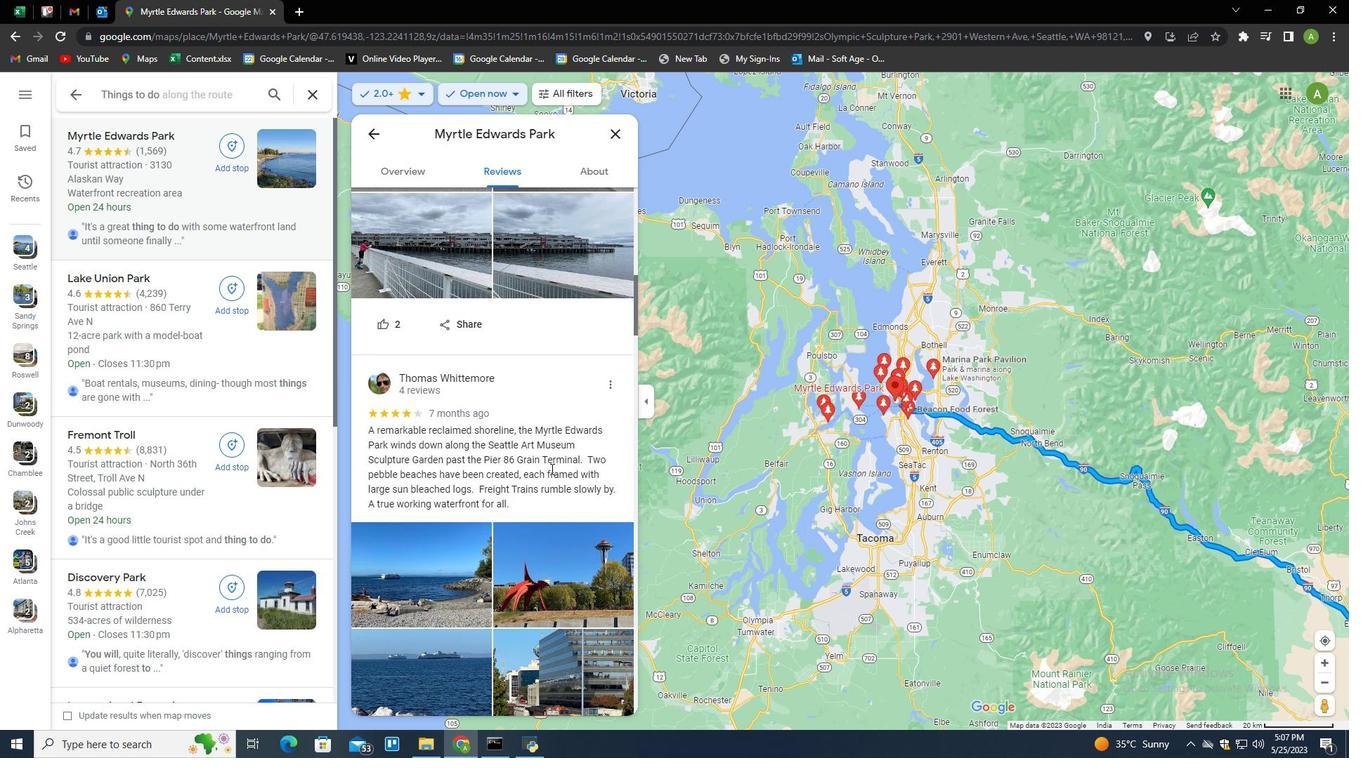 
Action: Mouse scrolled (550, 469) with delta (0, 0)
Screenshot: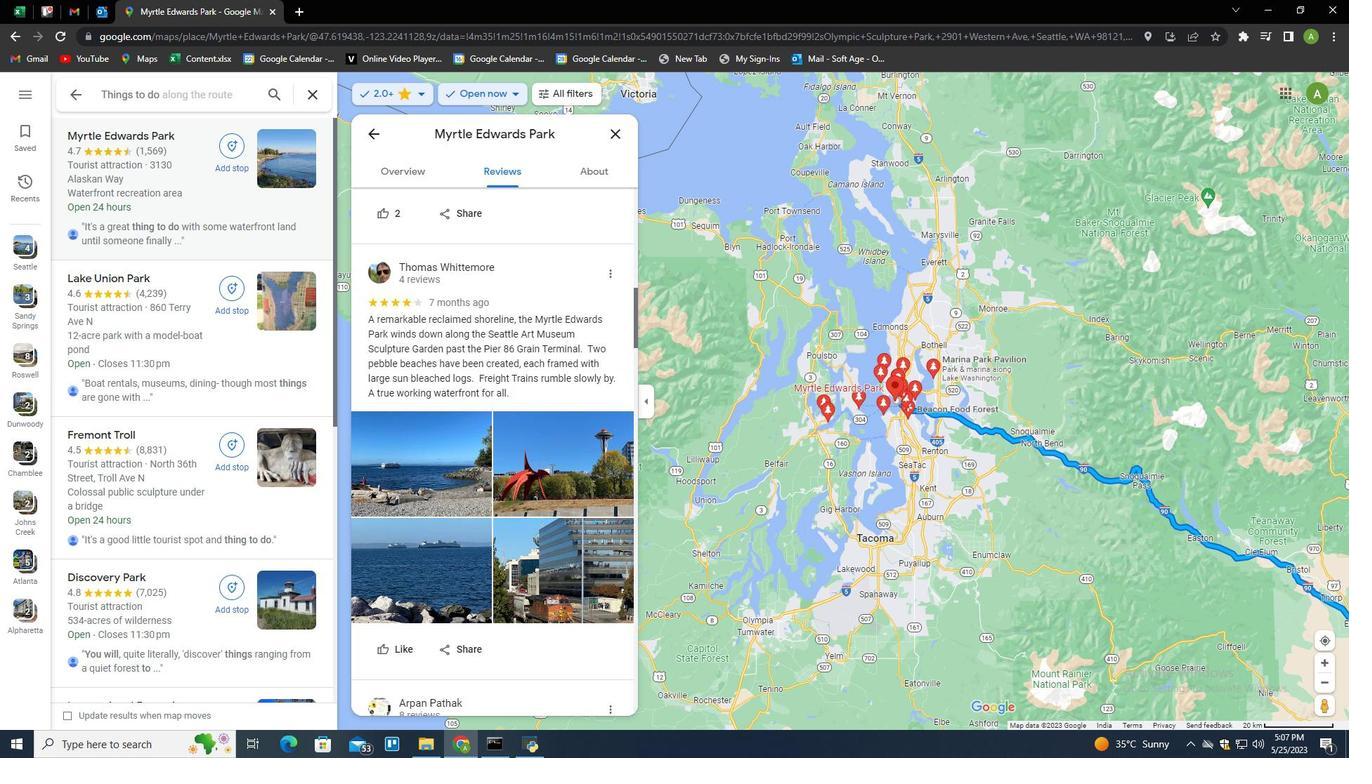 
Action: Mouse scrolled (550, 469) with delta (0, 0)
Screenshot: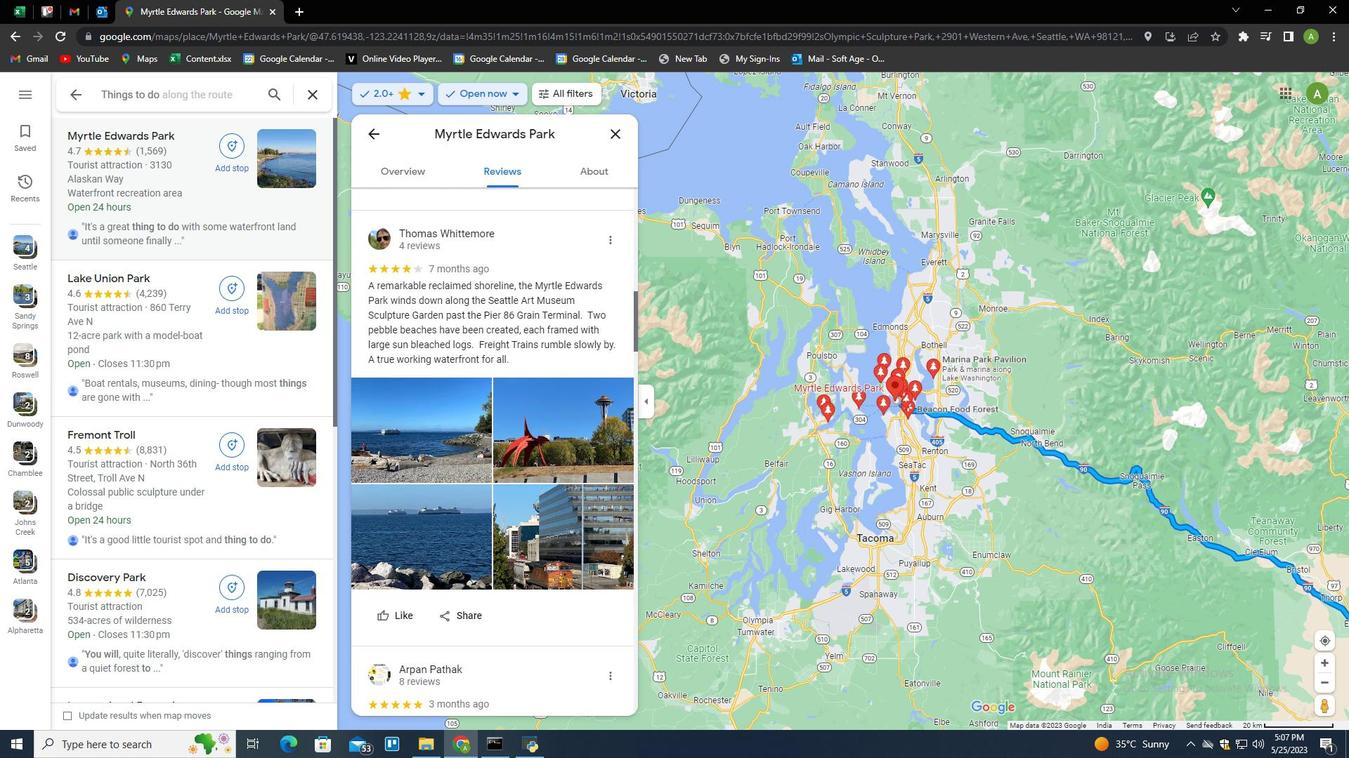 
Action: Mouse moved to (533, 493)
Screenshot: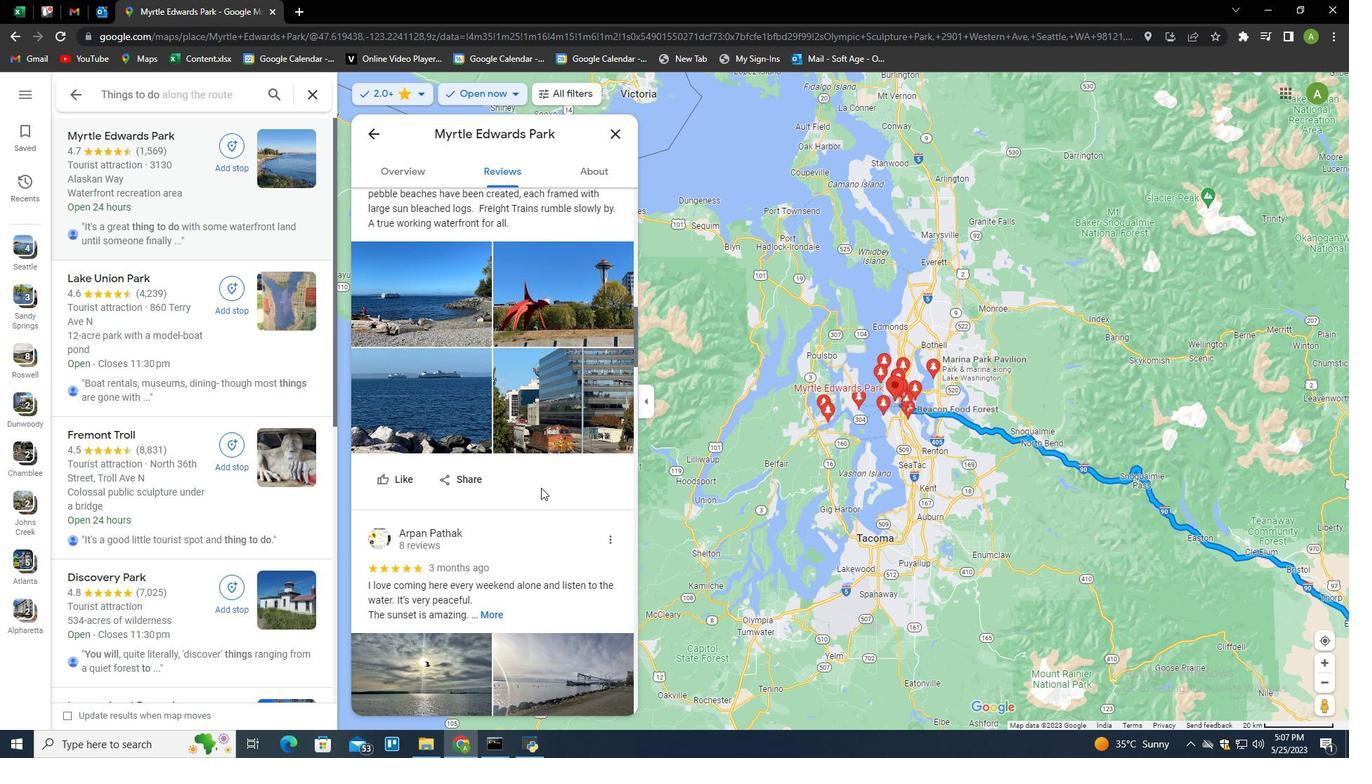
Action: Mouse scrolled (533, 493) with delta (0, 0)
Screenshot: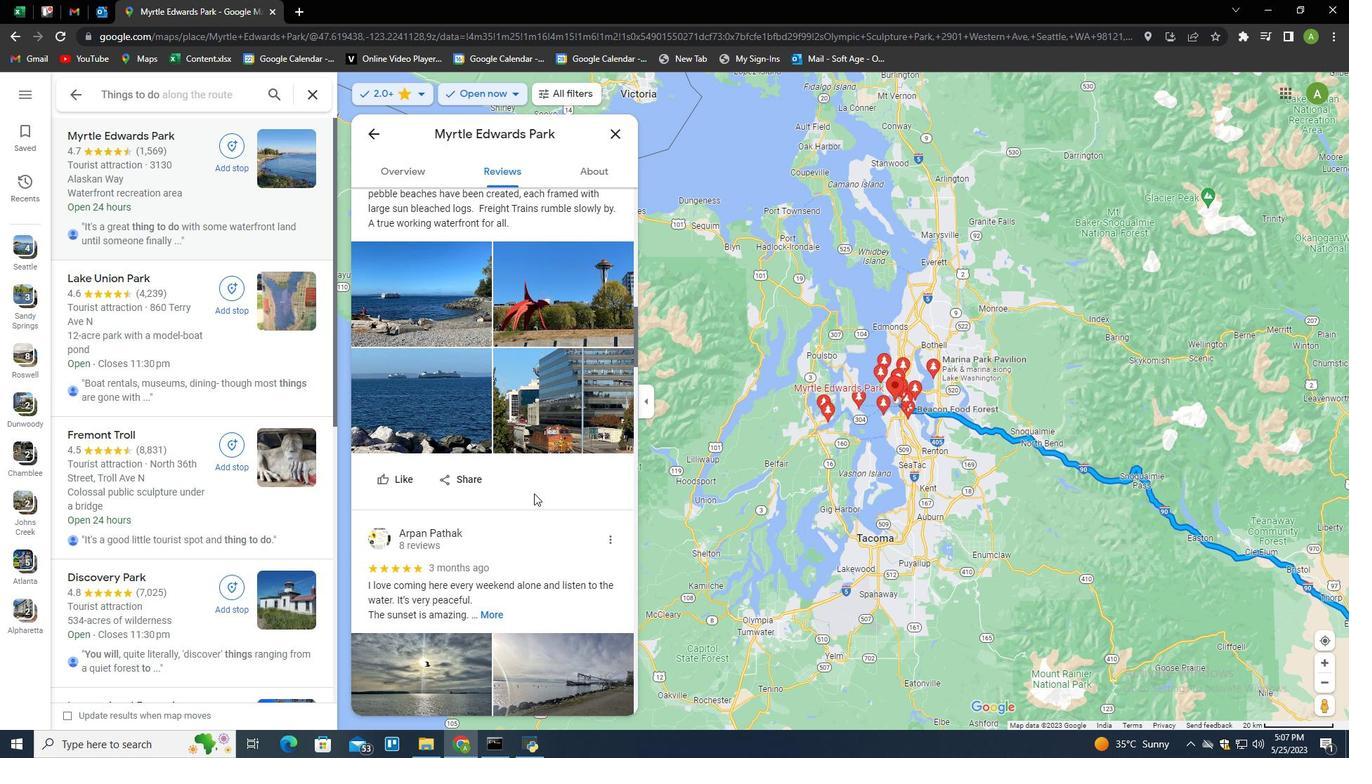 
Action: Mouse scrolled (533, 493) with delta (0, 0)
Screenshot: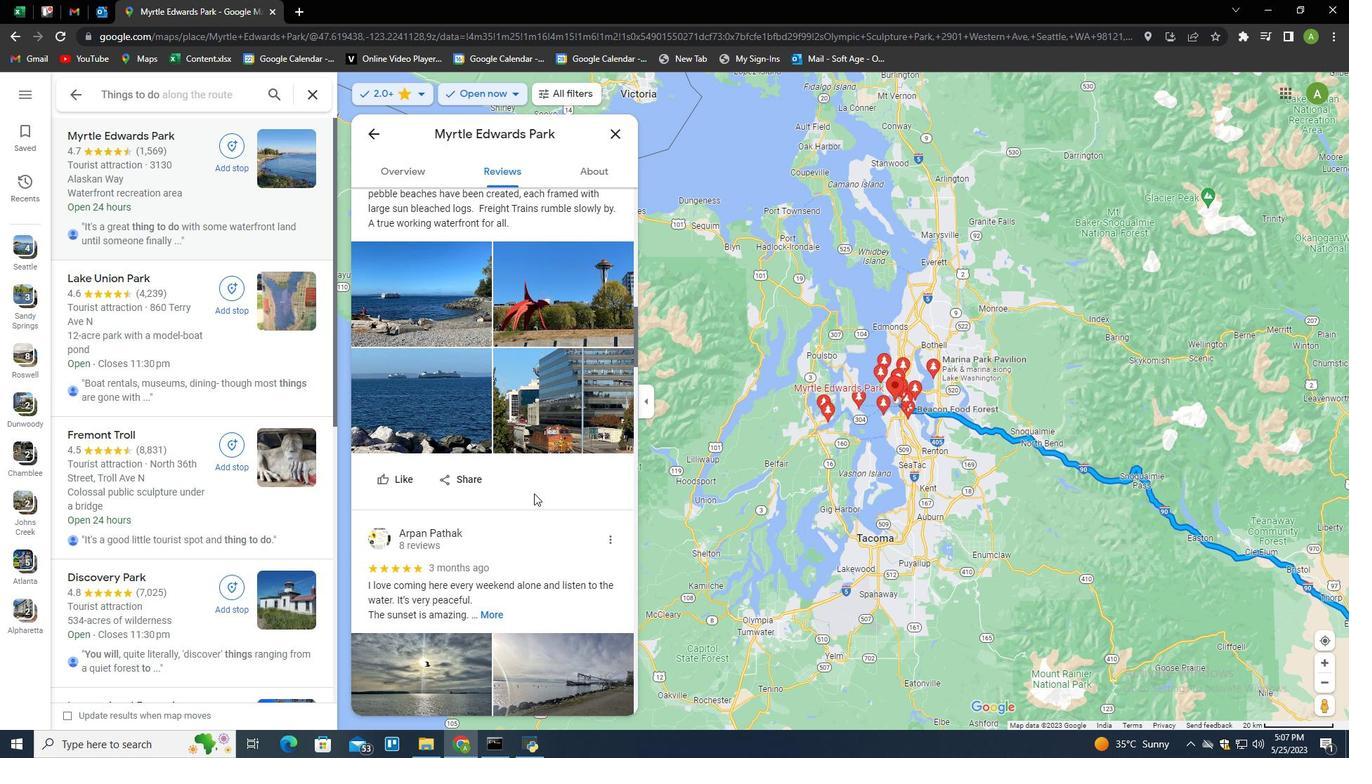 
Action: Mouse moved to (489, 469)
Screenshot: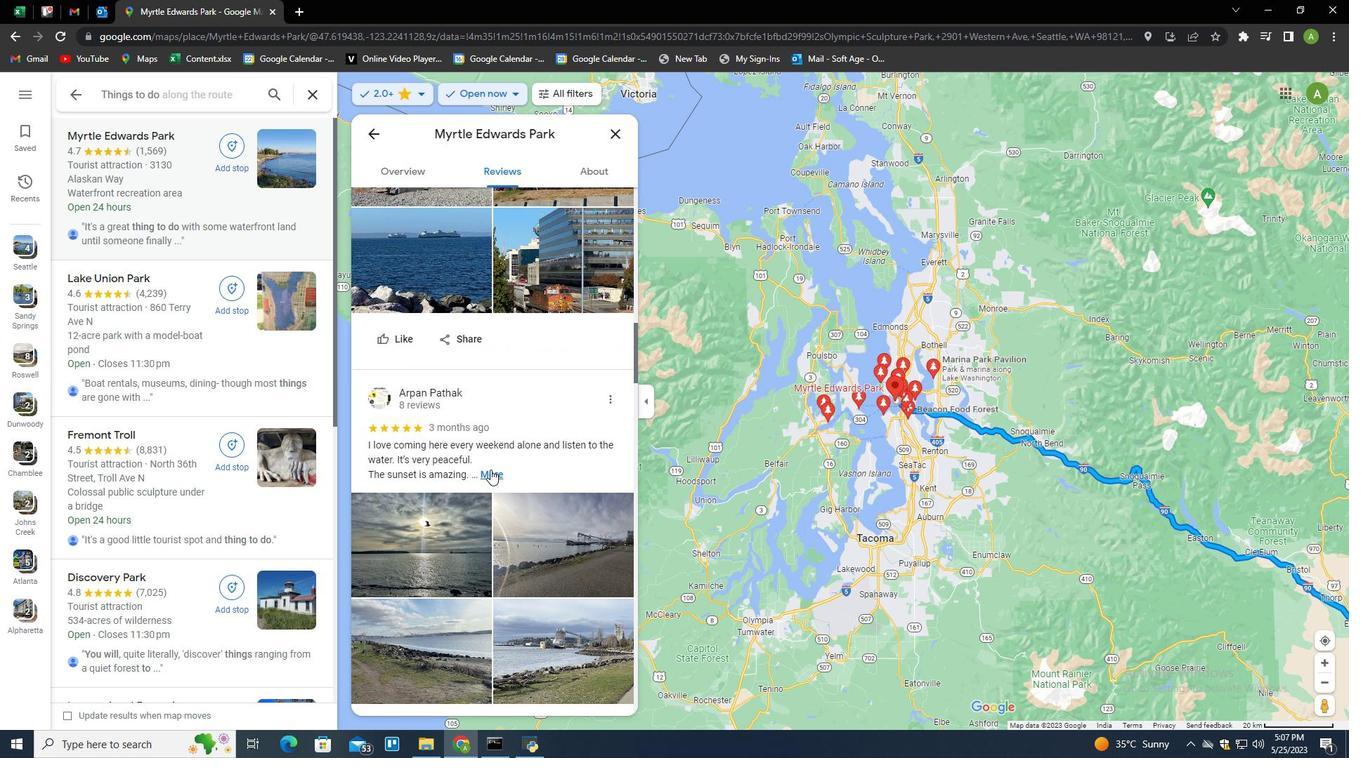 
Action: Mouse pressed left at (489, 469)
Screenshot: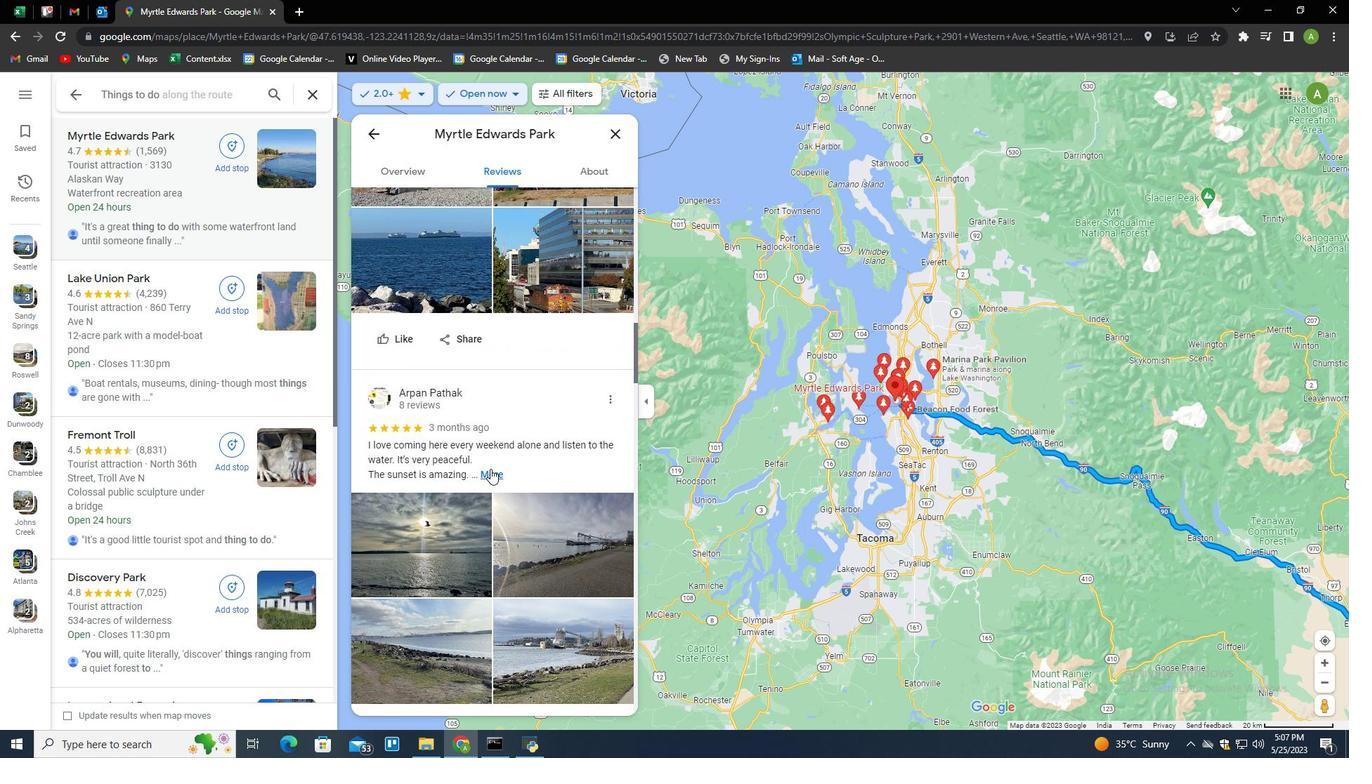 
Action: Mouse moved to (552, 457)
Screenshot: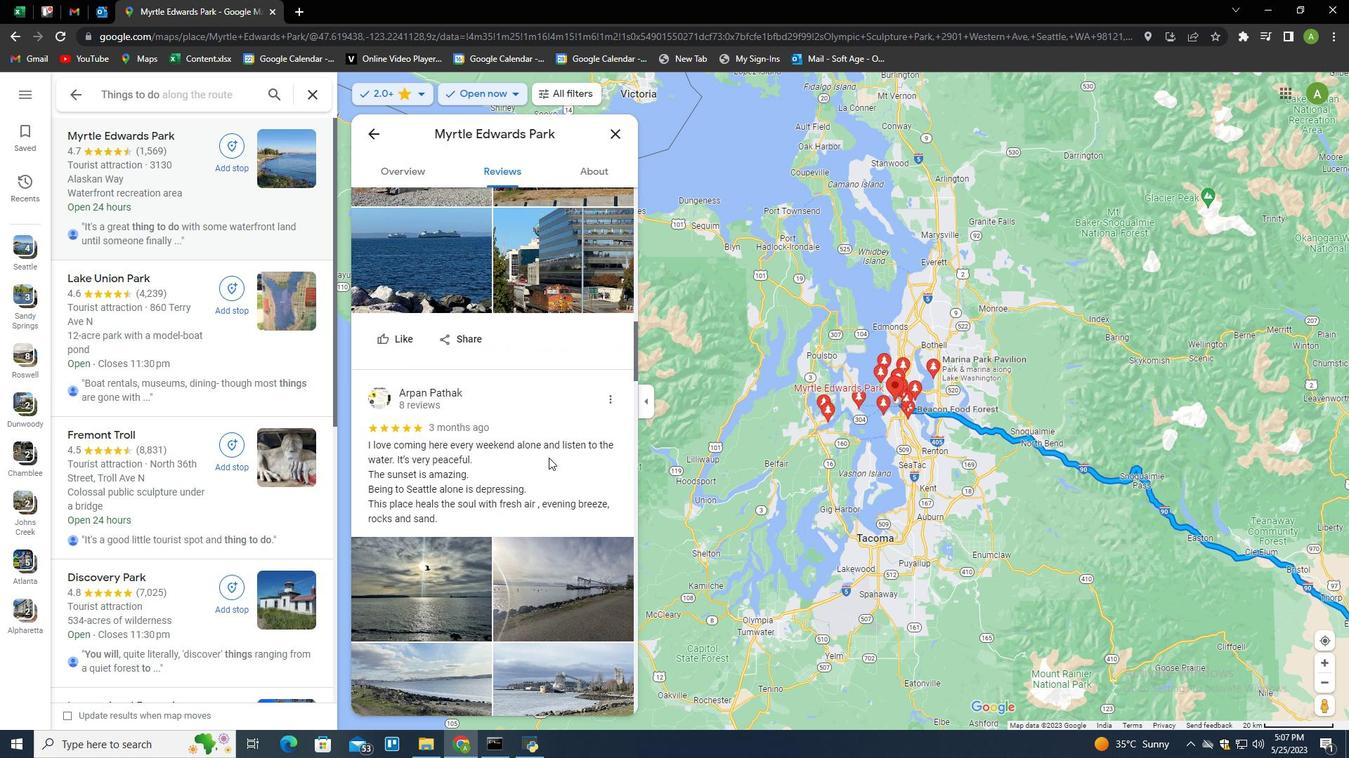 
Action: Mouse scrolled (552, 456) with delta (0, 0)
Screenshot: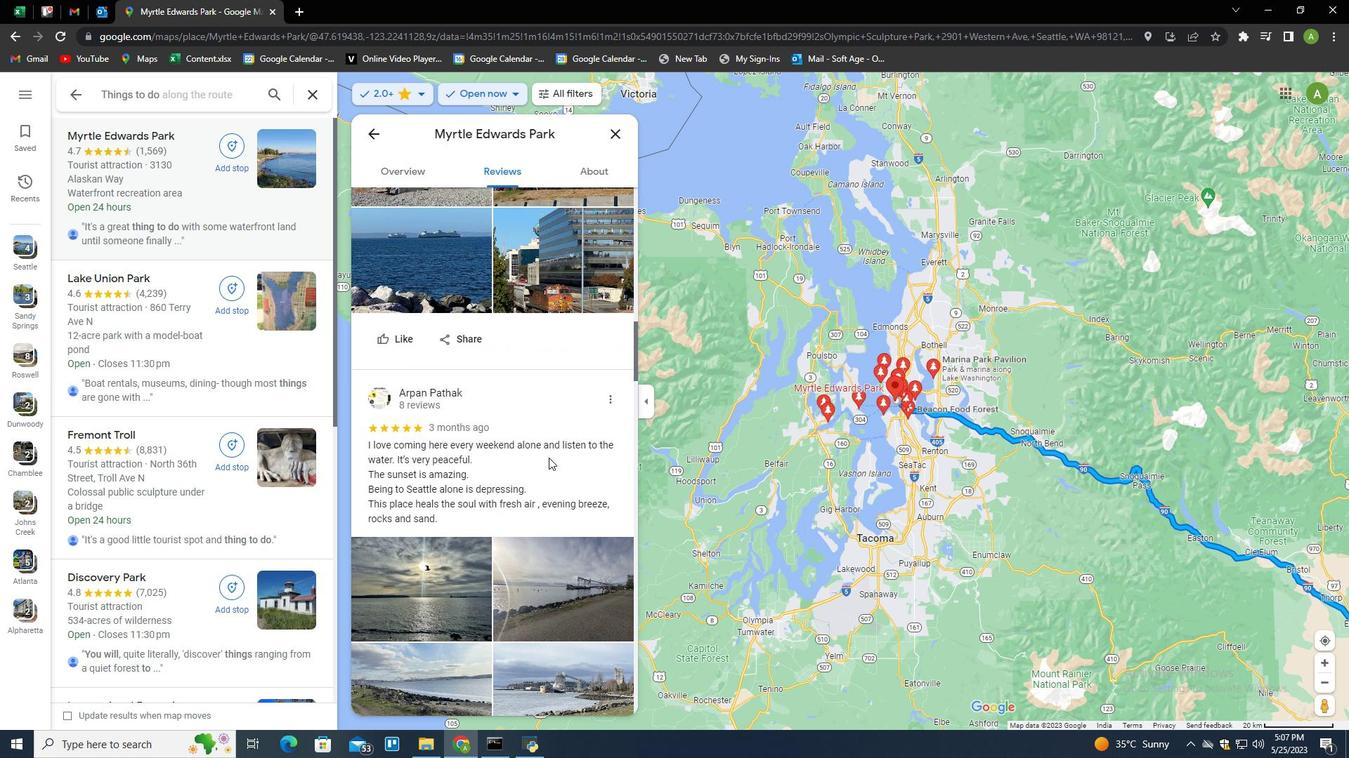 
Action: Mouse scrolled (552, 456) with delta (0, 0)
Screenshot: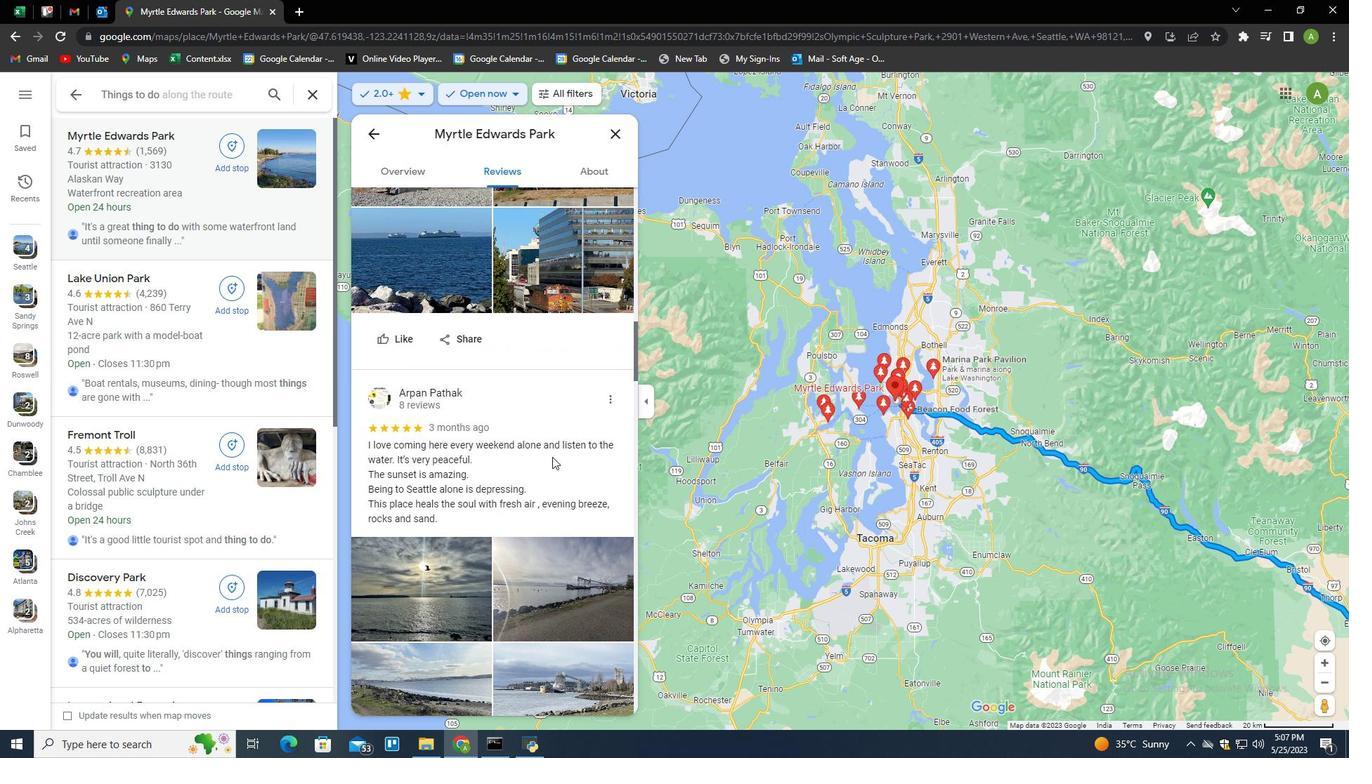 
Action: Mouse scrolled (552, 456) with delta (0, 0)
Screenshot: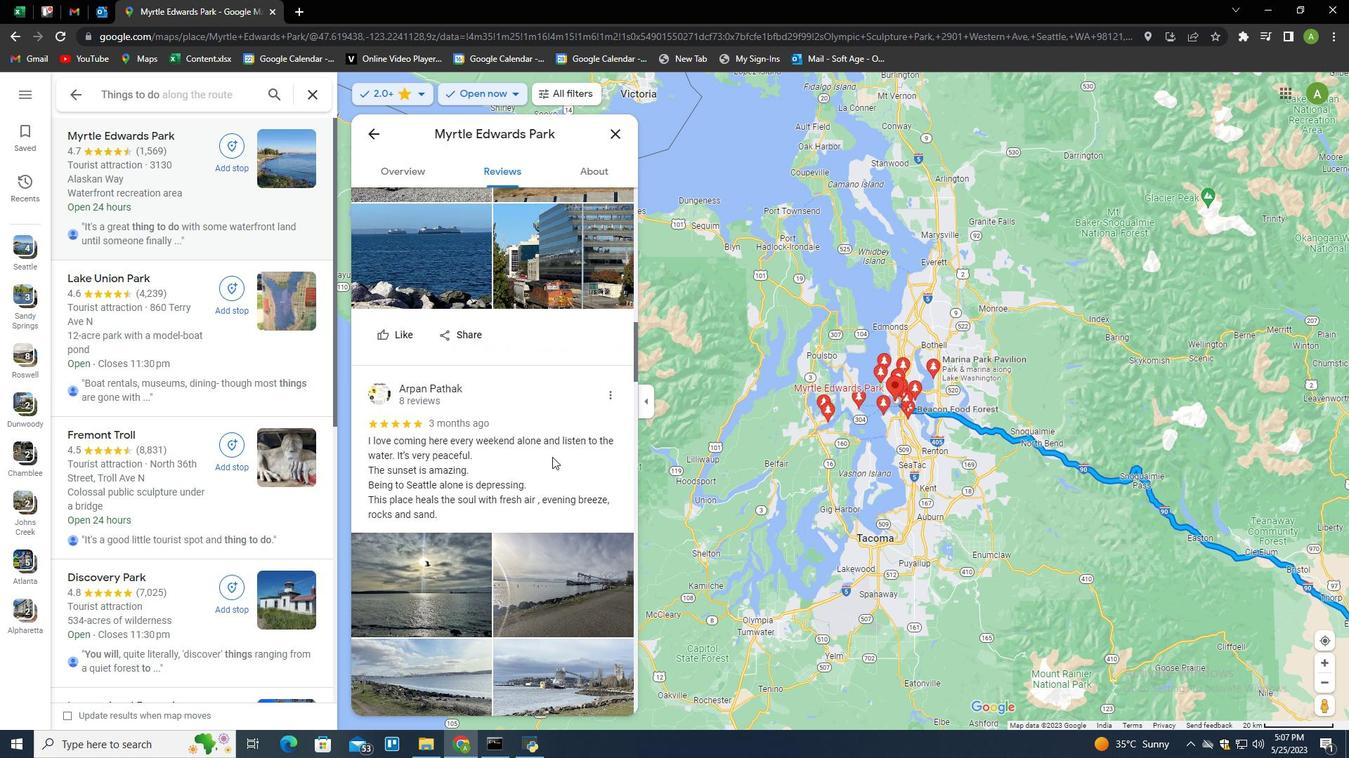 
Action: Mouse scrolled (552, 456) with delta (0, 0)
Screenshot: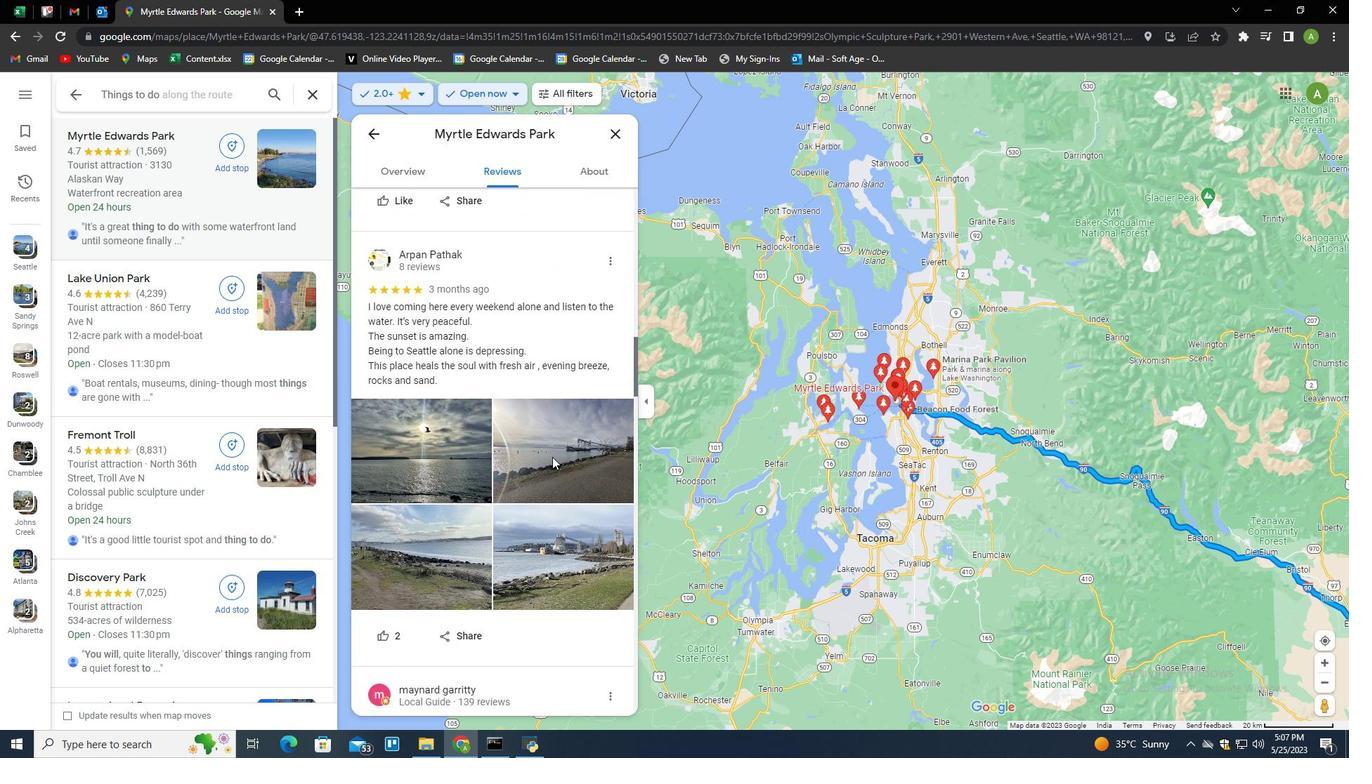 
Action: Mouse scrolled (552, 458) with delta (0, 0)
Screenshot: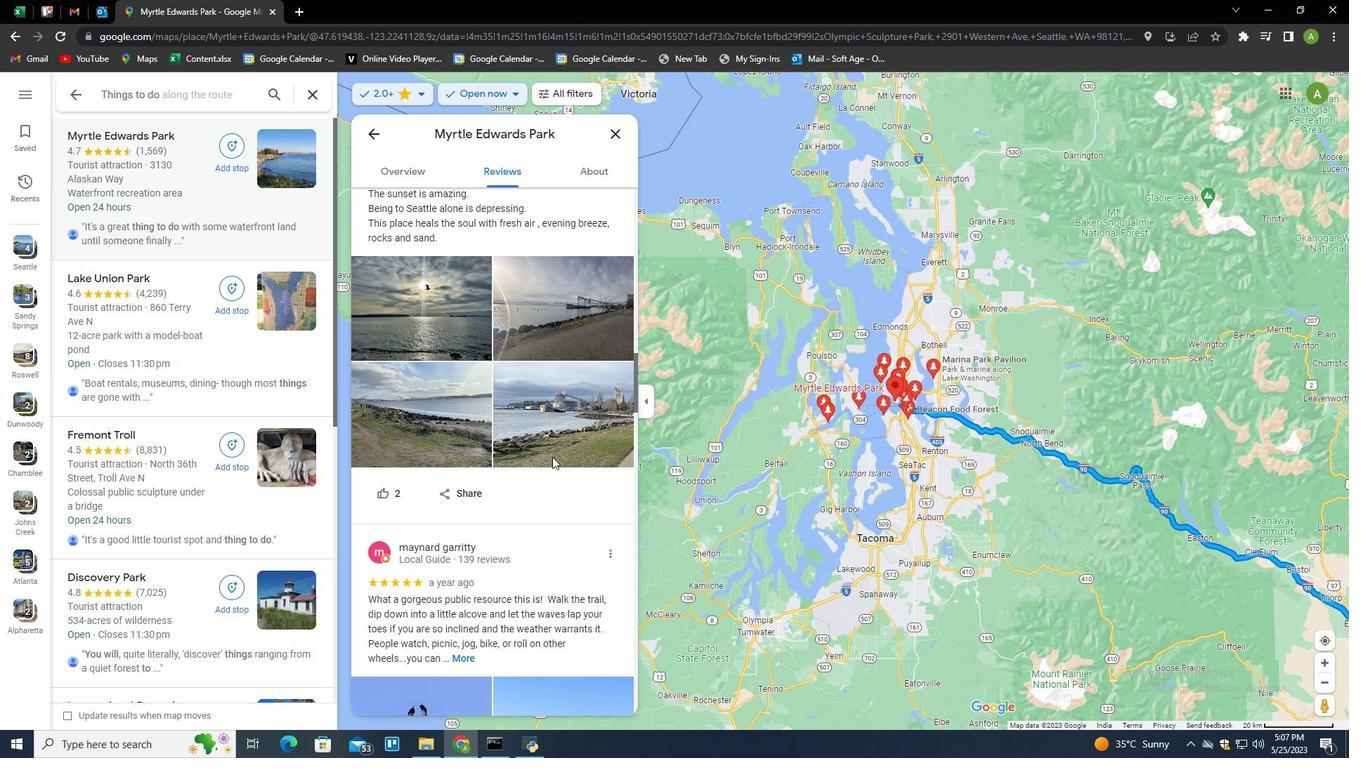 
Action: Mouse scrolled (552, 456) with delta (0, 0)
Screenshot: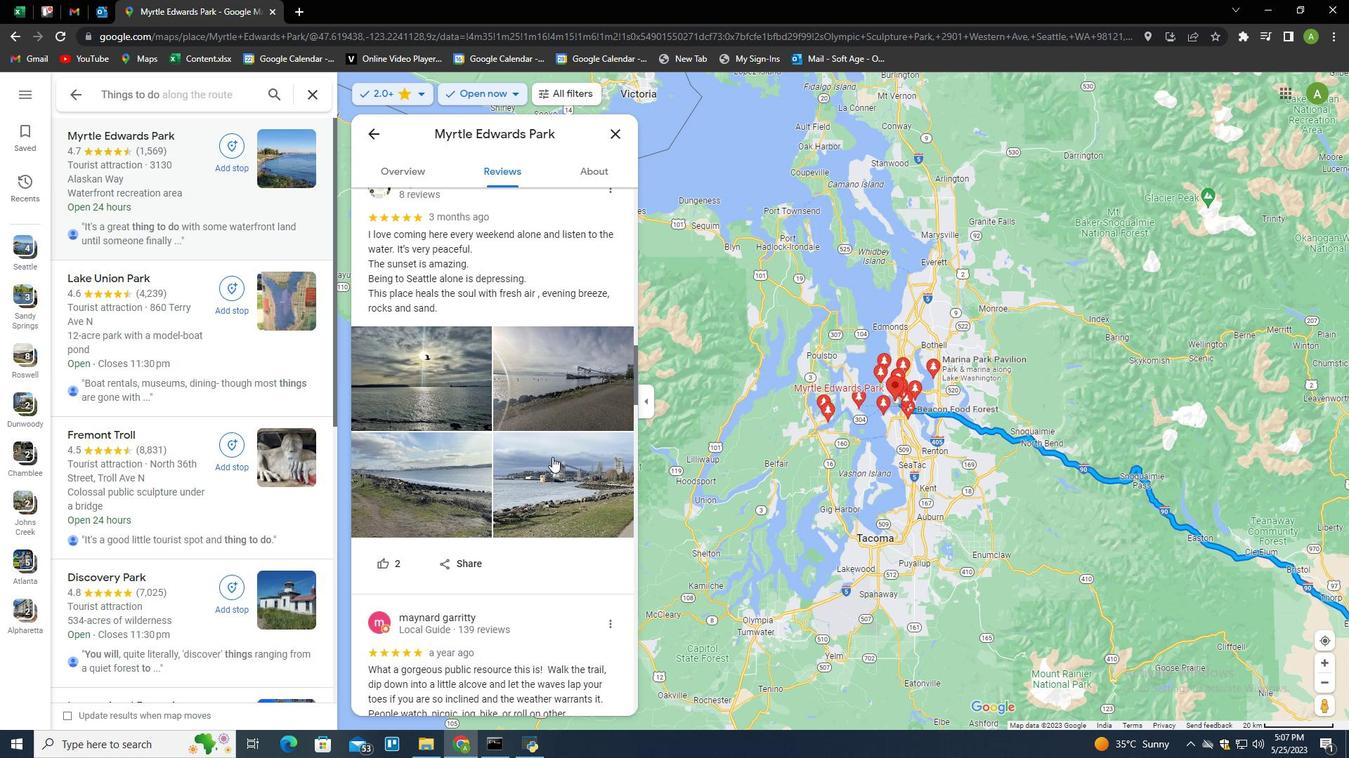 
Action: Mouse scrolled (552, 456) with delta (0, 0)
Screenshot: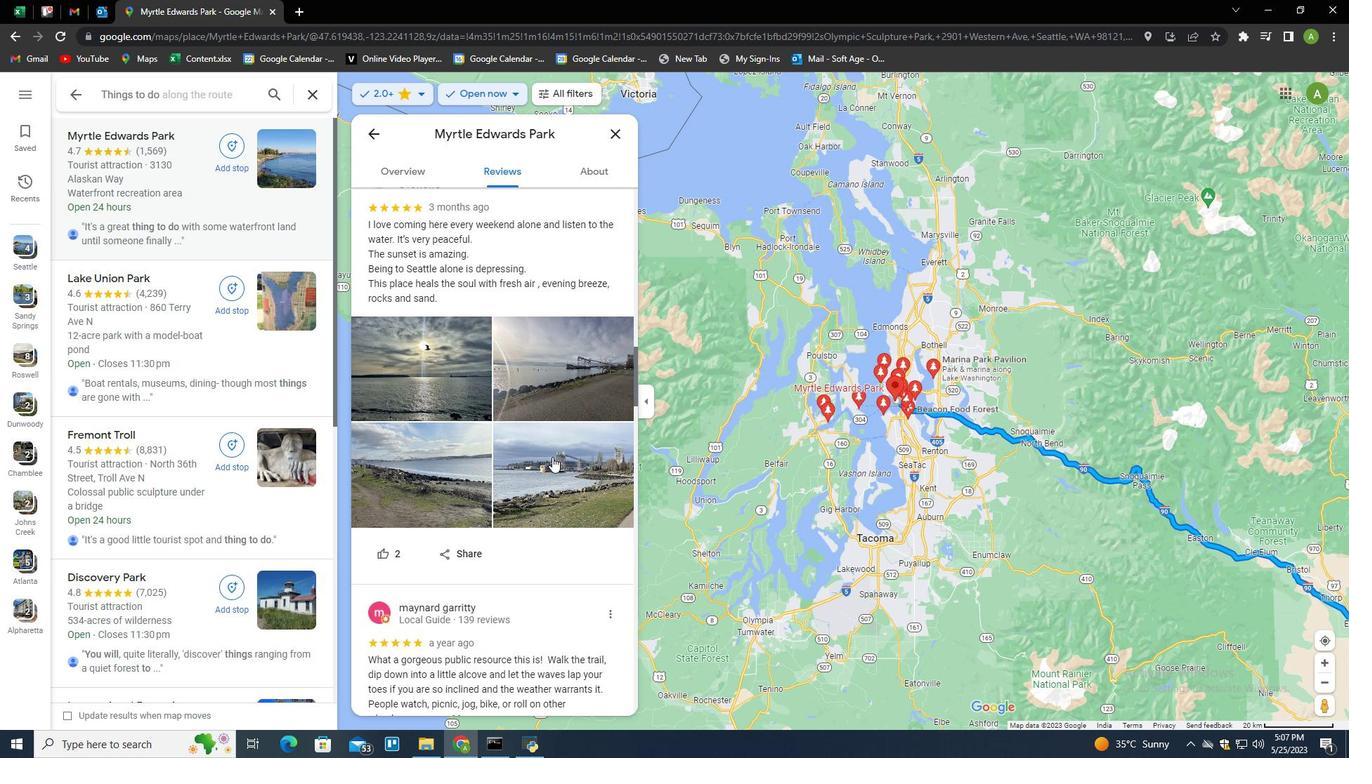 
Action: Mouse scrolled (552, 456) with delta (0, 0)
Screenshot: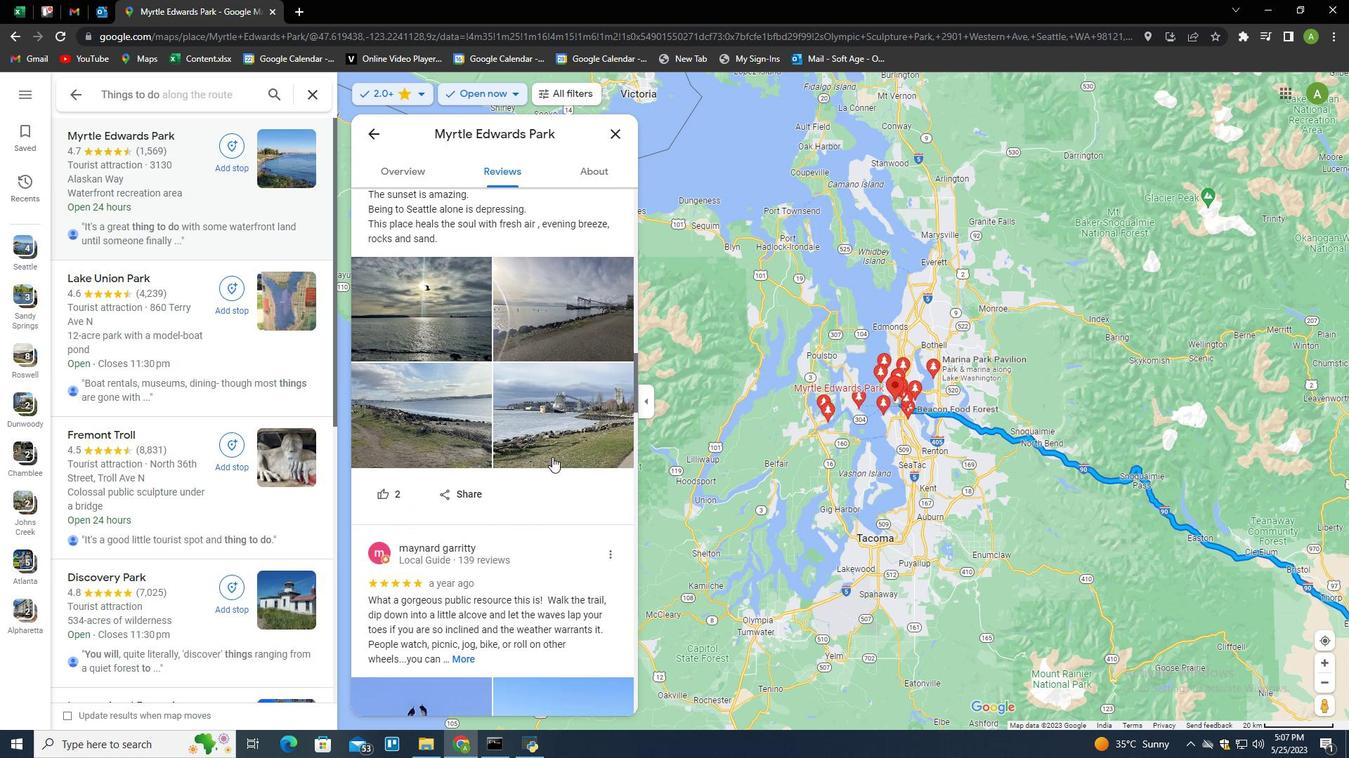 
Action: Mouse scrolled (552, 456) with delta (0, 0)
Screenshot: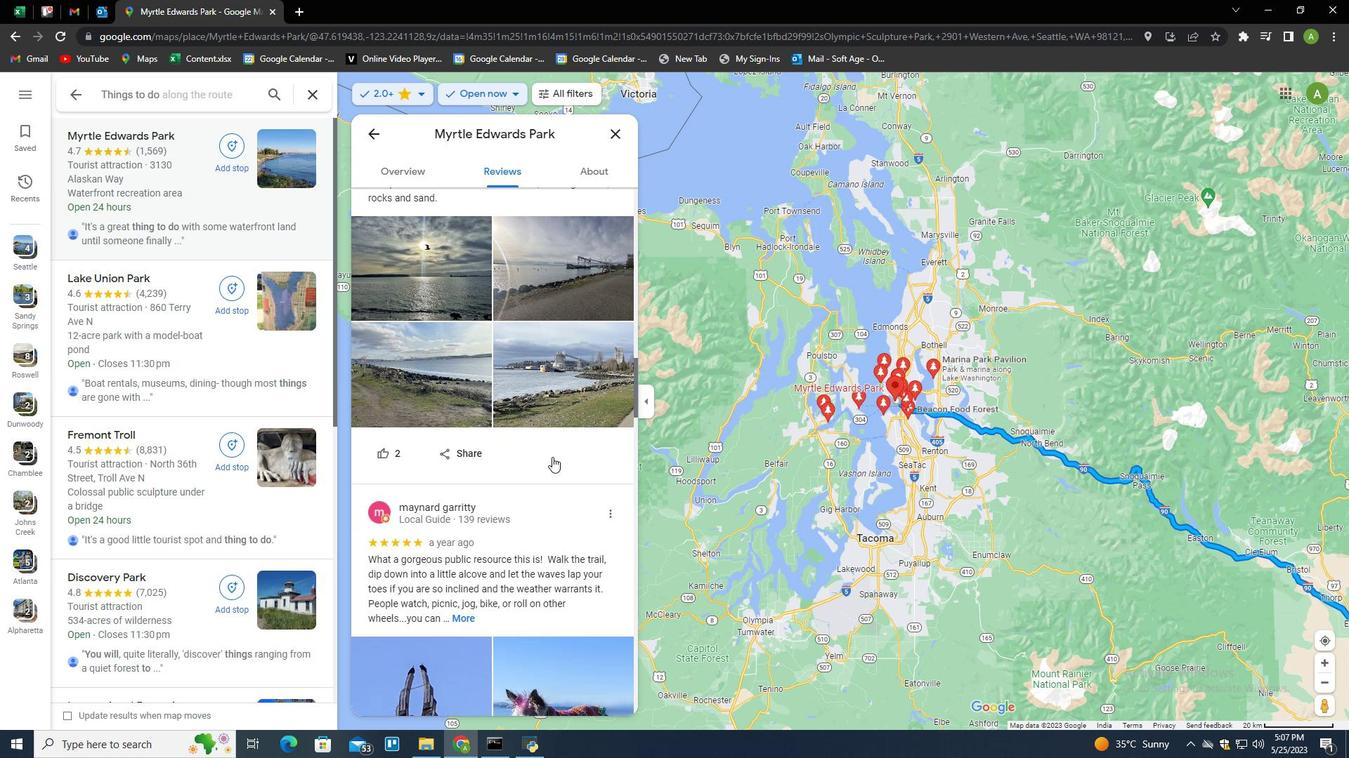 
Action: Mouse scrolled (552, 456) with delta (0, 0)
Screenshot: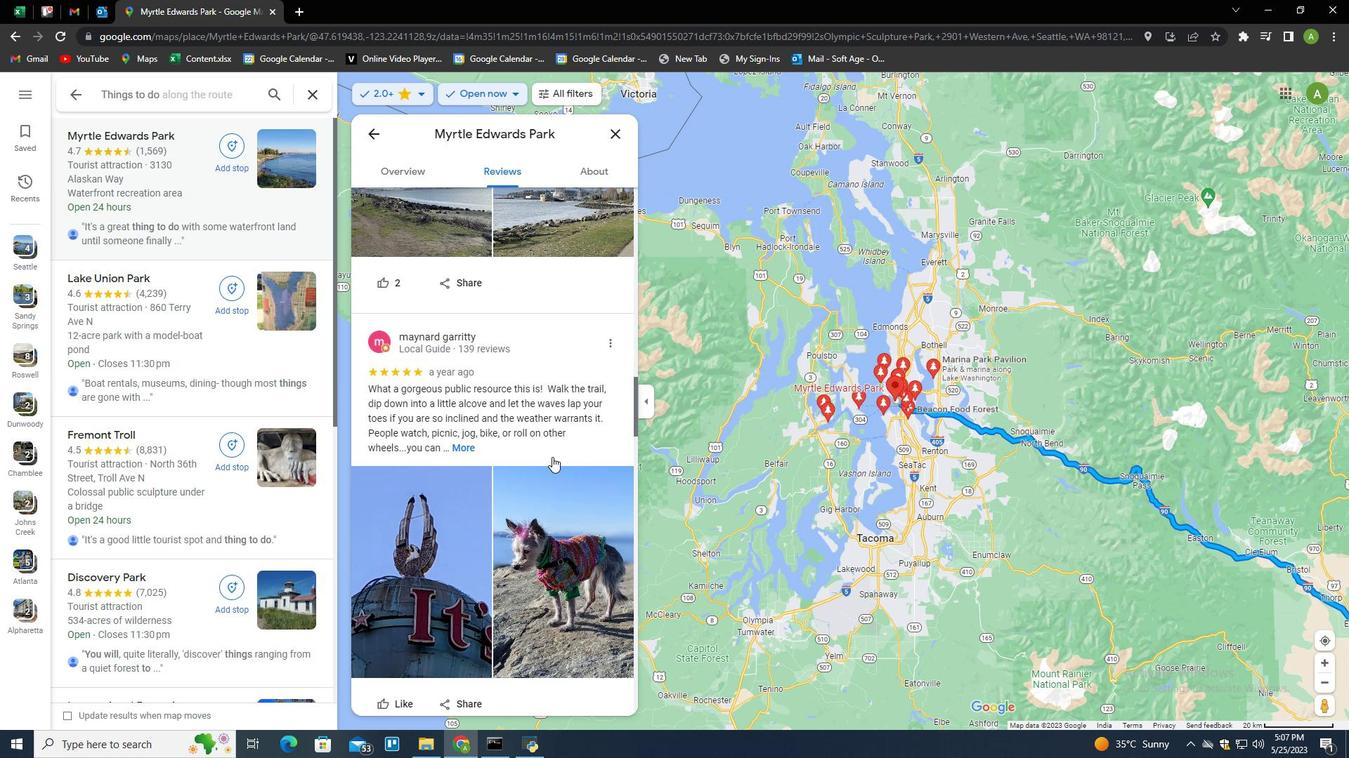 
Action: Mouse scrolled (552, 456) with delta (0, 0)
Screenshot: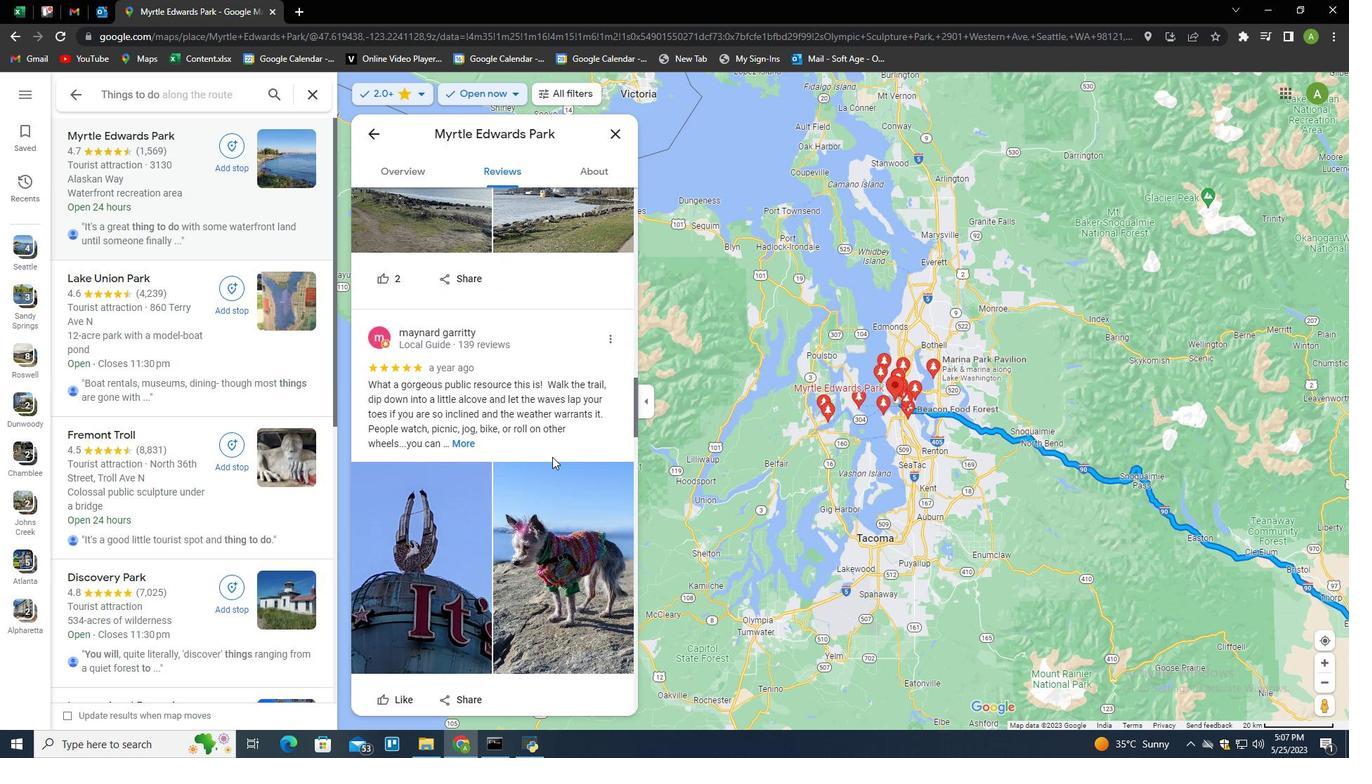 
Action: Mouse scrolled (552, 456) with delta (0, 0)
Screenshot: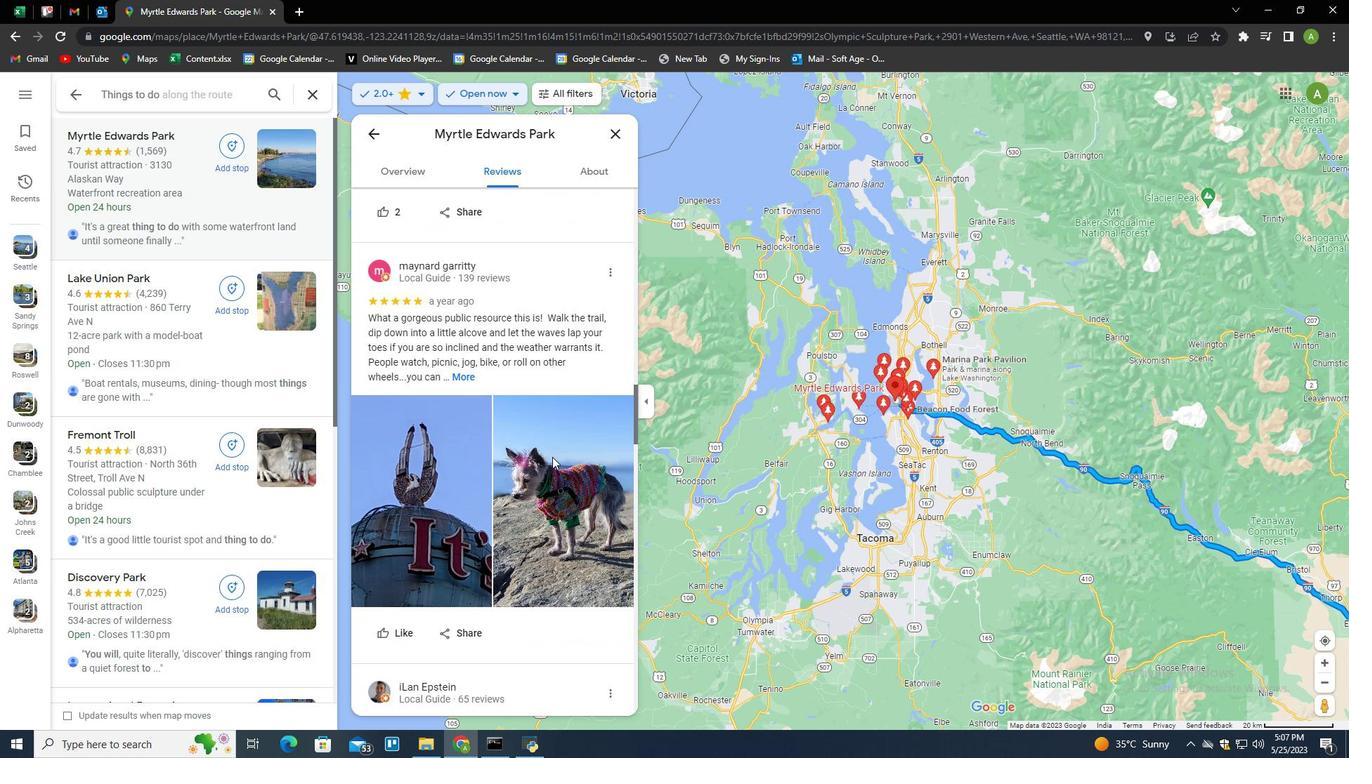 
Action: Mouse scrolled (552, 456) with delta (0, 0)
Screenshot: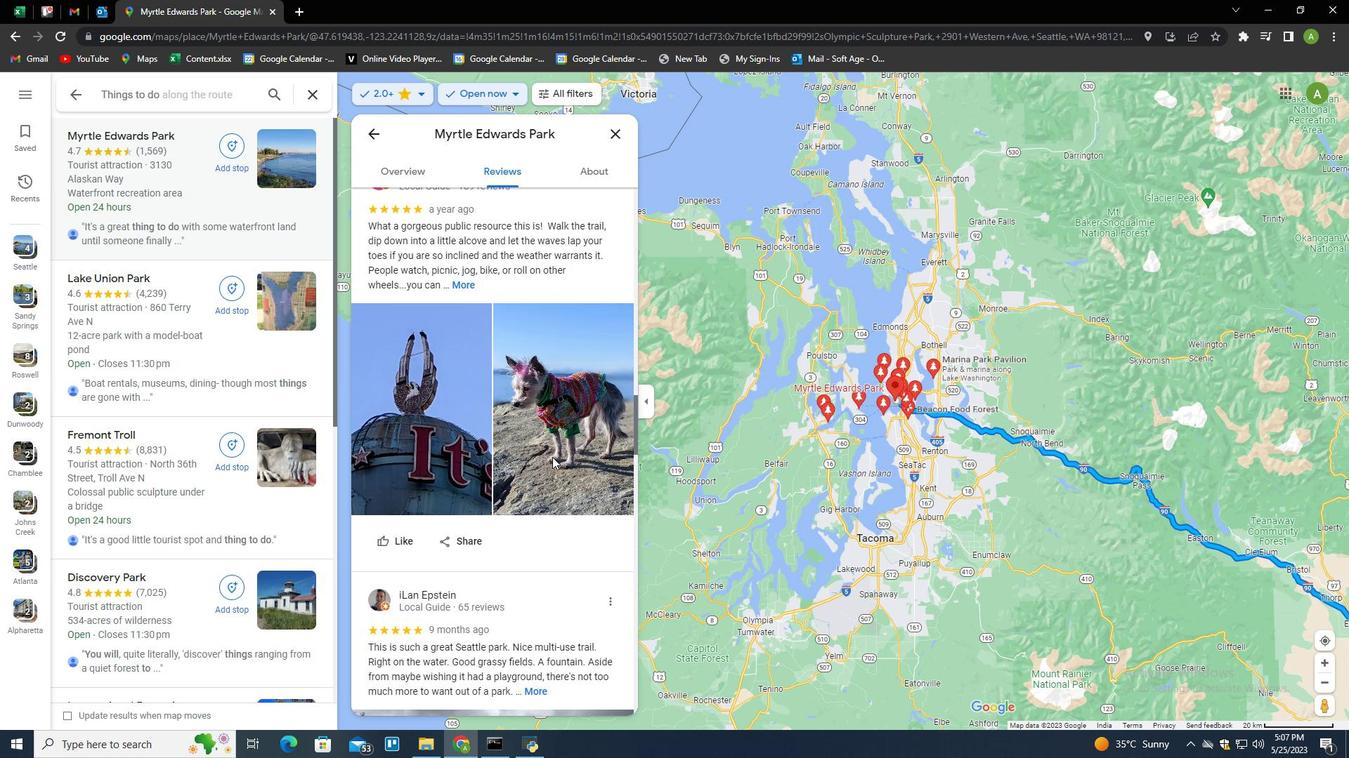
Action: Mouse scrolled (552, 456) with delta (0, 0)
Screenshot: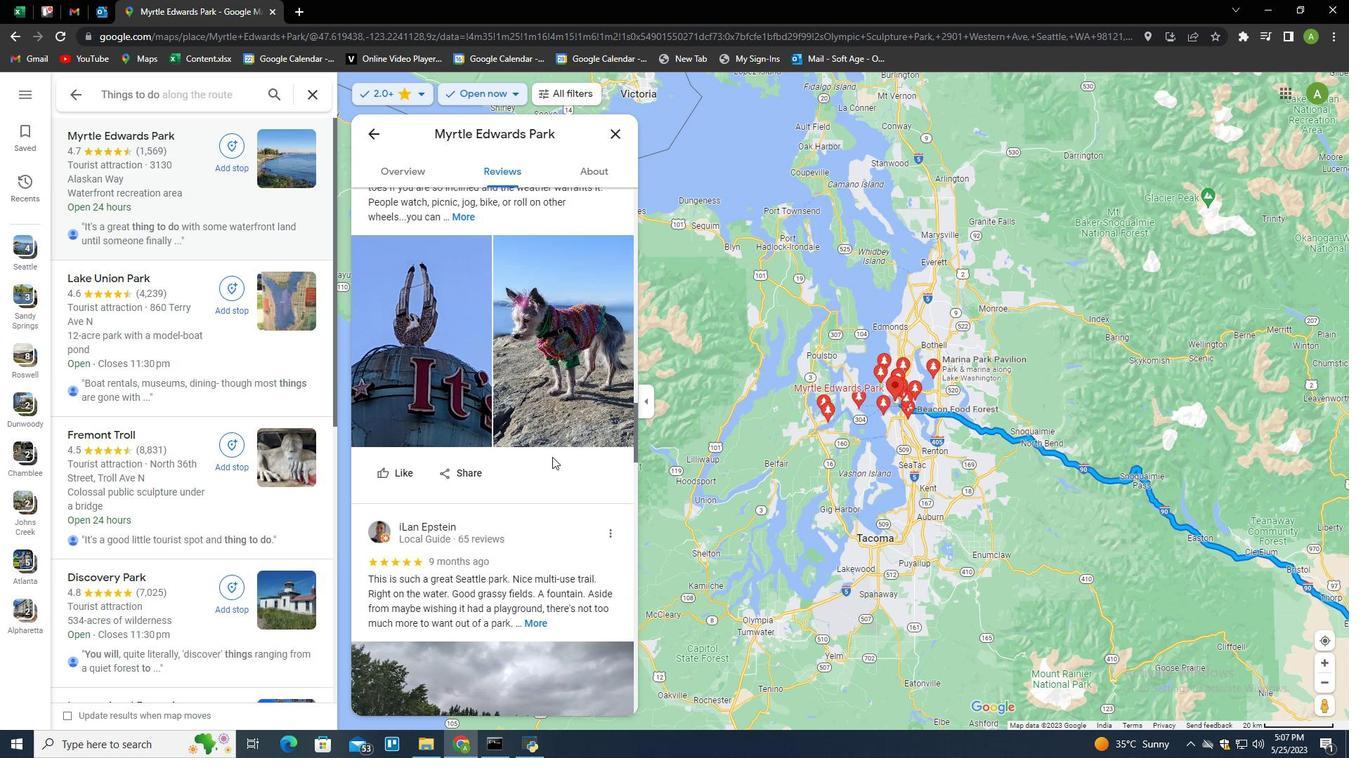 
Action: Mouse scrolled (552, 456) with delta (0, 0)
Screenshot: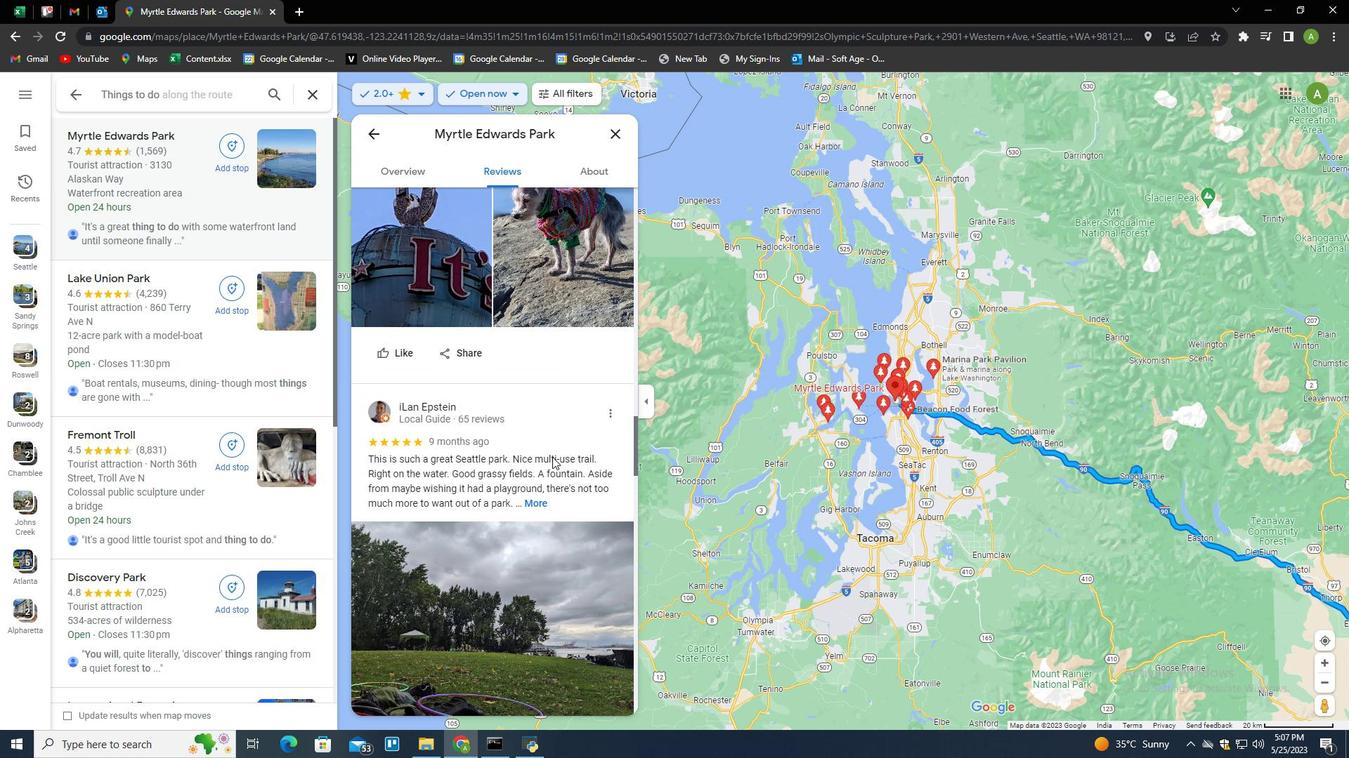 
Action: Mouse moved to (533, 425)
Screenshot: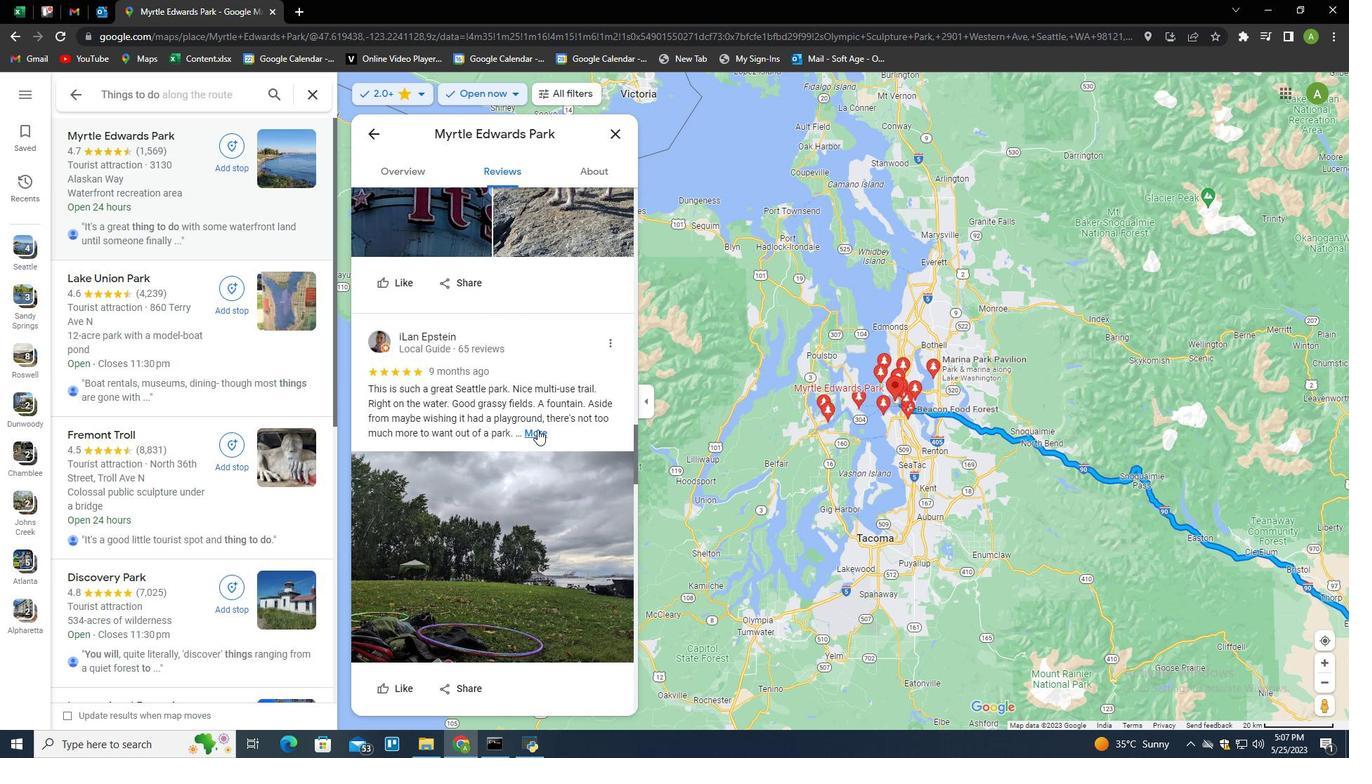 
Action: Mouse pressed left at (533, 425)
Screenshot: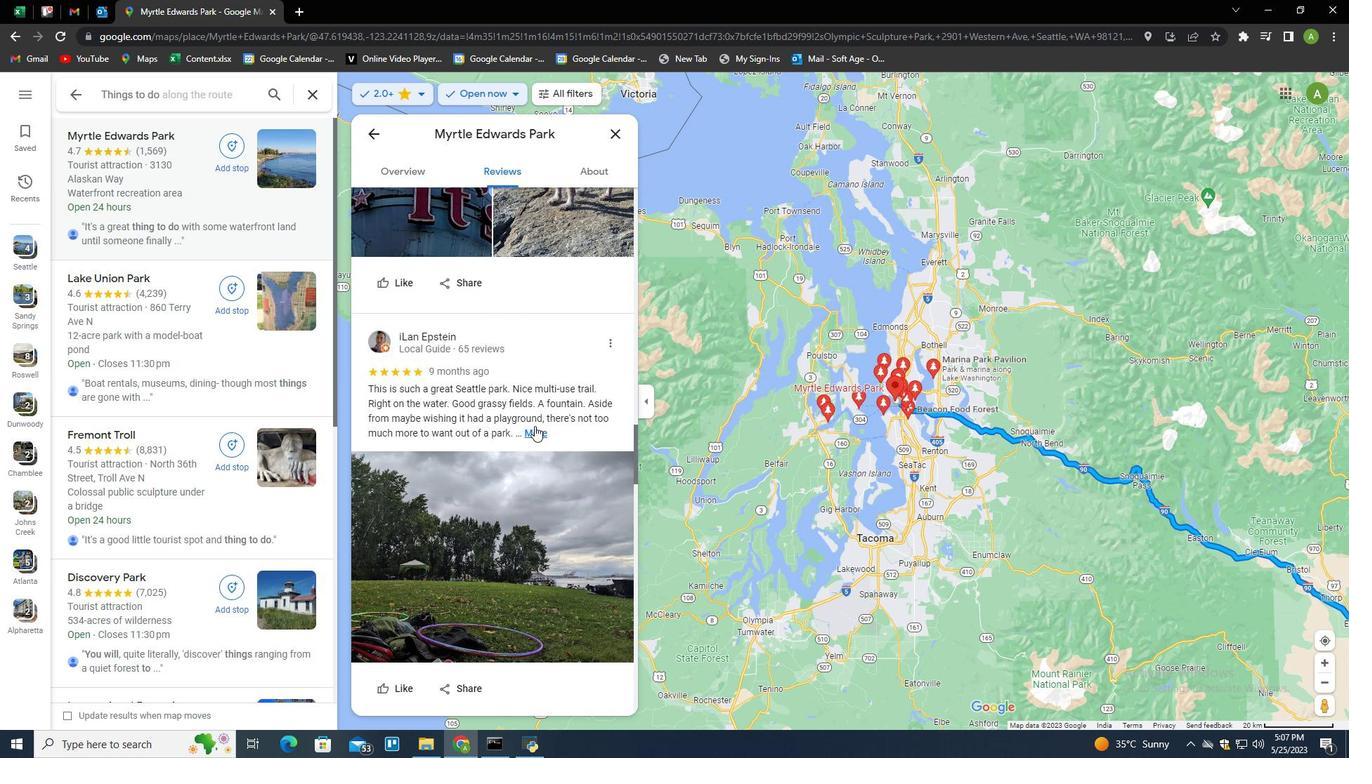 
Action: Mouse moved to (550, 452)
Screenshot: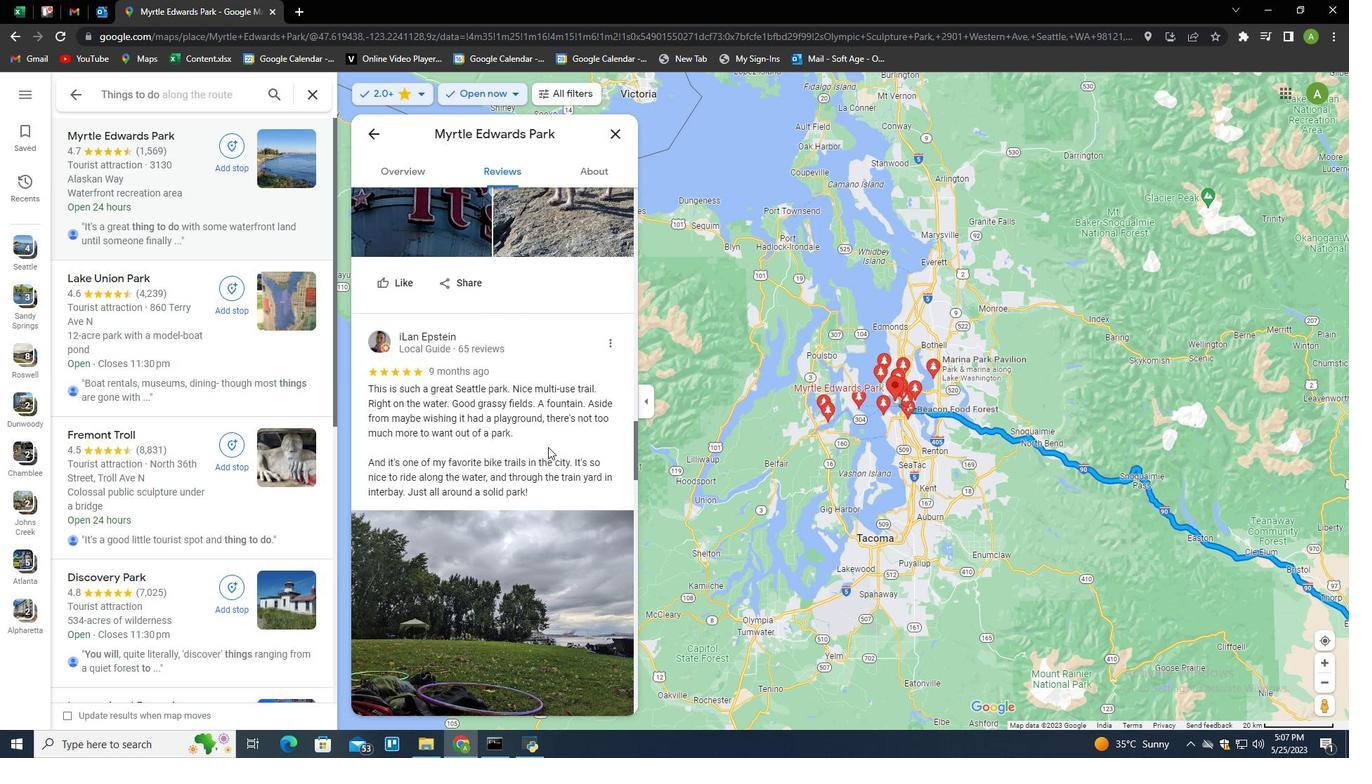 
Action: Mouse scrolled (550, 451) with delta (0, 0)
Screenshot: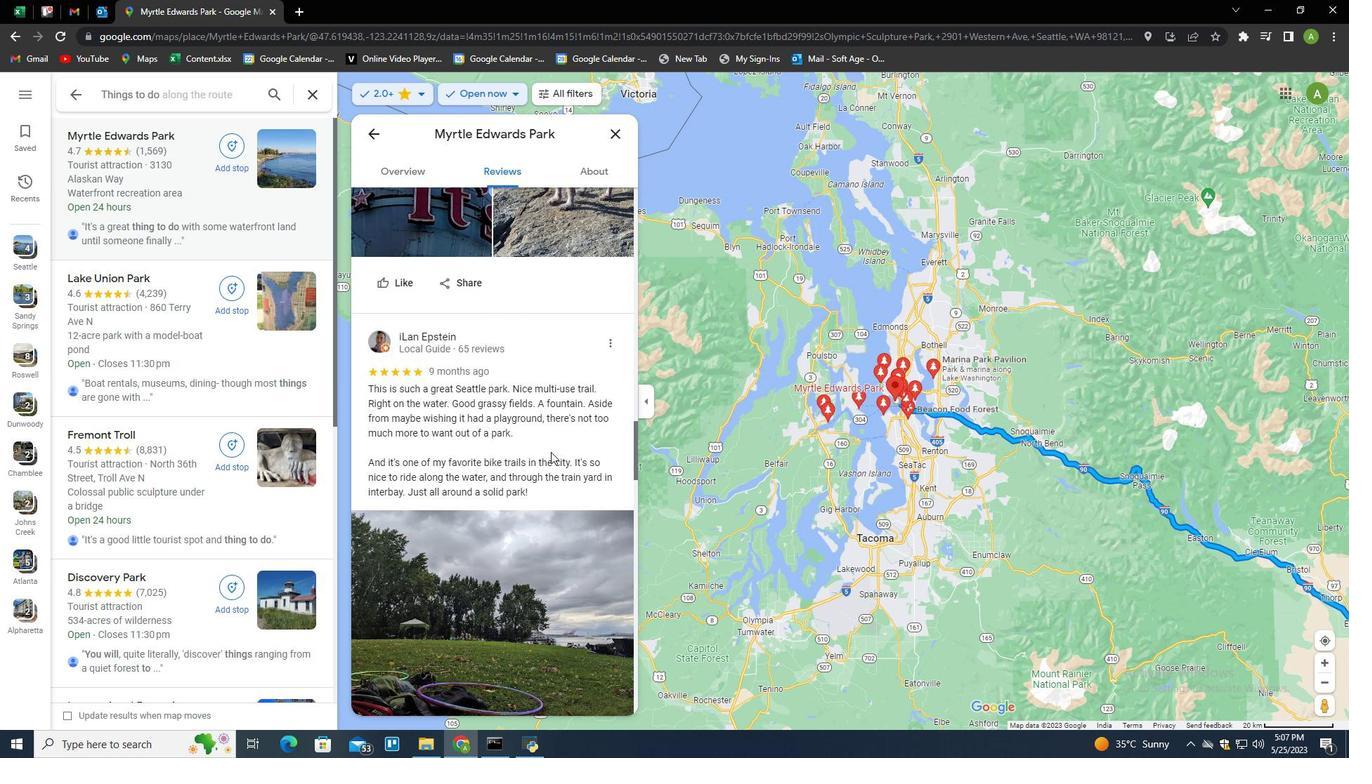 
Action: Mouse scrolled (550, 451) with delta (0, 0)
Screenshot: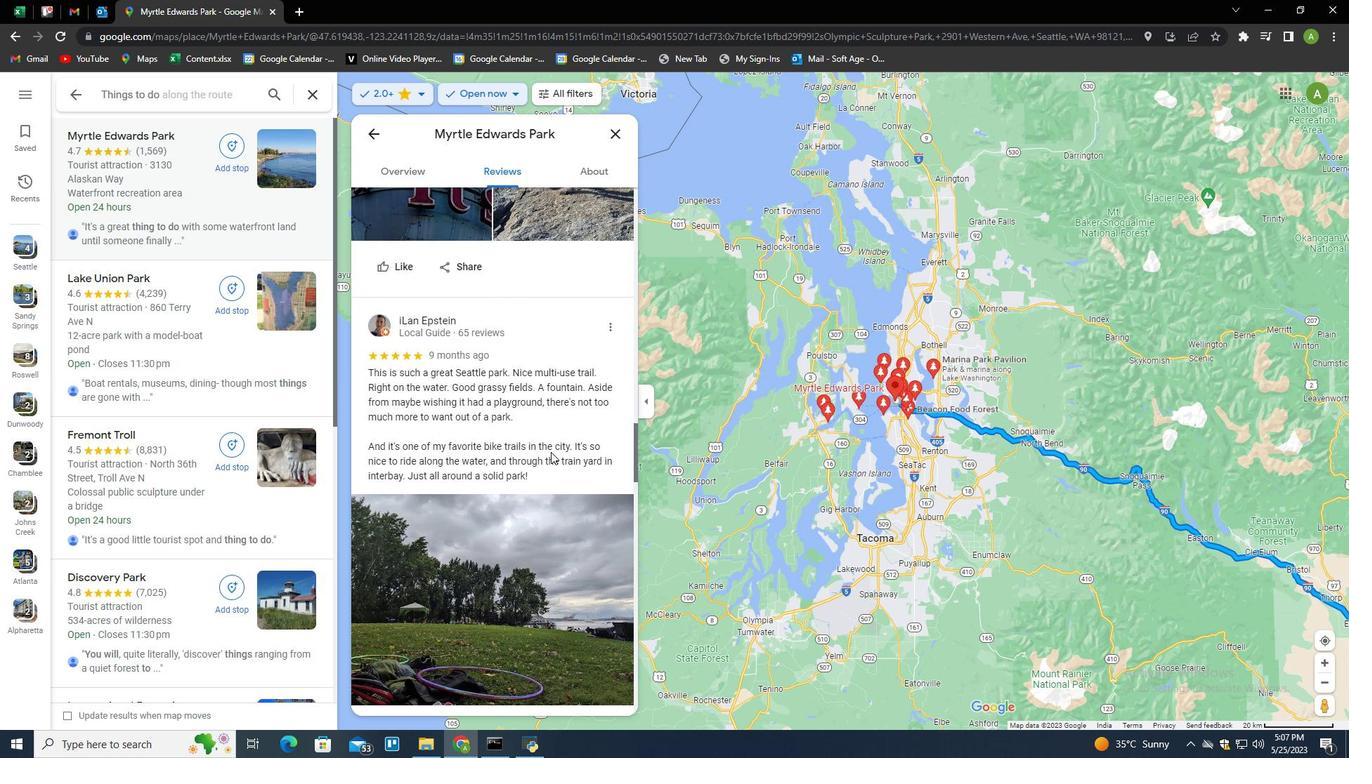
Action: Mouse scrolled (550, 451) with delta (0, 0)
Screenshot: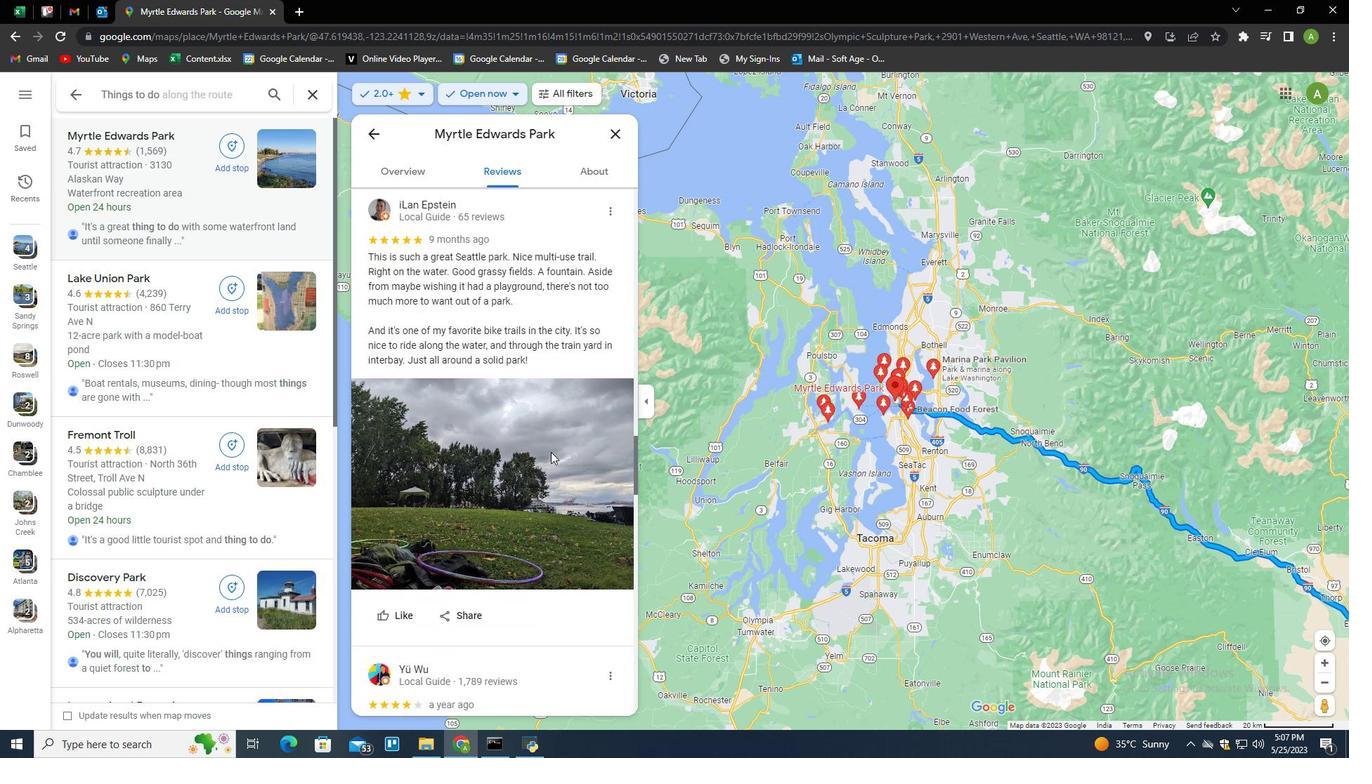 
Action: Mouse scrolled (550, 453) with delta (0, 0)
Screenshot: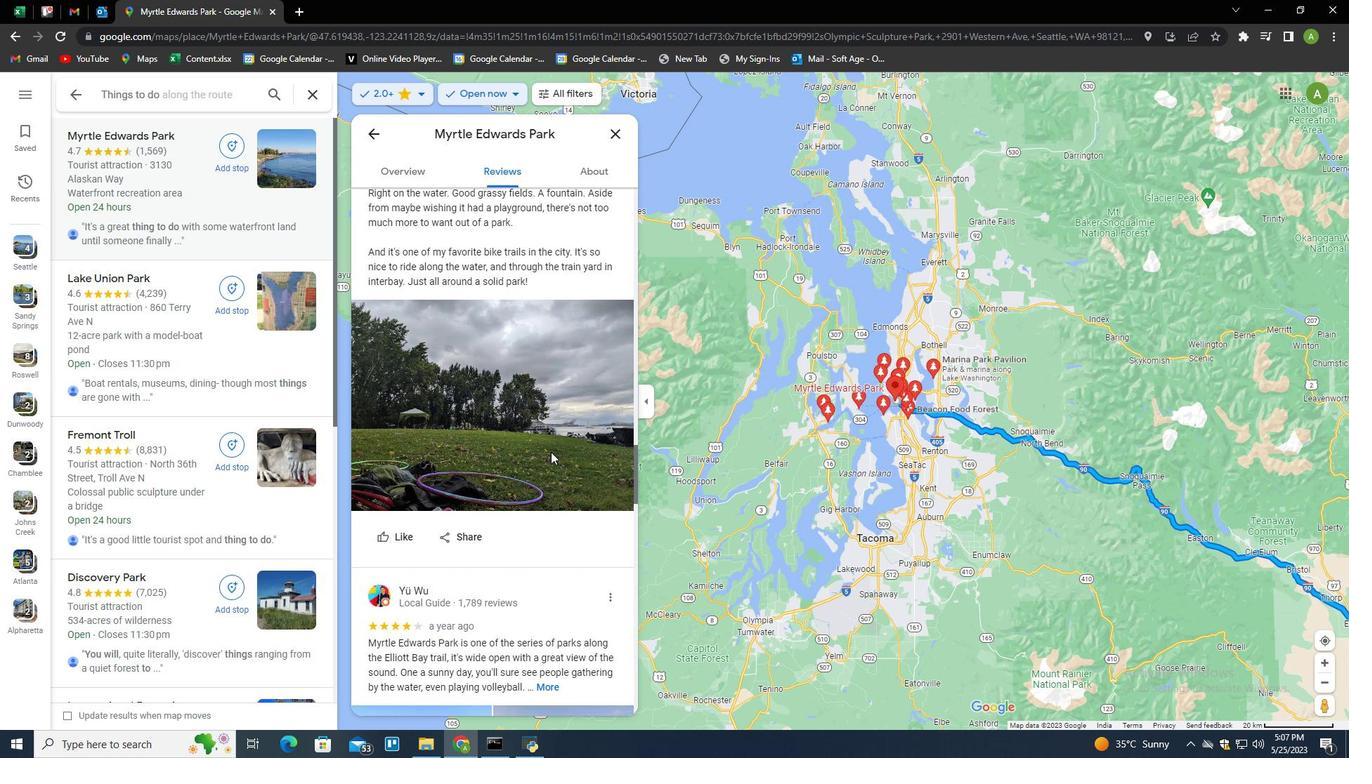 
Action: Mouse moved to (490, 277)
Screenshot: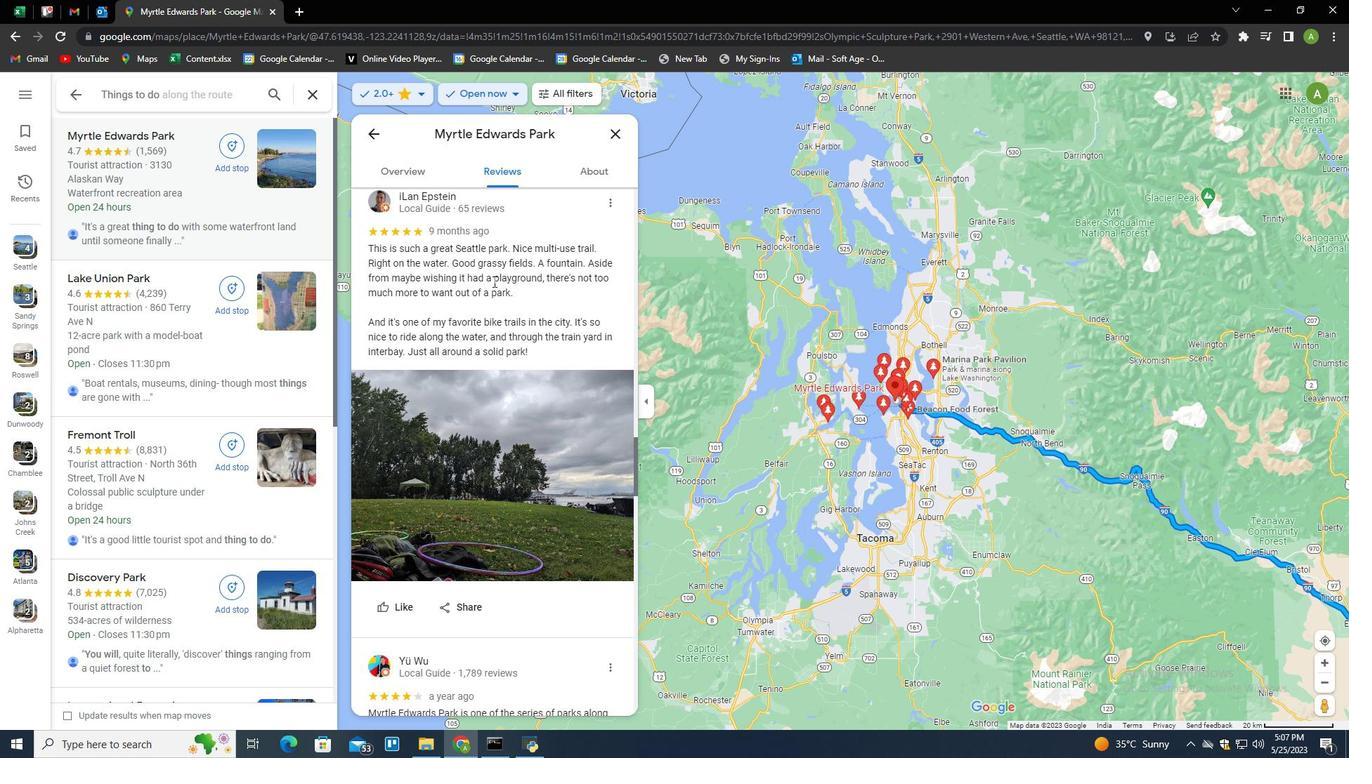 
Action: Mouse pressed left at (490, 277)
Screenshot: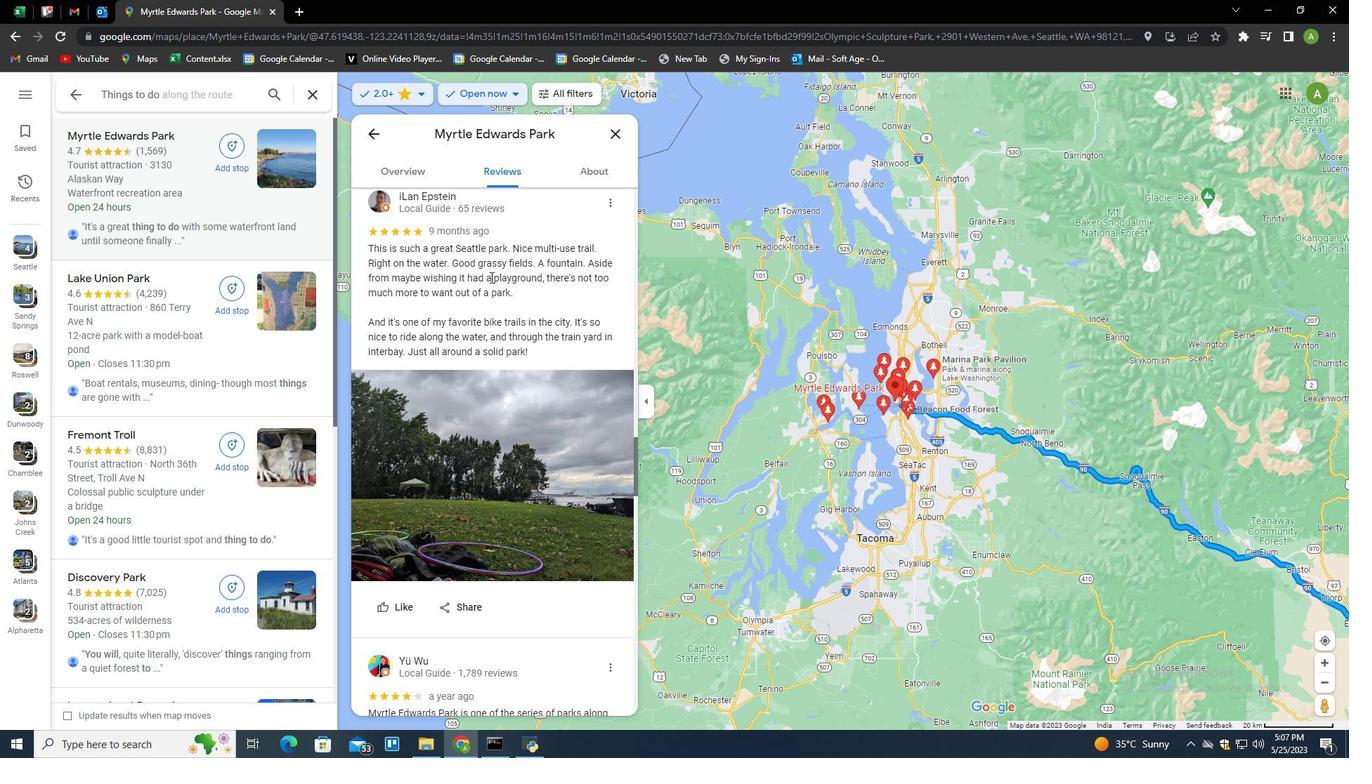 
Action: Mouse pressed left at (490, 277)
Screenshot: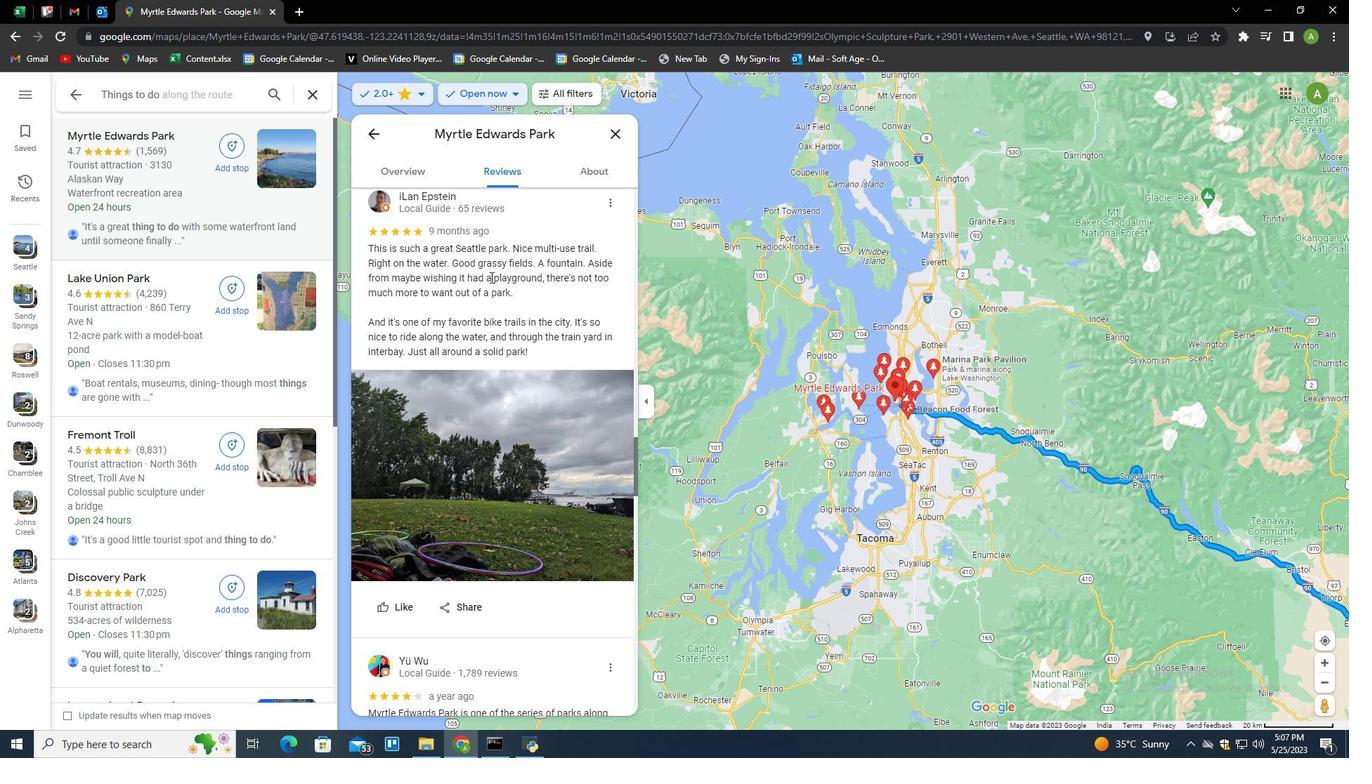 
Action: Mouse pressed left at (490, 277)
Screenshot: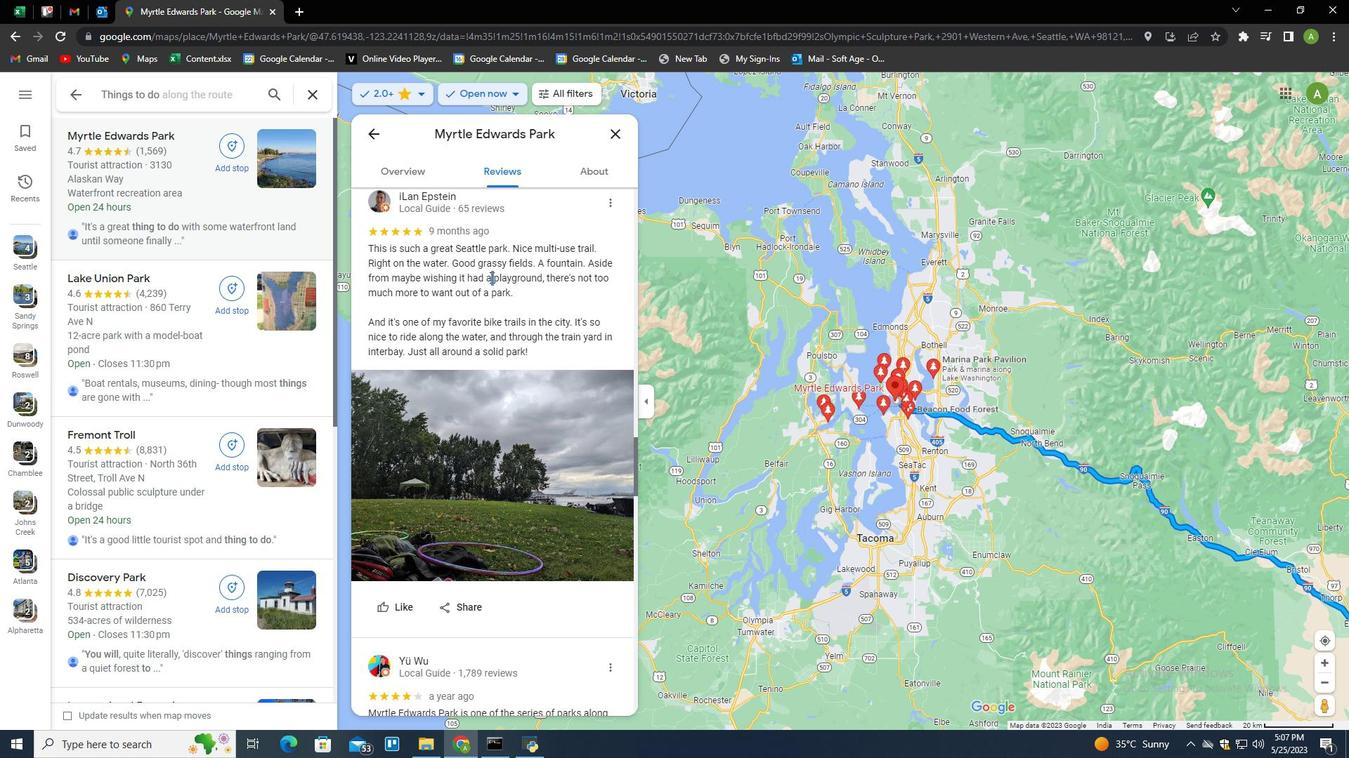 
Action: Mouse moved to (559, 361)
Screenshot: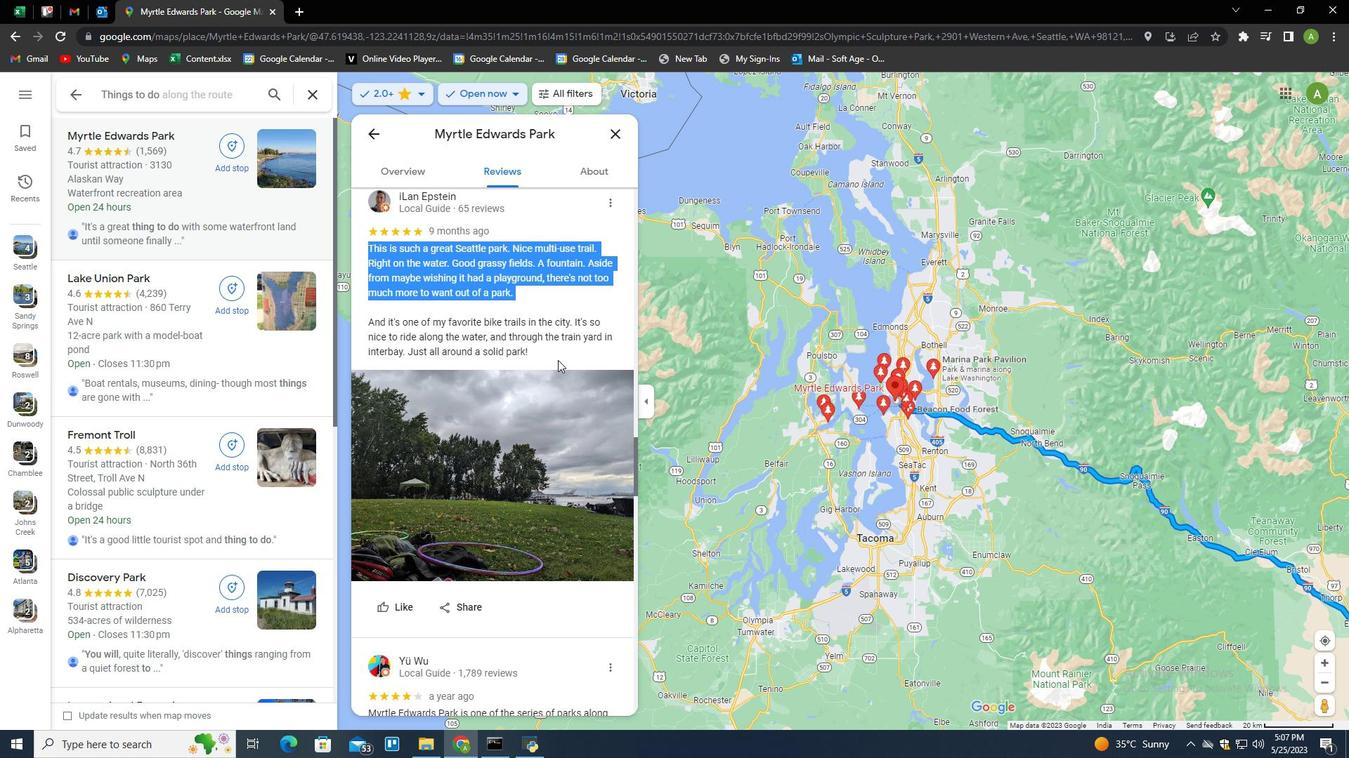 
Action: Mouse scrolled (559, 361) with delta (0, 0)
Screenshot: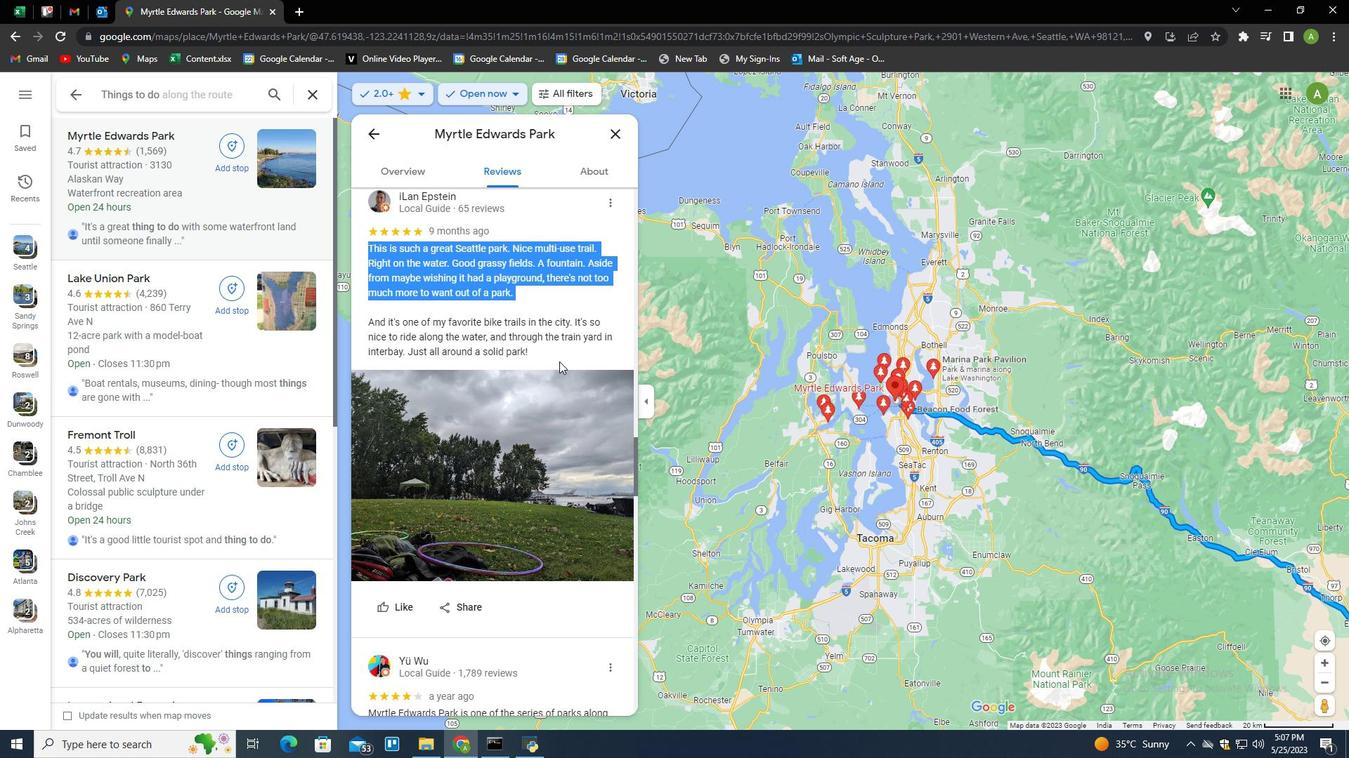 
Action: Mouse moved to (547, 294)
Screenshot: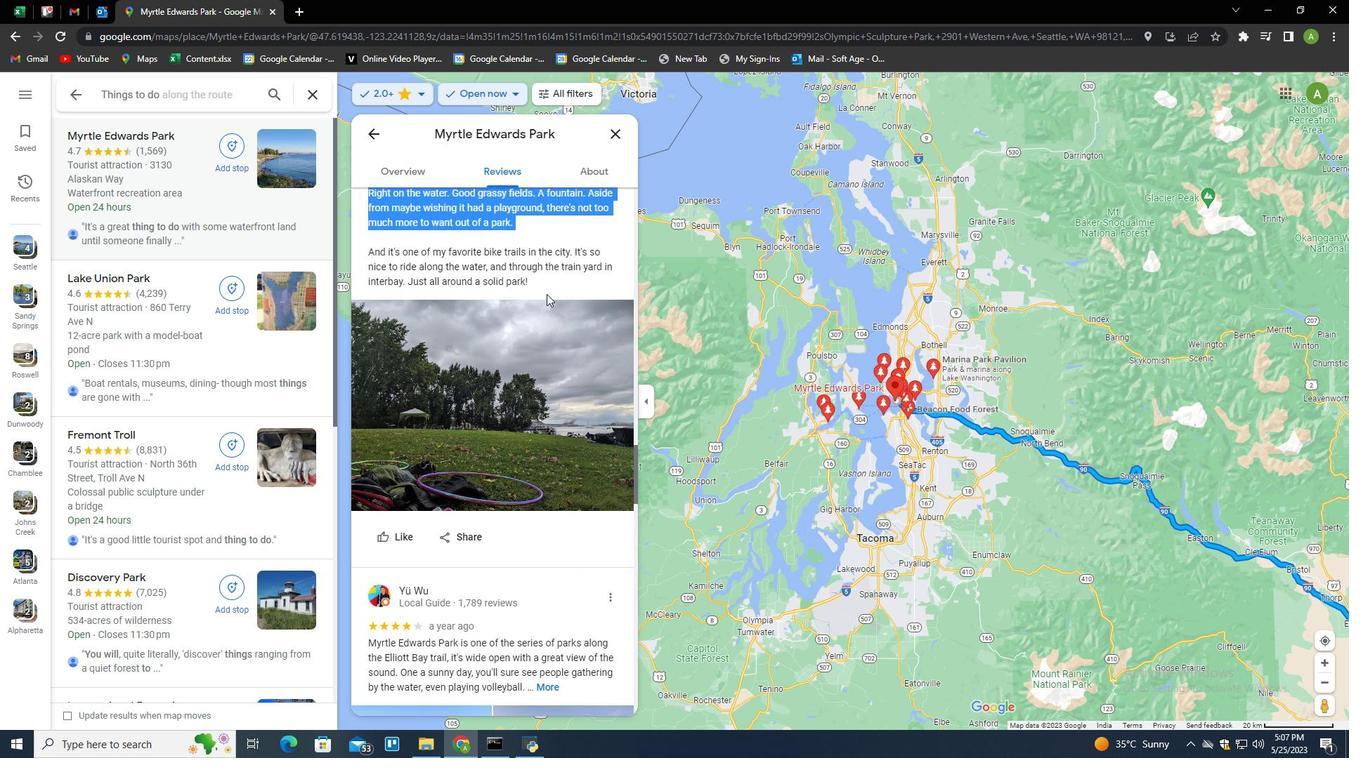 
Action: Mouse scrolled (547, 295) with delta (0, 0)
Screenshot: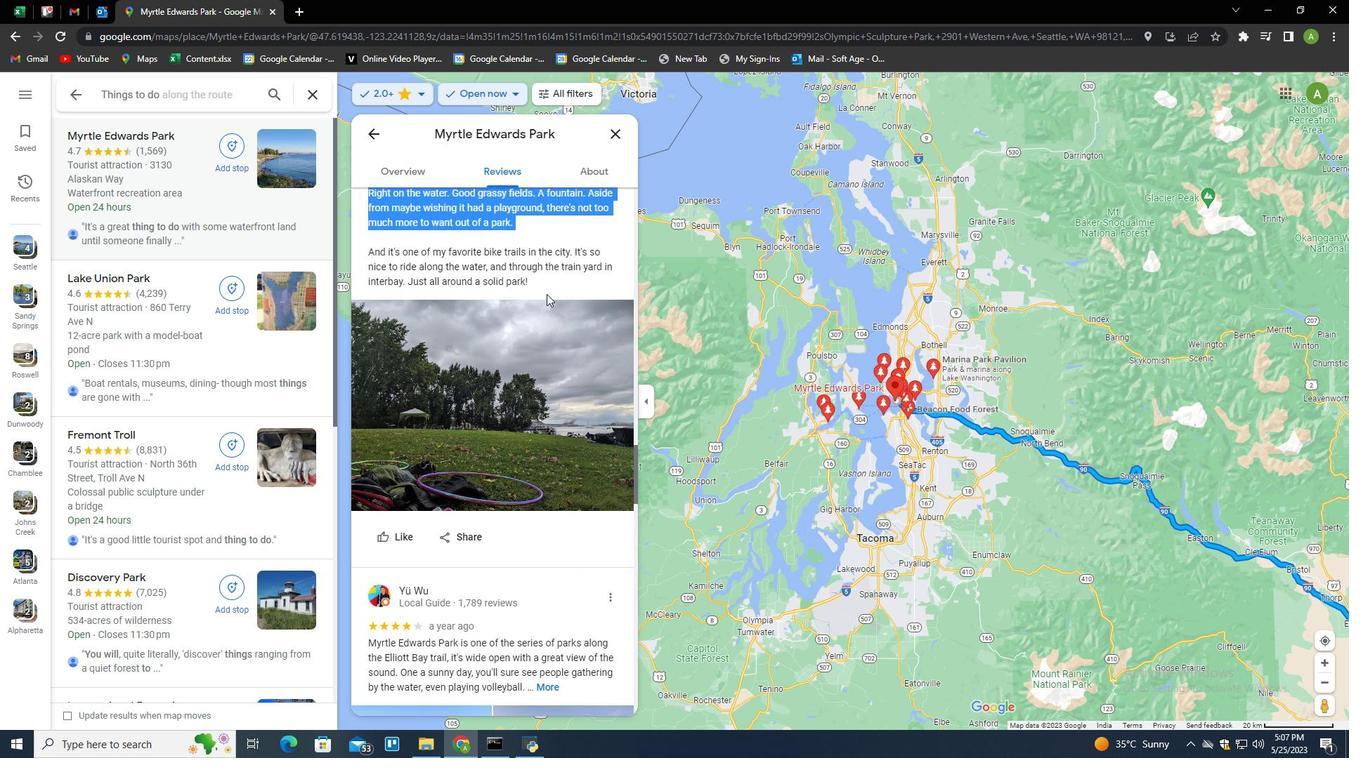 
Action: Mouse scrolled (547, 295) with delta (0, 0)
Screenshot: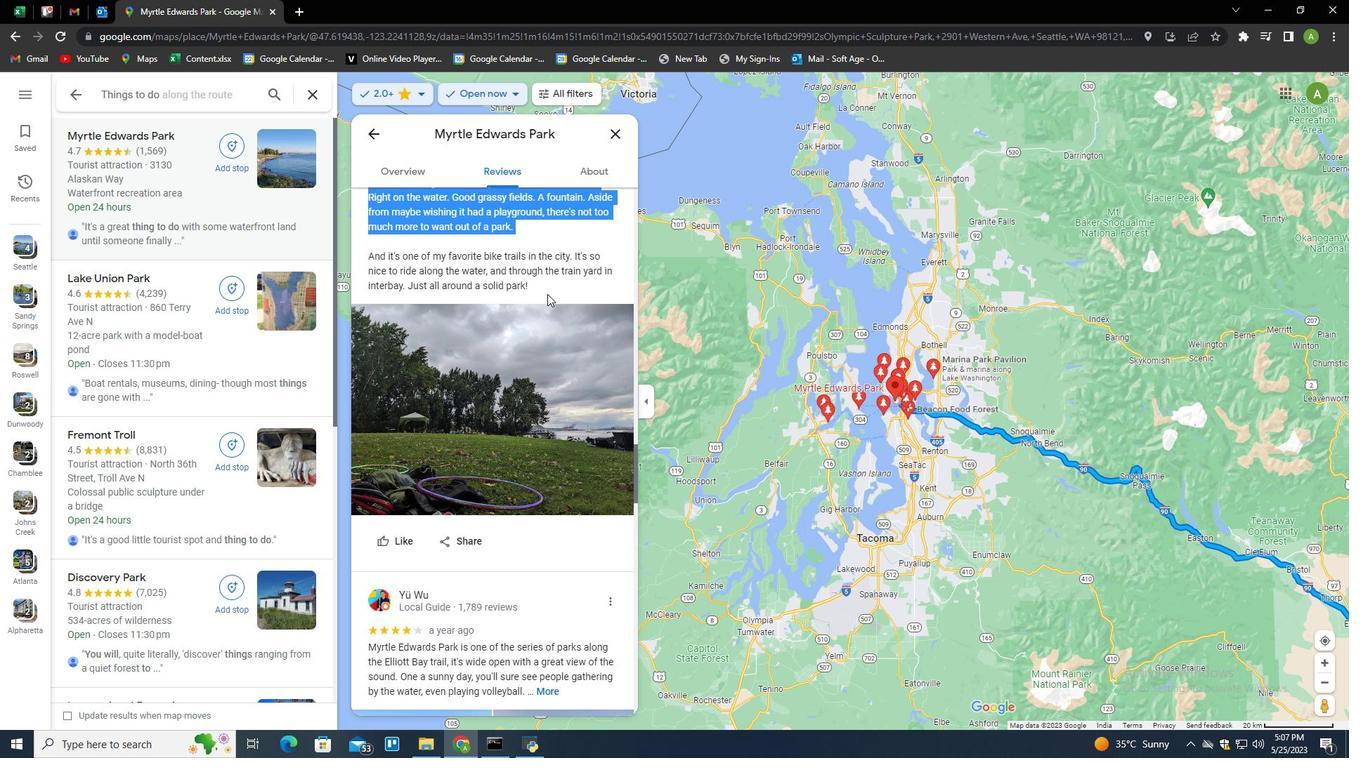 
Action: Mouse moved to (561, 373)
Screenshot: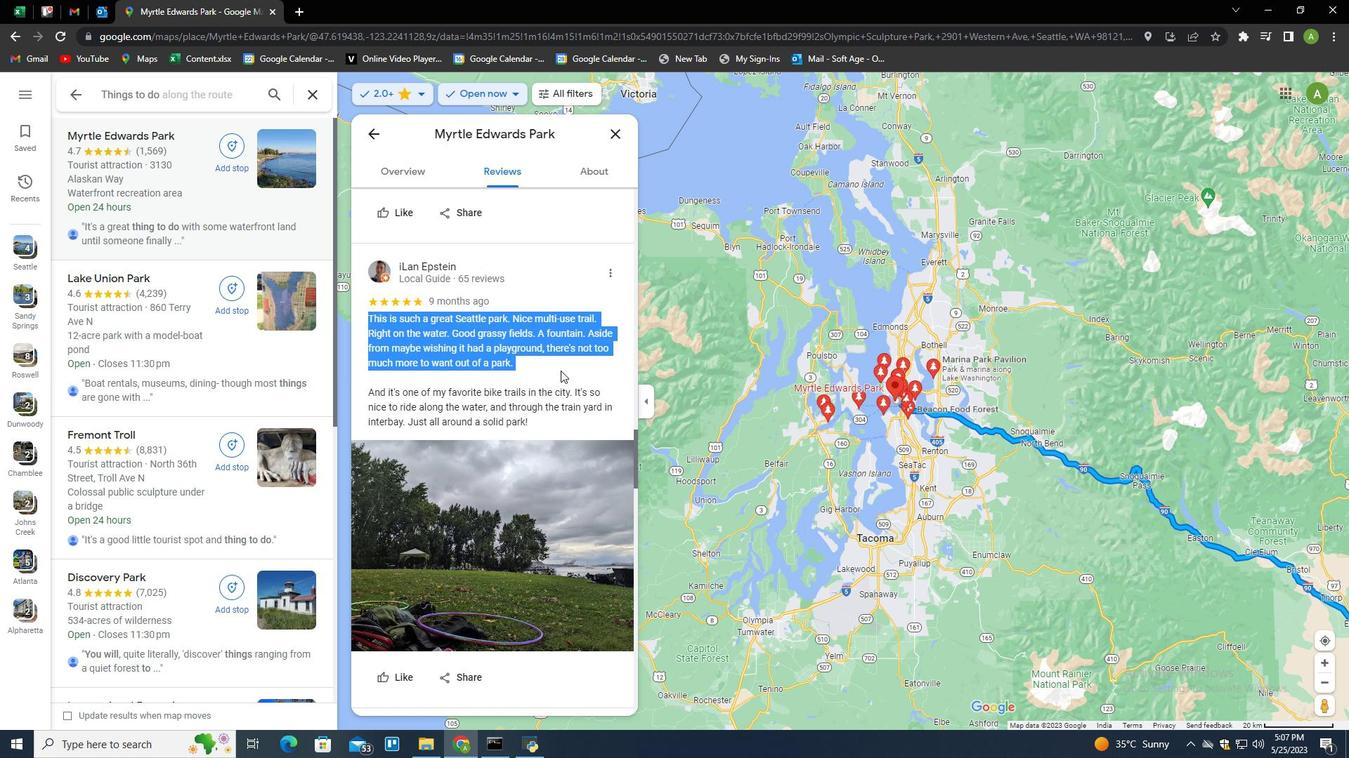 
Action: Mouse pressed left at (561, 373)
Screenshot: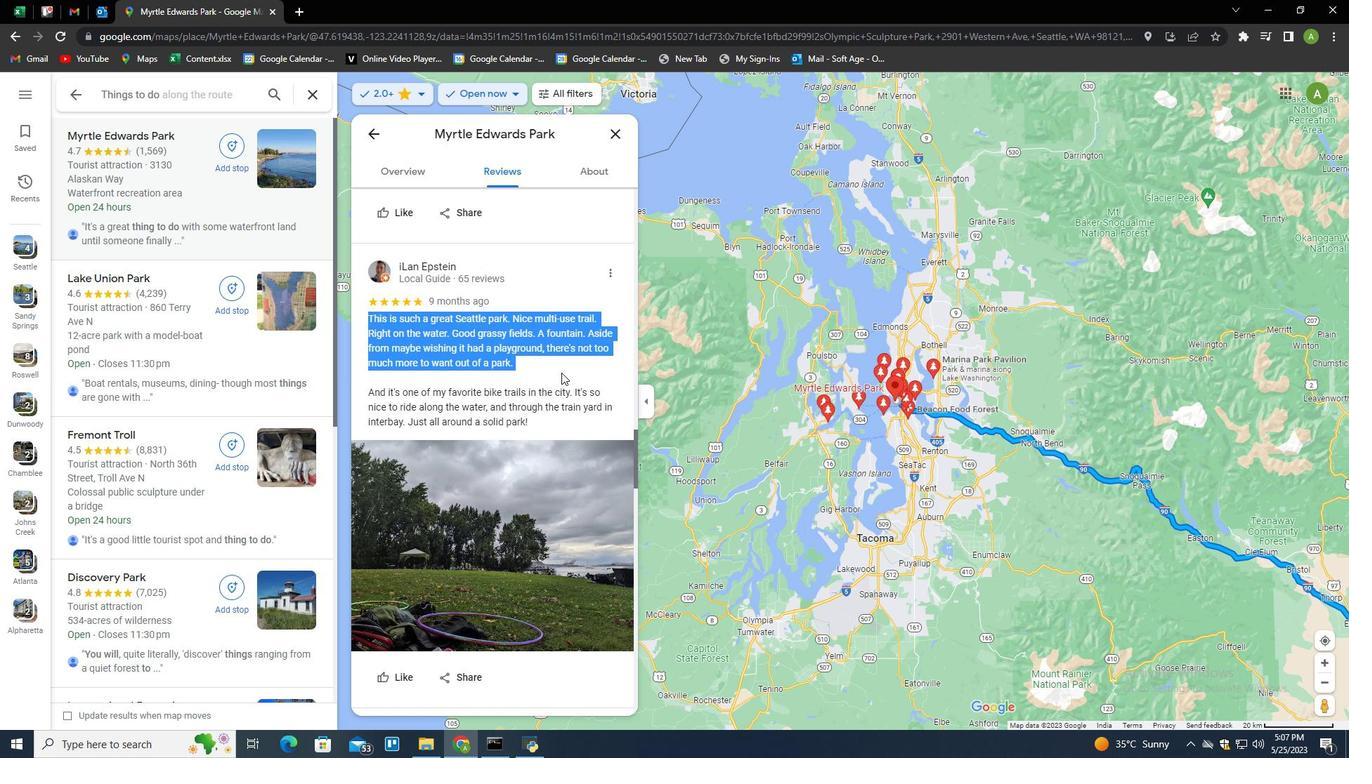 
Action: Mouse scrolled (561, 372) with delta (0, 0)
Screenshot: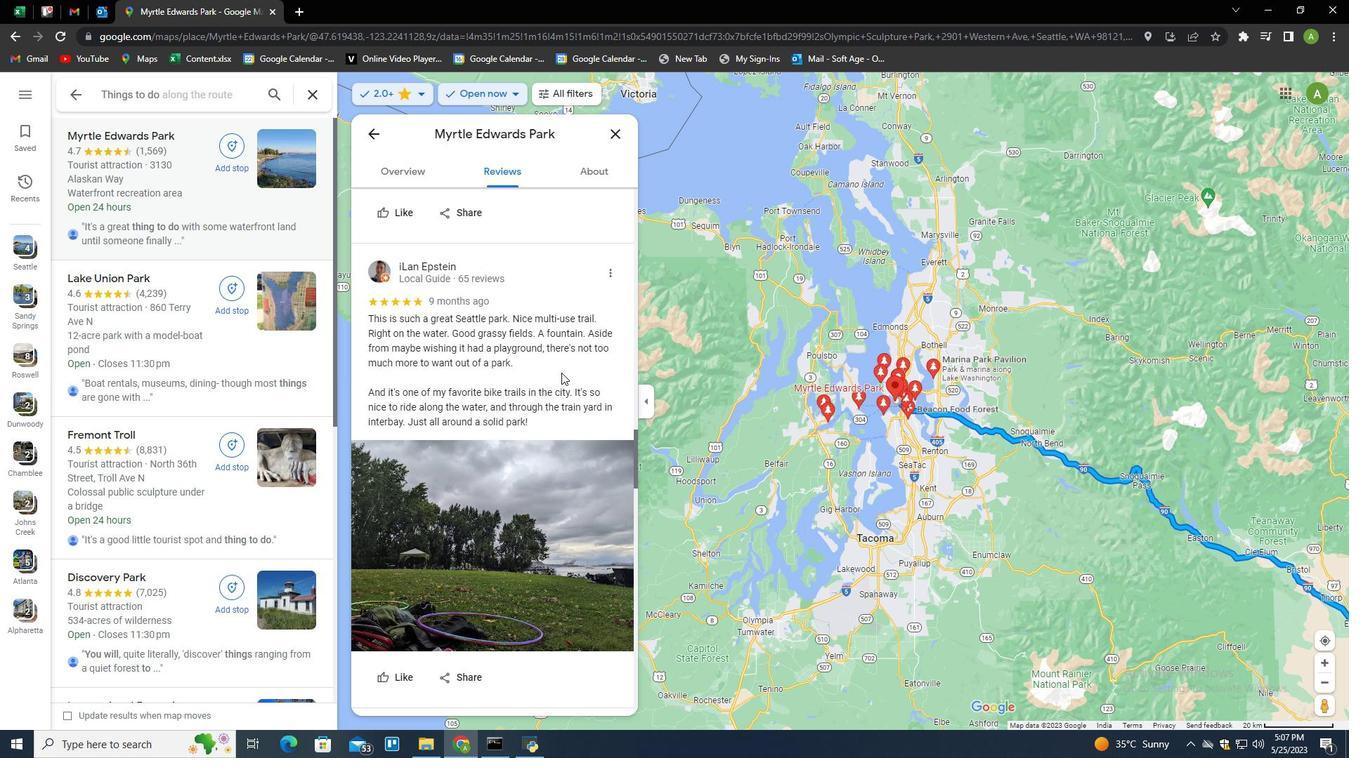 
Action: Mouse scrolled (561, 372) with delta (0, 0)
Screenshot: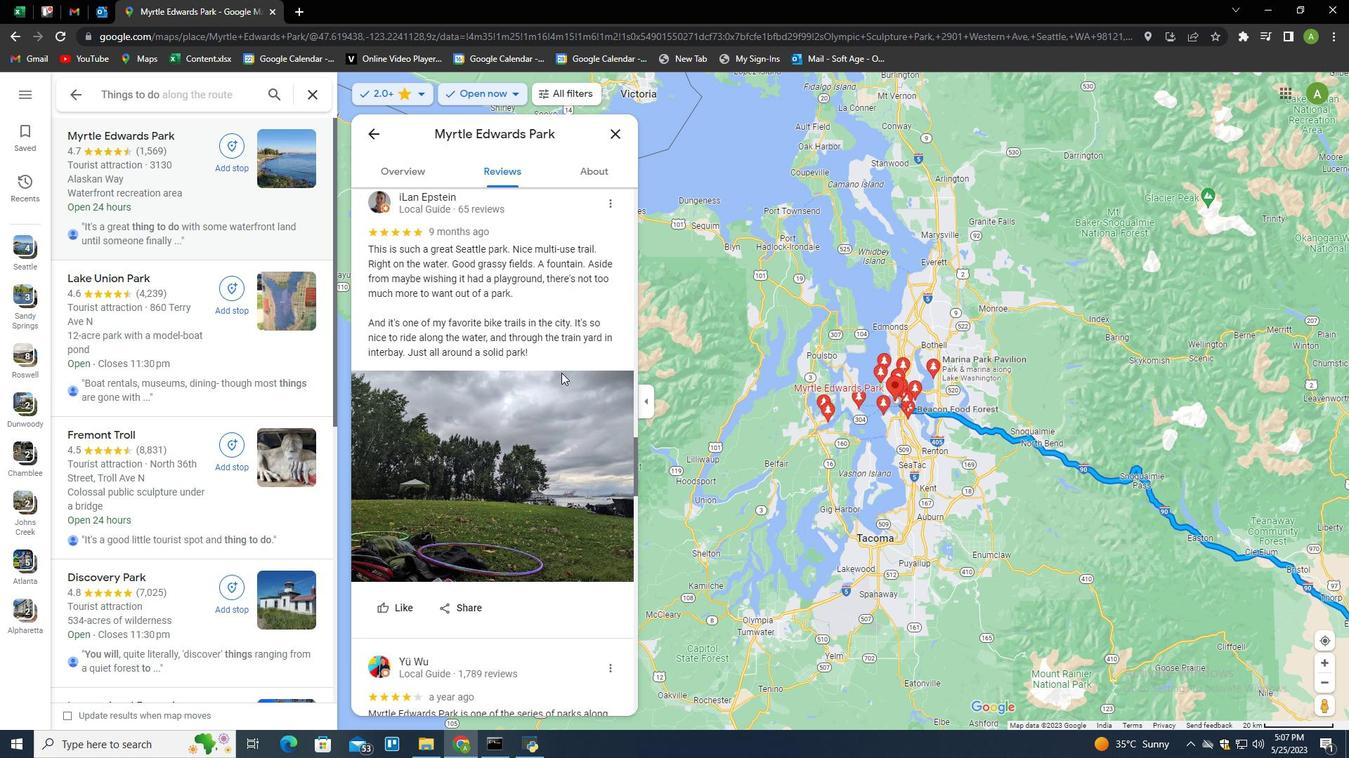 
Action: Mouse scrolled (561, 372) with delta (0, 0)
Screenshot: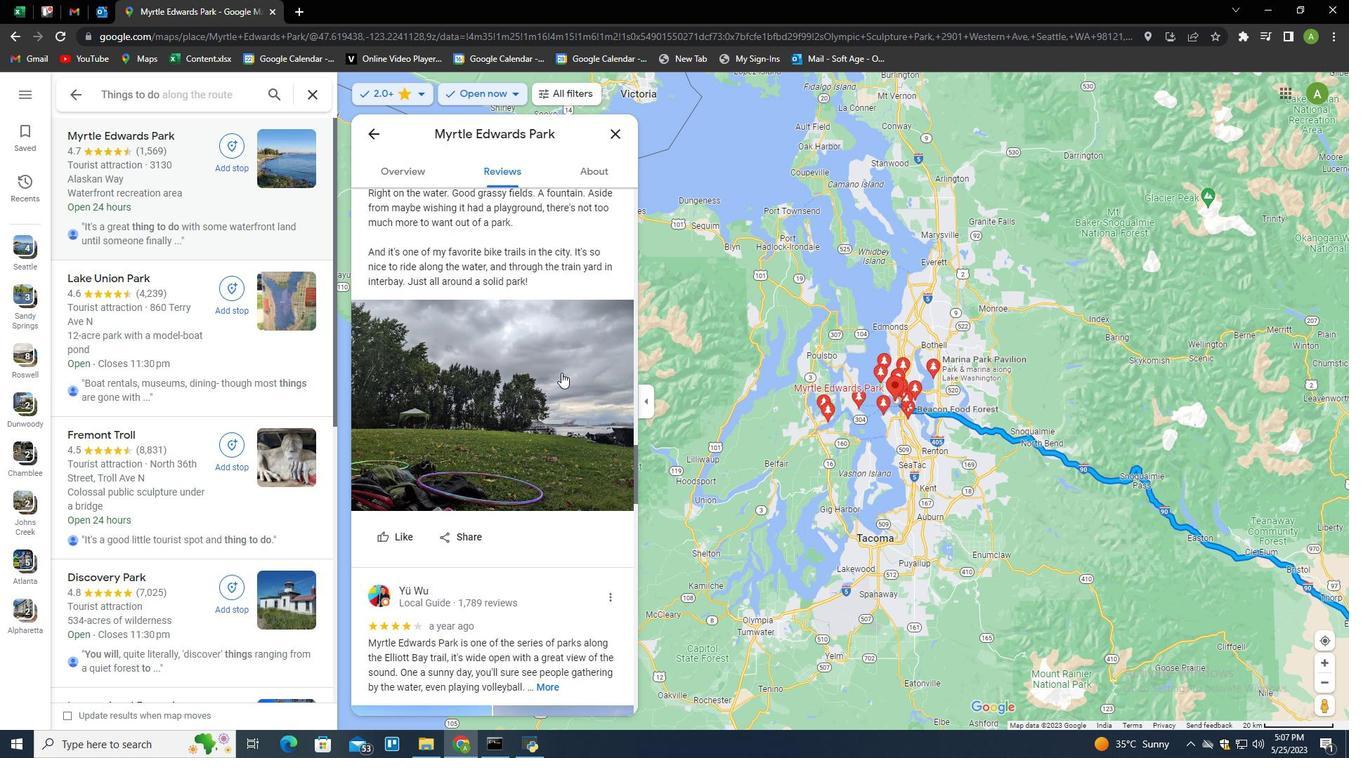 
Action: Mouse scrolled (561, 373) with delta (0, 0)
Screenshot: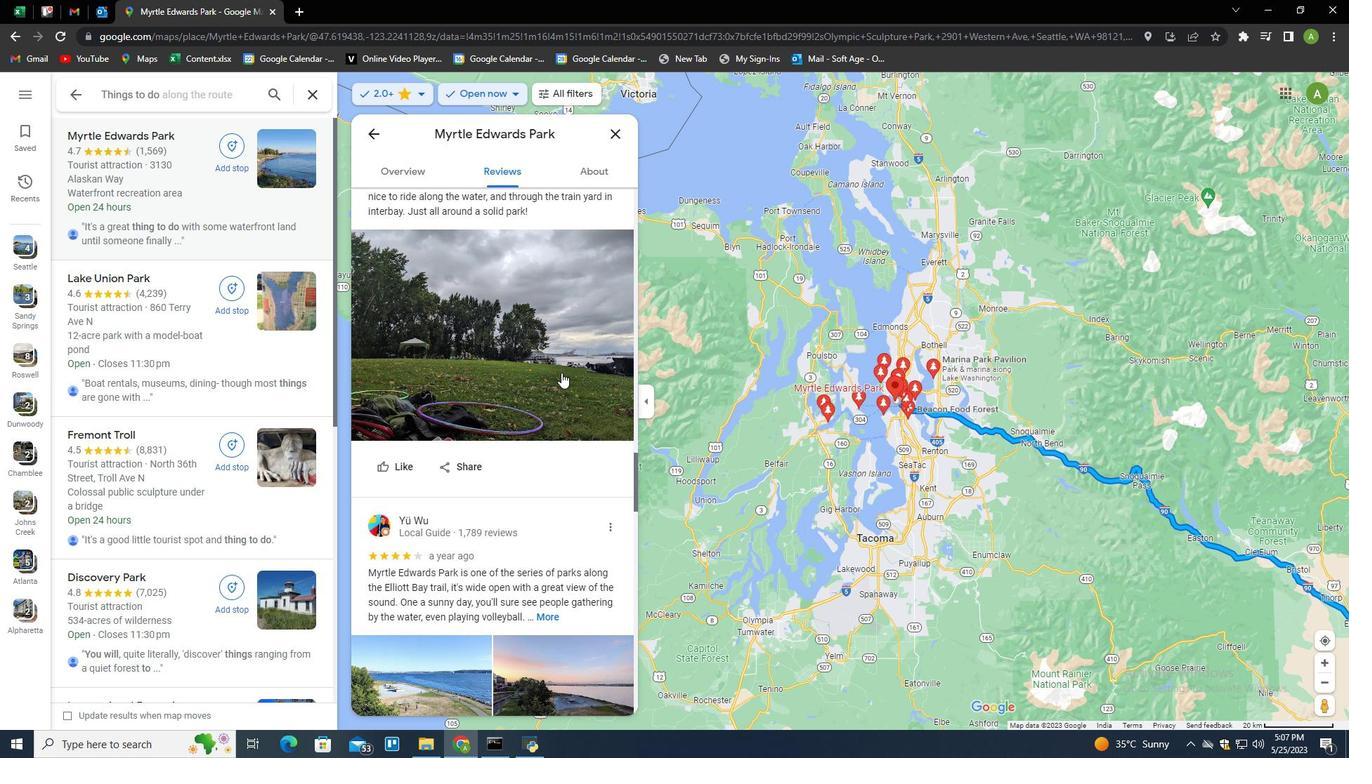 
Action: Mouse scrolled (561, 372) with delta (0, 0)
Screenshot: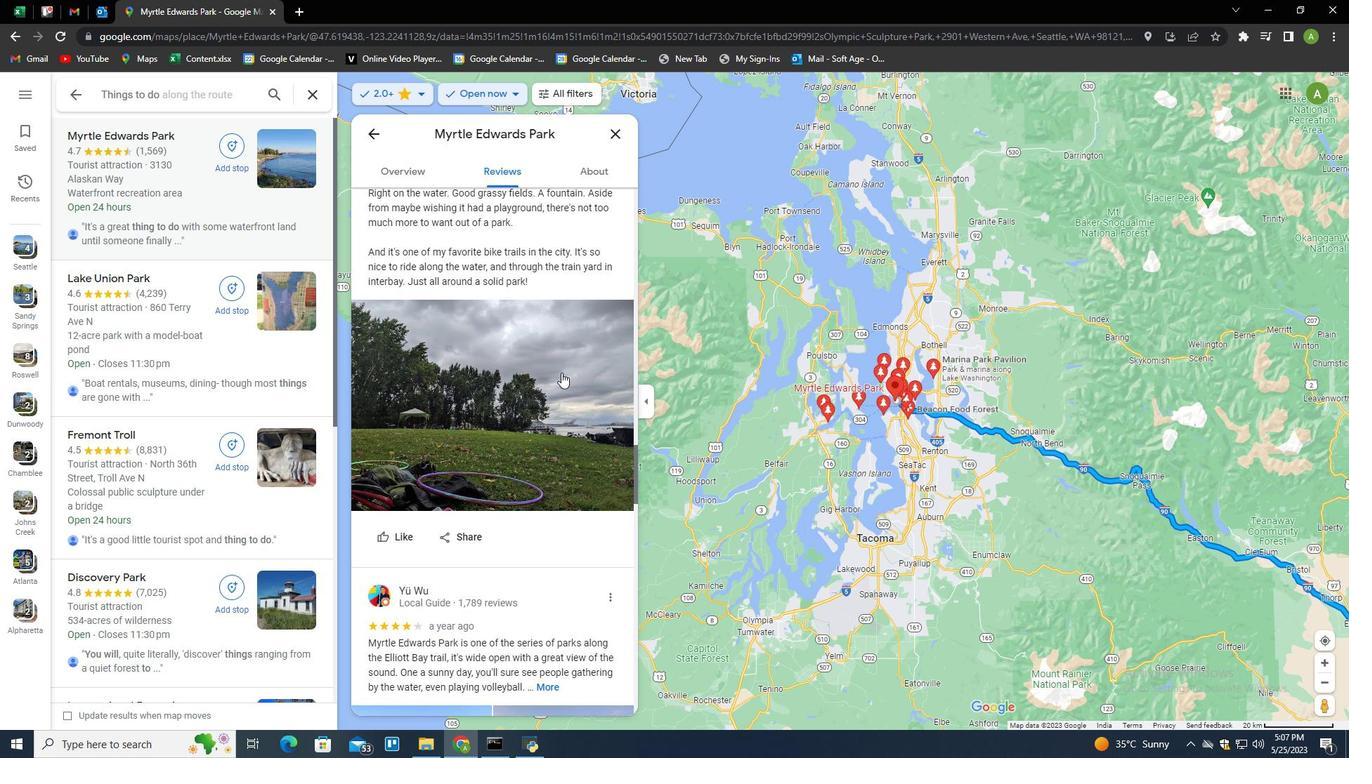 
Action: Mouse scrolled (561, 372) with delta (0, 0)
Screenshot: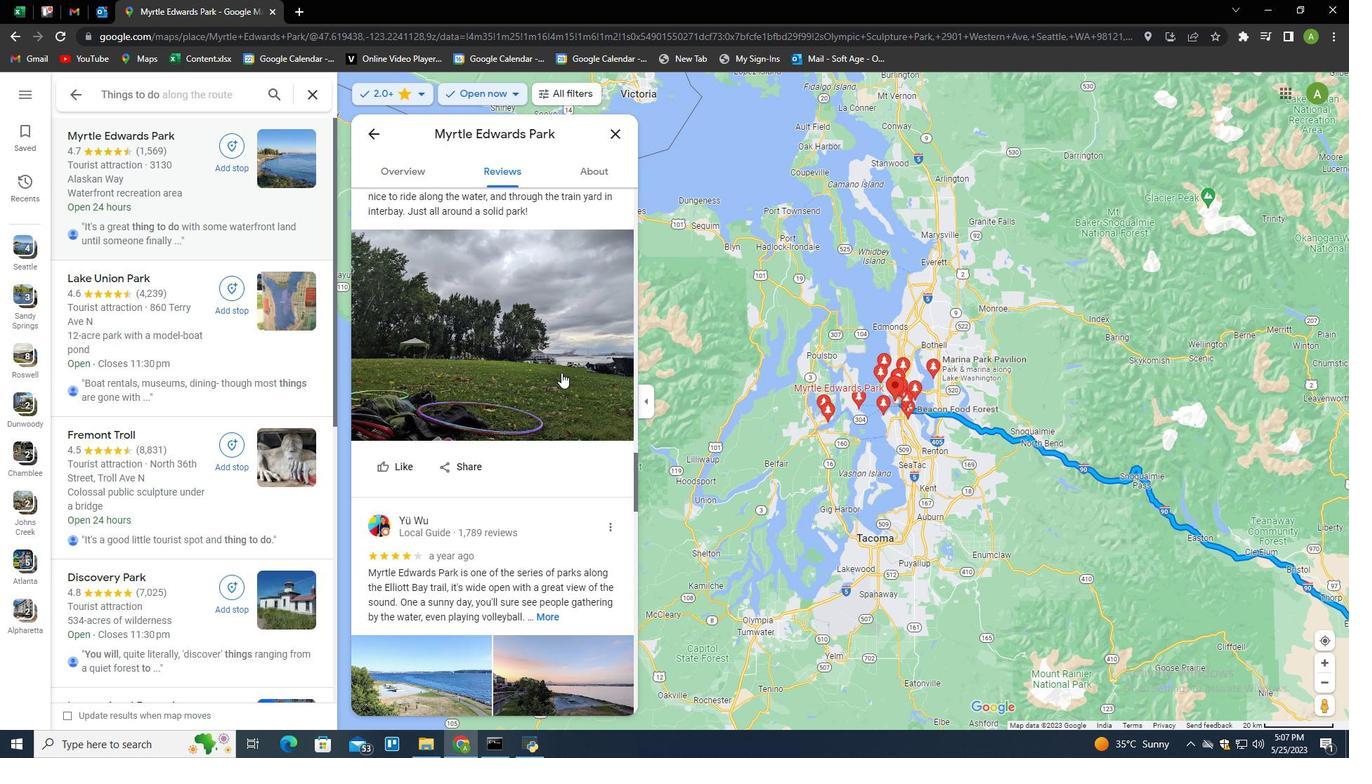 
Action: Mouse moved to (545, 546)
Screenshot: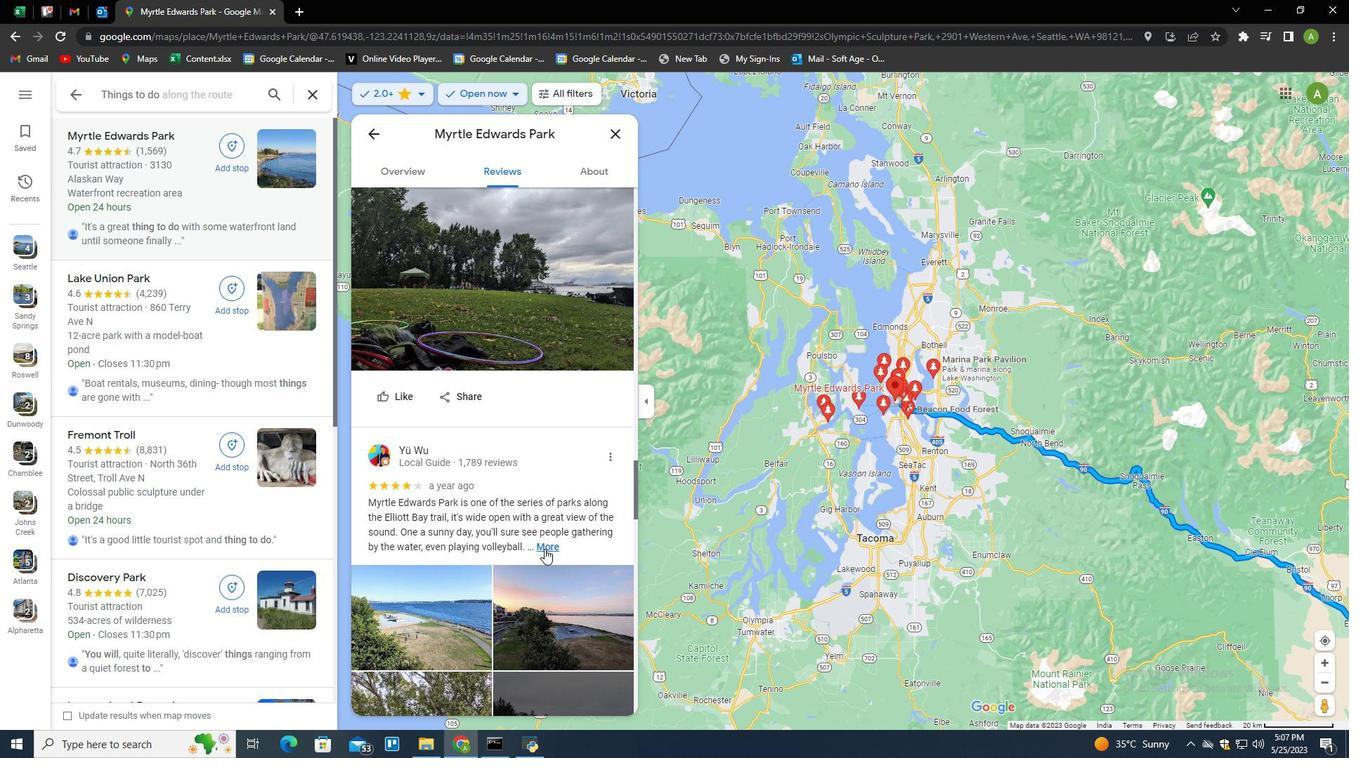 
Action: Mouse pressed left at (545, 546)
Screenshot: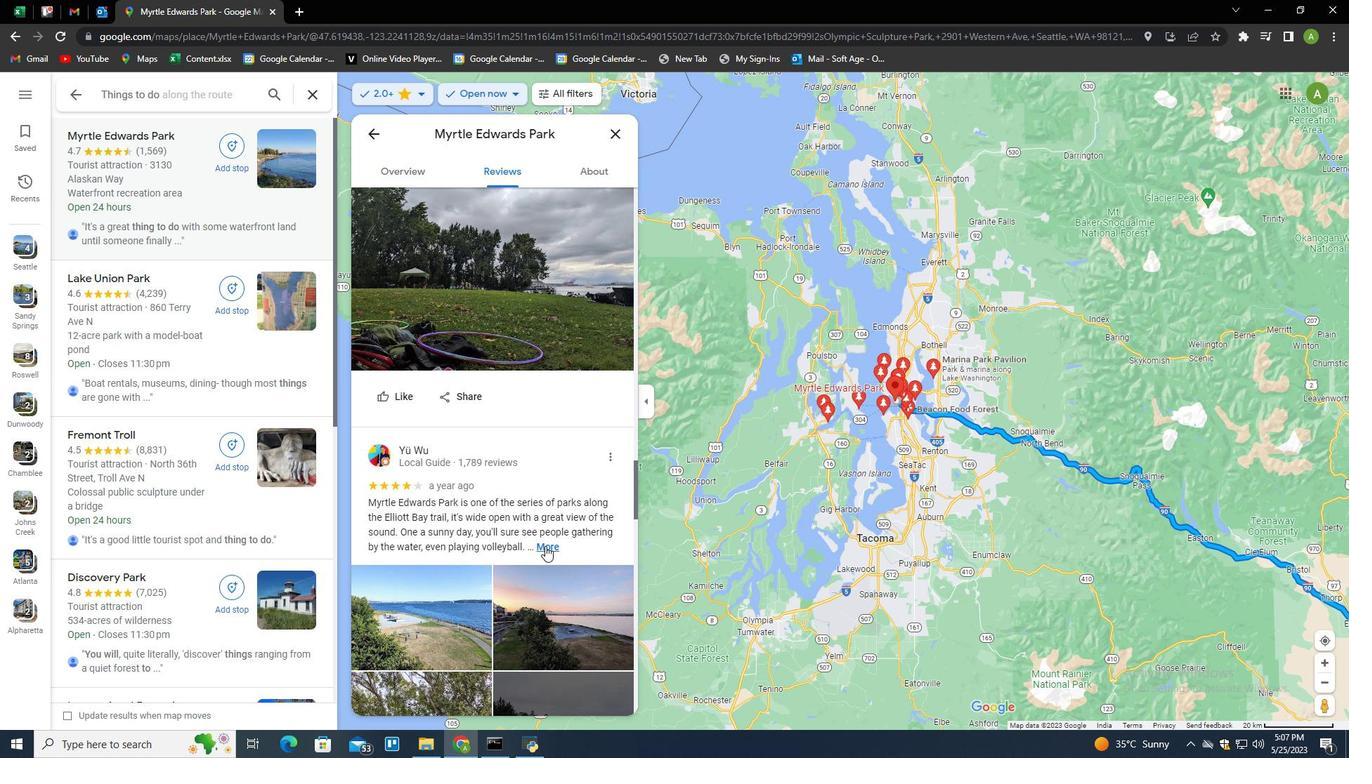 
Action: Mouse moved to (573, 491)
Screenshot: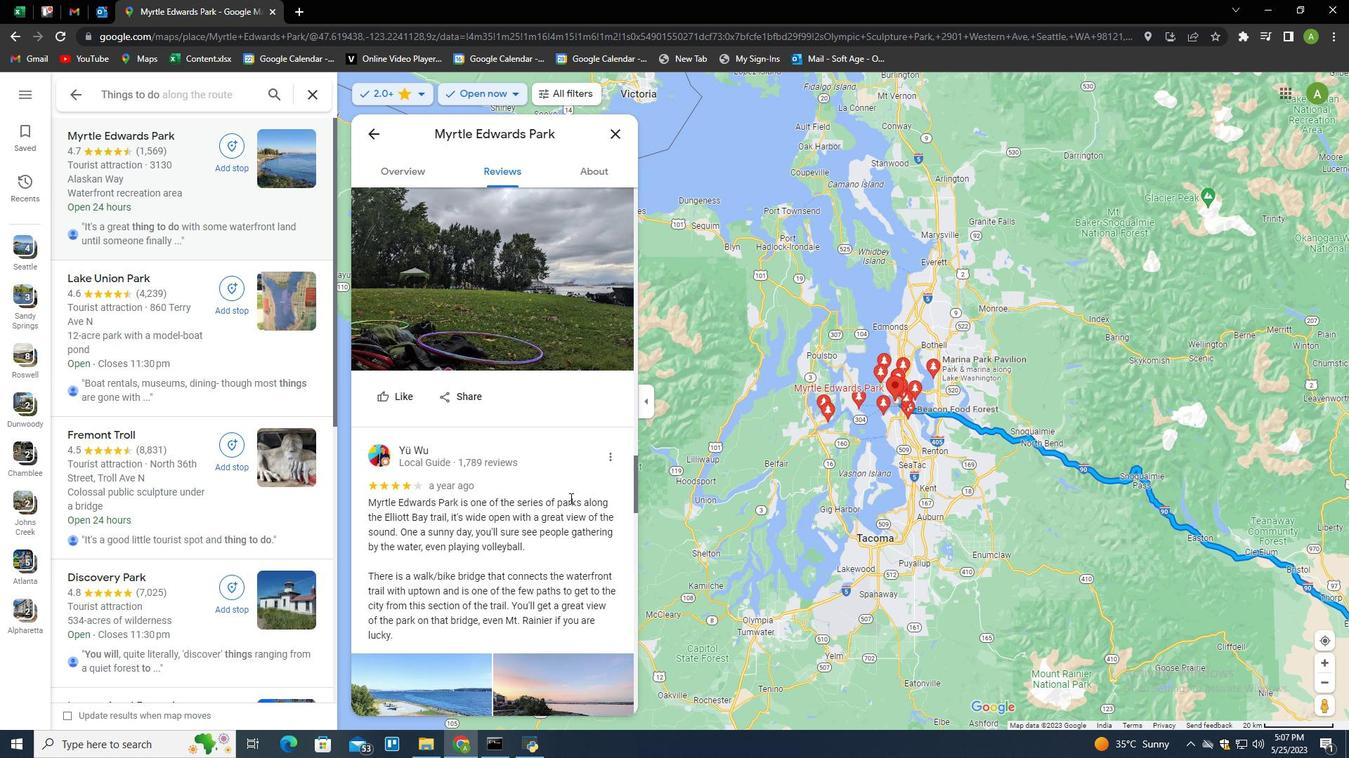 
Action: Mouse scrolled (573, 491) with delta (0, 0)
Screenshot: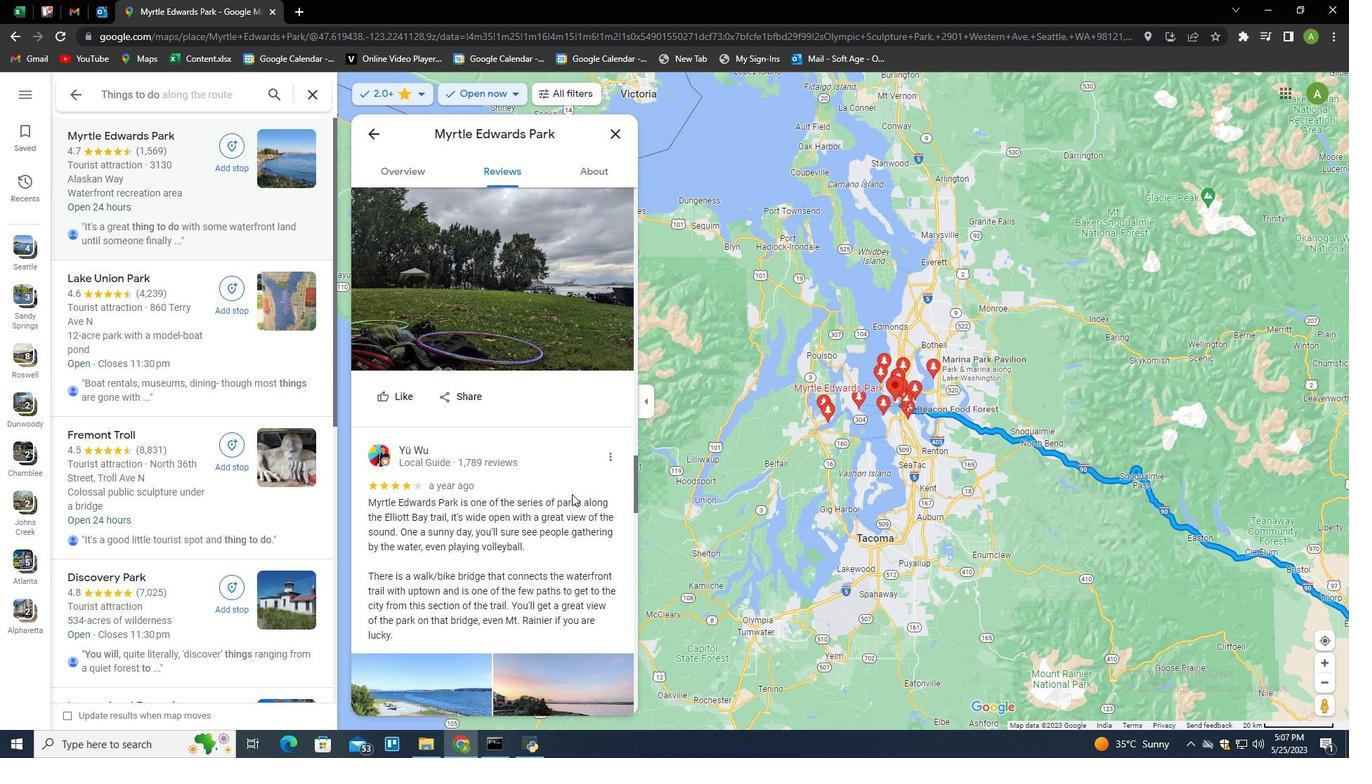 
Action: Mouse scrolled (573, 491) with delta (0, 0)
Screenshot: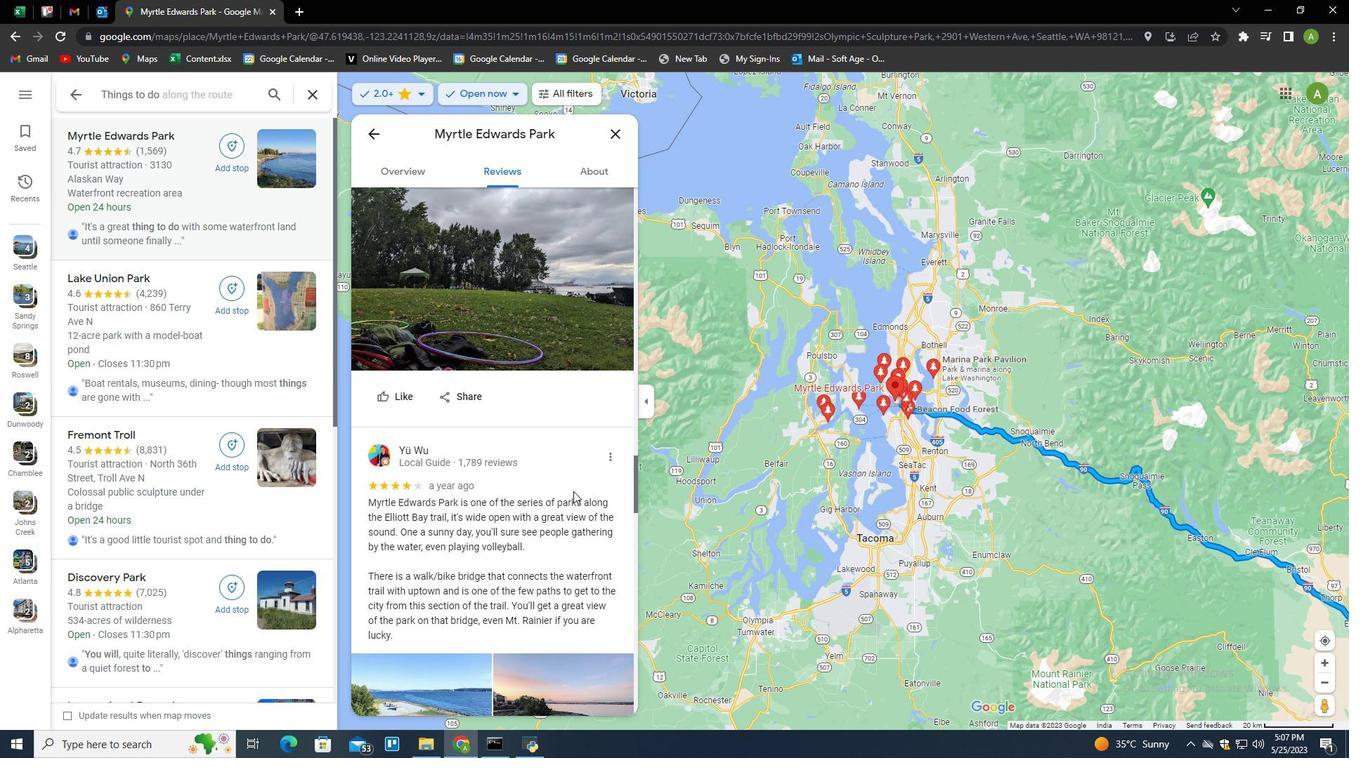 
Action: Mouse moved to (500, 391)
Screenshot: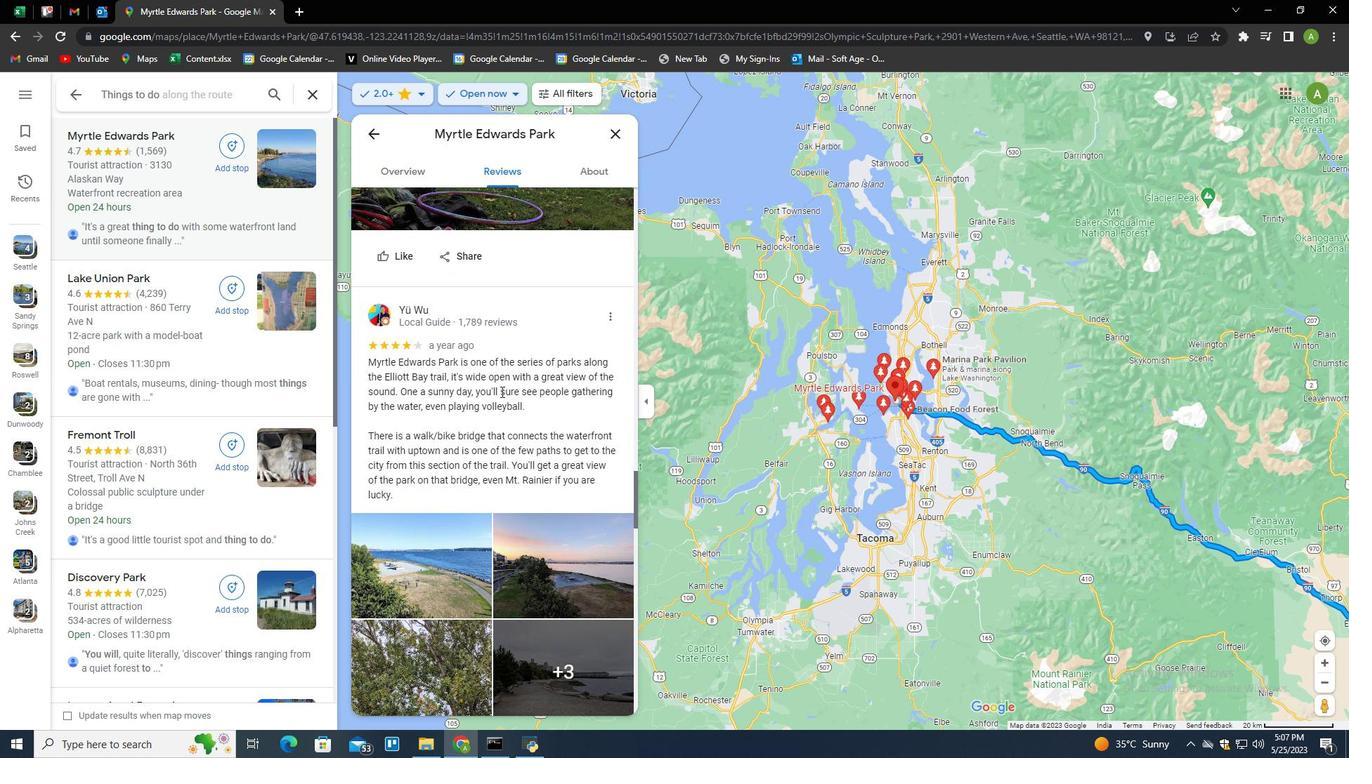 
Action: Mouse scrolled (500, 390) with delta (0, 0)
Screenshot: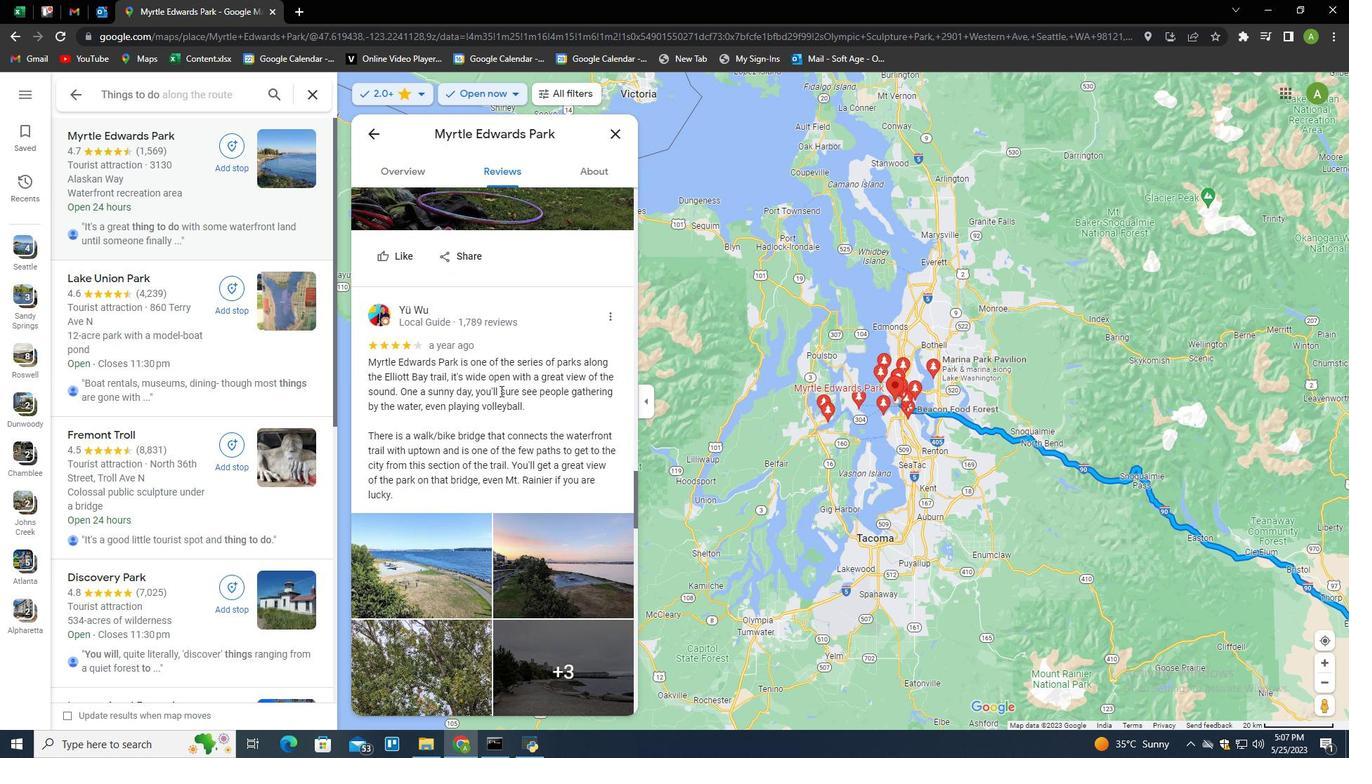 
Action: Mouse scrolled (500, 390) with delta (0, 0)
Screenshot: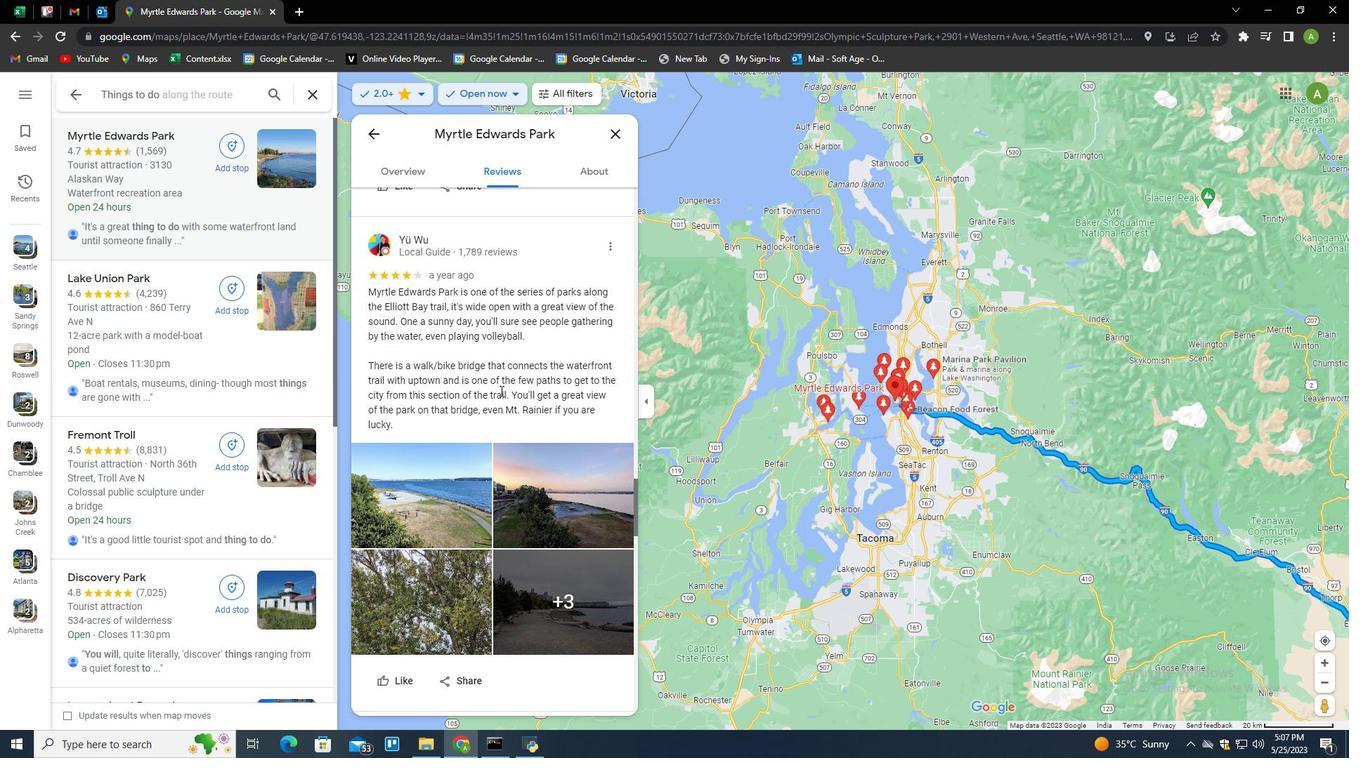 
Action: Mouse scrolled (500, 390) with delta (0, 0)
Screenshot: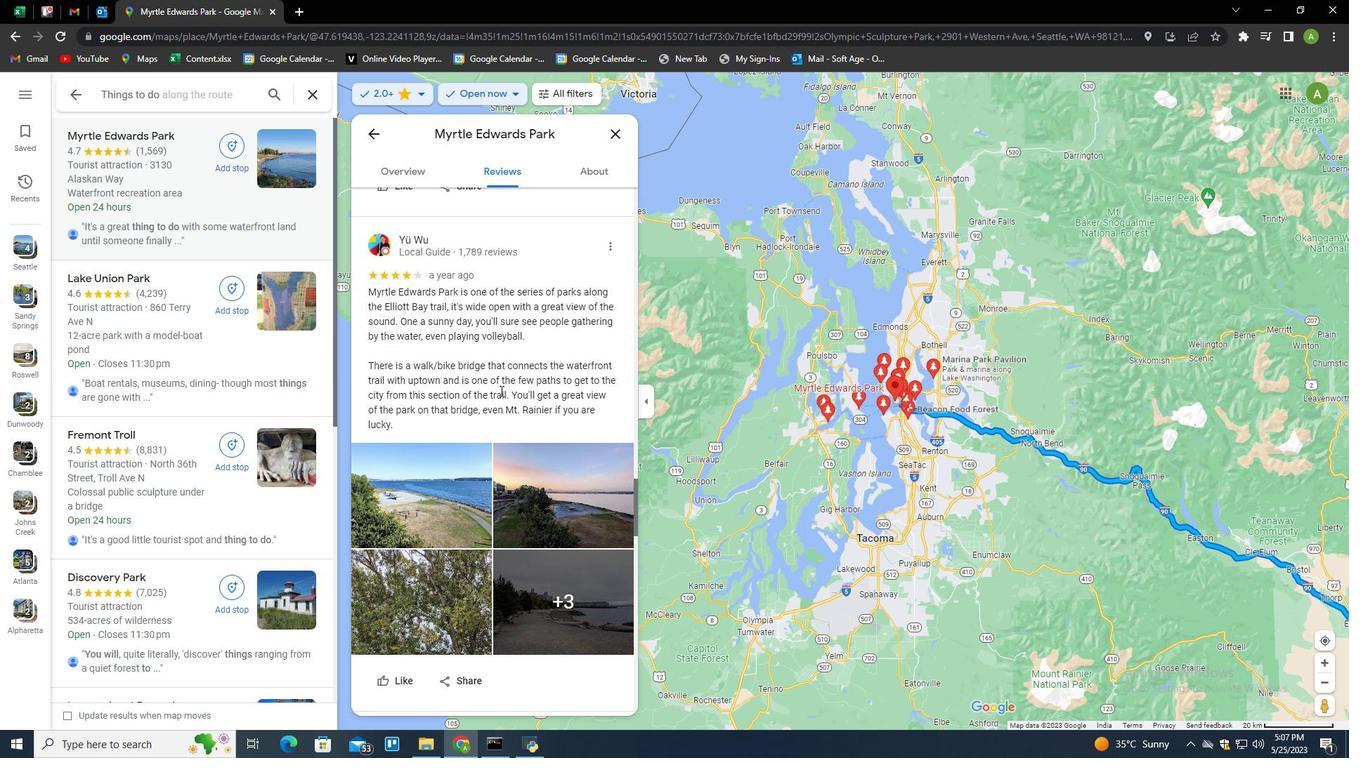 
Action: Mouse moved to (546, 451)
Screenshot: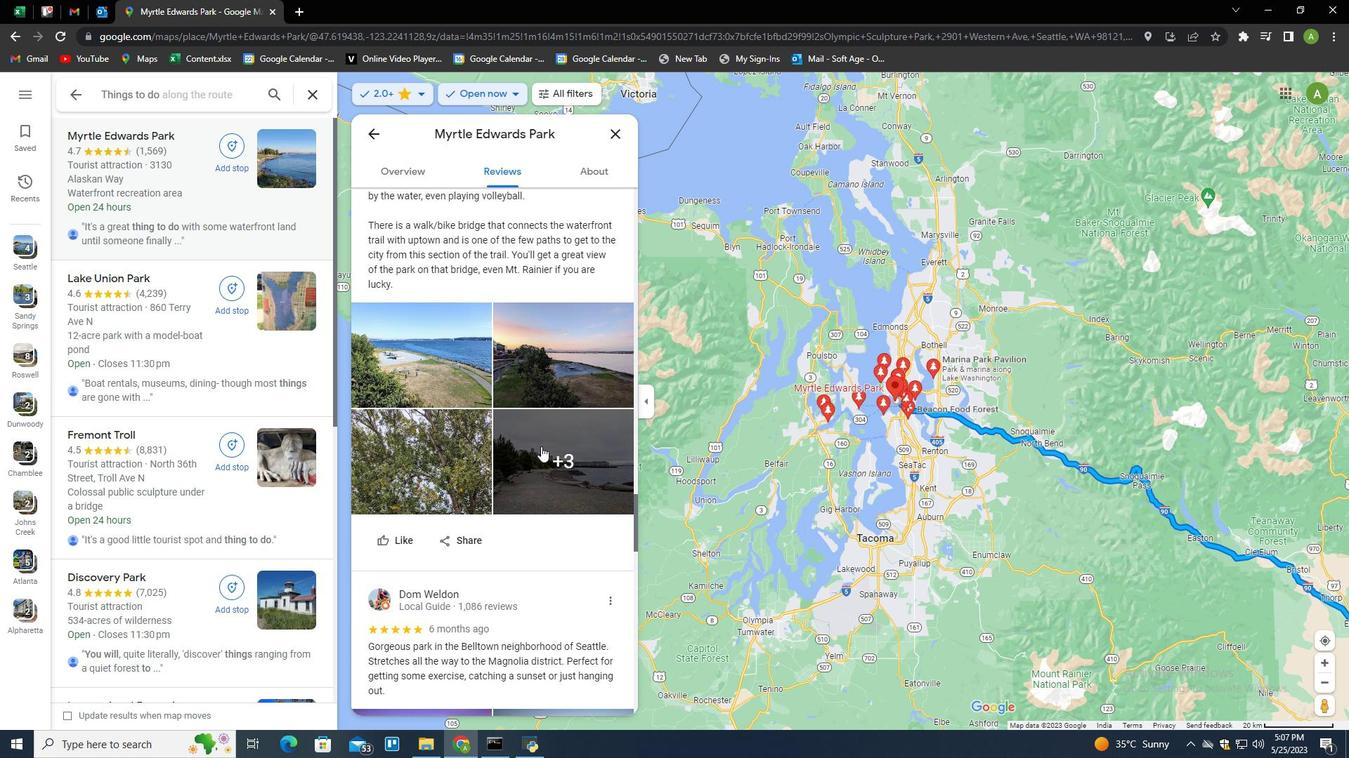 
Action: Mouse pressed left at (546, 451)
Screenshot: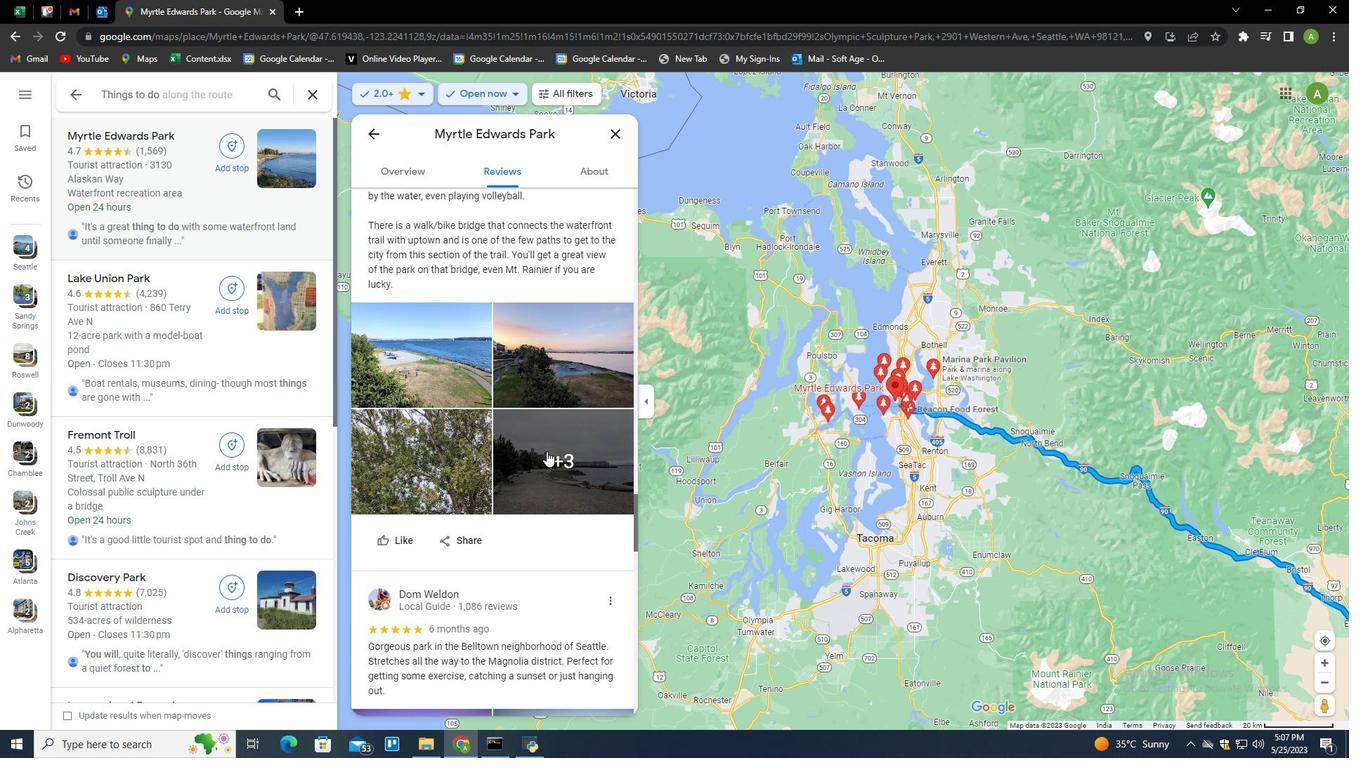 
Action: Mouse scrolled (546, 451) with delta (0, 0)
Screenshot: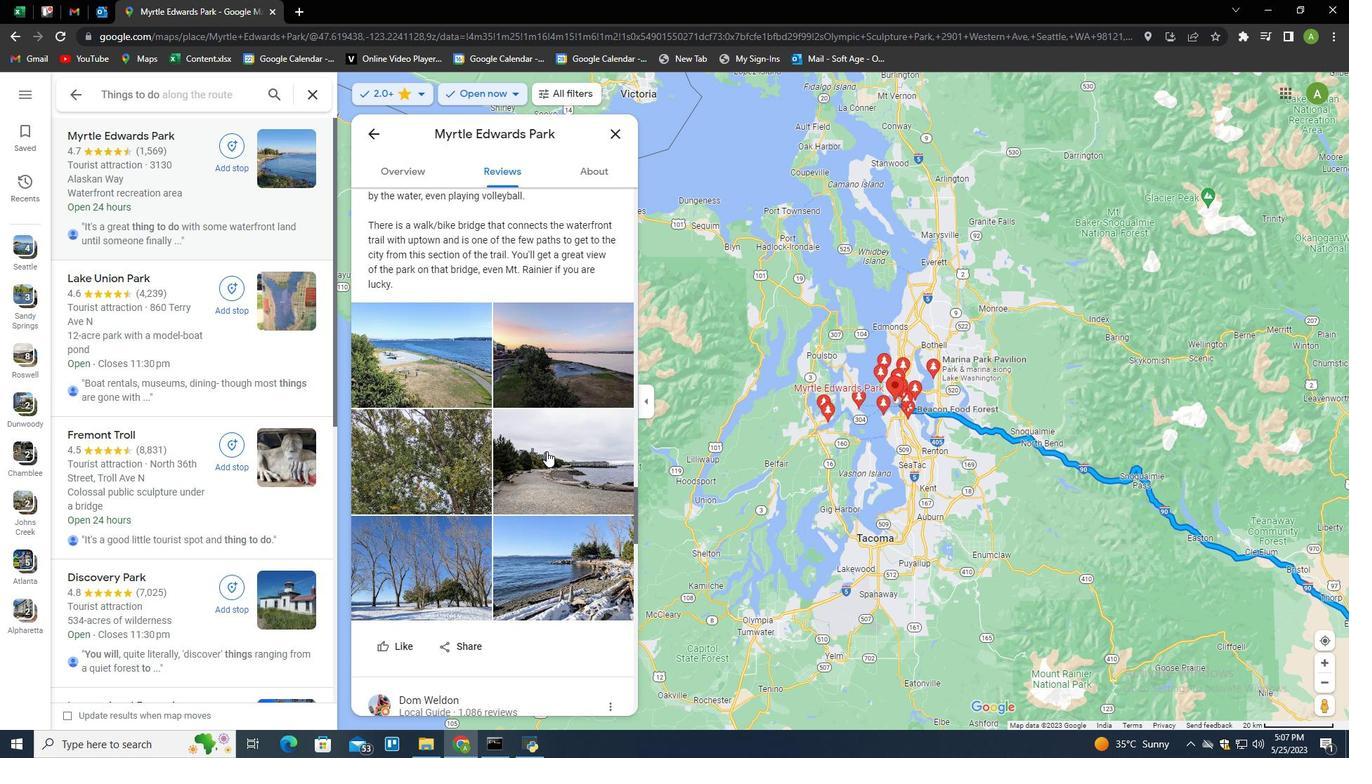 
Action: Mouse scrolled (546, 451) with delta (0, 0)
Screenshot: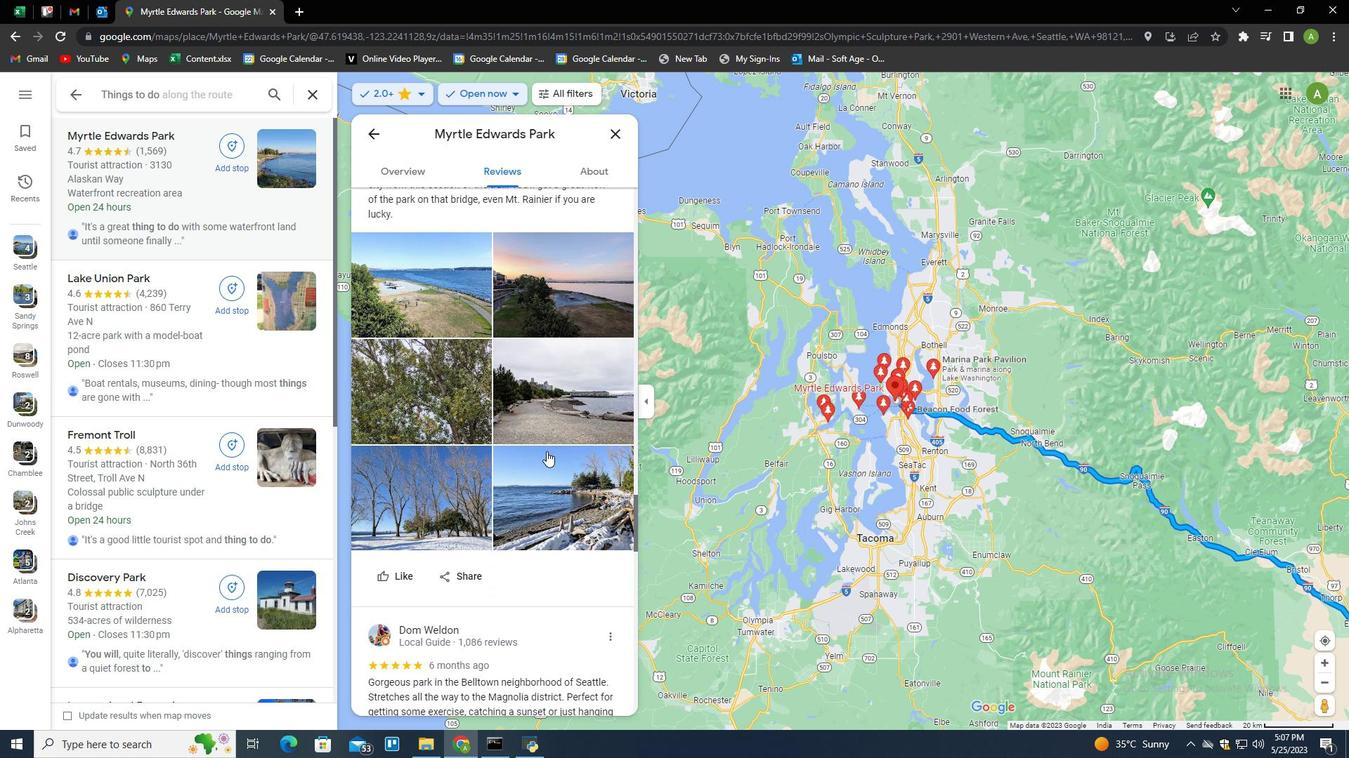 
Action: Mouse scrolled (546, 451) with delta (0, 0)
Screenshot: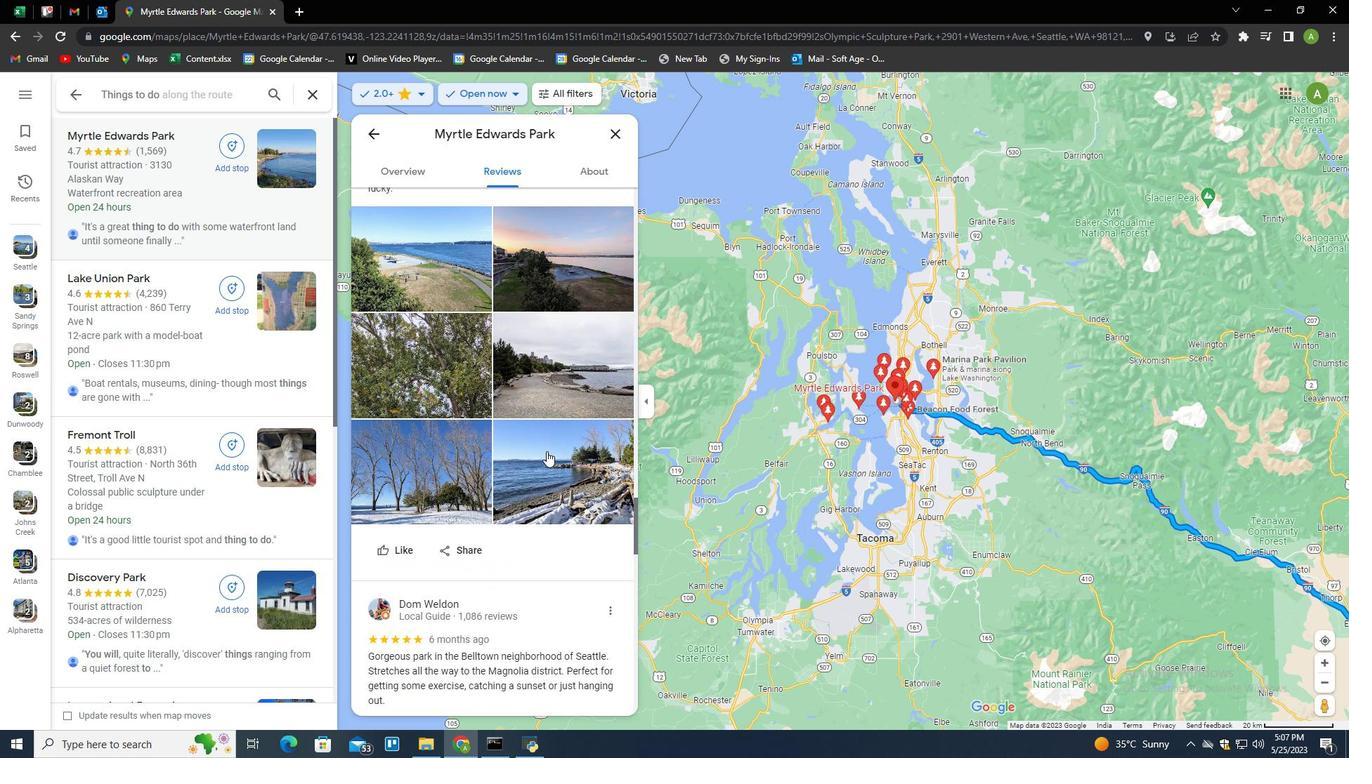 
Action: Mouse scrolled (546, 451) with delta (0, 0)
Screenshot: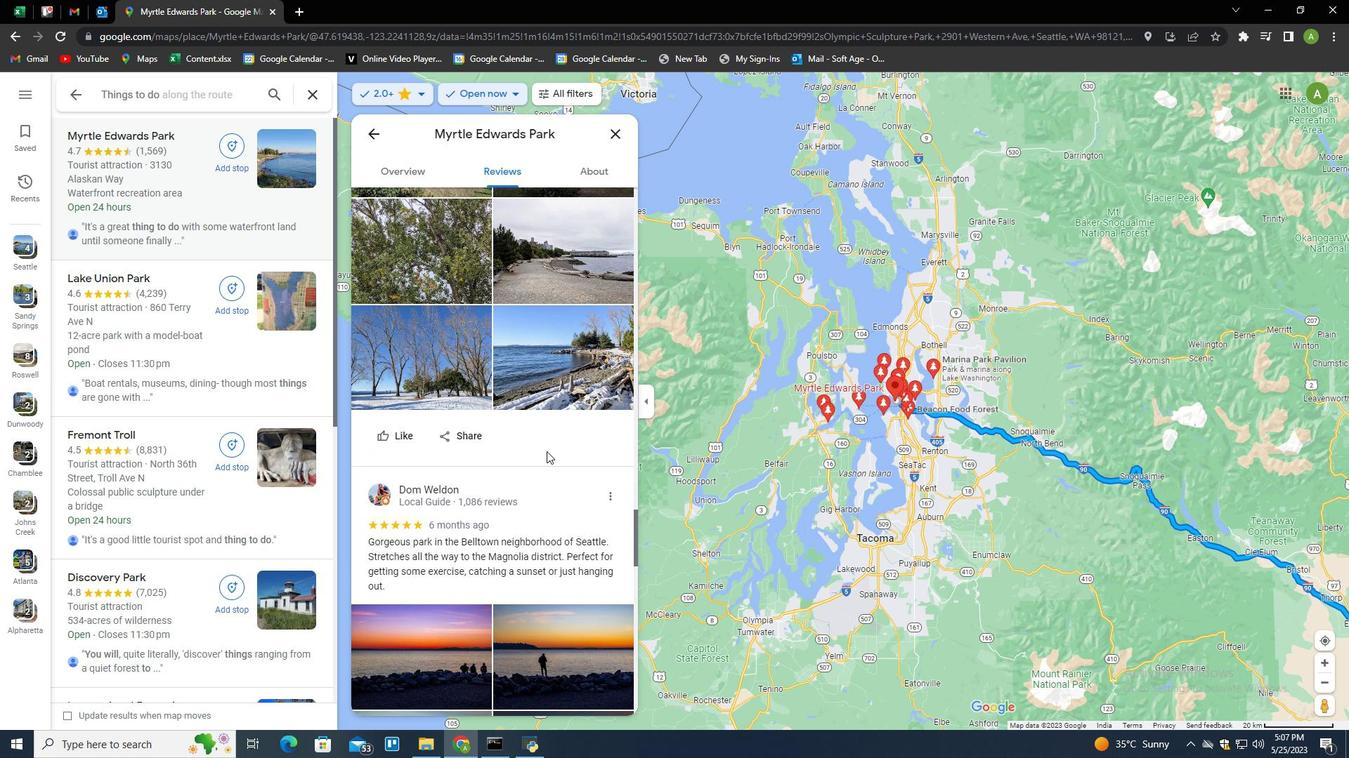 
Action: Mouse scrolled (546, 451) with delta (0, 0)
Screenshot: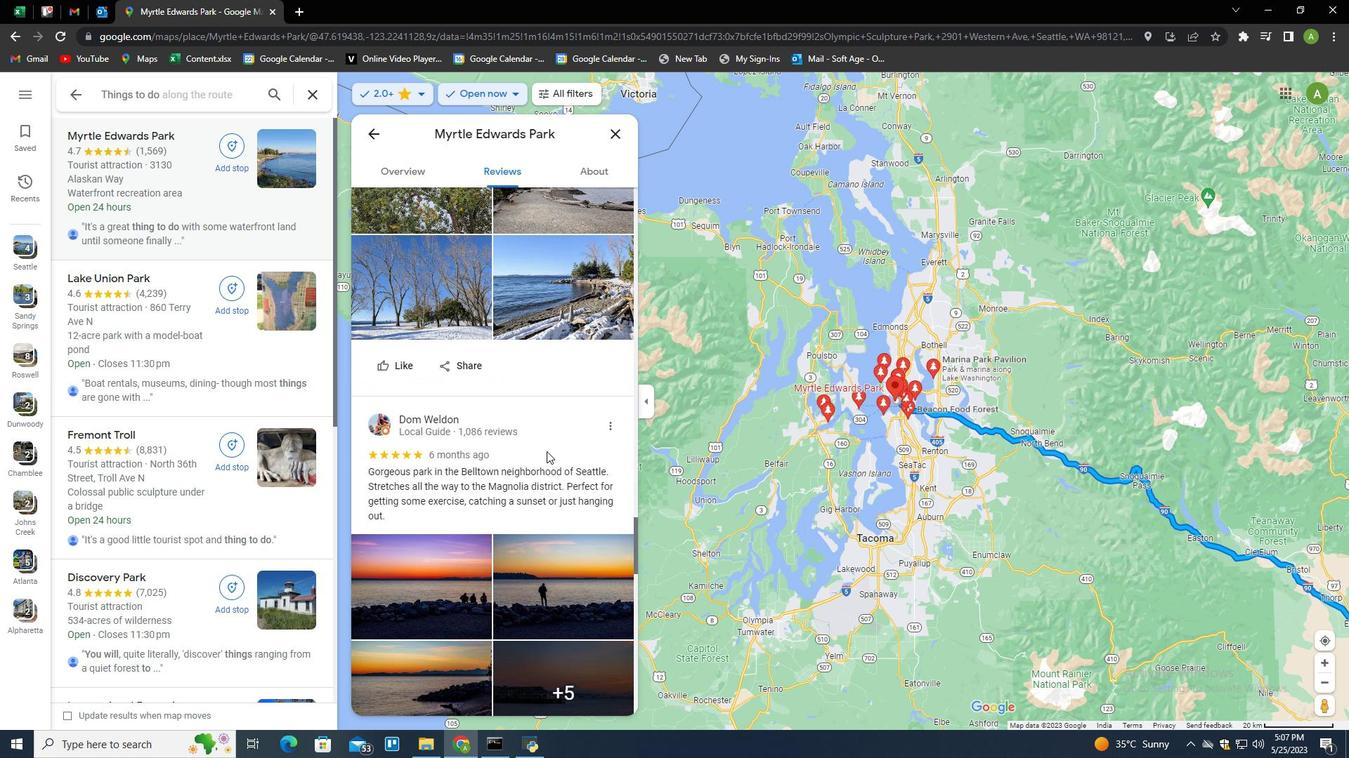 
Action: Mouse scrolled (546, 451) with delta (0, 0)
Screenshot: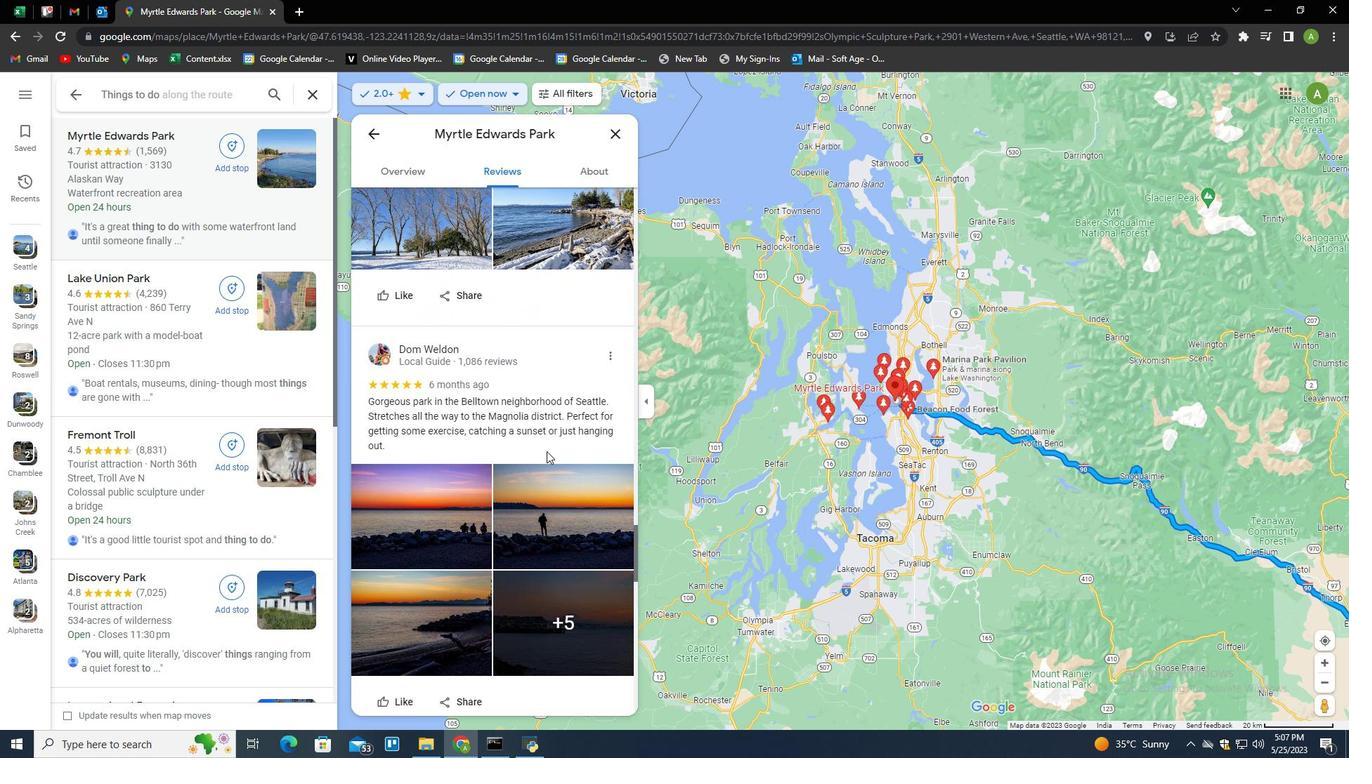 
Action: Mouse moved to (546, 464)
Screenshot: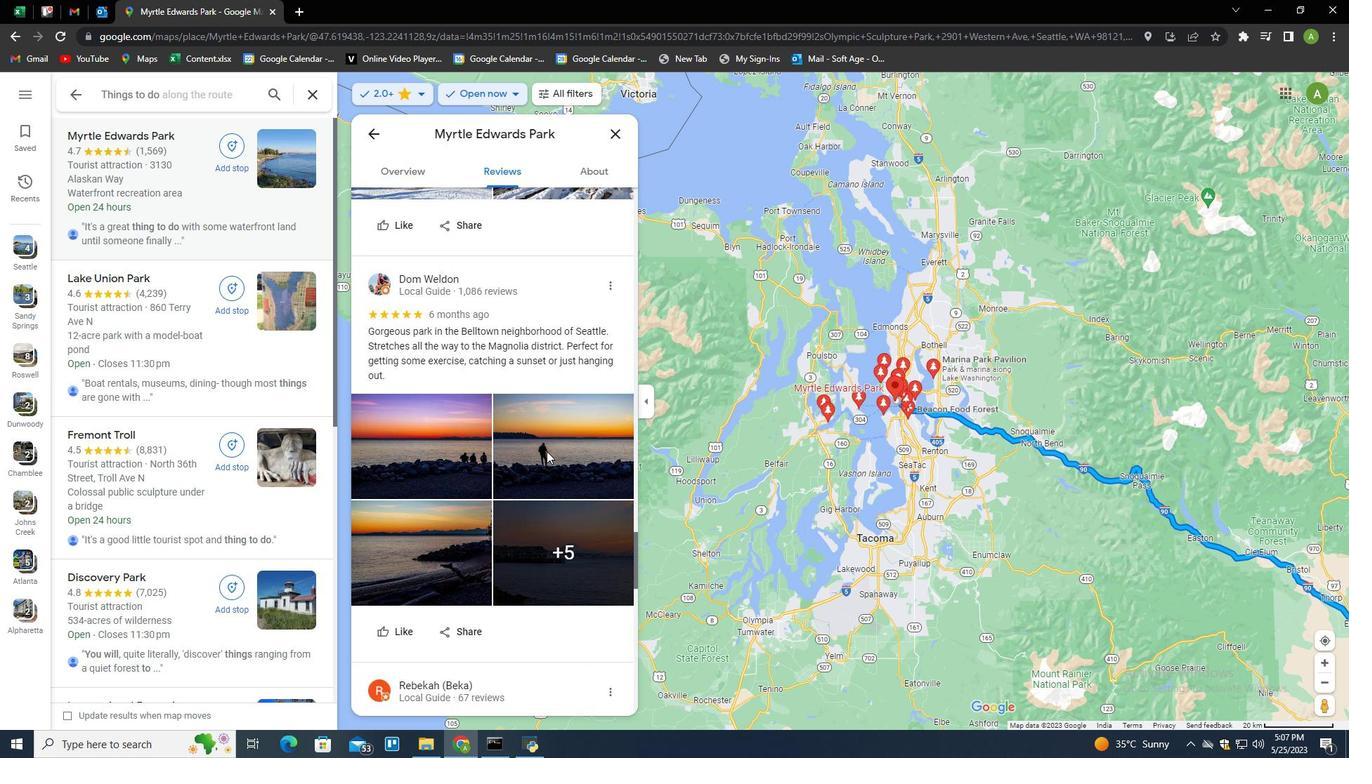 
Action: Mouse scrolled (546, 463) with delta (0, 0)
Screenshot: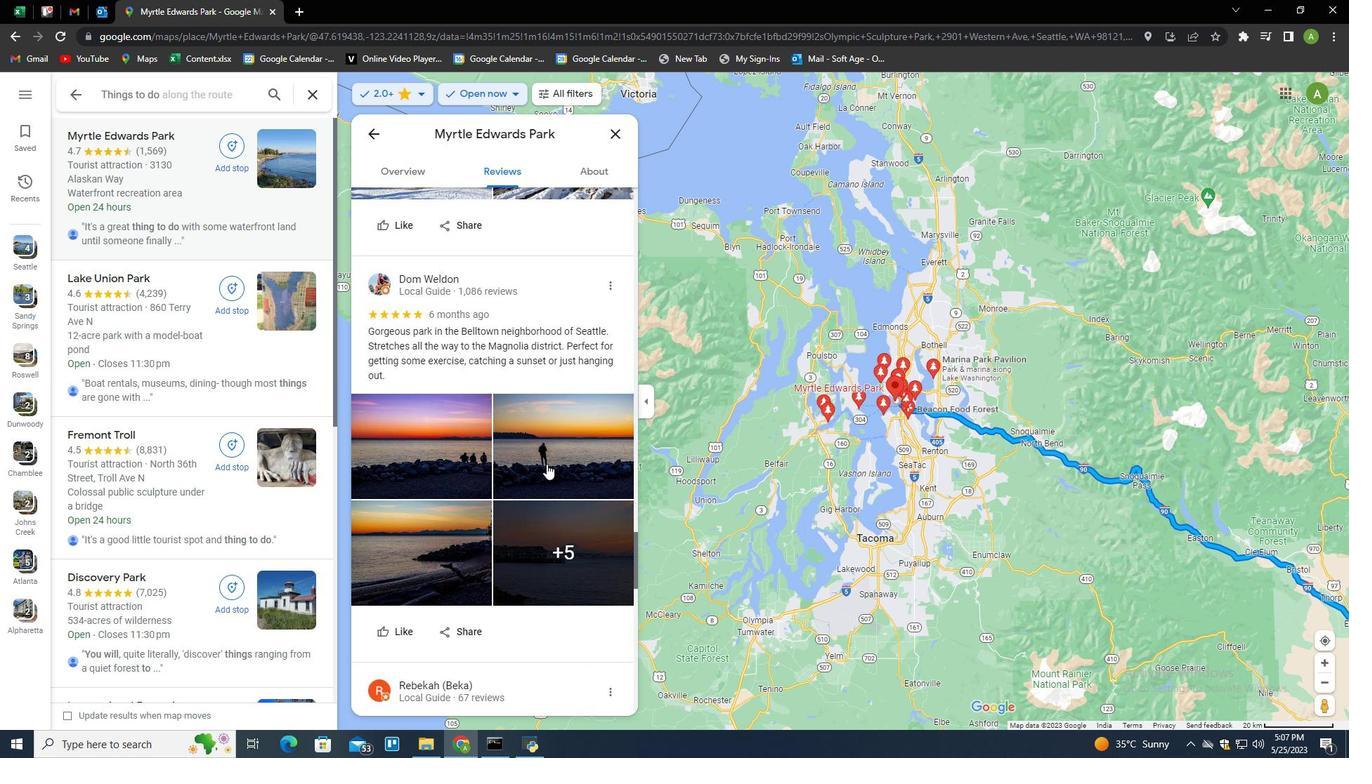 
Action: Mouse moved to (559, 485)
Screenshot: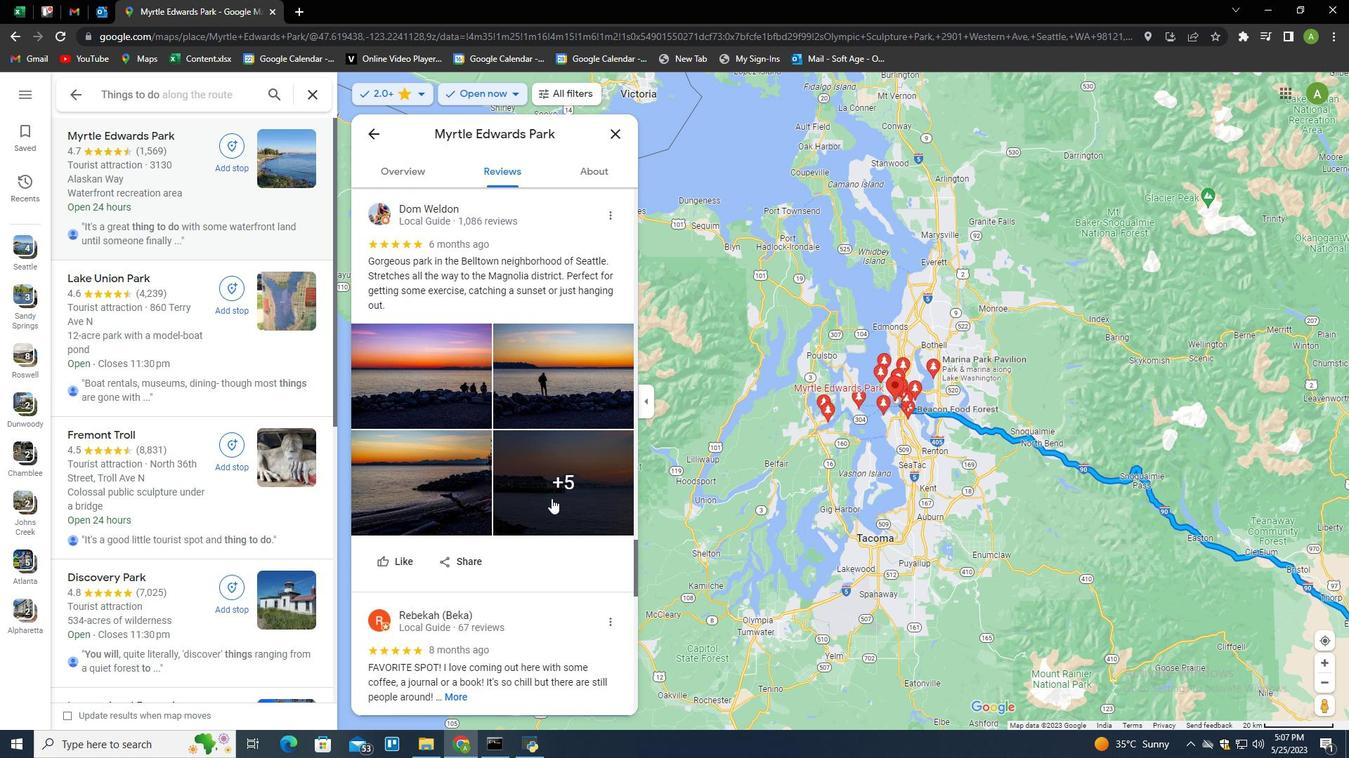 
Action: Mouse pressed left at (559, 485)
Screenshot: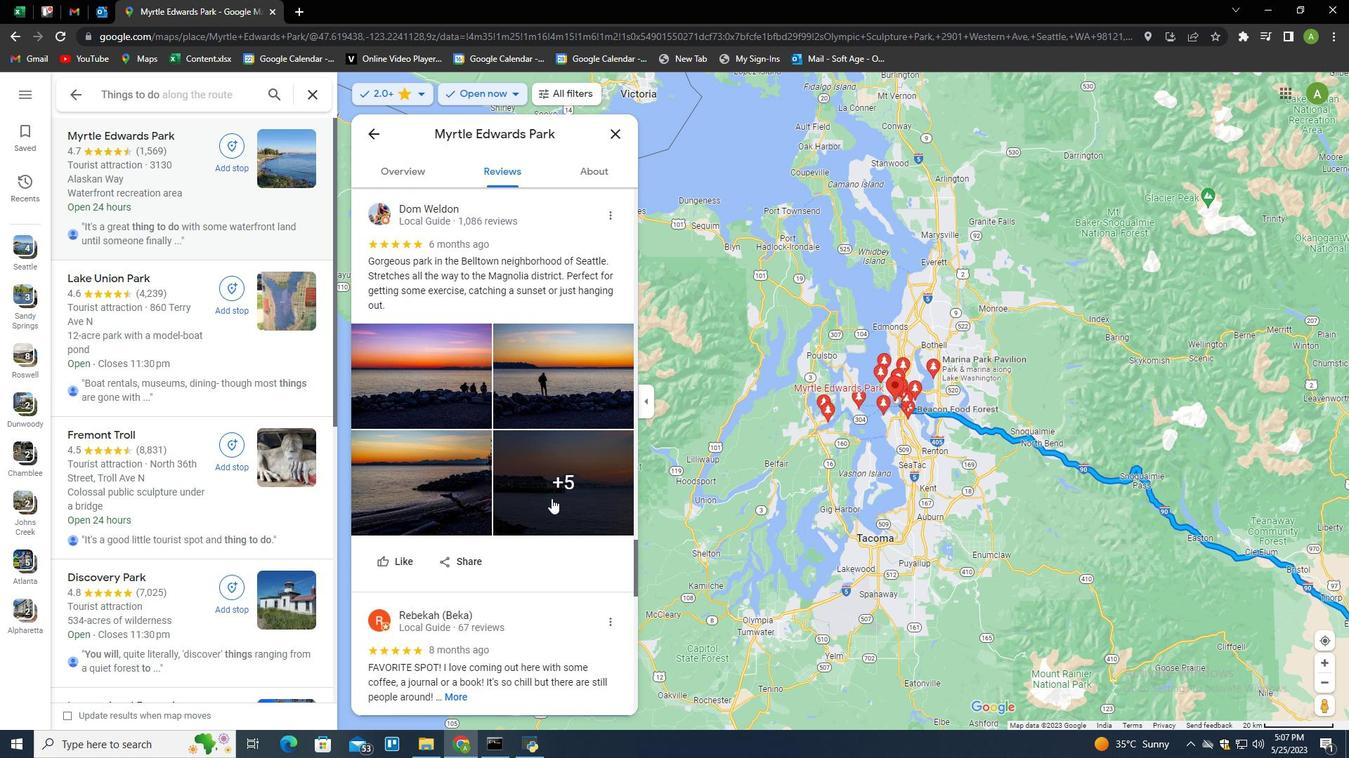 
Action: Mouse moved to (561, 484)
Screenshot: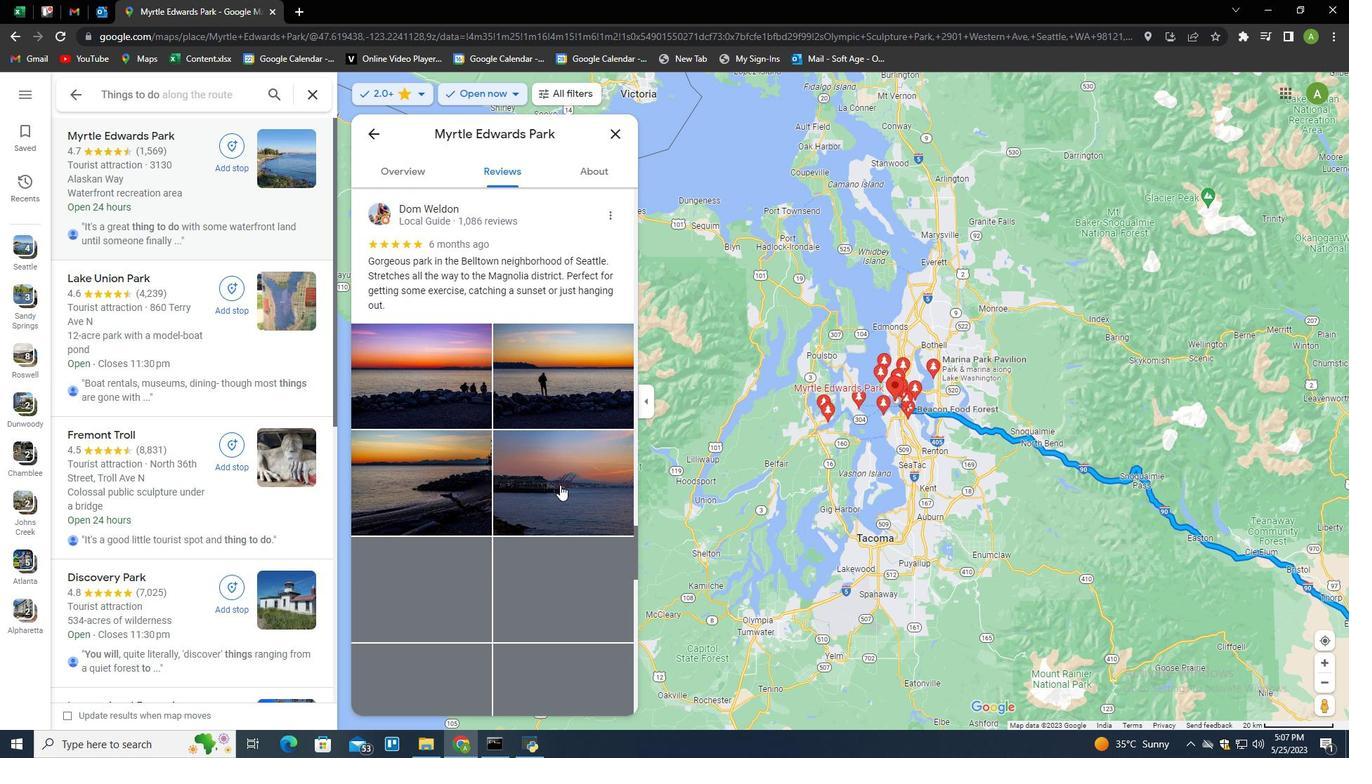 
Action: Mouse scrolled (561, 484) with delta (0, 0)
Screenshot: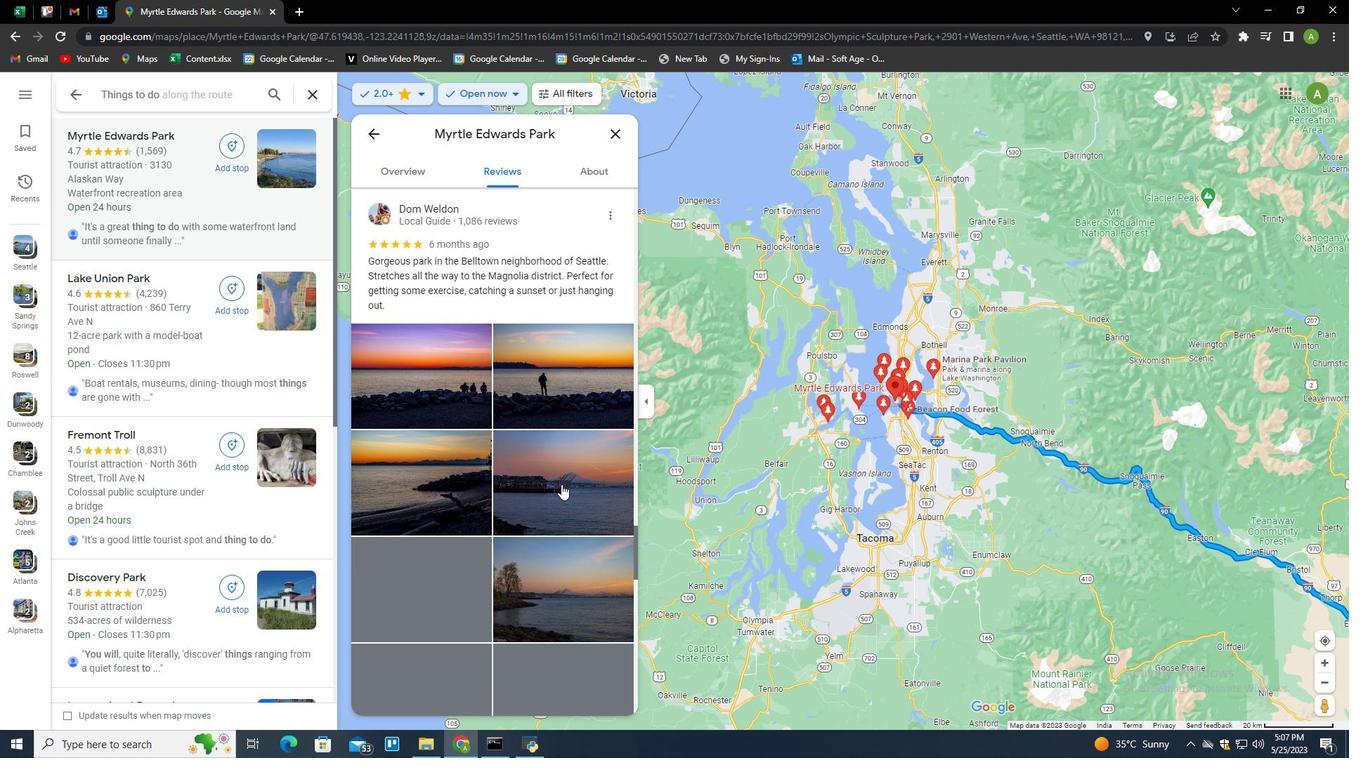 
Action: Mouse scrolled (561, 484) with delta (0, 0)
Screenshot: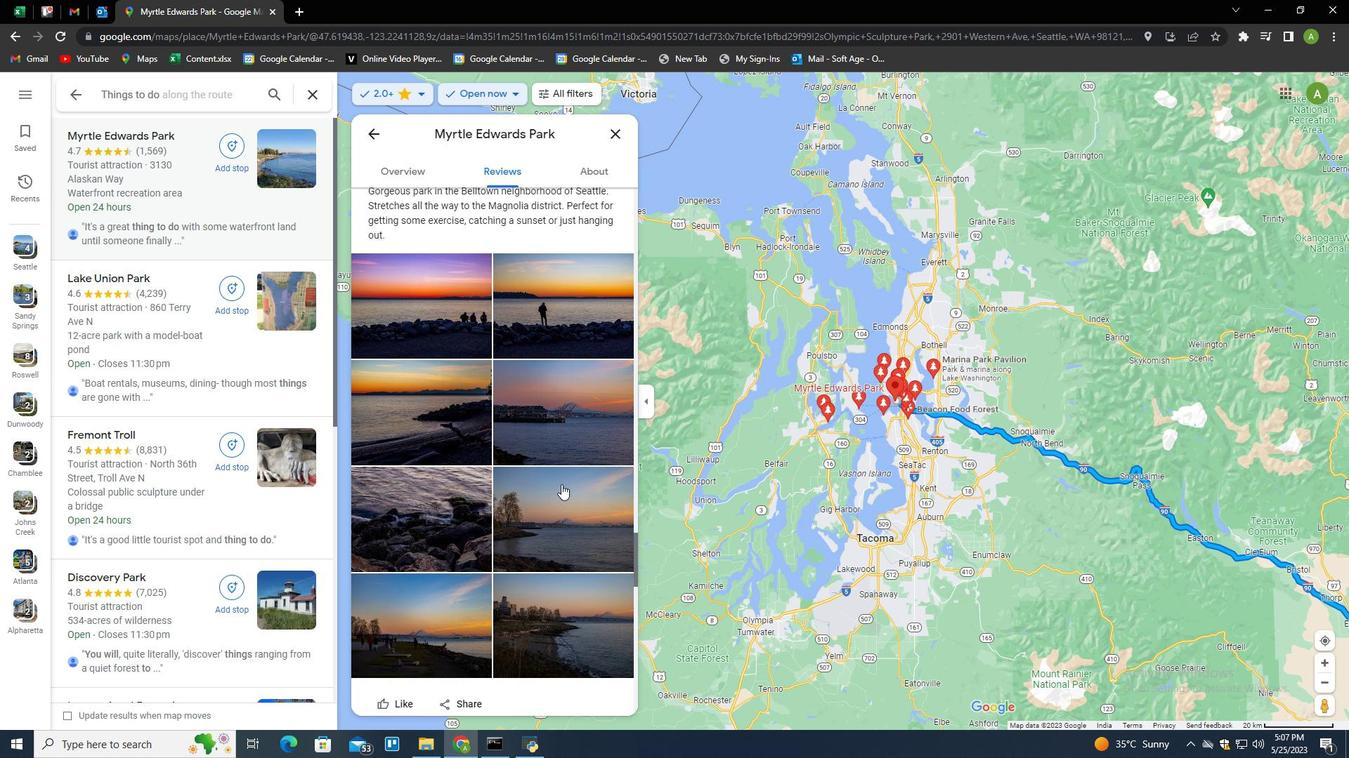 
Action: Mouse scrolled (561, 484) with delta (0, 0)
Screenshot: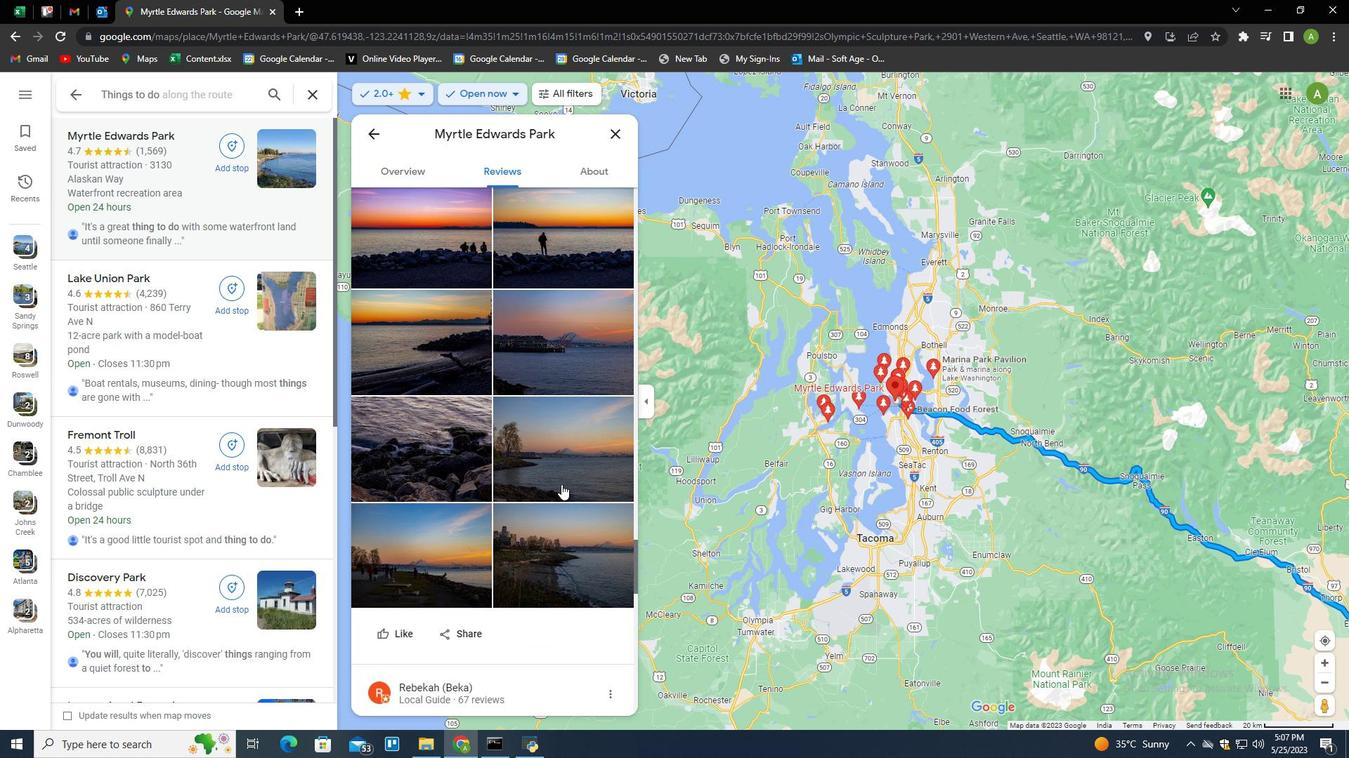 
Action: Mouse scrolled (561, 484) with delta (0, 0)
Screenshot: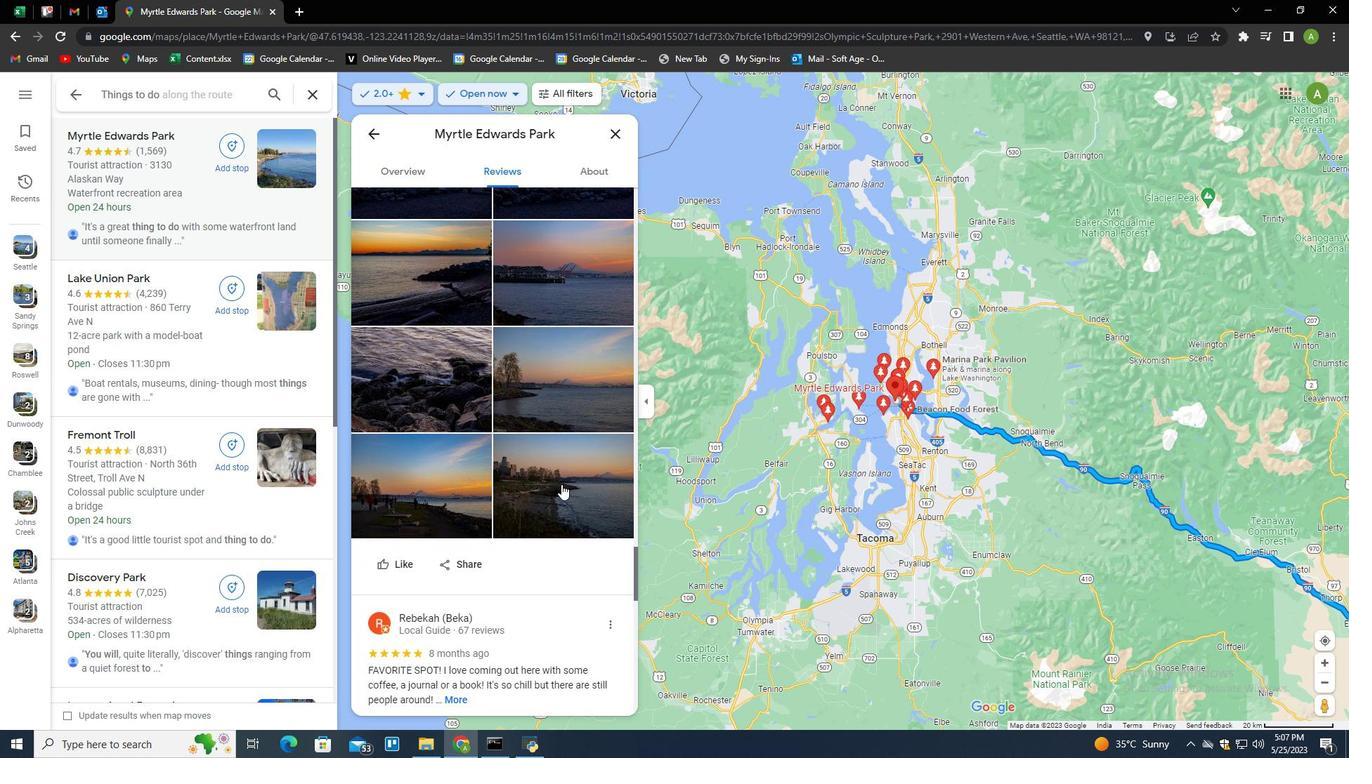 
Action: Mouse scrolled (561, 484) with delta (0, 0)
Screenshot: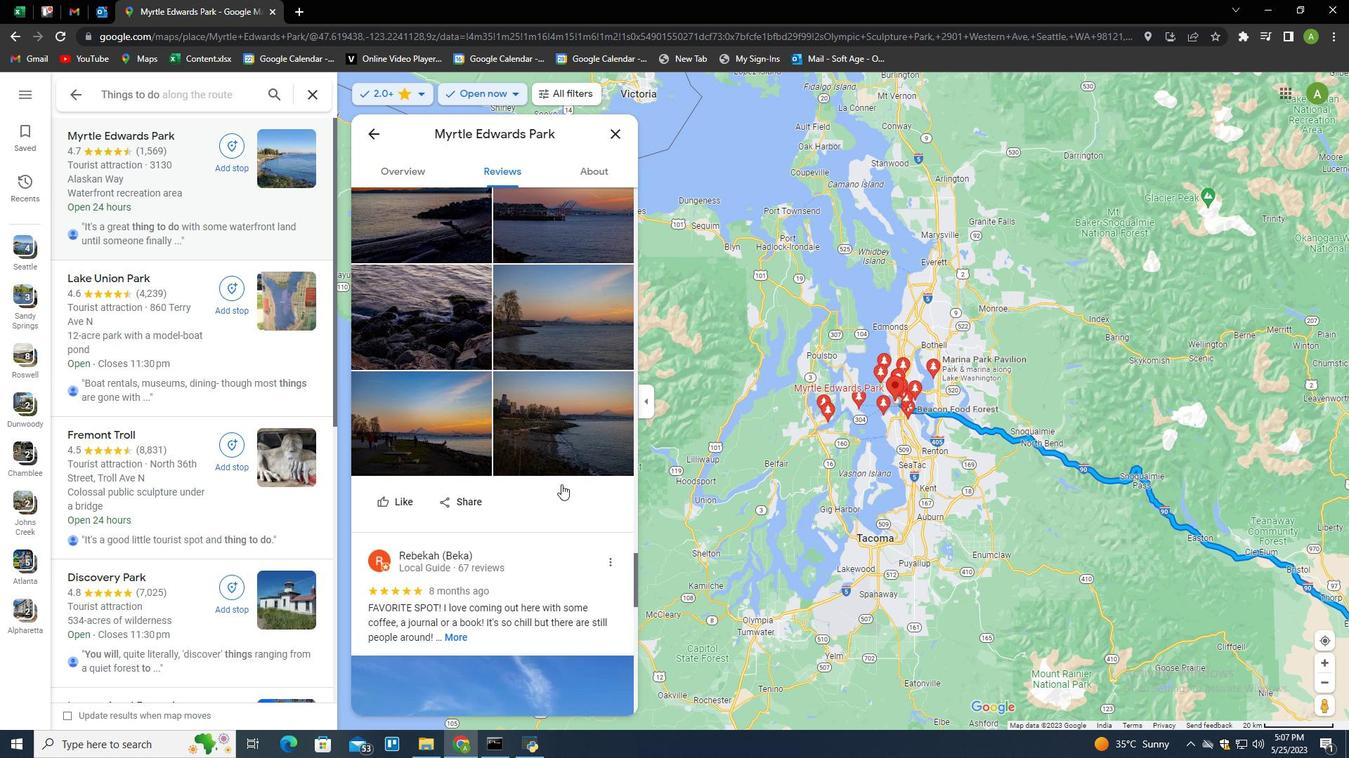 
Action: Mouse moved to (460, 555)
Screenshot: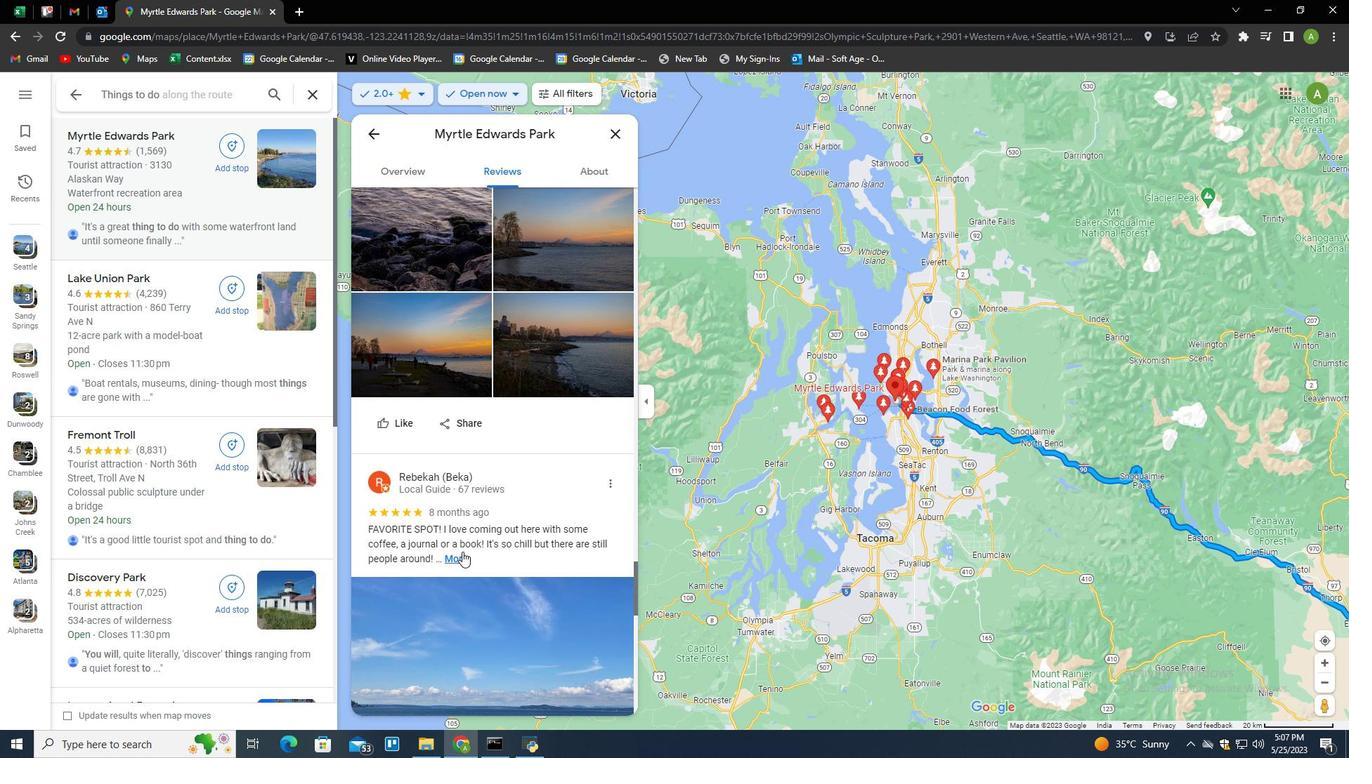 
Action: Mouse pressed left at (460, 555)
Screenshot: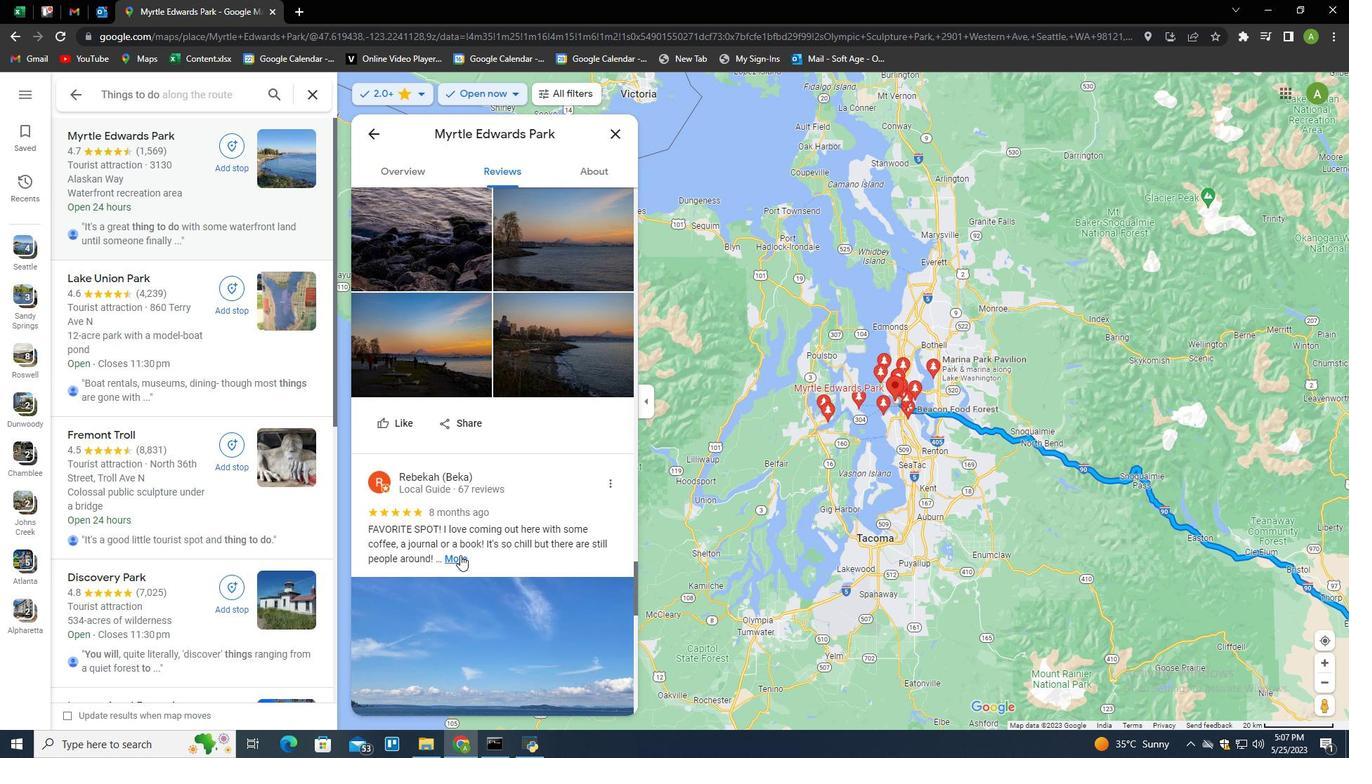 
Action: Mouse moved to (515, 496)
Screenshot: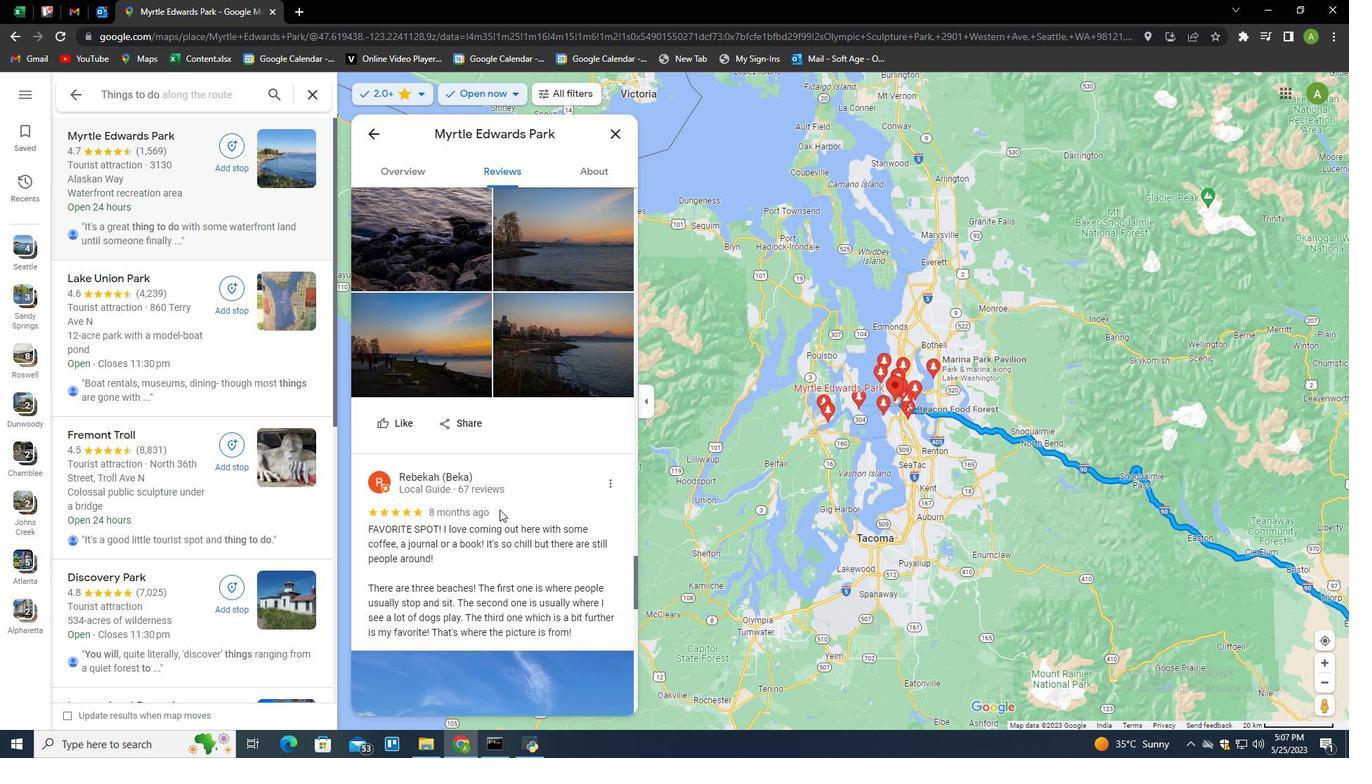 
Action: Mouse scrolled (515, 496) with delta (0, 0)
Screenshot: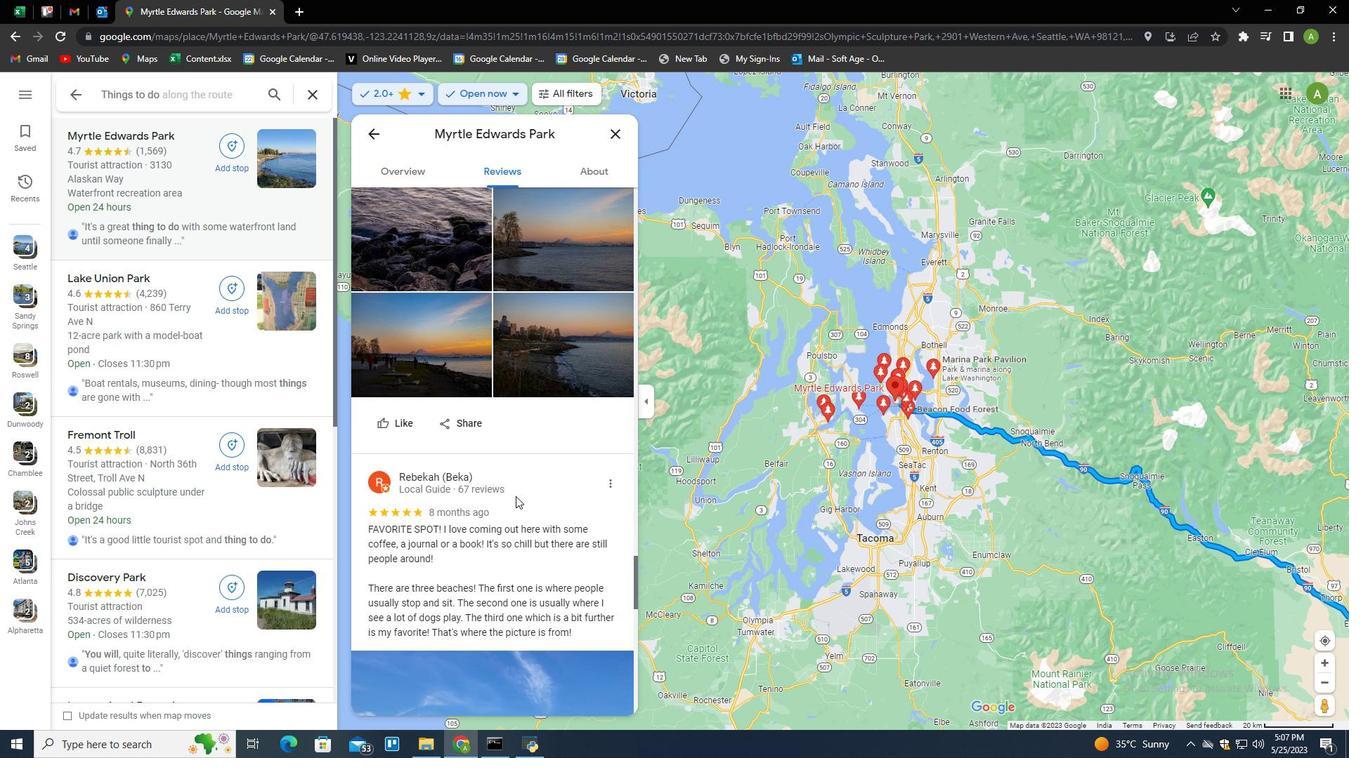 
Action: Mouse scrolled (515, 496) with delta (0, 0)
Screenshot: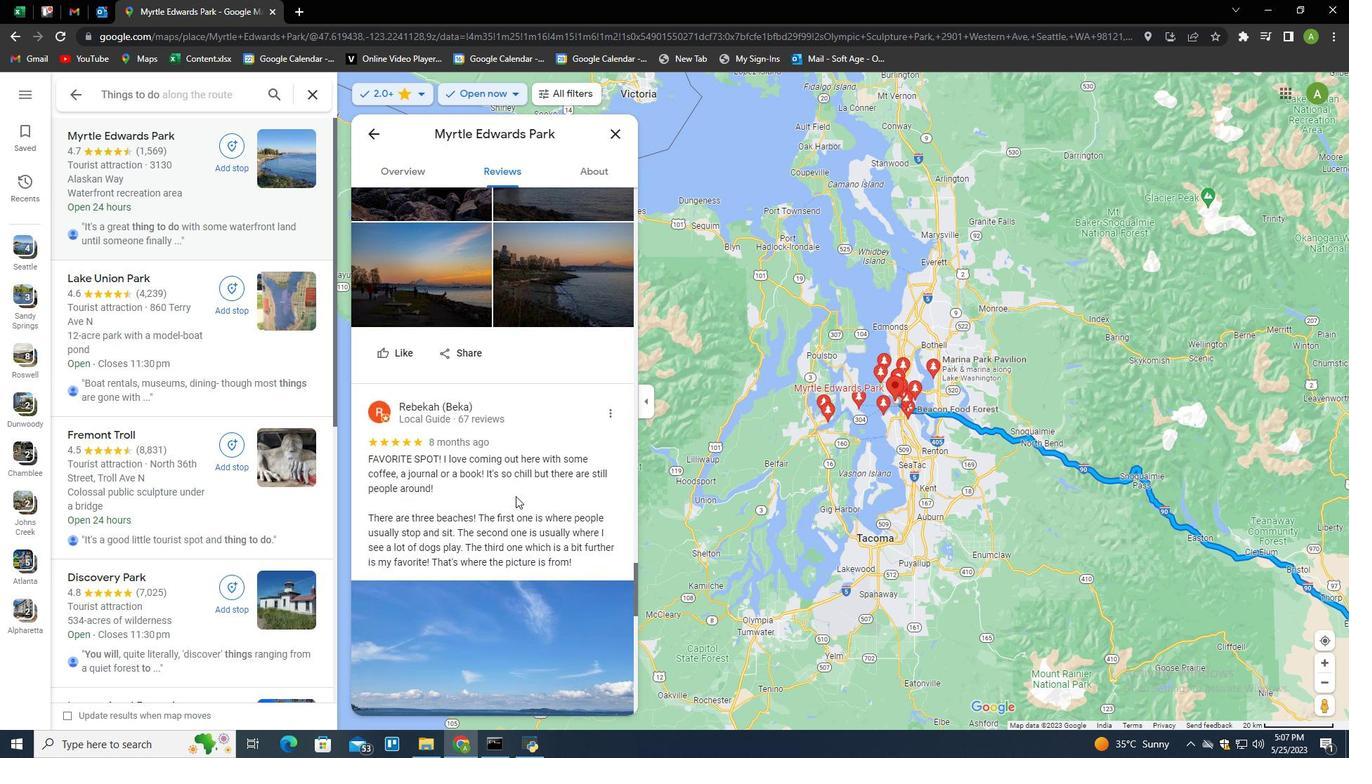 
Action: Mouse scrolled (515, 496) with delta (0, 0)
Screenshot: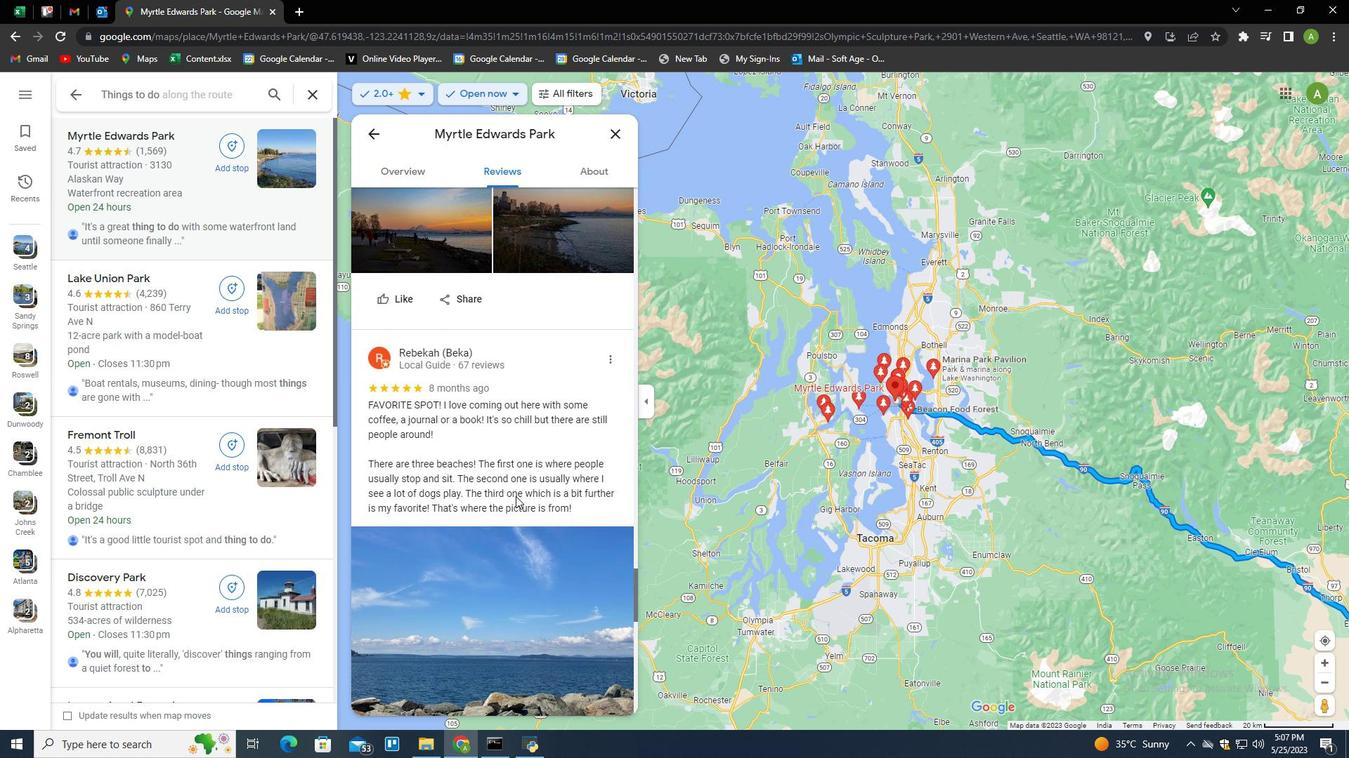 
Action: Mouse scrolled (515, 496) with delta (0, 0)
Screenshot: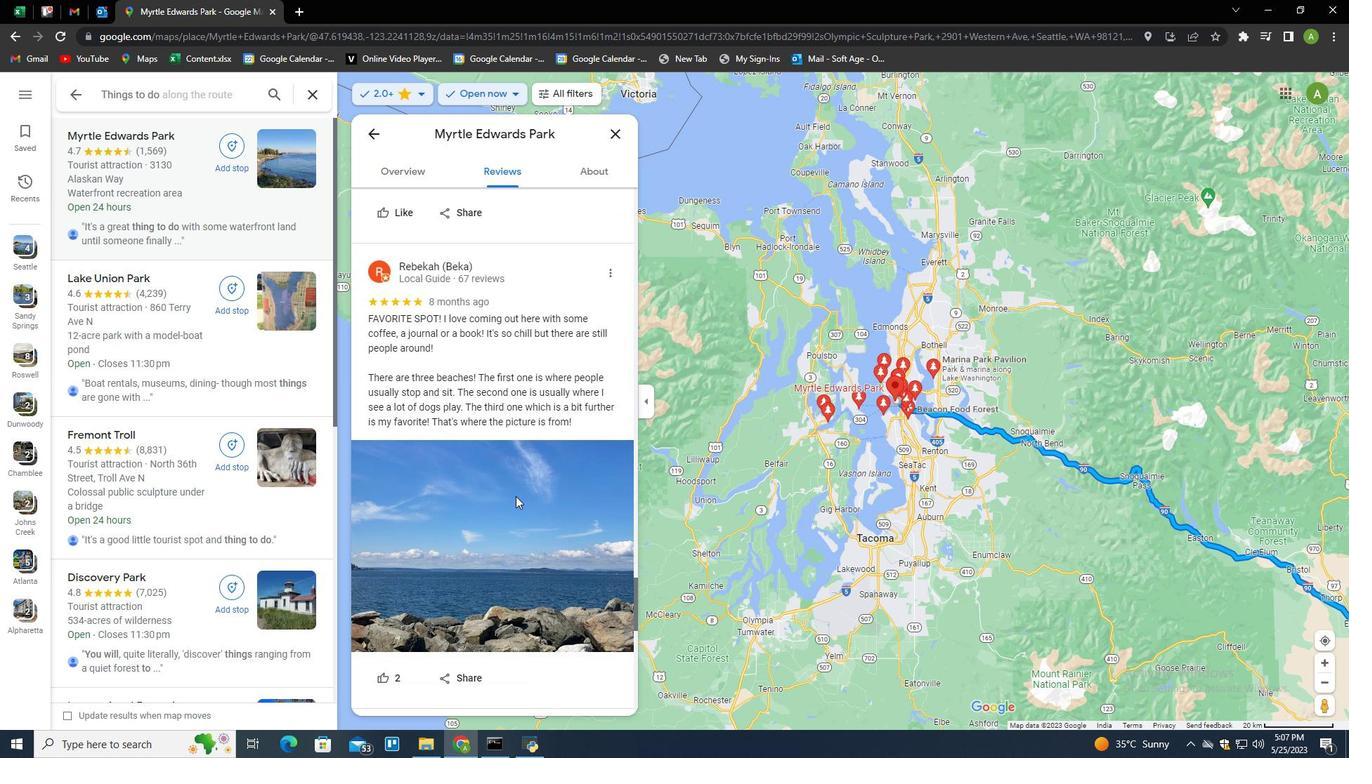 
Action: Mouse scrolled (515, 496) with delta (0, 0)
Screenshot: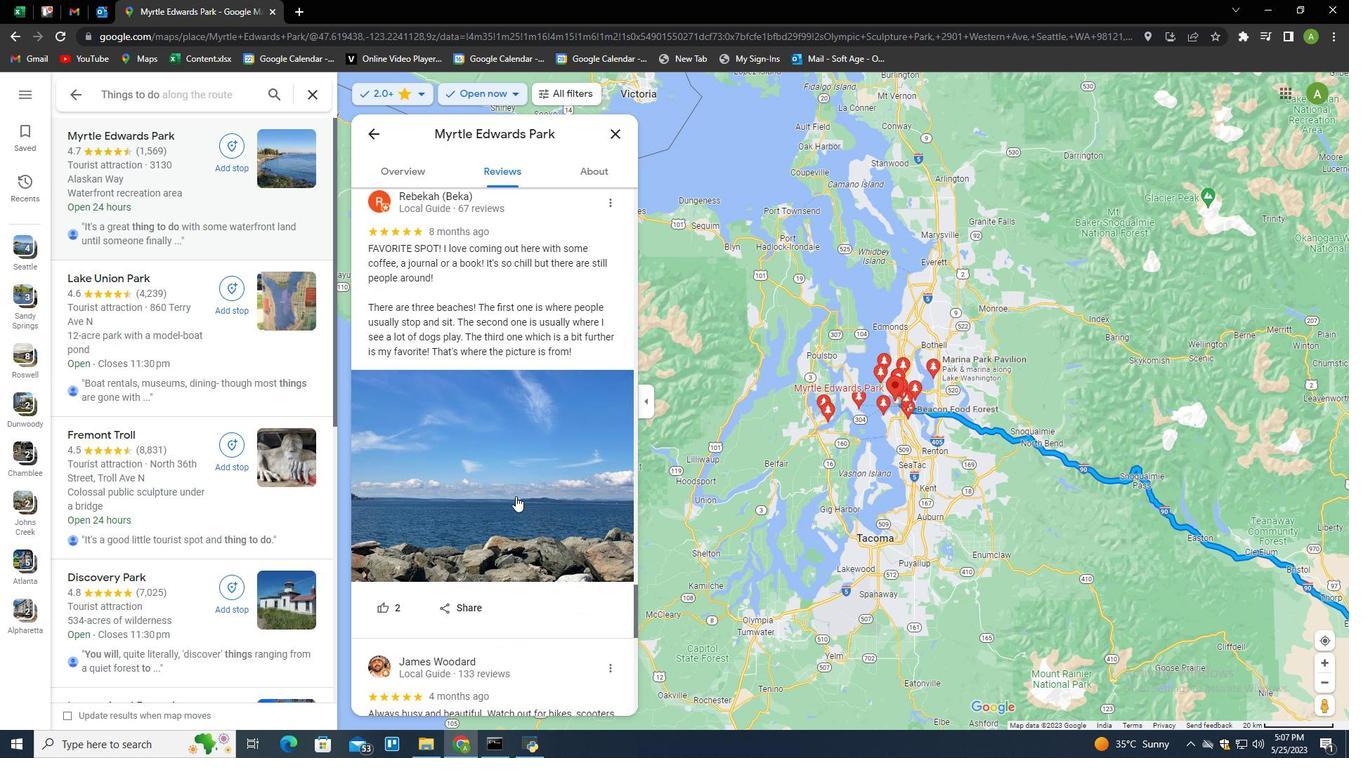 
Action: Mouse scrolled (515, 497) with delta (0, 0)
Screenshot: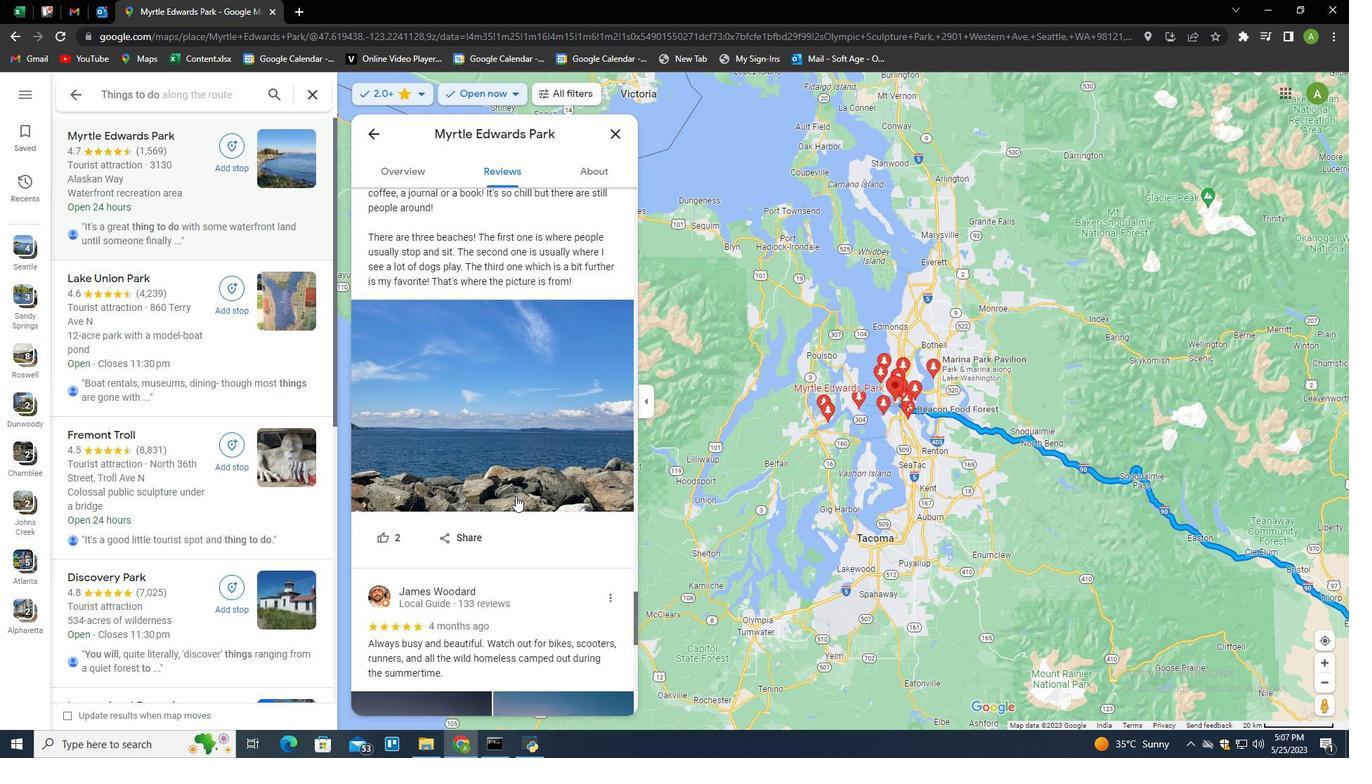 
Action: Mouse scrolled (515, 496) with delta (0, 0)
Screenshot: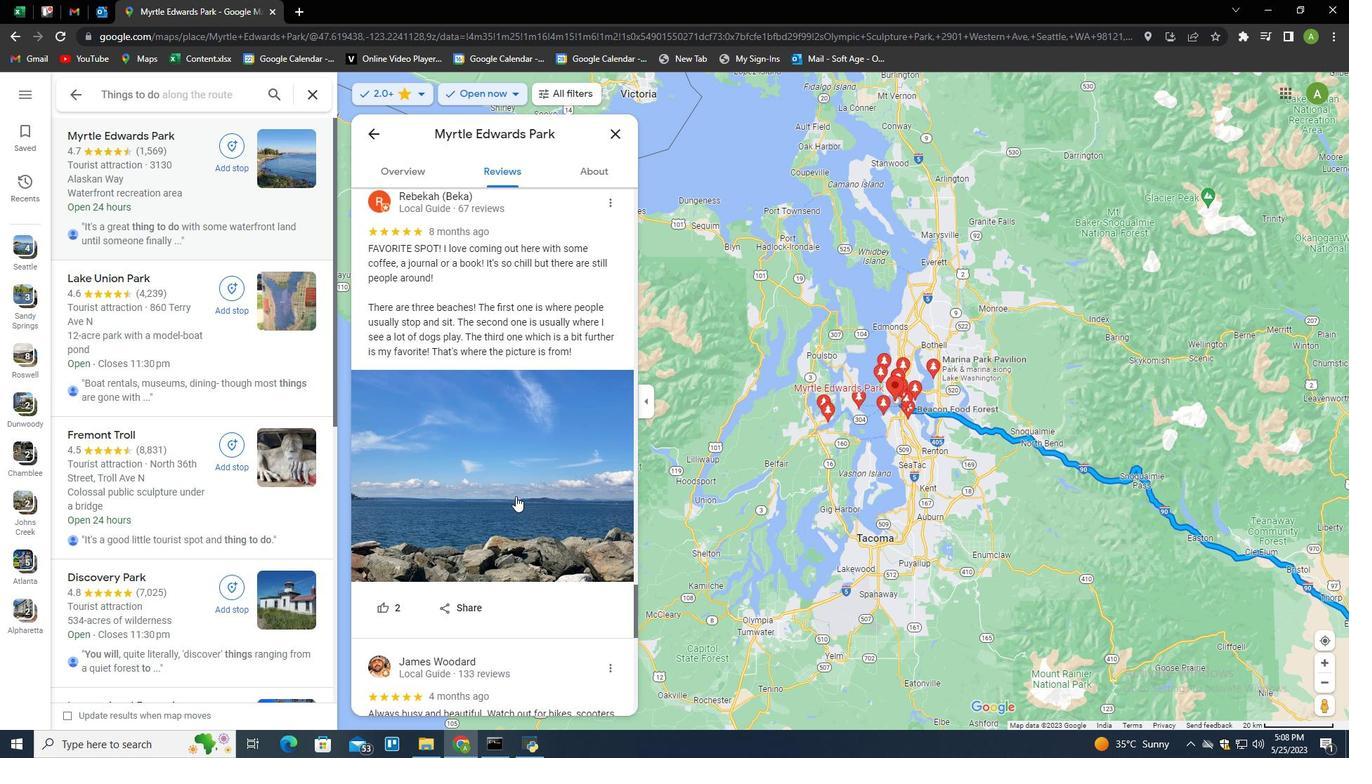 
Action: Mouse scrolled (515, 496) with delta (0, 0)
Screenshot: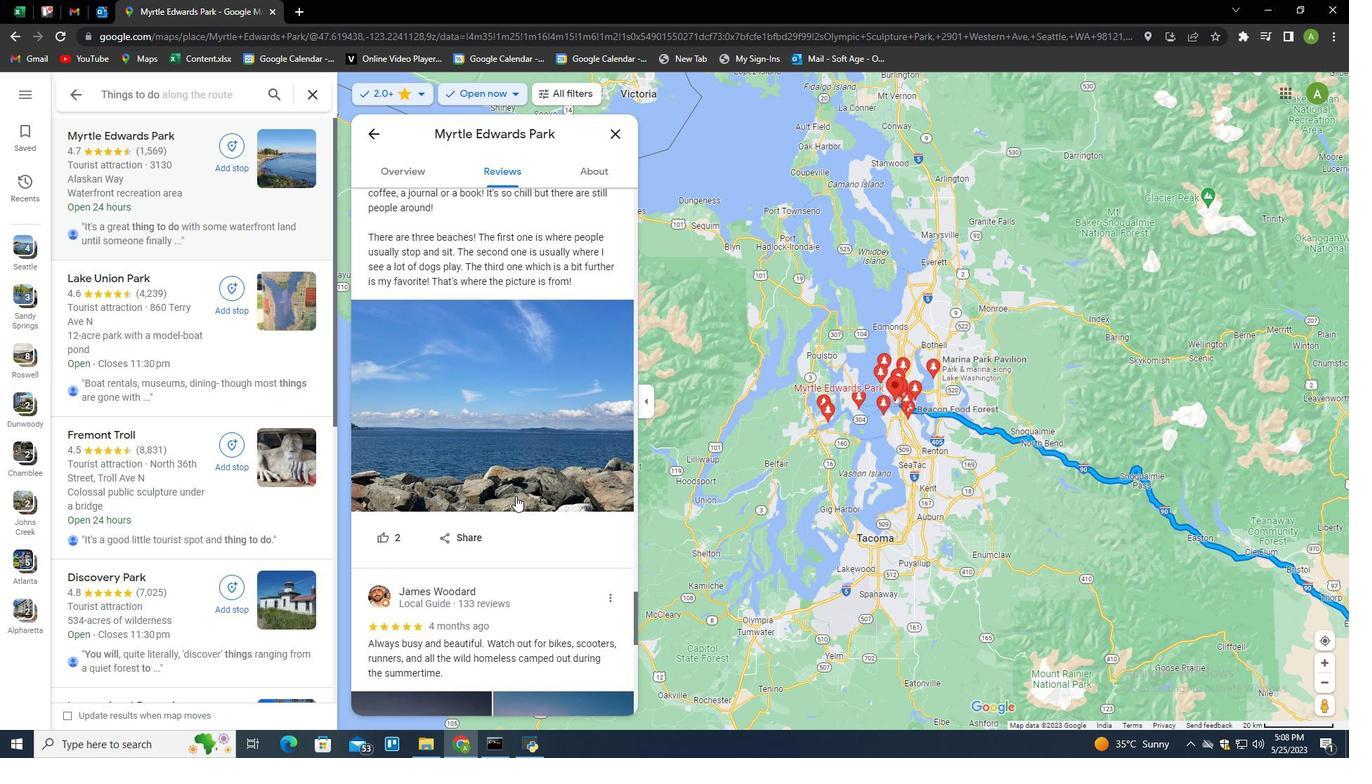 
Action: Mouse scrolled (515, 496) with delta (0, 0)
Screenshot: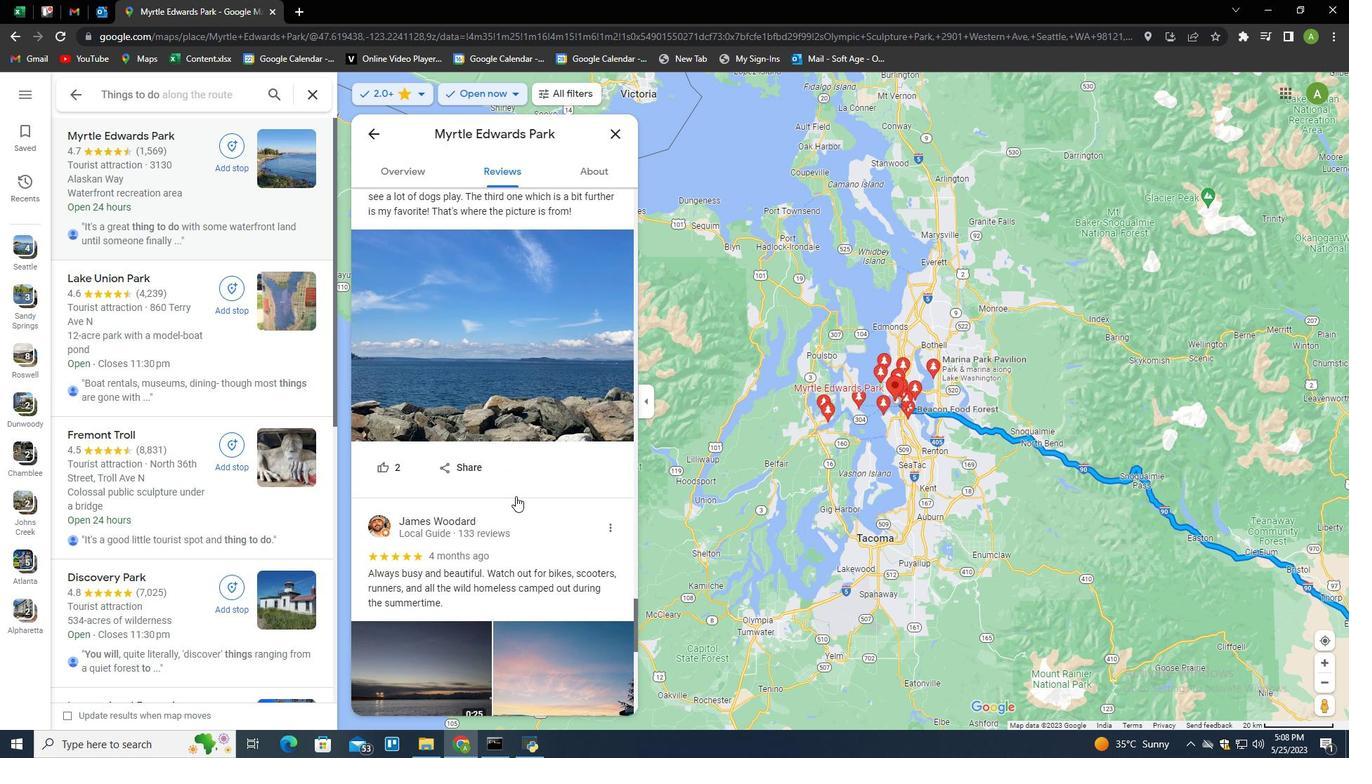 
Action: Mouse scrolled (515, 496) with delta (0, 0)
Screenshot: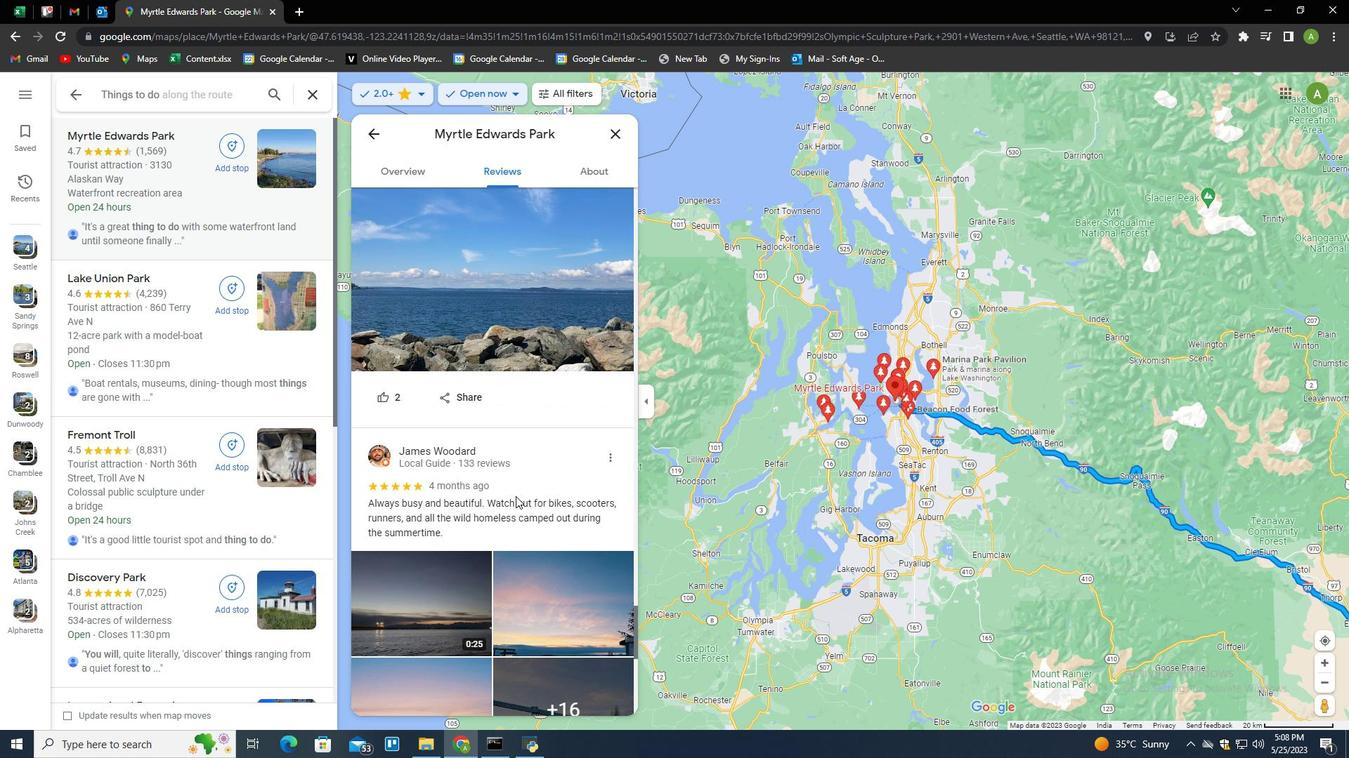 
Action: Mouse scrolled (515, 496) with delta (0, 0)
Screenshot: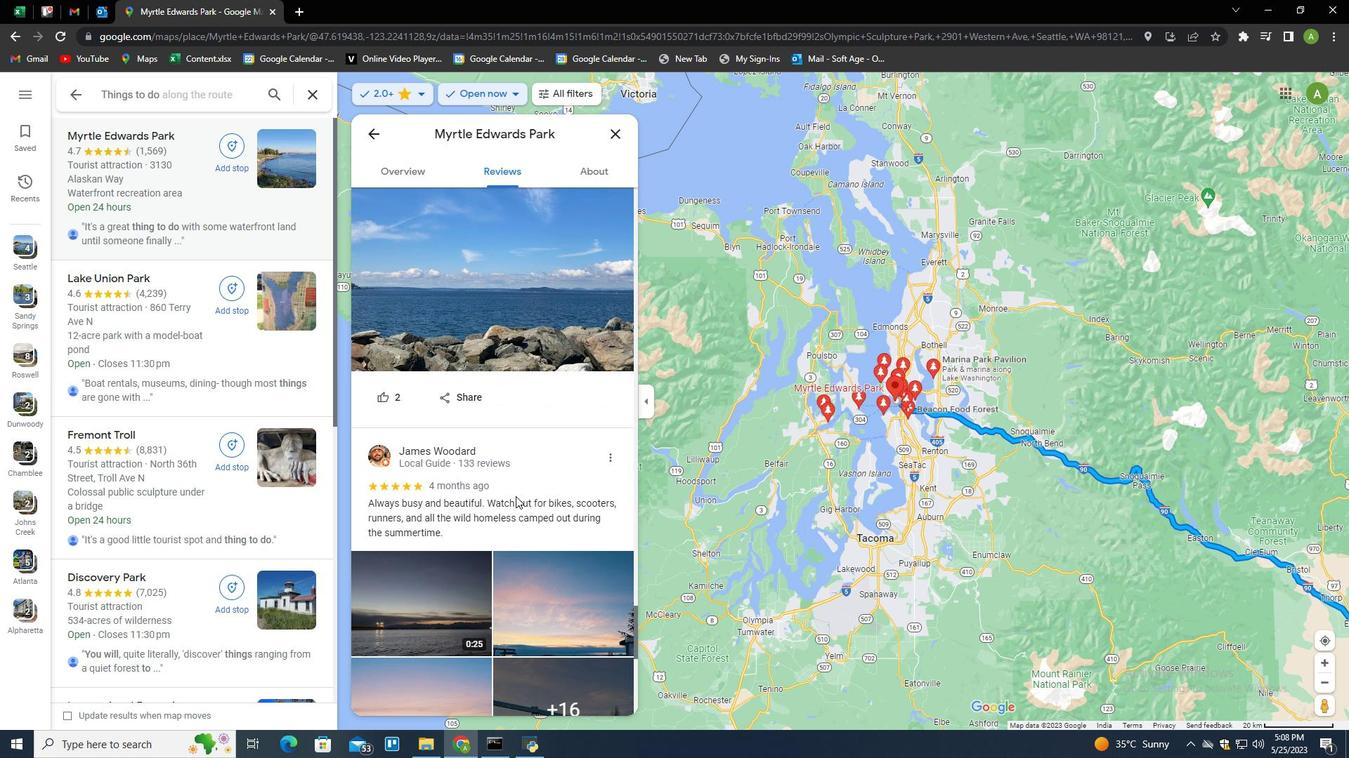
Action: Mouse moved to (146, 326)
Screenshot: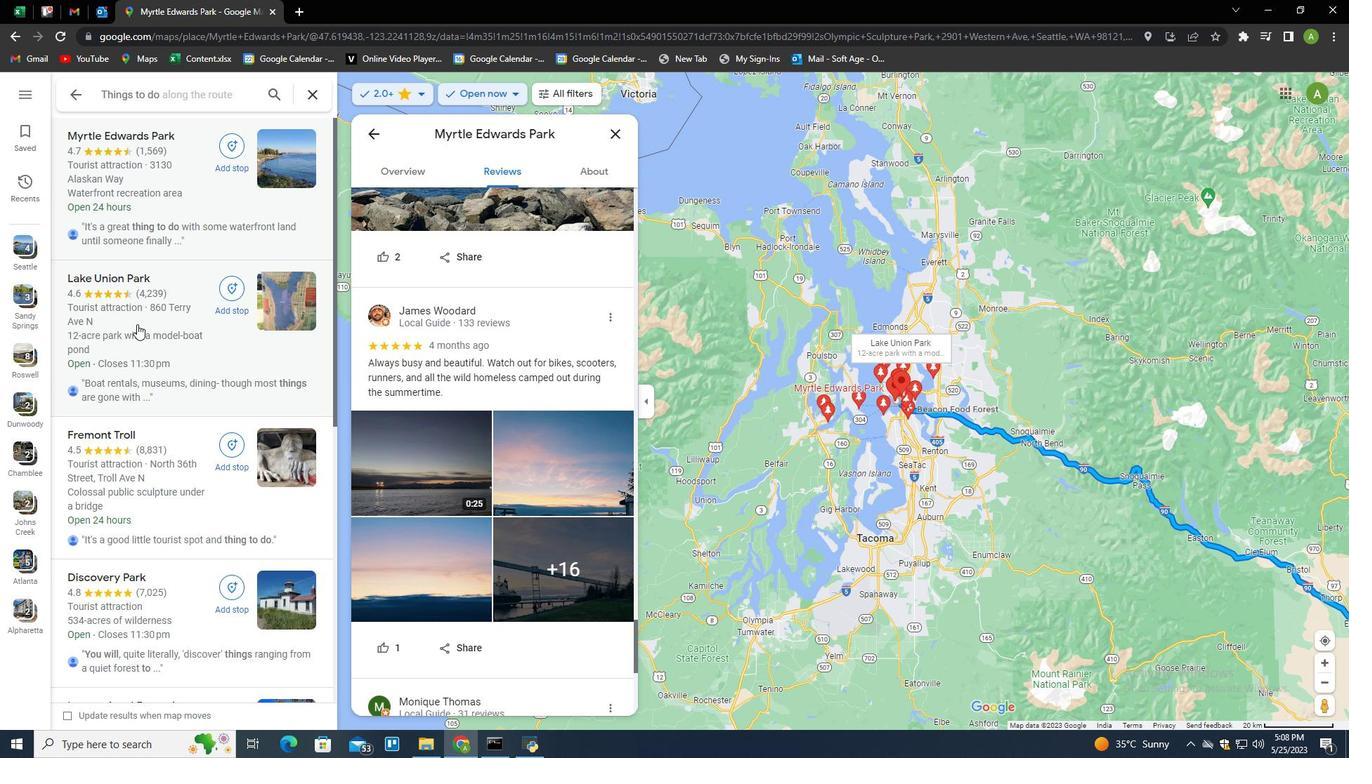 
Action: Mouse pressed left at (146, 326)
Screenshot: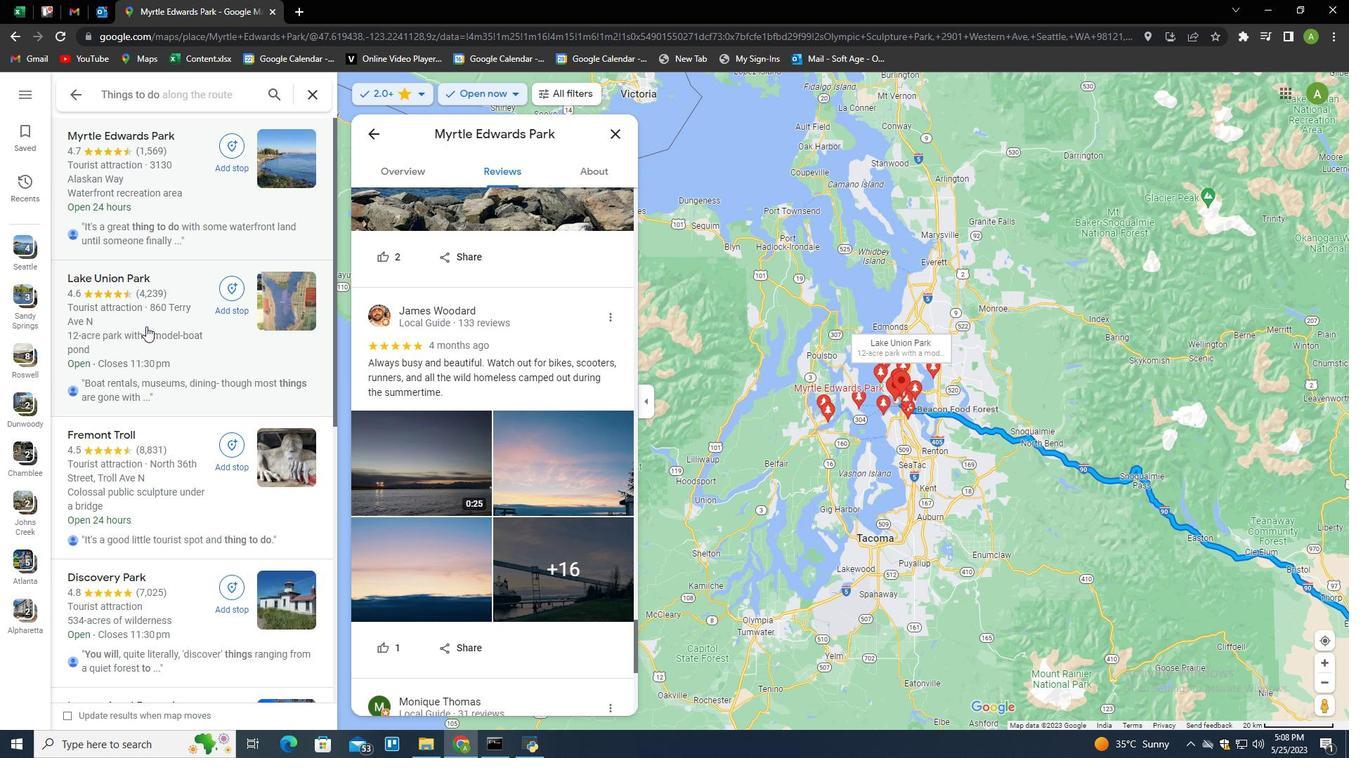 
Action: Mouse moved to (521, 481)
Screenshot: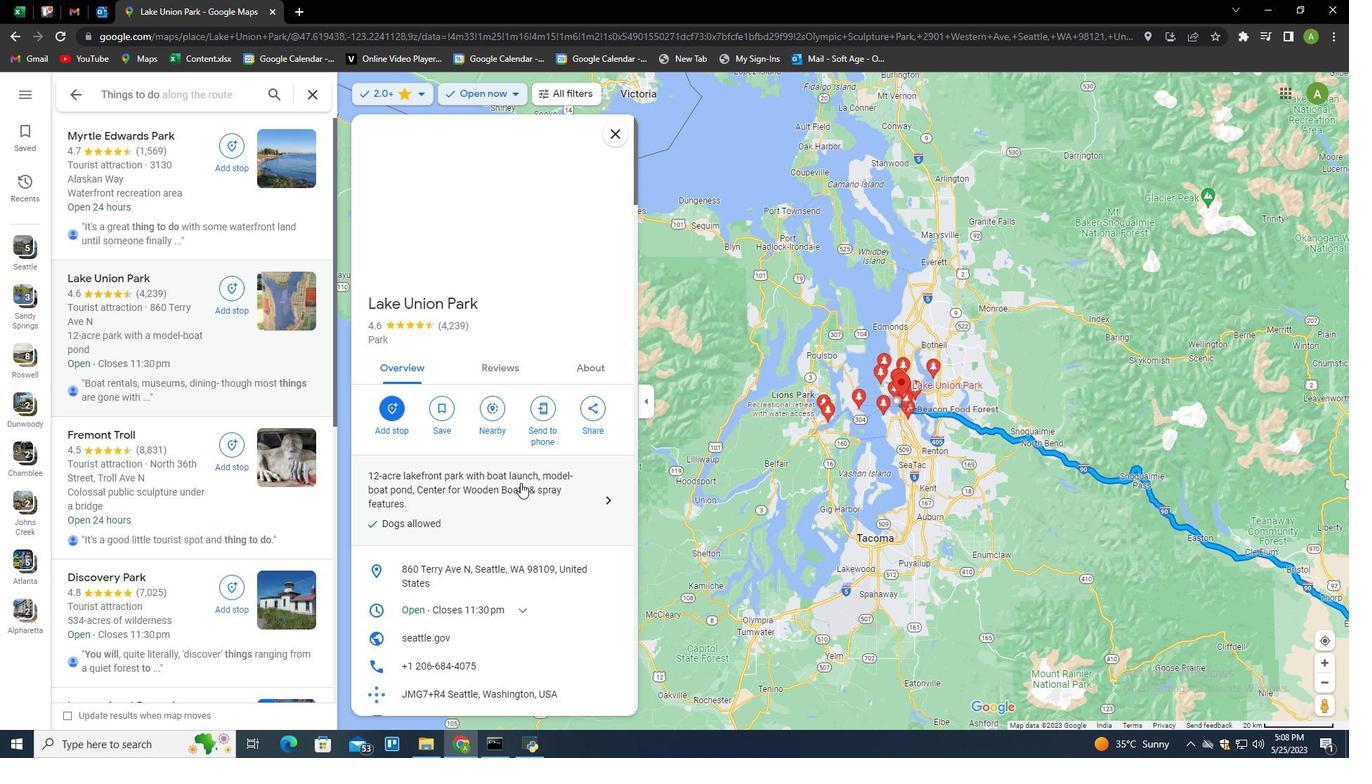 
Action: Mouse scrolled (521, 481) with delta (0, 0)
Screenshot: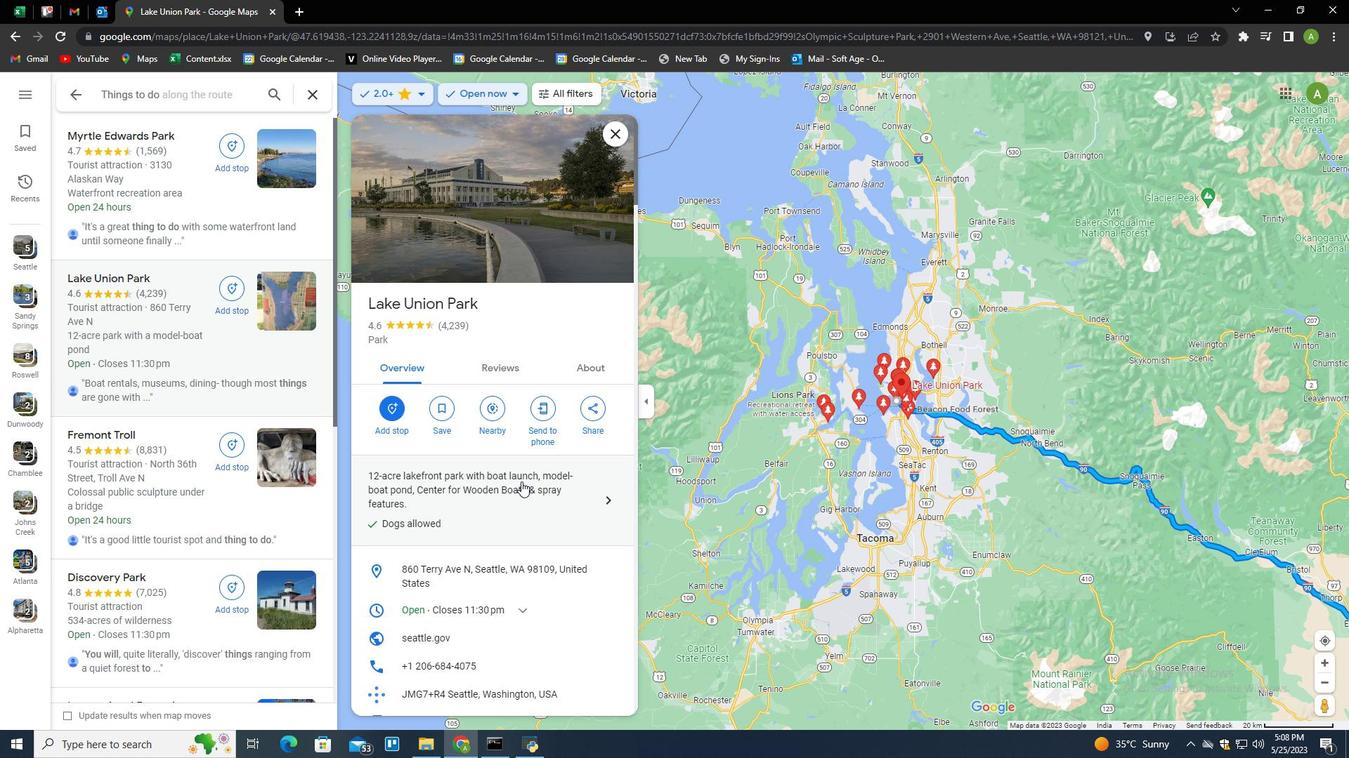 
Action: Mouse scrolled (521, 481) with delta (0, 0)
Screenshot: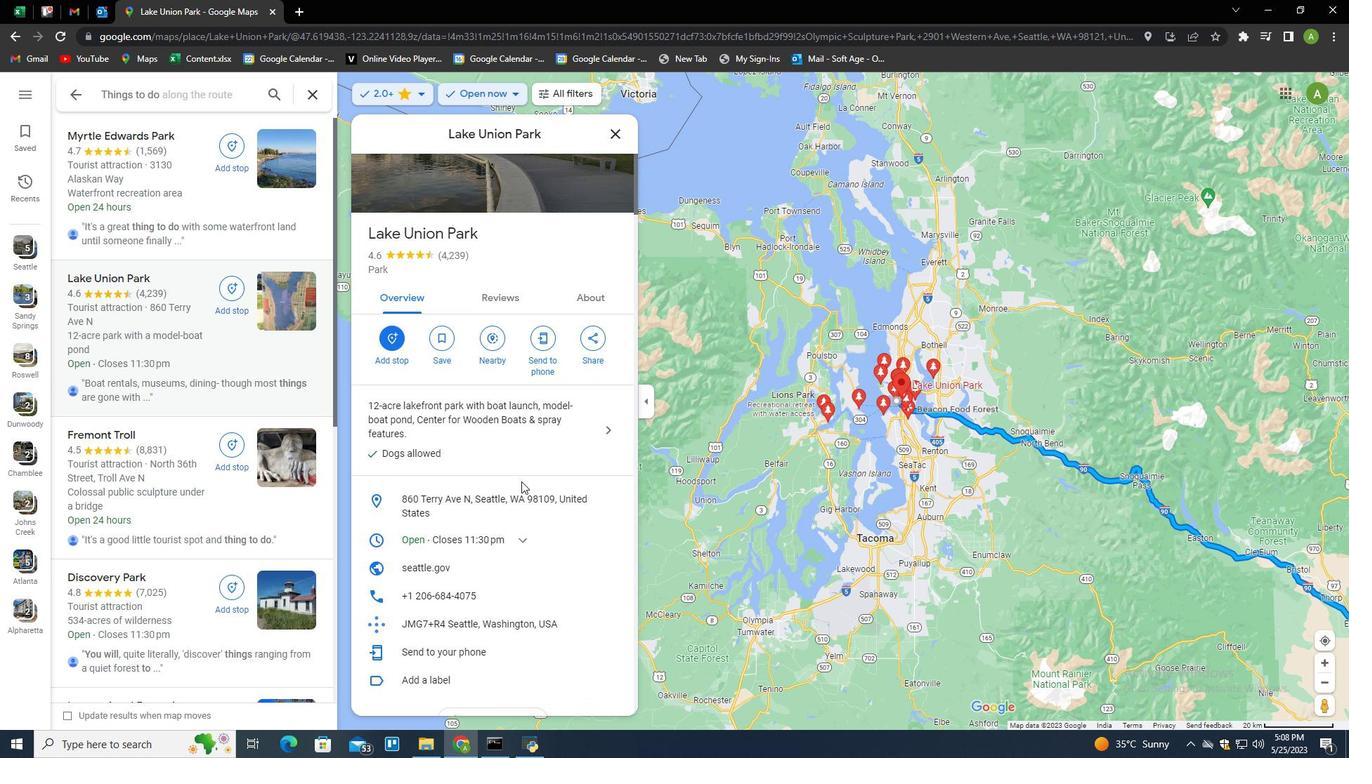 
Action: Mouse scrolled (521, 481) with delta (0, 0)
Screenshot: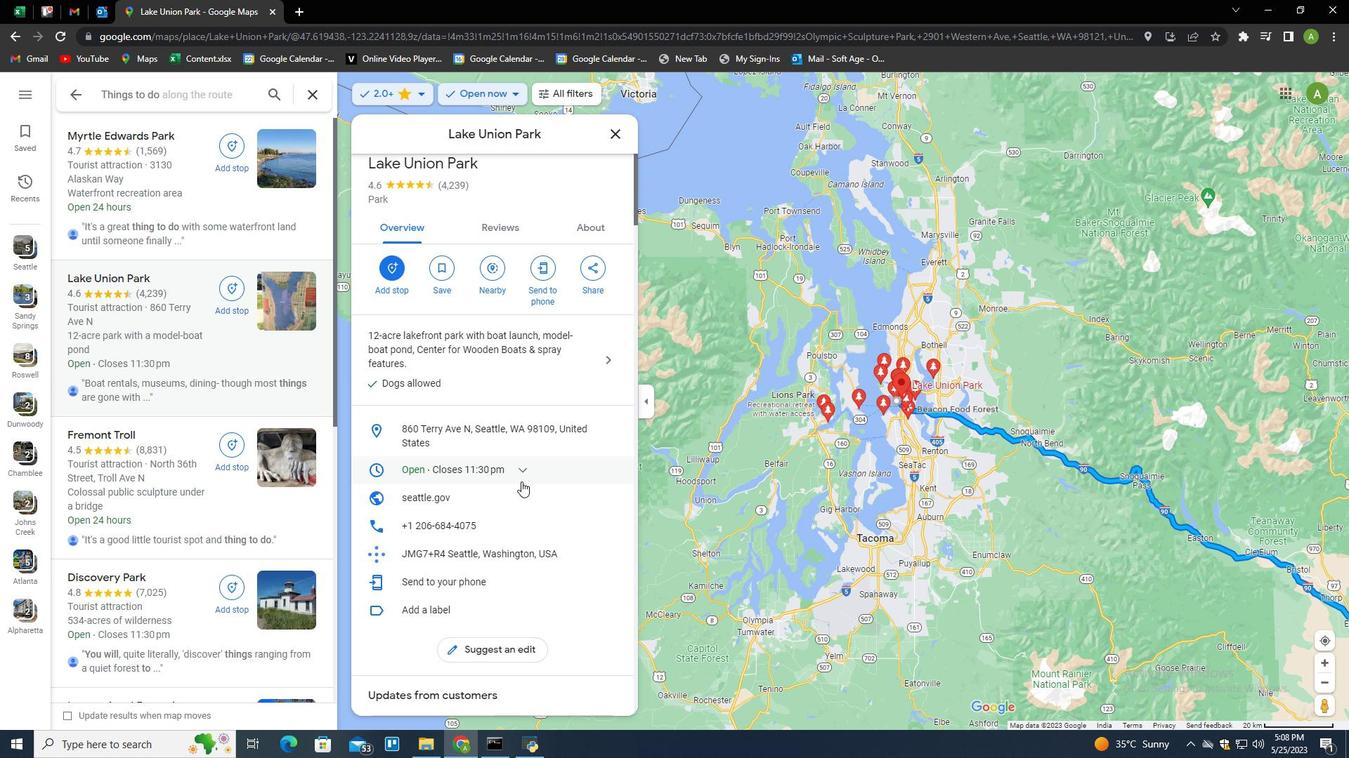 
Action: Mouse scrolled (521, 481) with delta (0, 0)
Screenshot: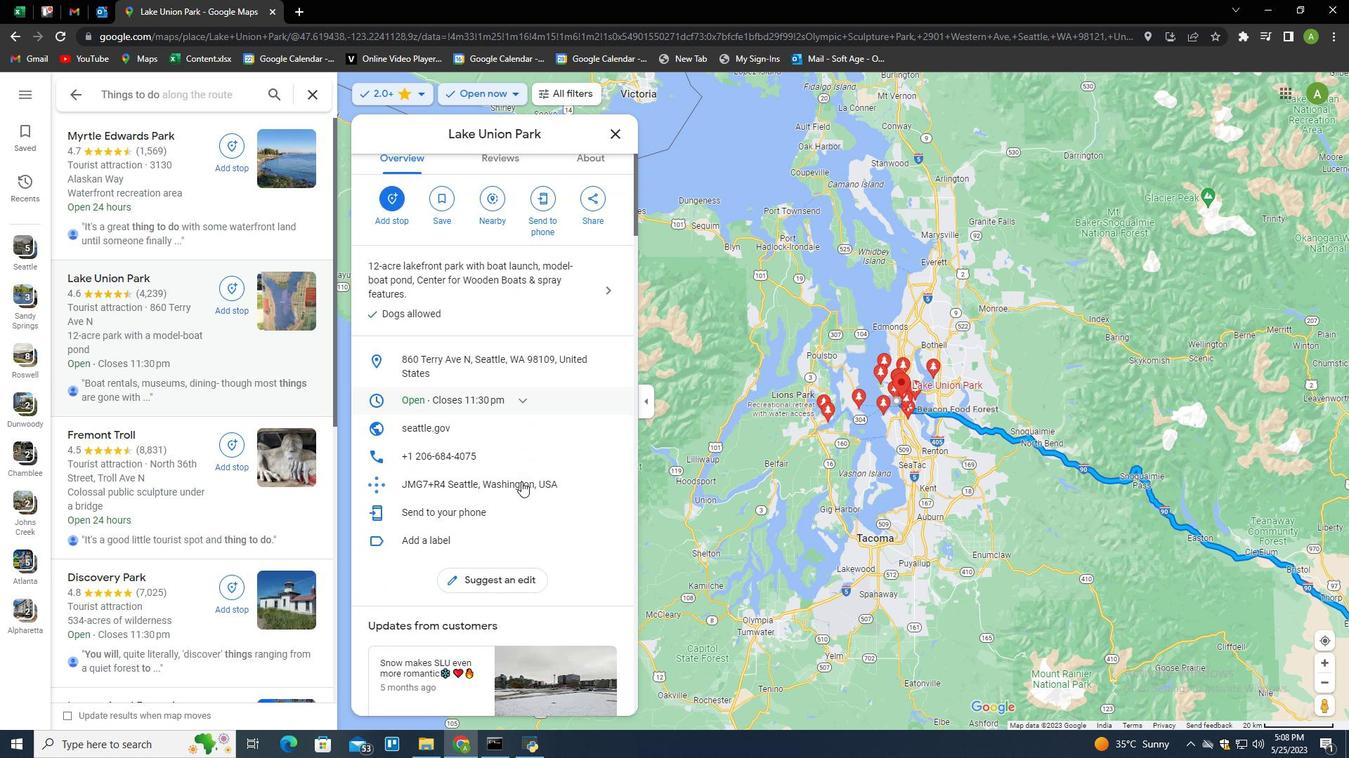 
Action: Mouse scrolled (521, 481) with delta (0, 0)
Screenshot: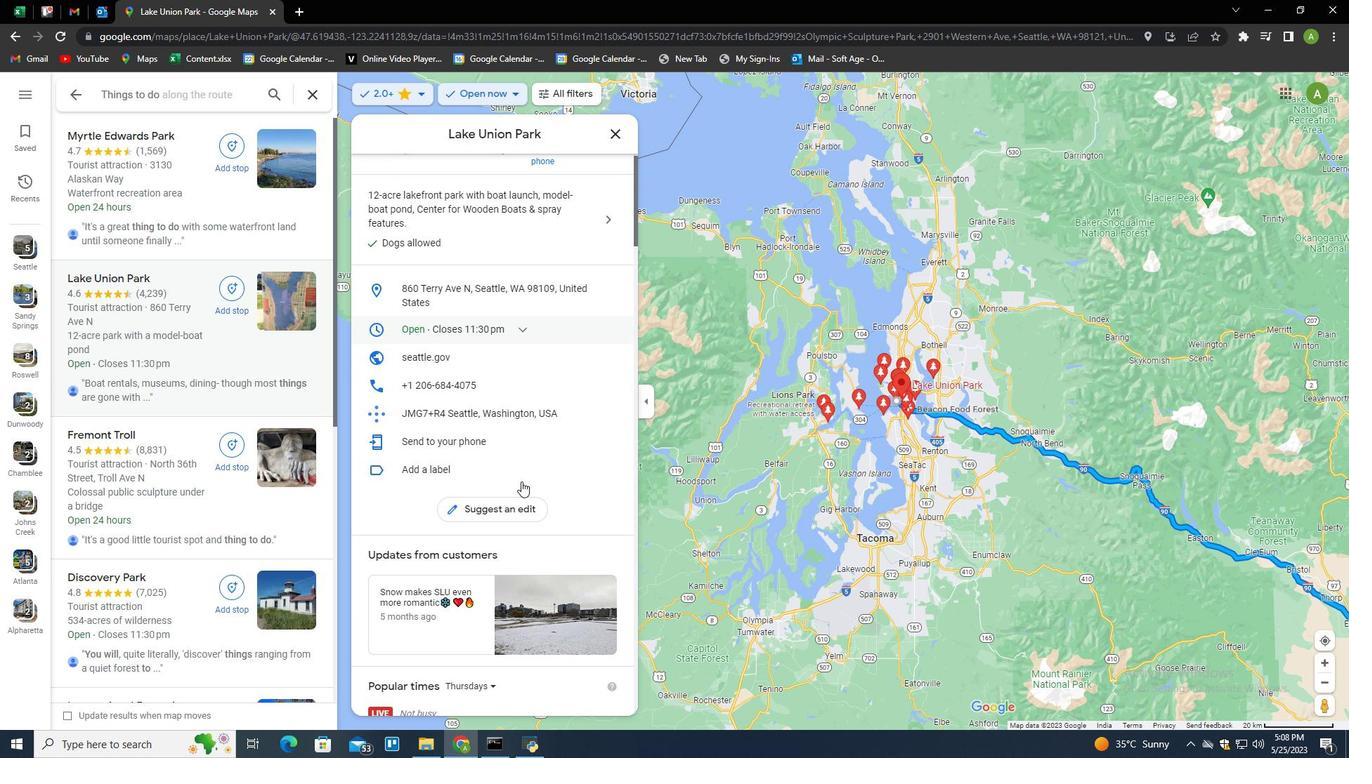 
Action: Mouse scrolled (521, 481) with delta (0, 0)
Screenshot: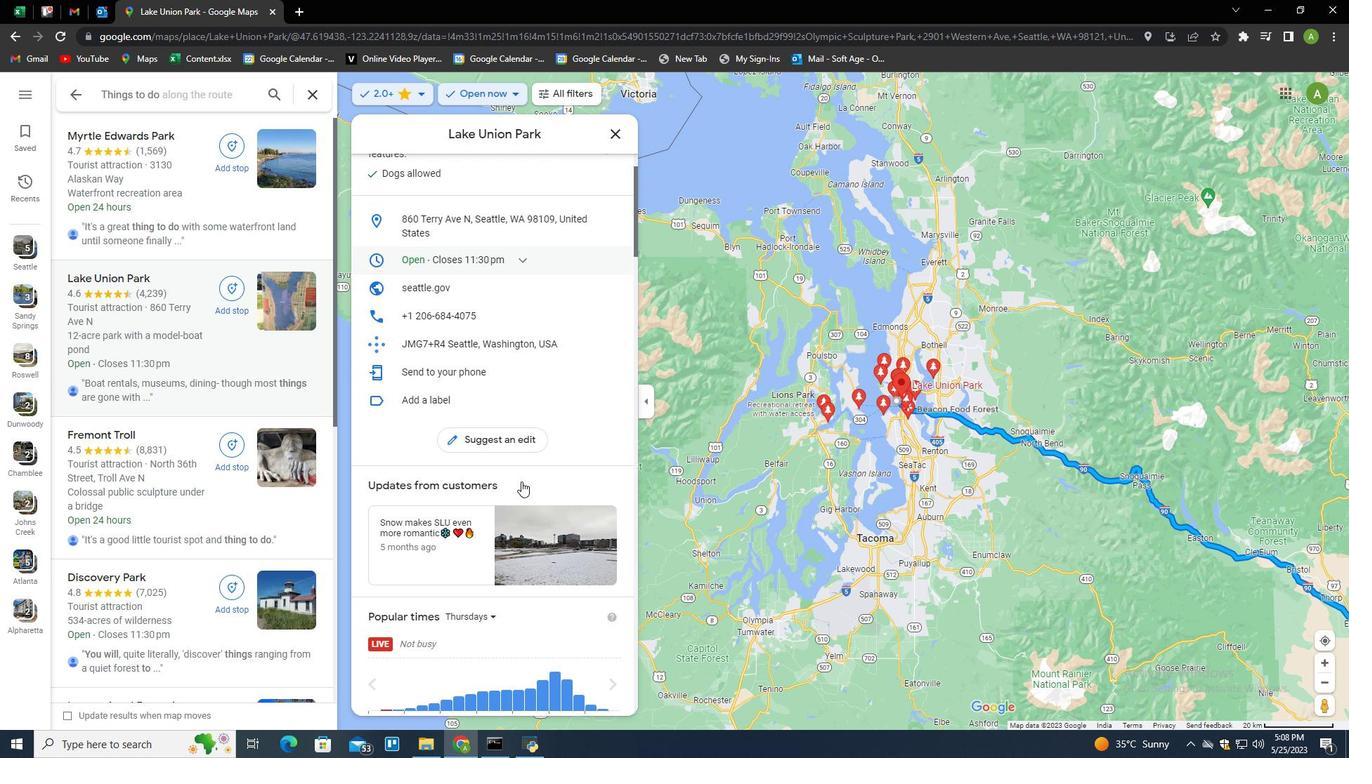 
Action: Mouse scrolled (521, 481) with delta (0, 0)
Screenshot: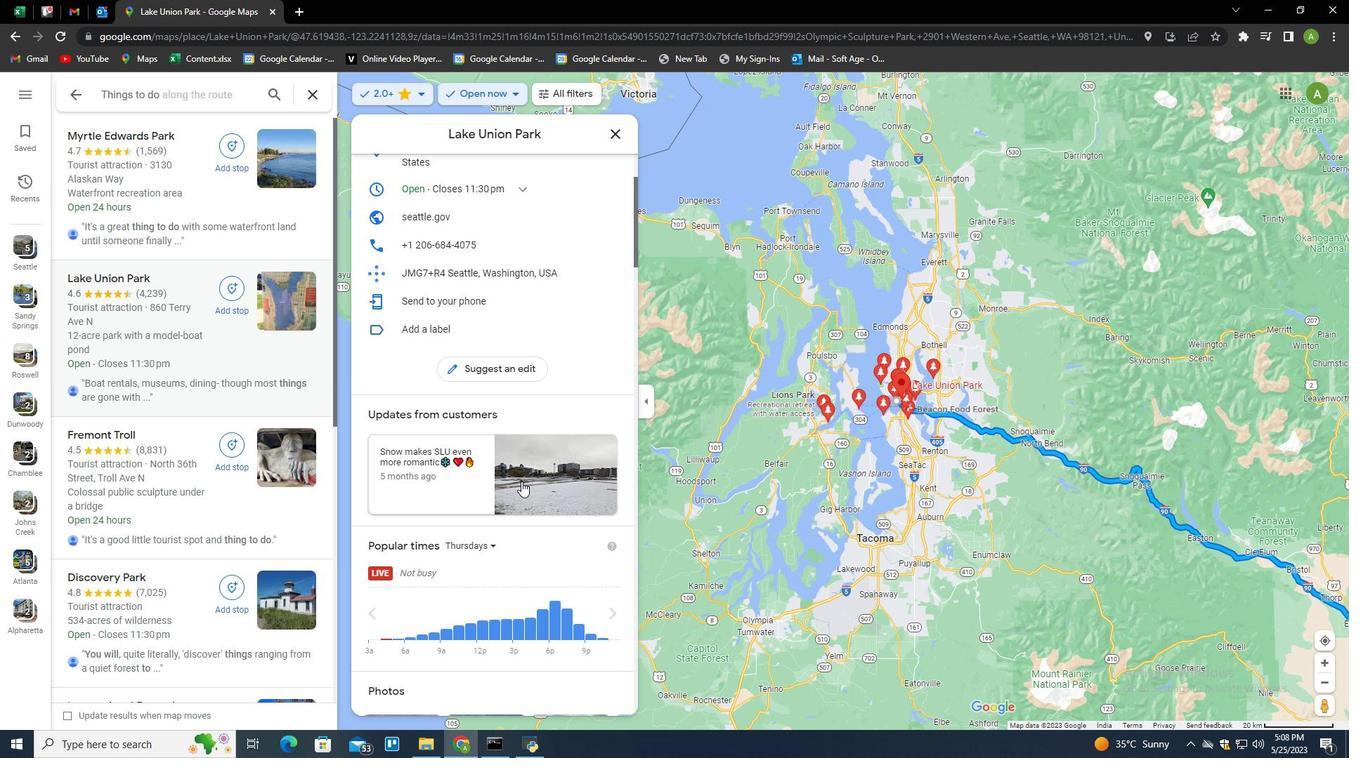 
Action: Mouse scrolled (521, 482) with delta (0, 0)
Screenshot: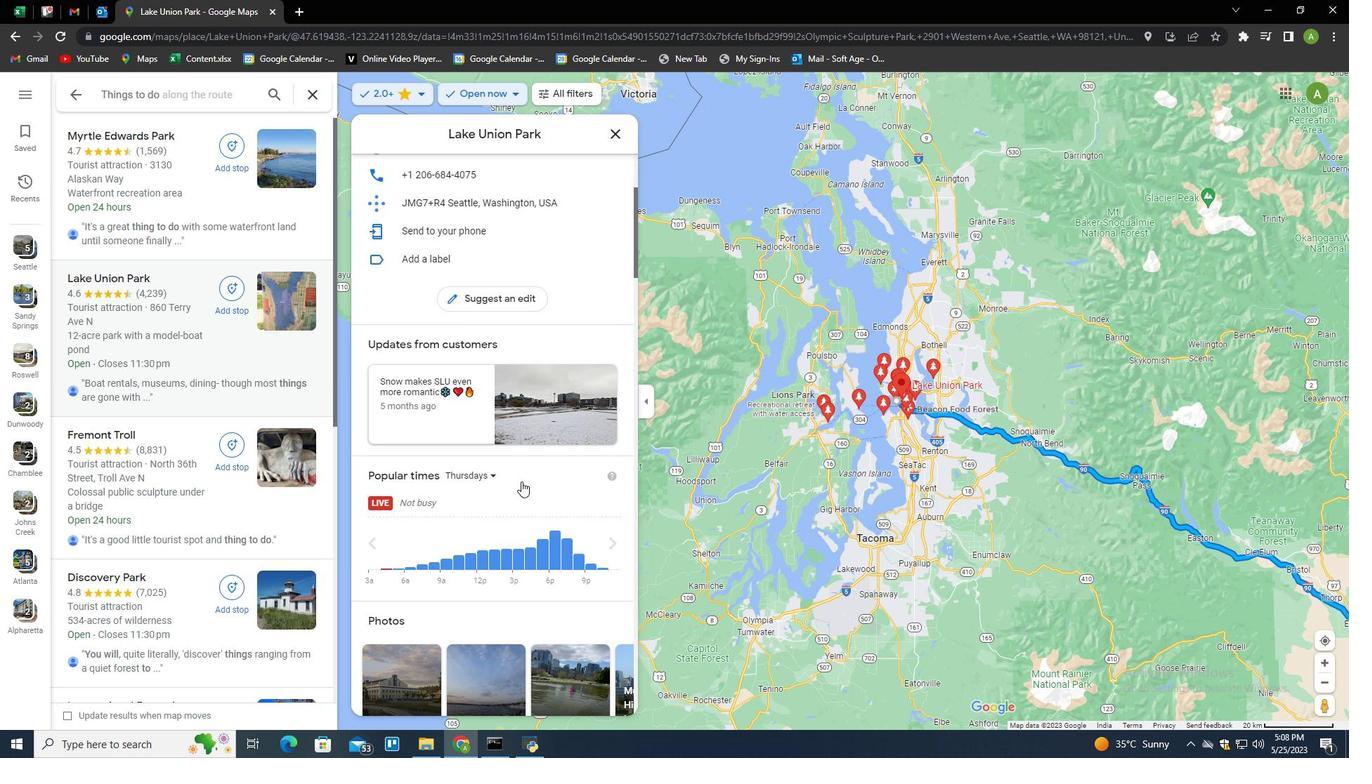 
Action: Mouse scrolled (521, 482) with delta (0, 0)
Screenshot: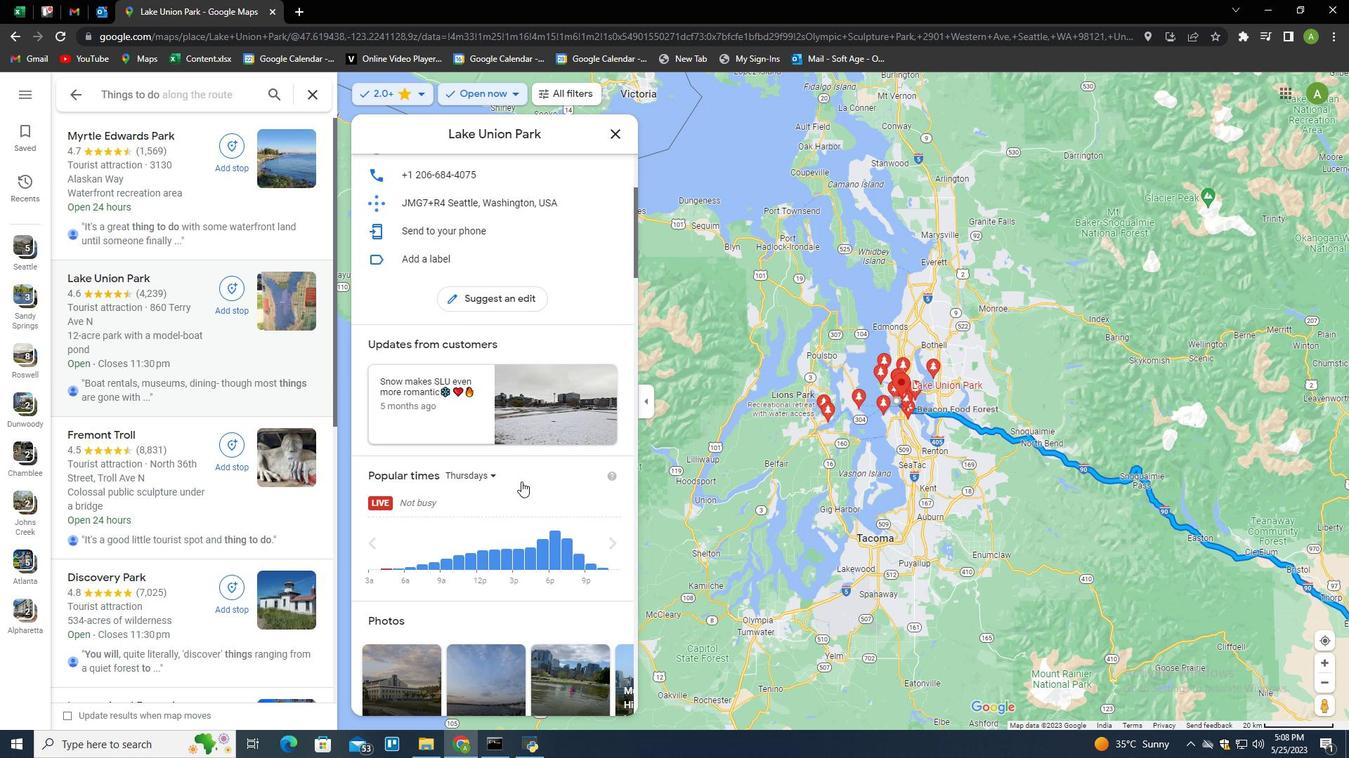 
Action: Mouse scrolled (521, 482) with delta (0, 0)
Screenshot: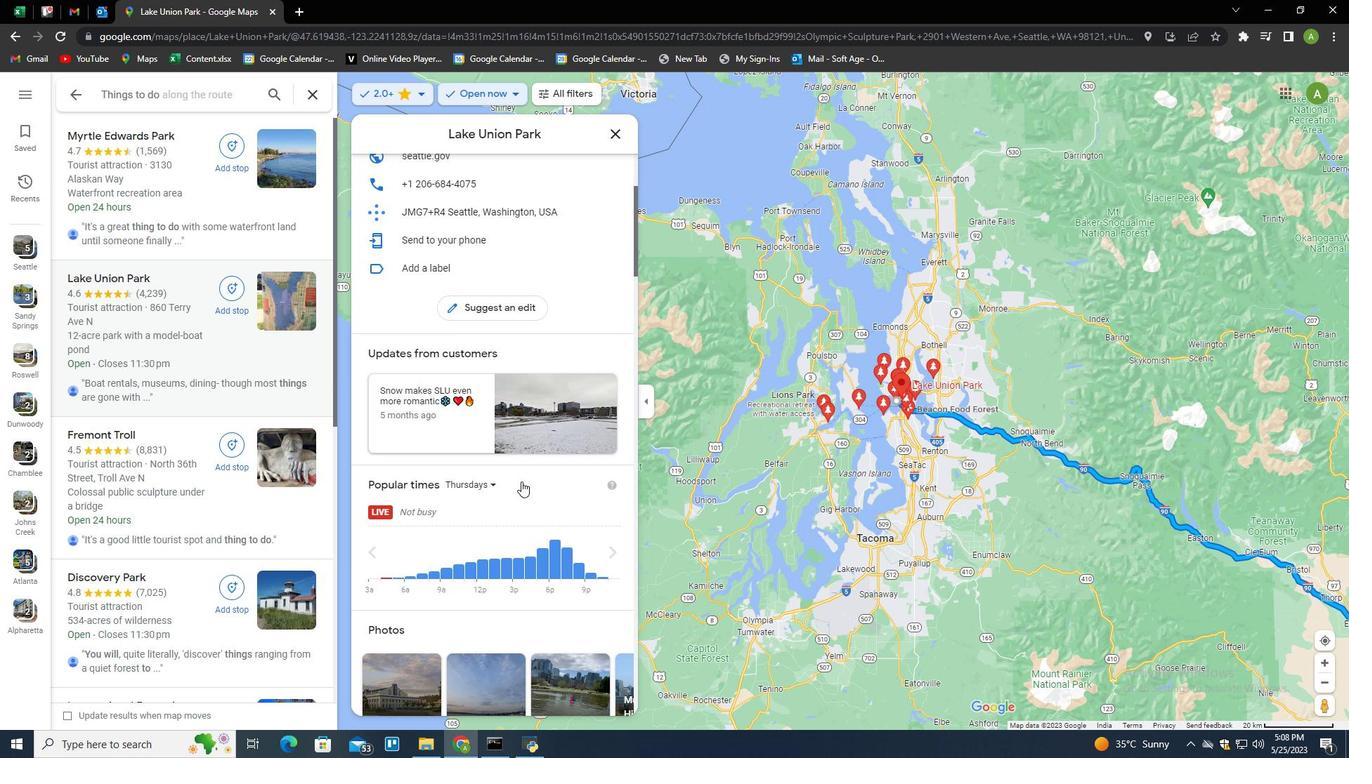 
Action: Mouse scrolled (521, 482) with delta (0, 0)
Screenshot: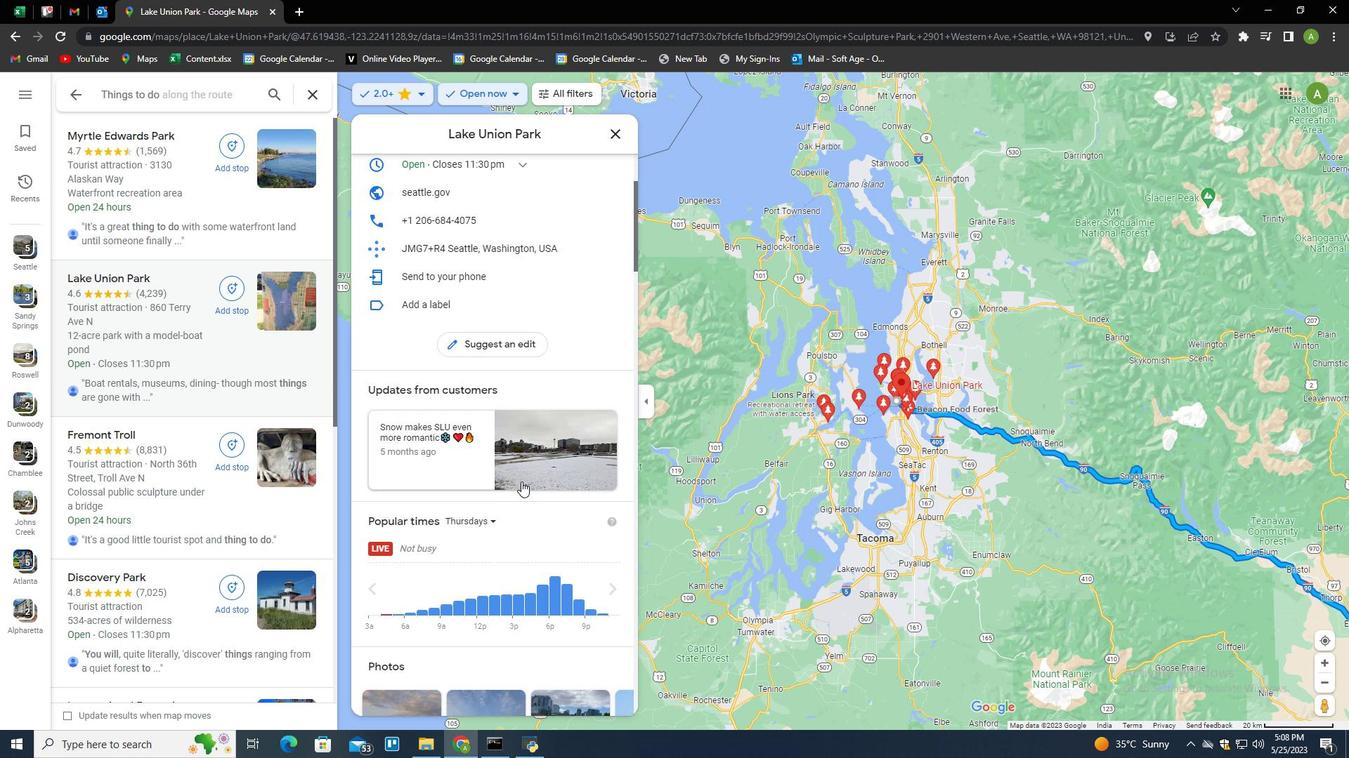 
Action: Mouse scrolled (521, 482) with delta (0, 0)
Screenshot: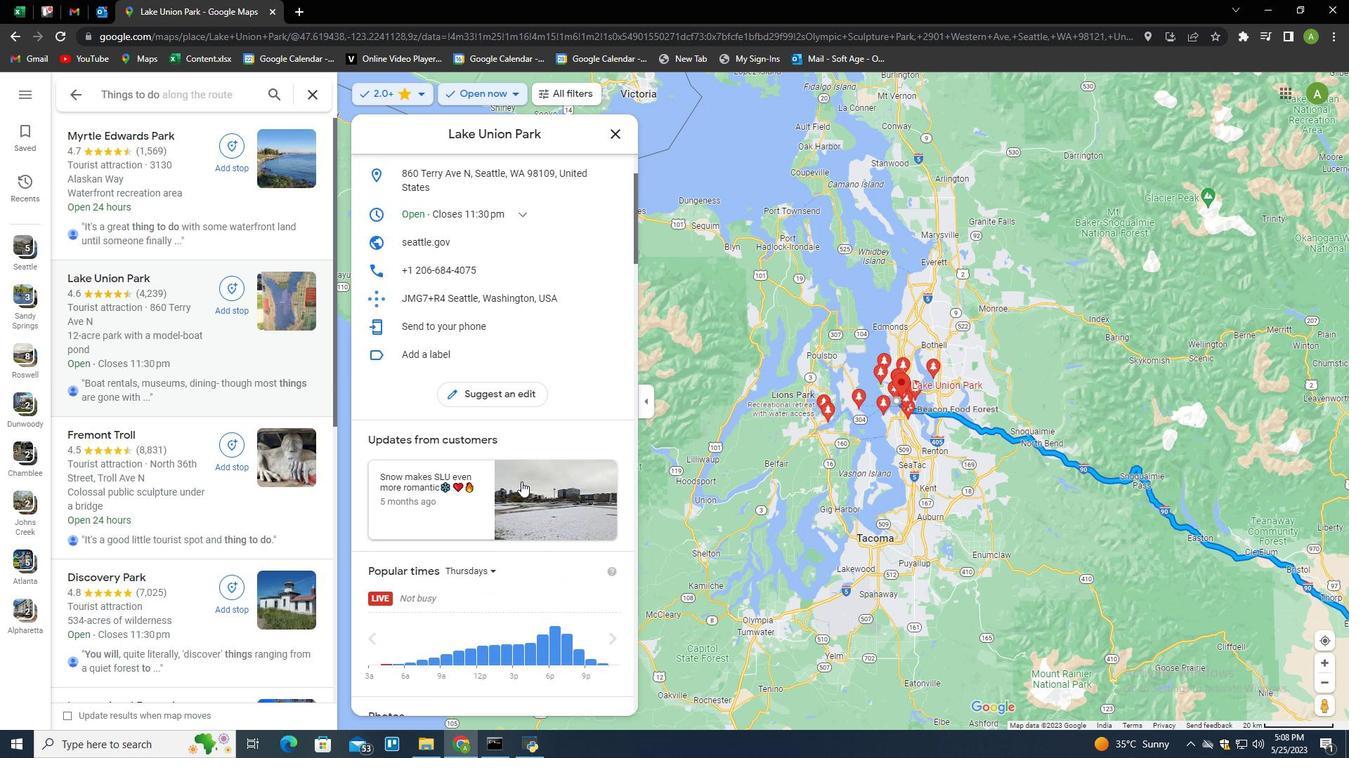 
Action: Mouse scrolled (521, 482) with delta (0, 0)
Screenshot: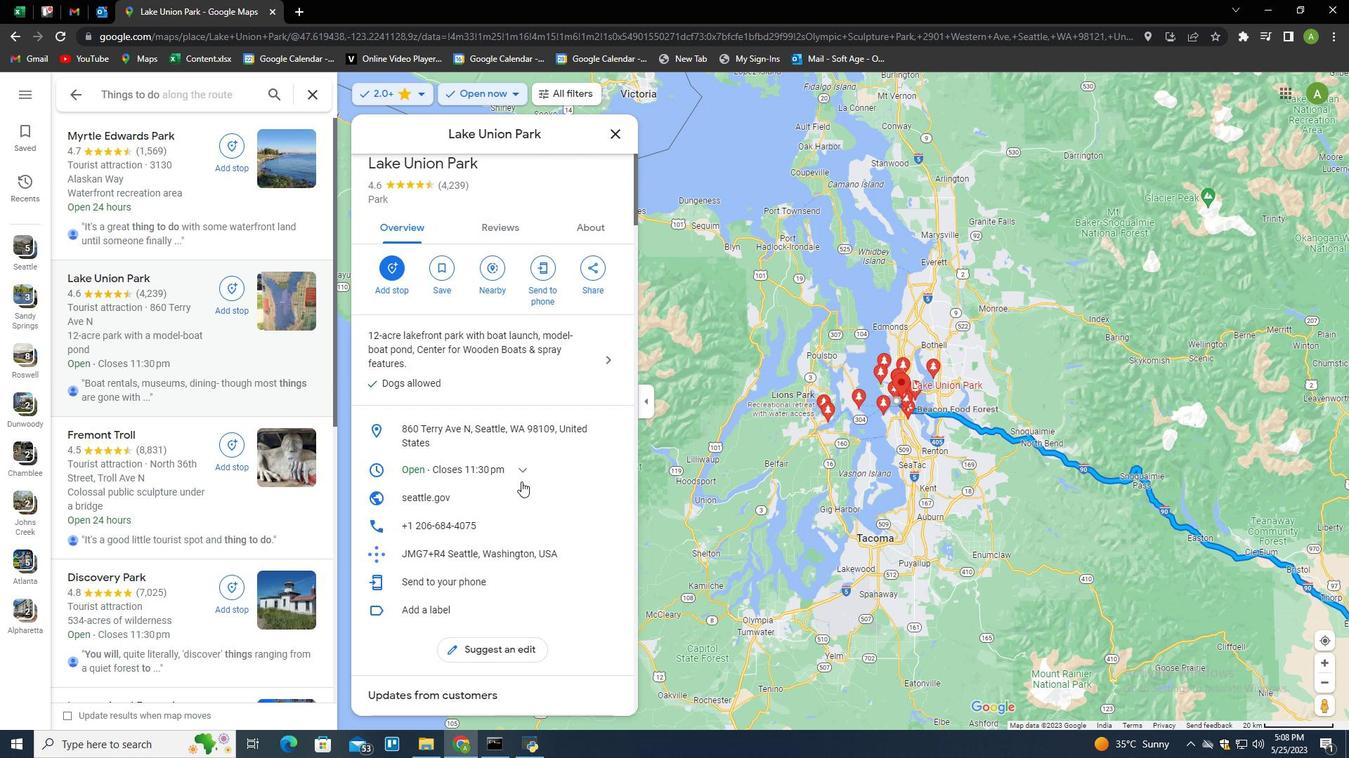 
Action: Mouse scrolled (521, 482) with delta (0, 0)
Screenshot: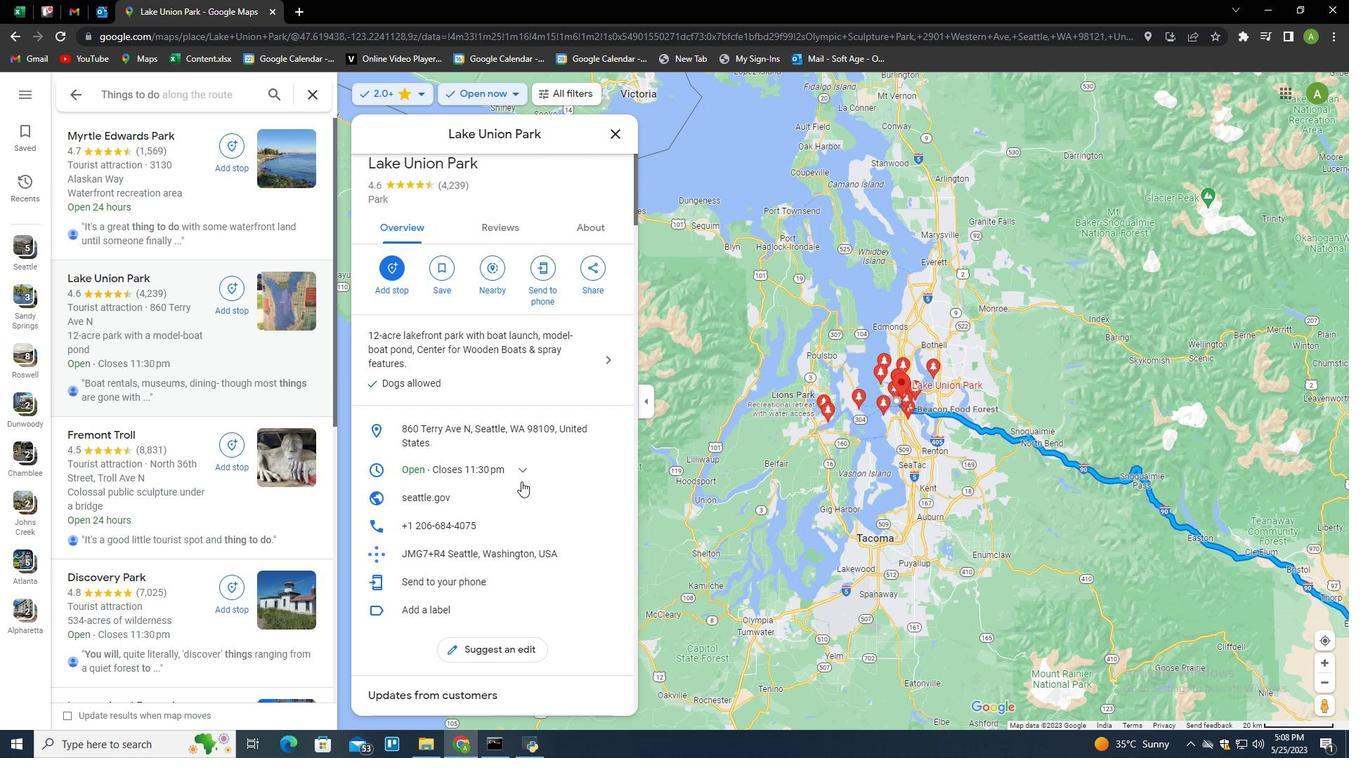 
Action: Mouse scrolled (521, 482) with delta (0, 0)
Screenshot: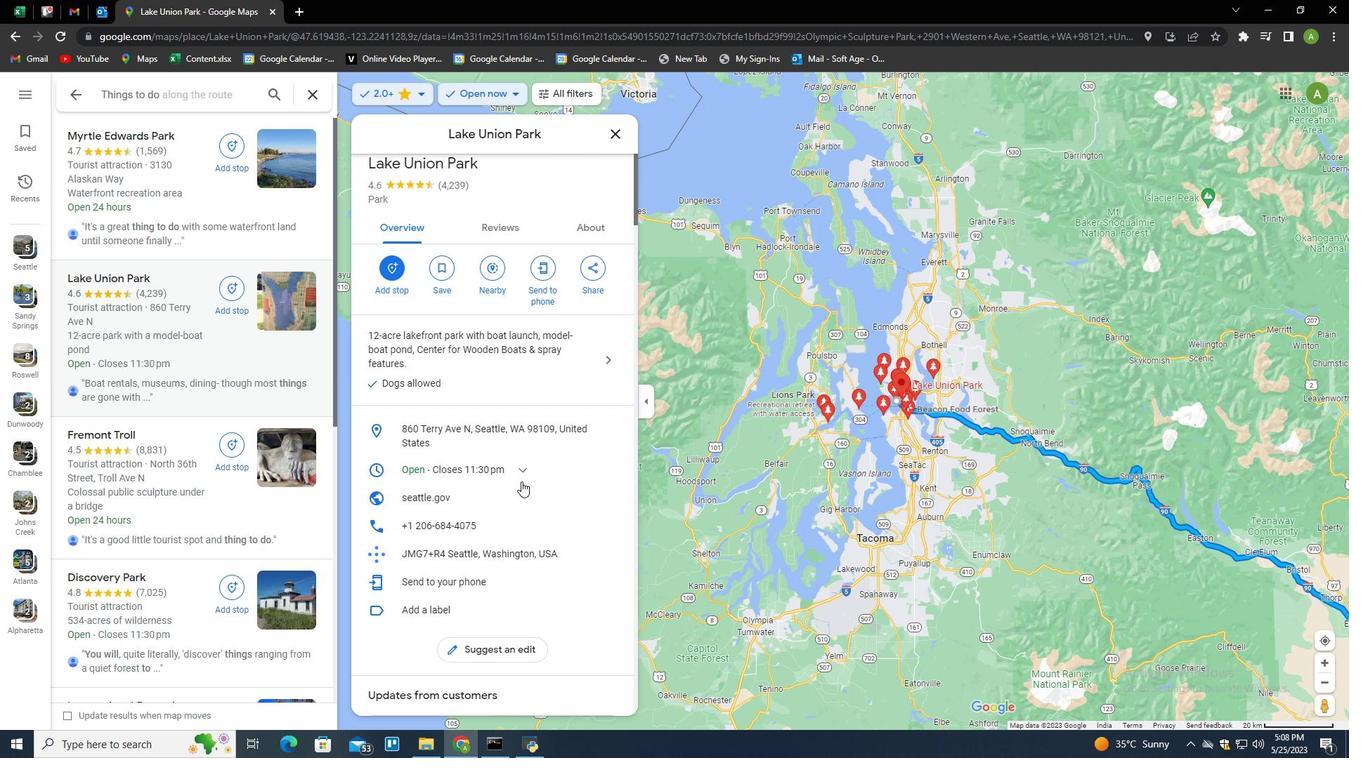 
Action: Mouse scrolled (521, 482) with delta (0, 0)
Screenshot: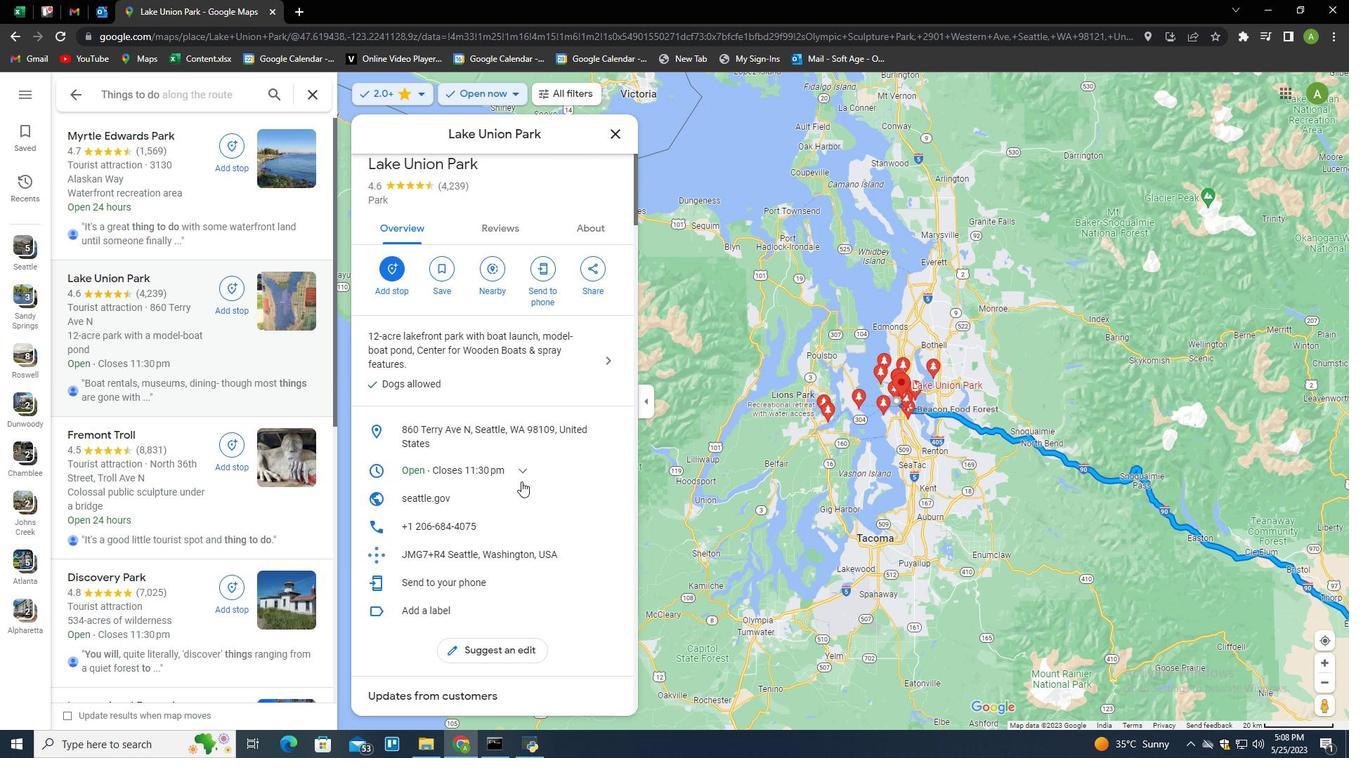 
Action: Mouse moved to (493, 360)
Screenshot: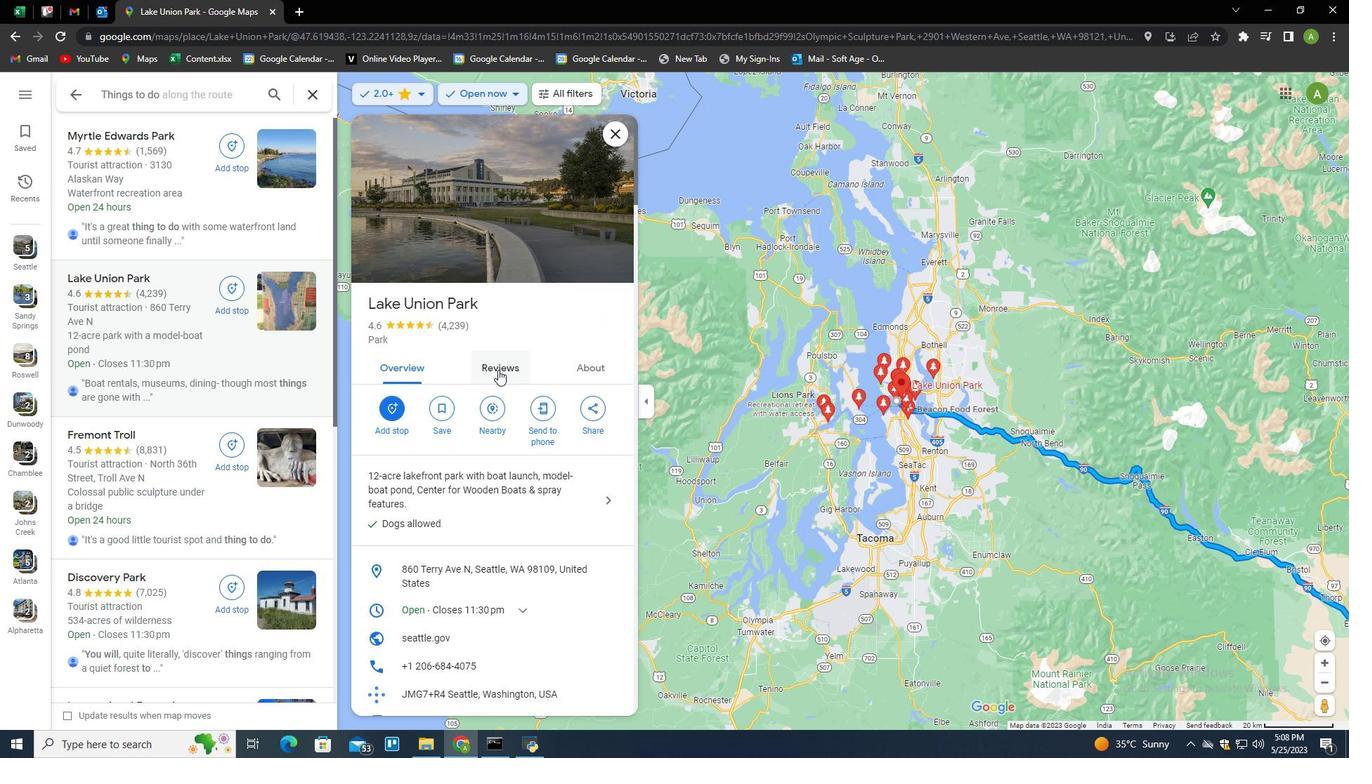 
Action: Mouse pressed left at (493, 360)
Screenshot: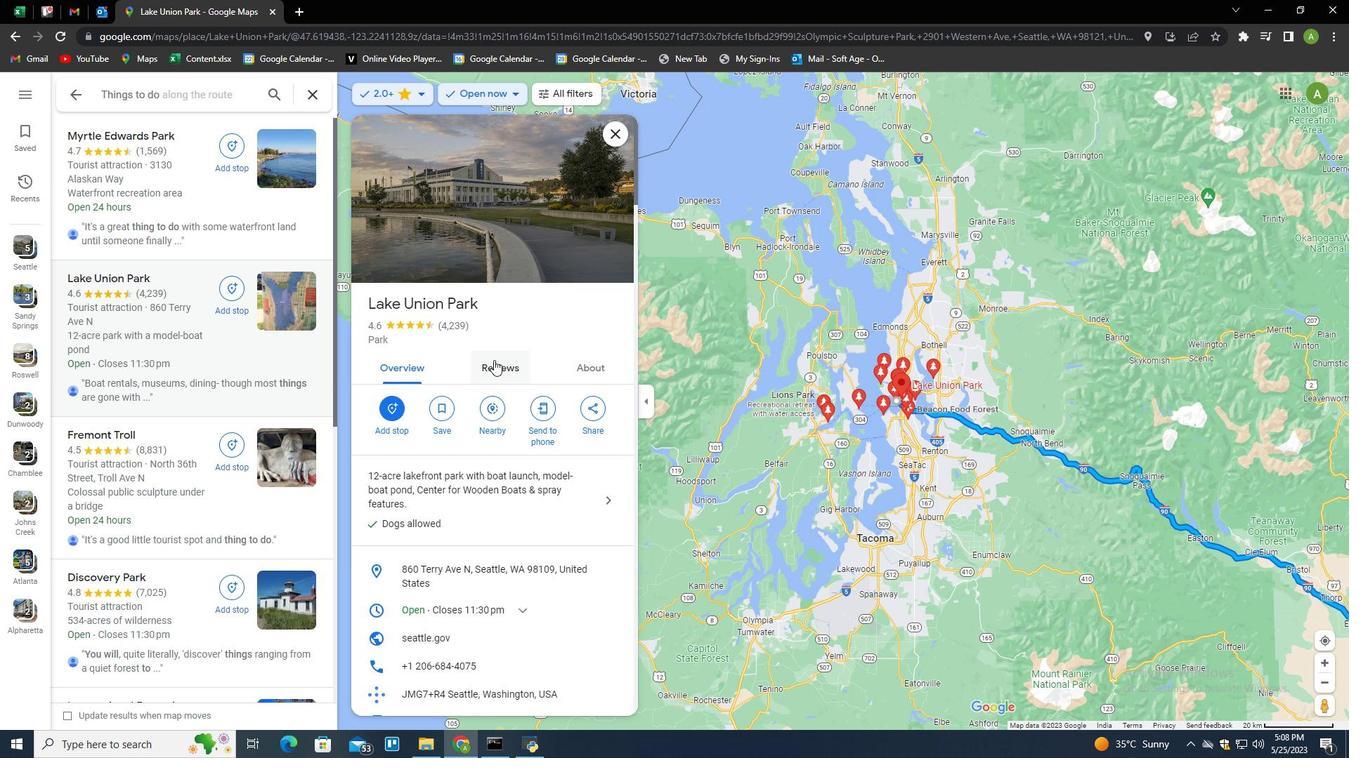 
Action: Mouse moved to (513, 444)
Screenshot: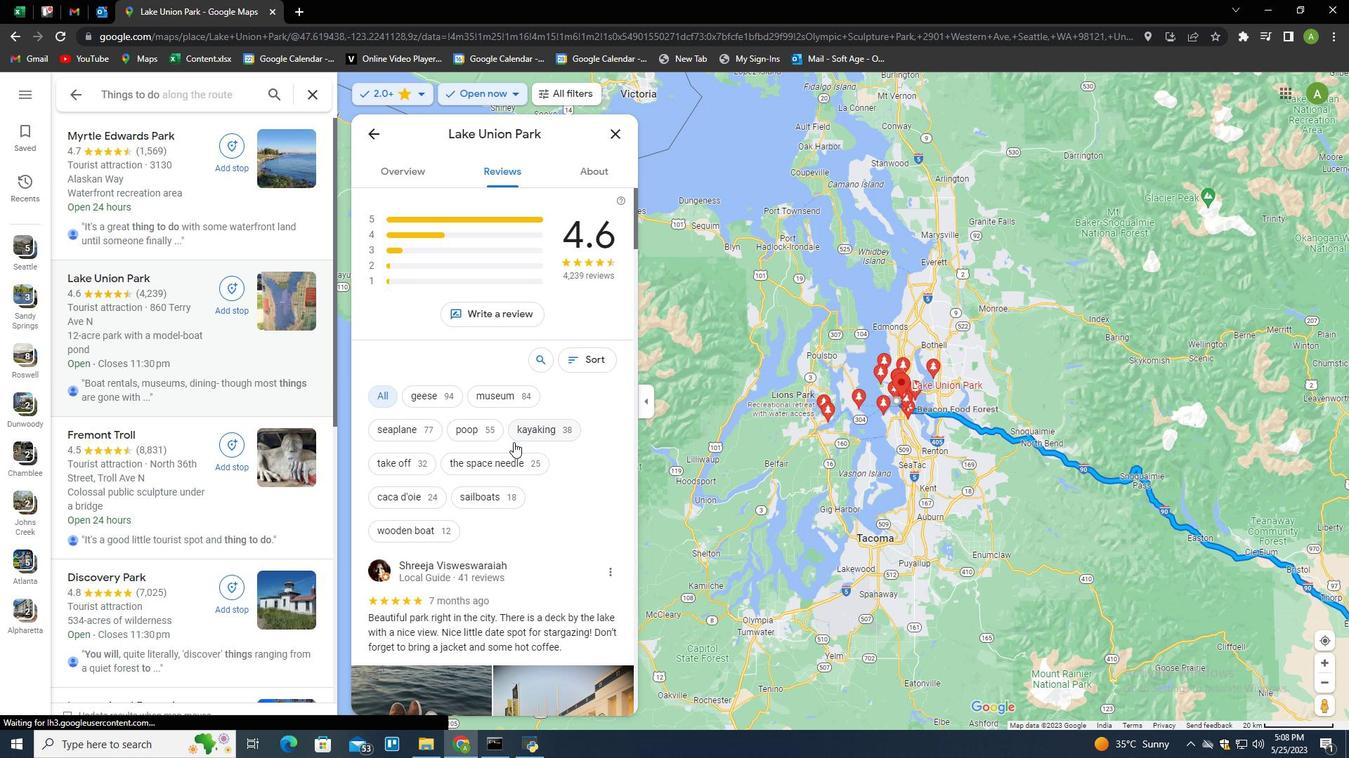 
Action: Mouse scrolled (513, 444) with delta (0, 0)
Screenshot: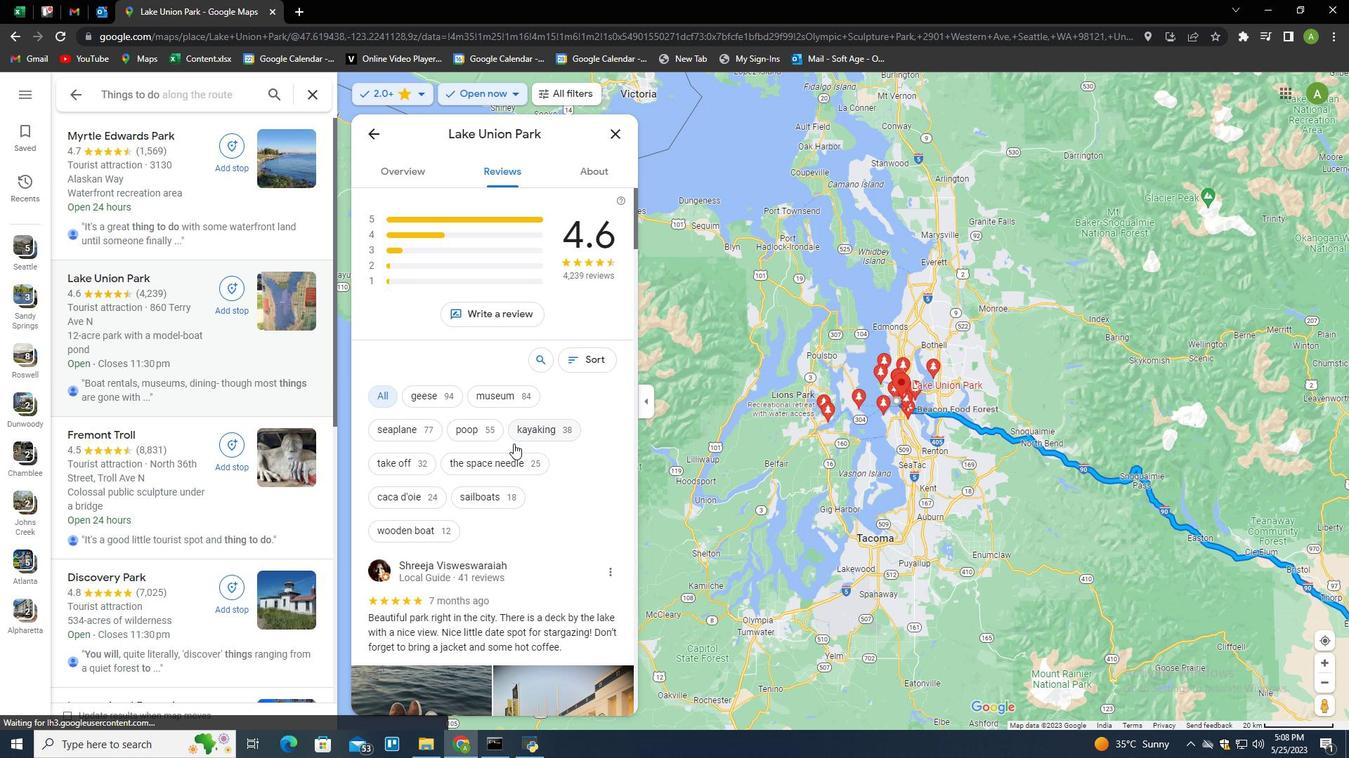 
Action: Mouse scrolled (513, 444) with delta (0, 0)
Screenshot: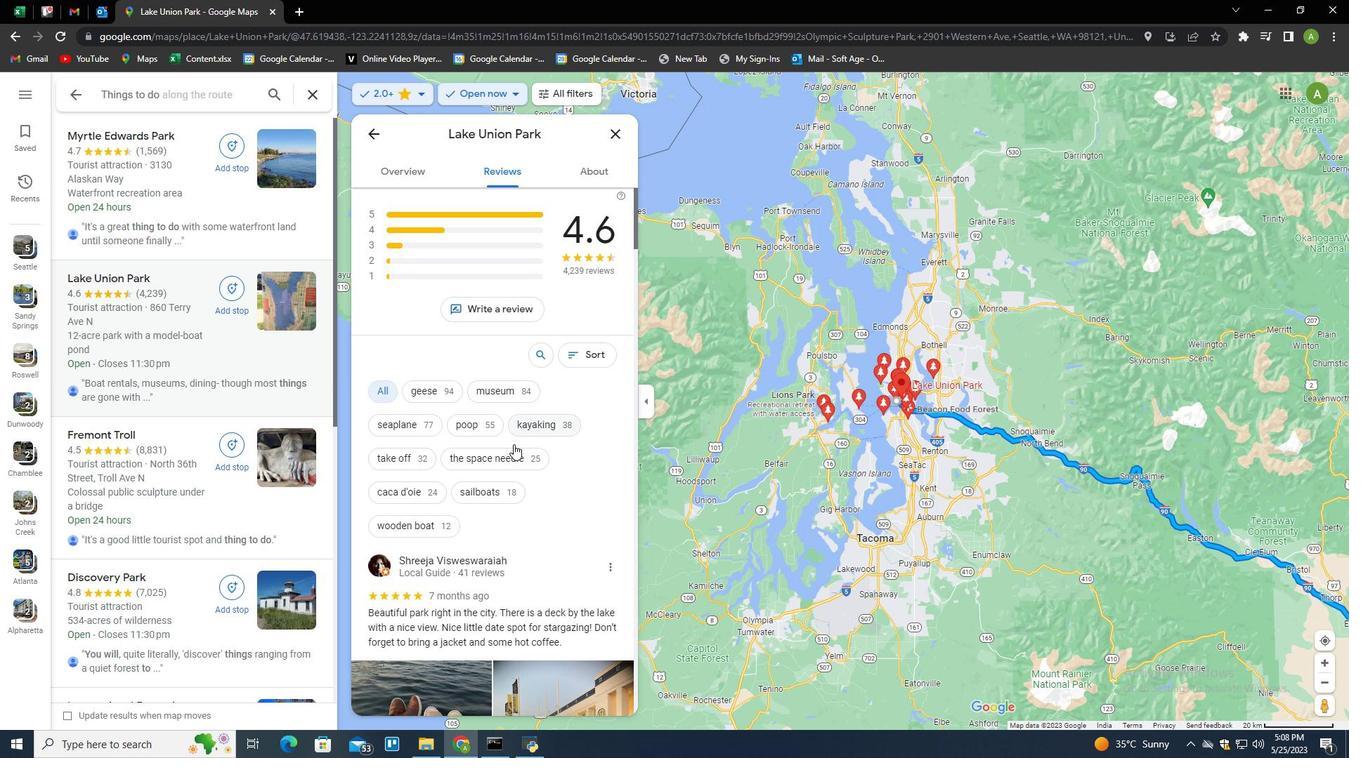 
Action: Mouse scrolled (513, 444) with delta (0, 0)
Screenshot: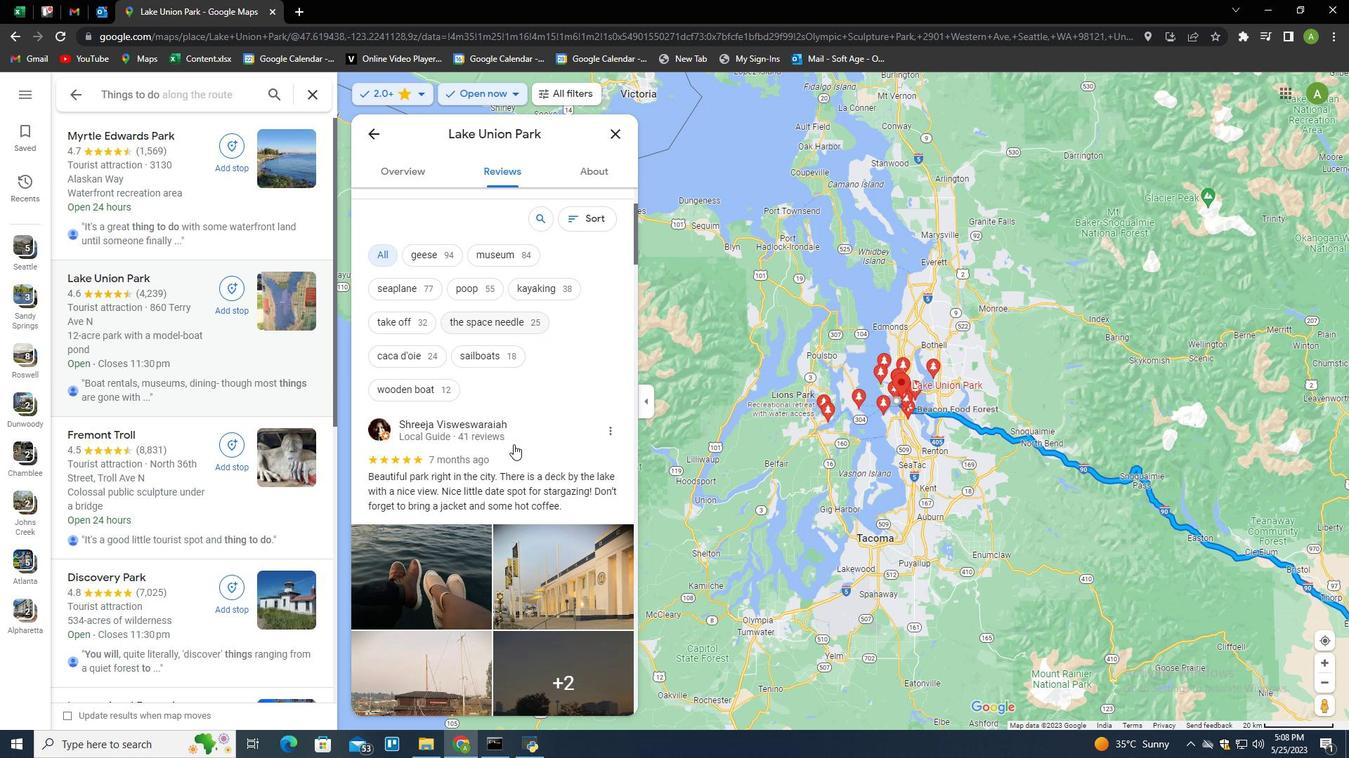 
Action: Mouse scrolled (513, 444) with delta (0, 0)
Screenshot: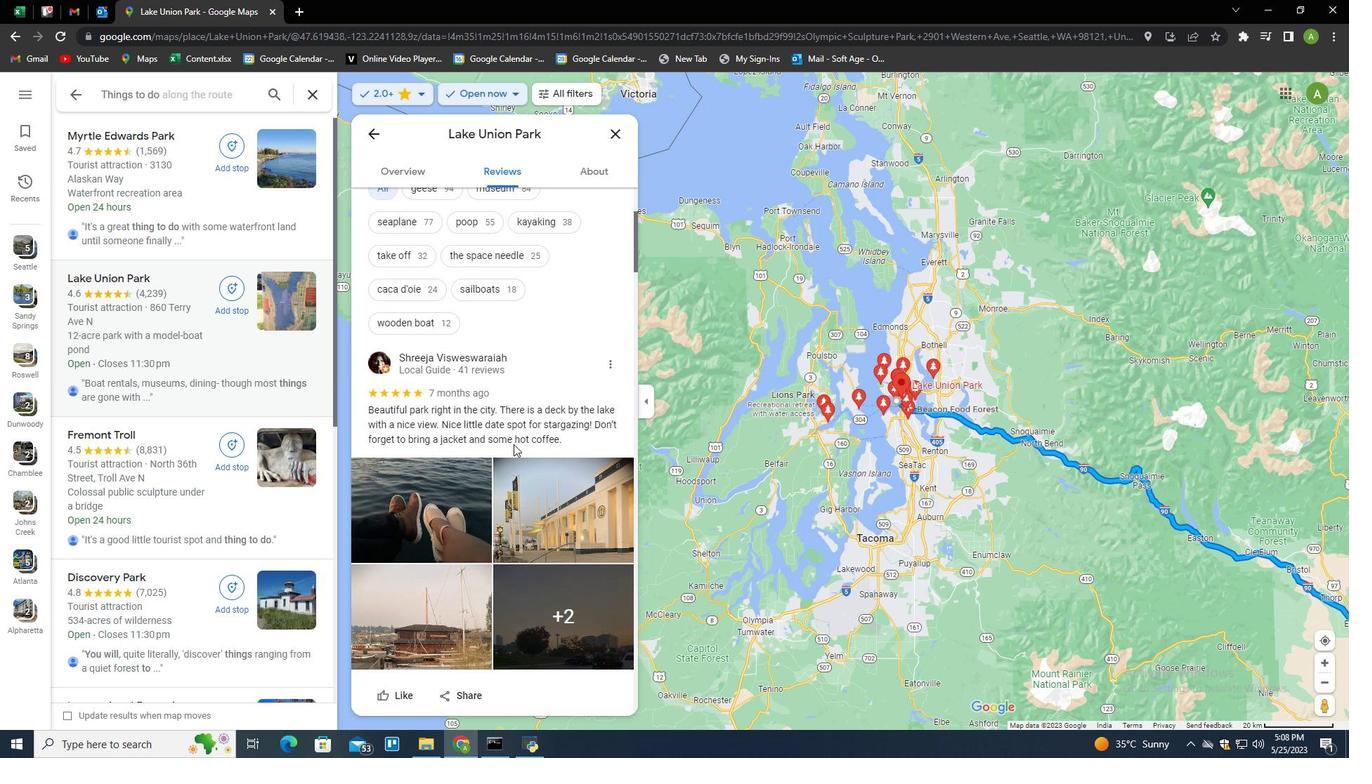 
Action: Mouse scrolled (513, 444) with delta (0, 0)
Screenshot: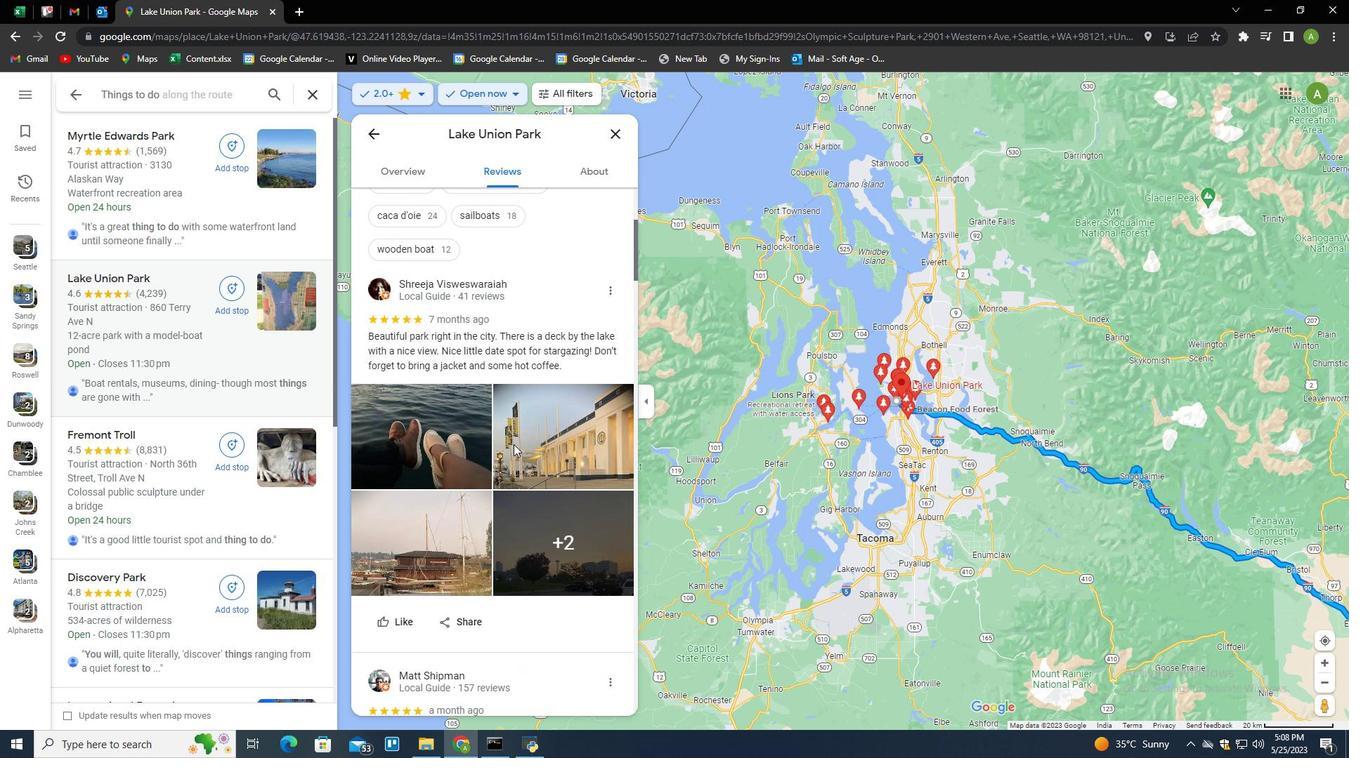 
Action: Mouse scrolled (513, 444) with delta (0, 0)
Screenshot: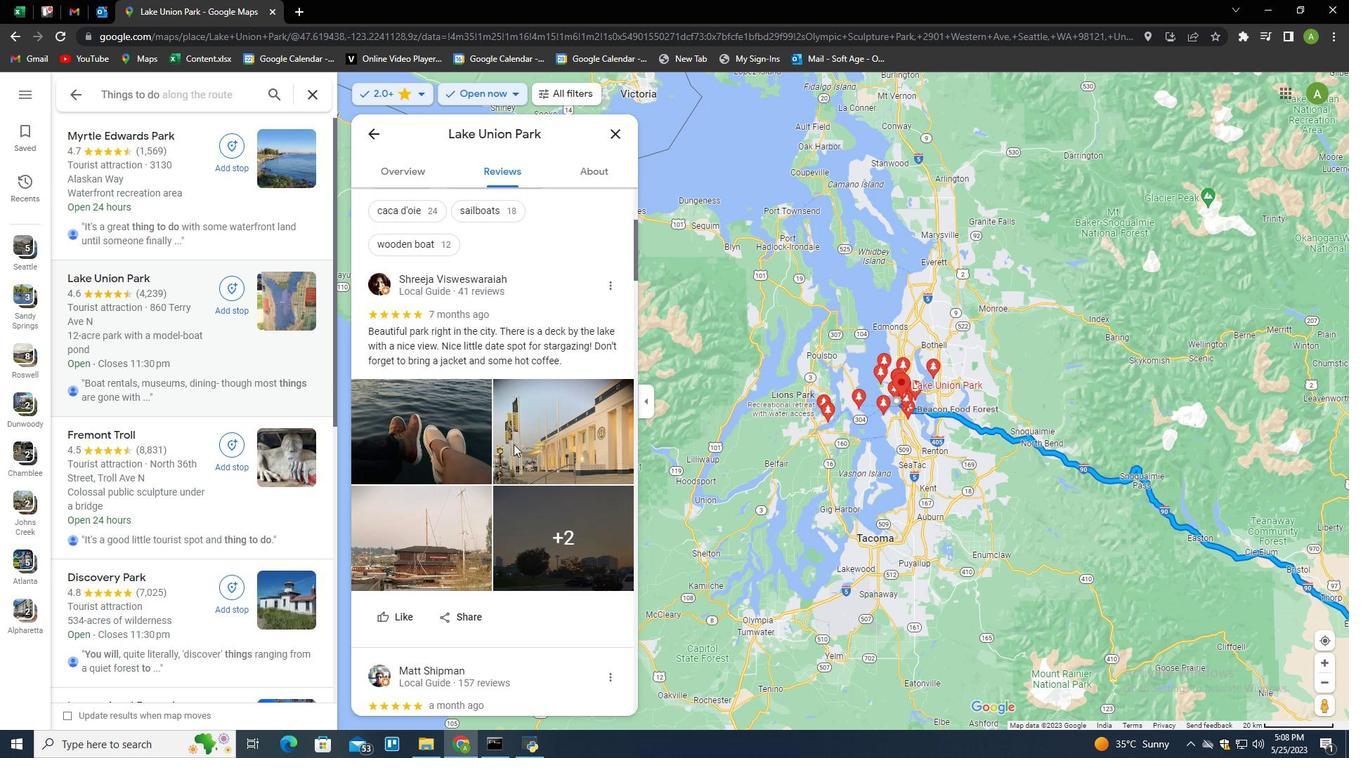 
Action: Mouse scrolled (513, 444) with delta (0, 0)
Screenshot: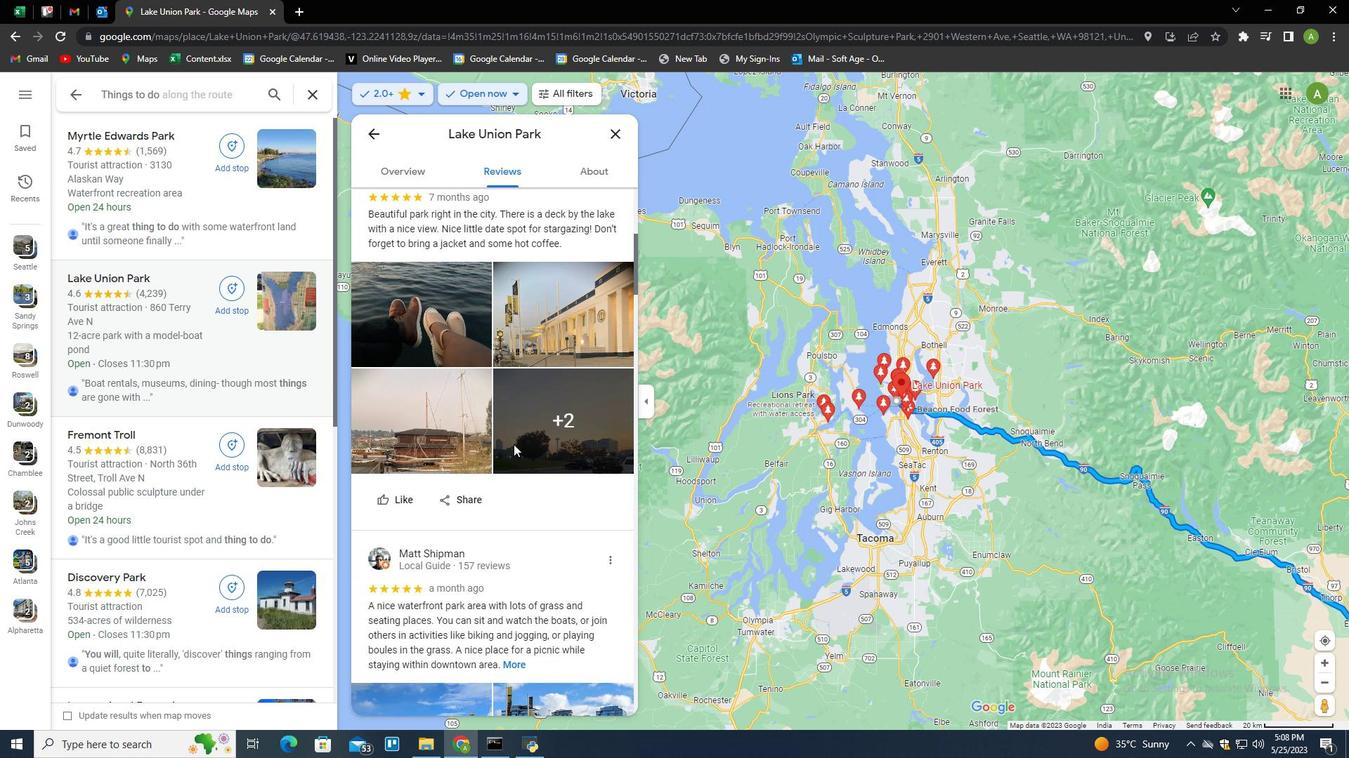 
Action: Mouse scrolled (513, 444) with delta (0, 0)
Screenshot: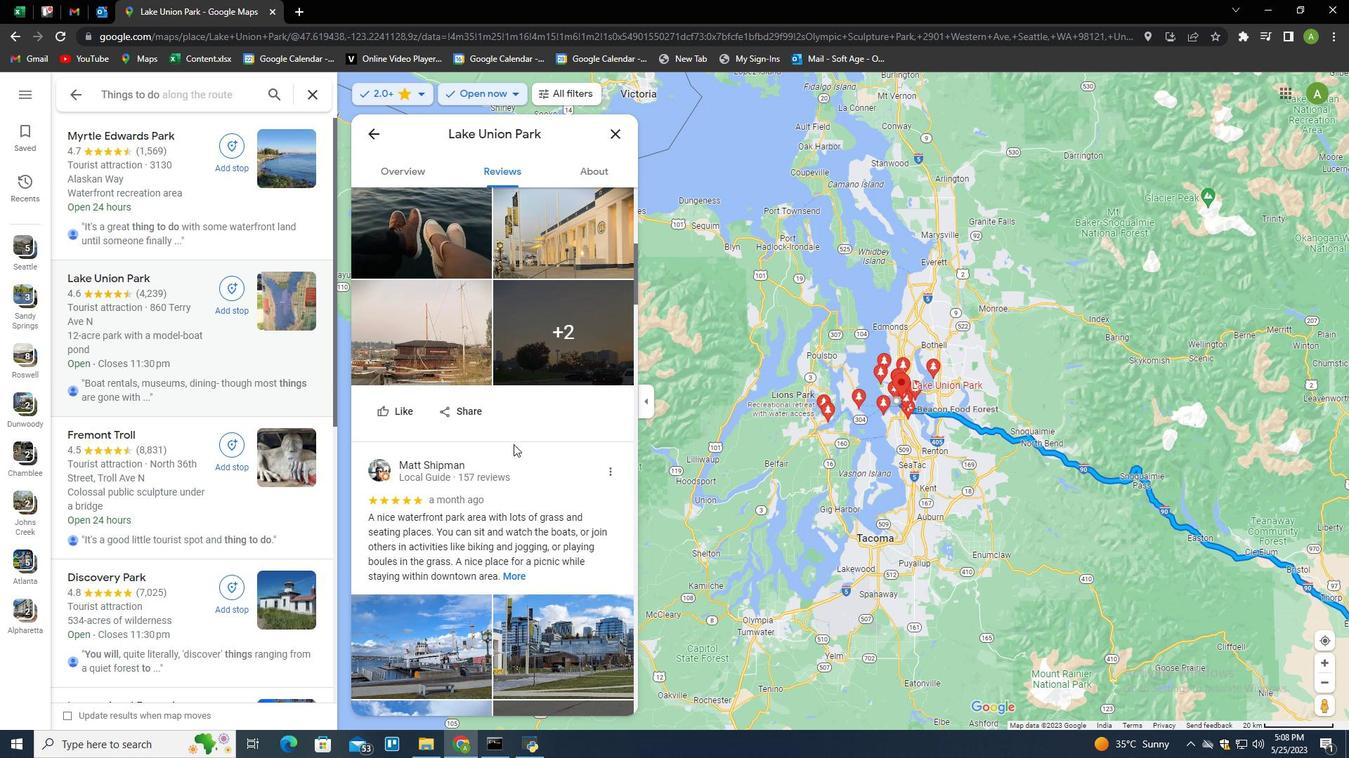 
Action: Mouse scrolled (513, 444) with delta (0, 0)
Screenshot: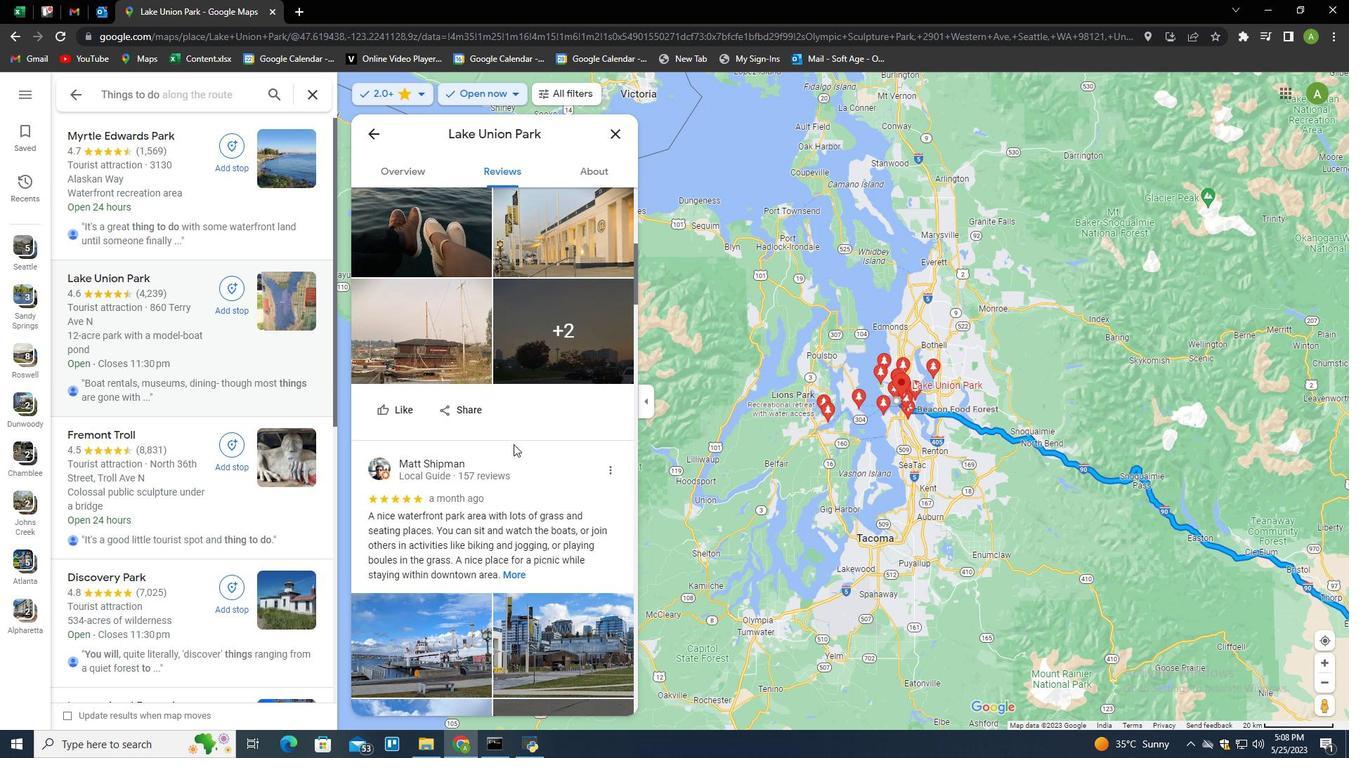 
Action: Mouse moved to (513, 433)
Screenshot: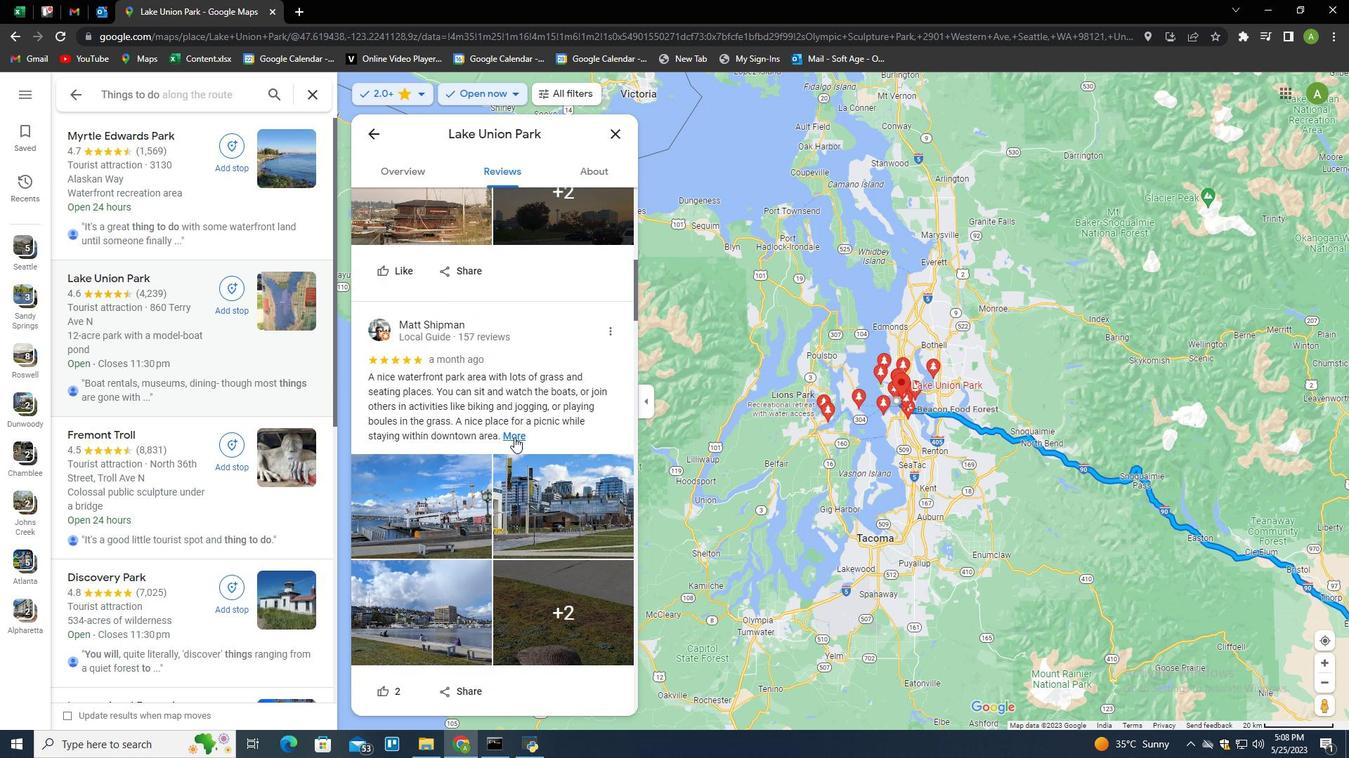 
Action: Mouse pressed left at (513, 433)
Screenshot: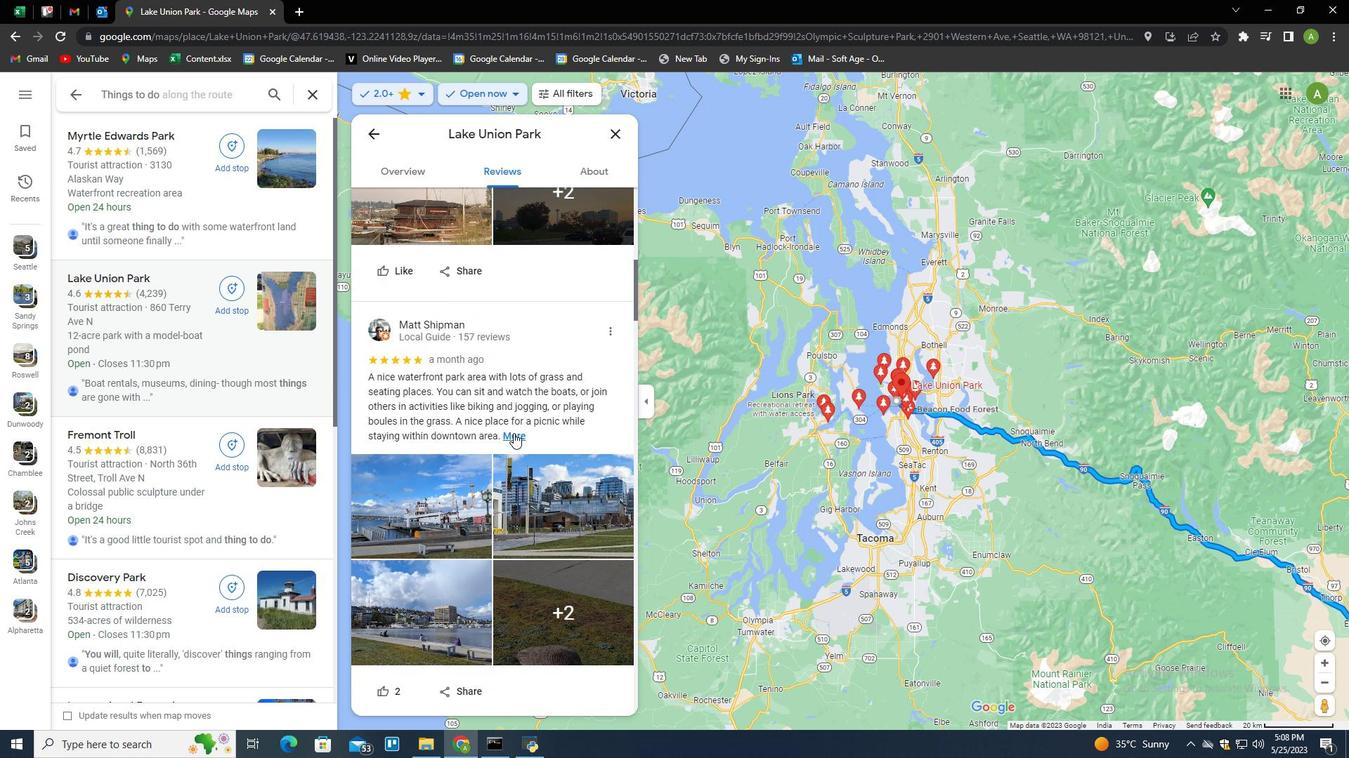 
Action: Mouse moved to (522, 426)
Screenshot: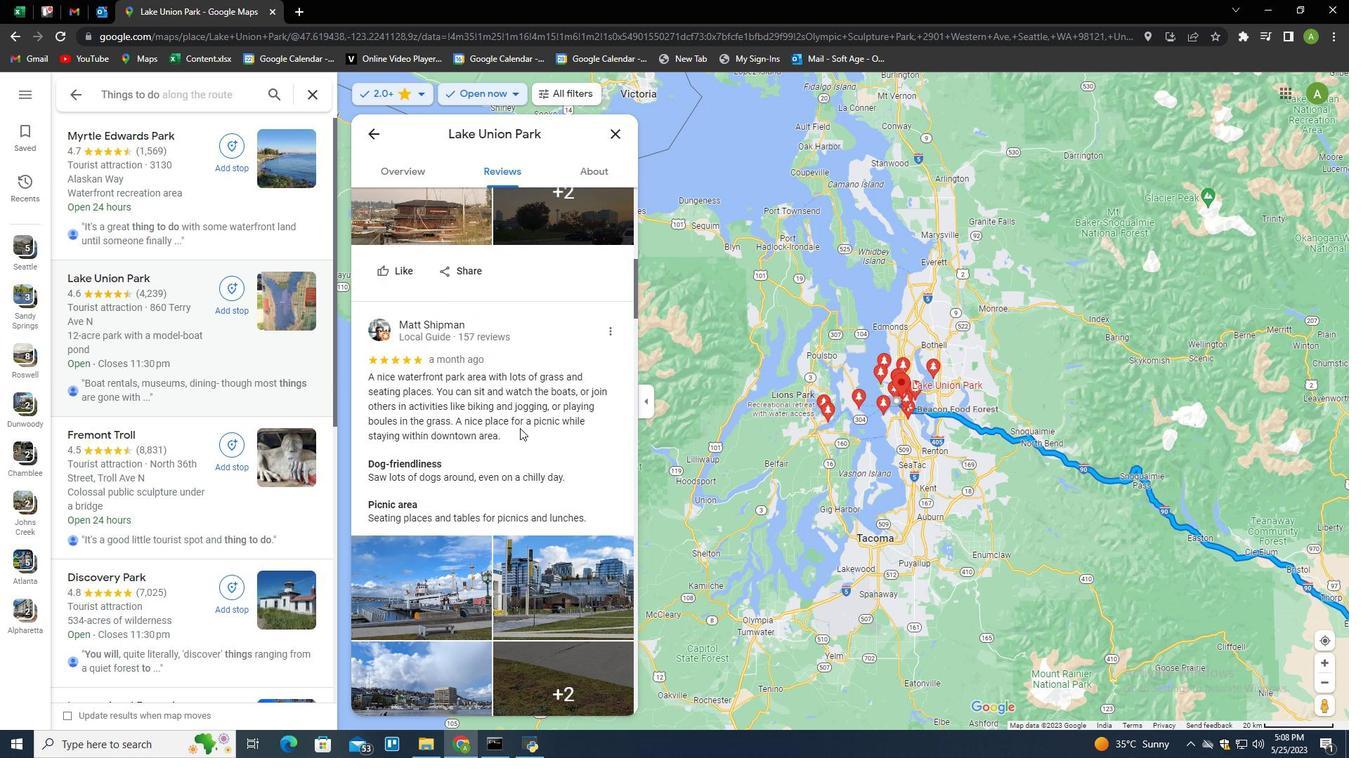 
Action: Mouse scrolled (522, 425) with delta (0, 0)
Screenshot: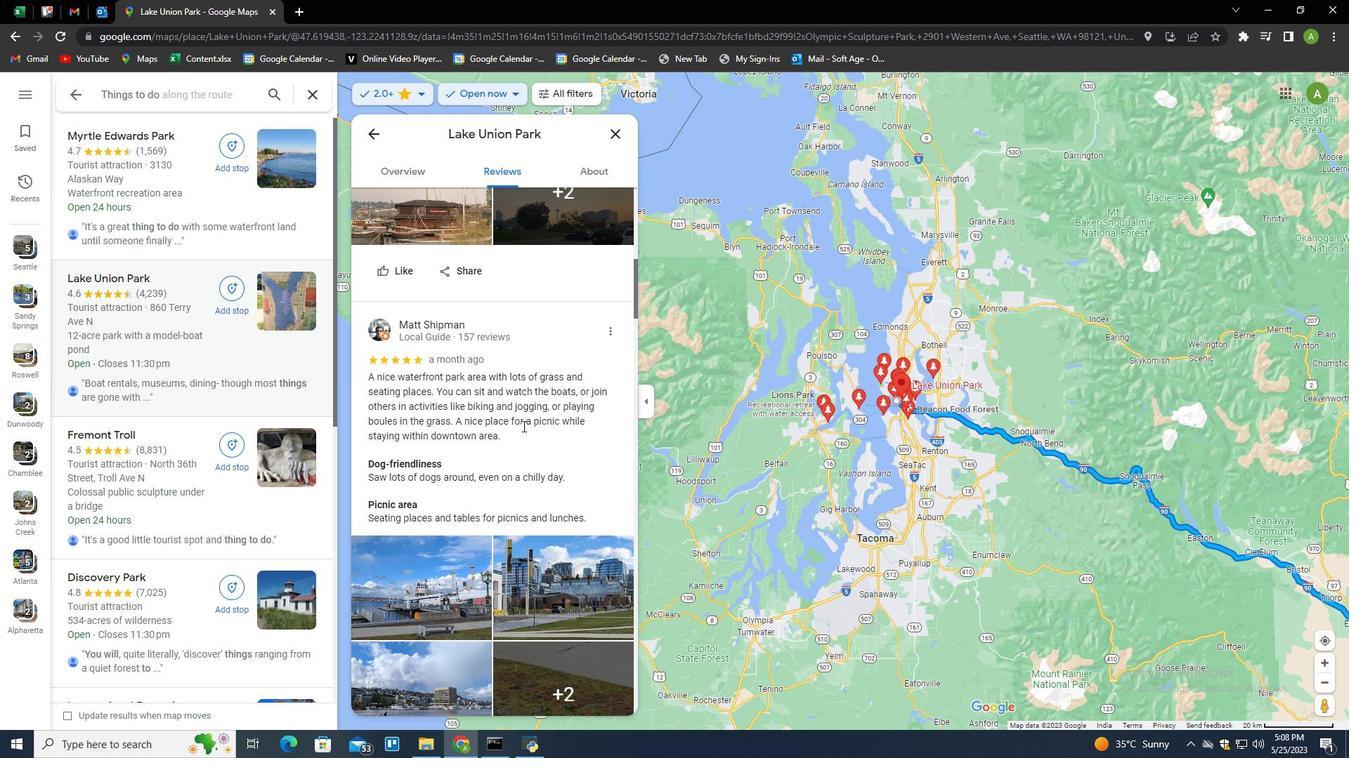 
Action: Mouse scrolled (522, 425) with delta (0, 0)
Screenshot: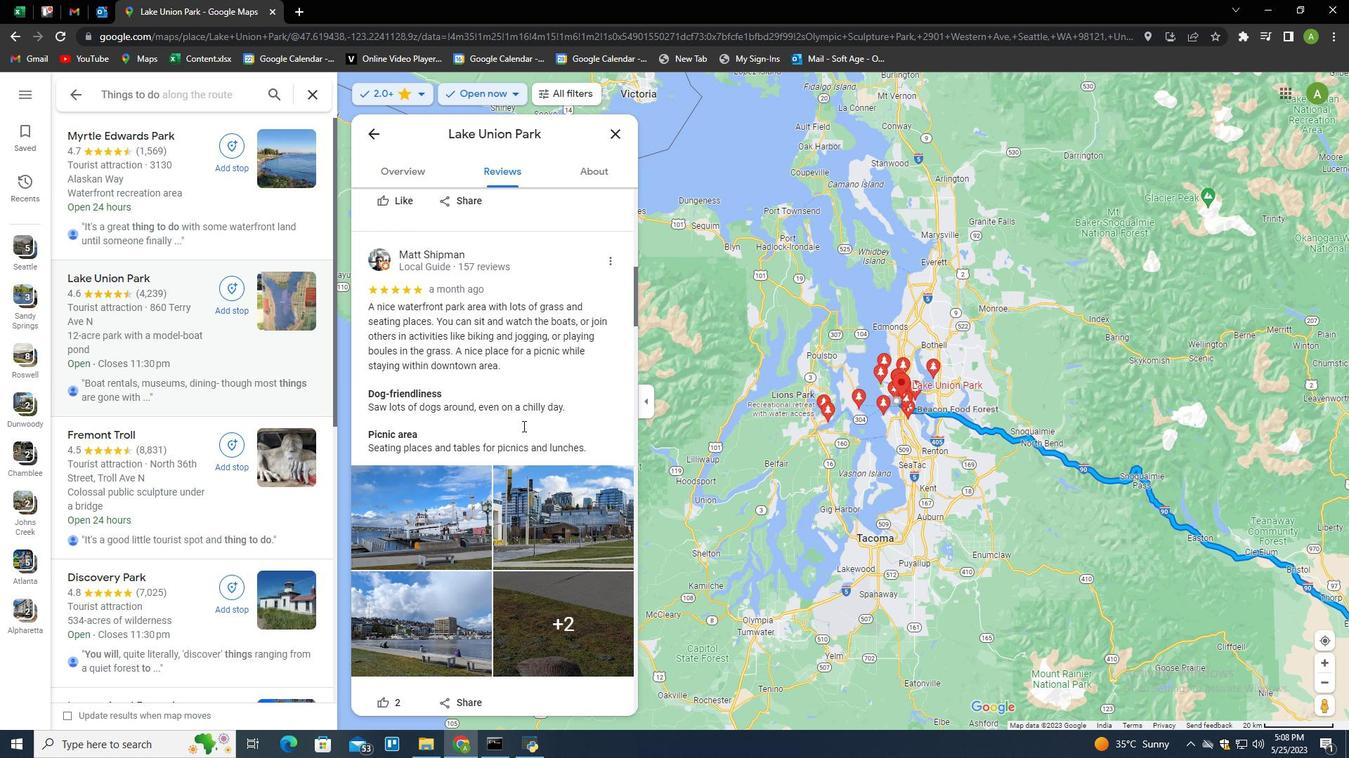 
Action: Mouse scrolled (522, 425) with delta (0, 0)
Screenshot: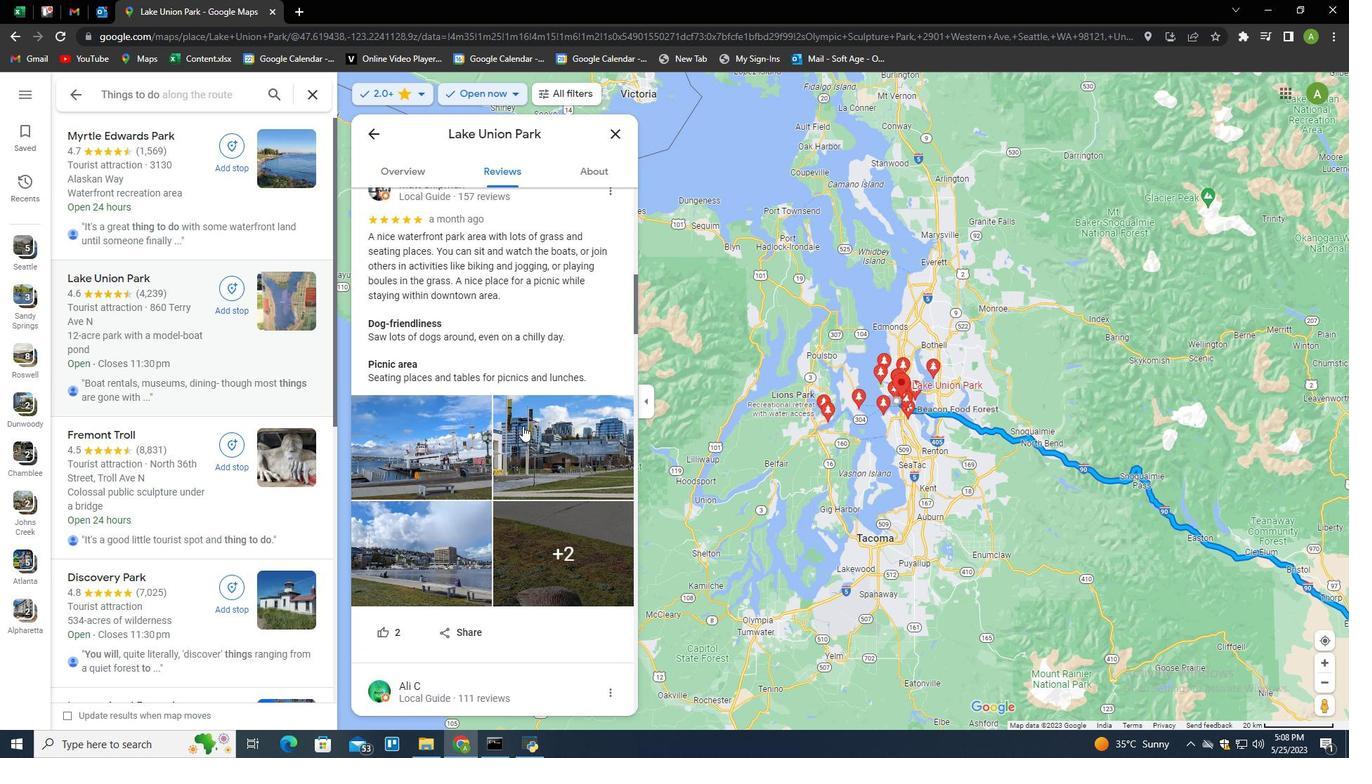 
Action: Mouse scrolled (522, 425) with delta (0, 0)
Screenshot: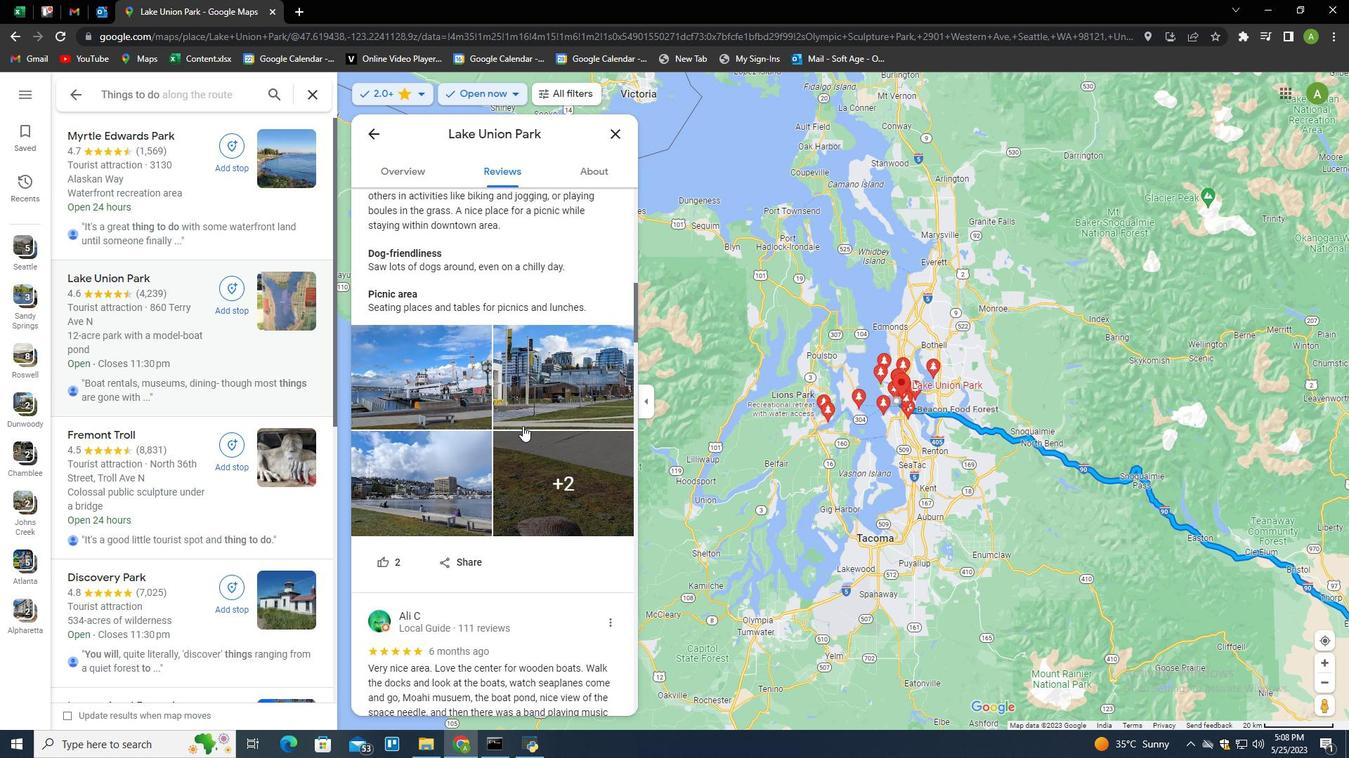 
Action: Mouse scrolled (522, 425) with delta (0, 0)
Screenshot: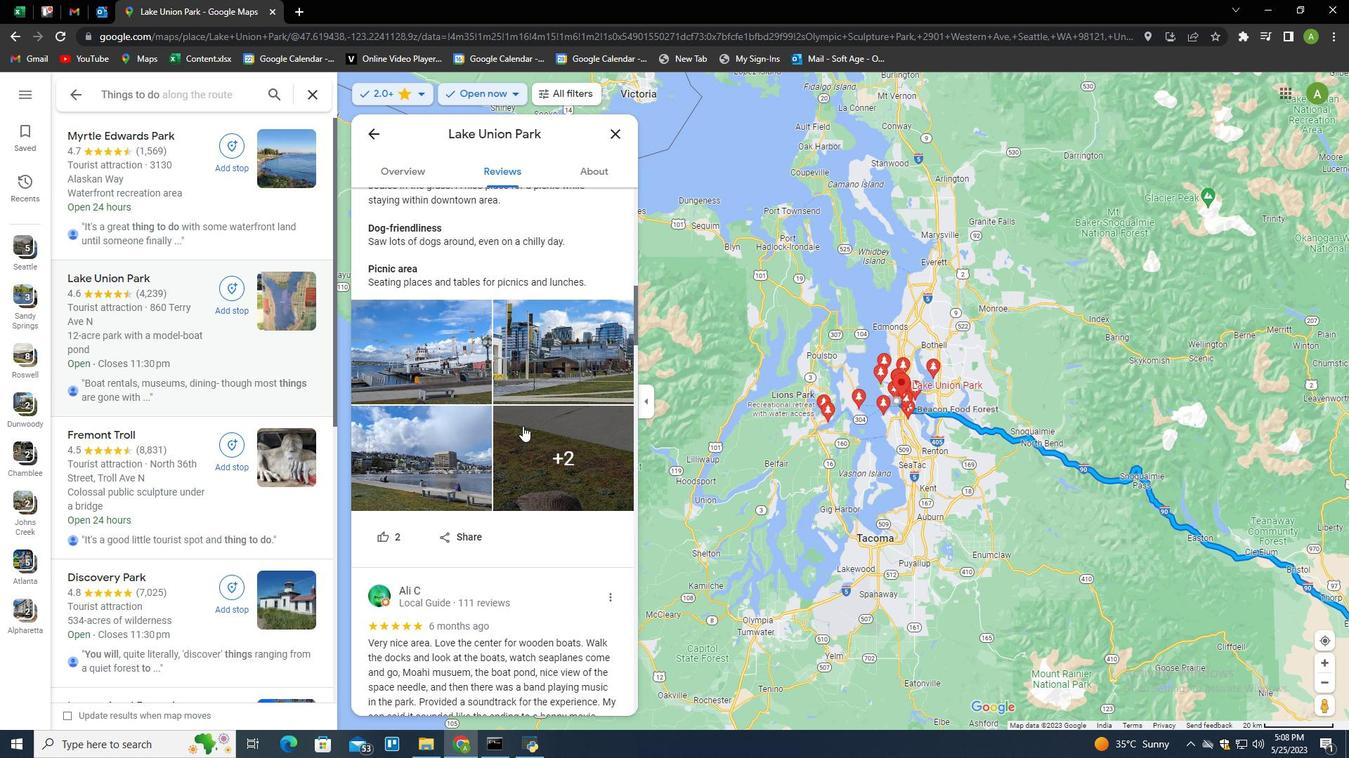 
Action: Mouse scrolled (522, 425) with delta (0, 0)
Screenshot: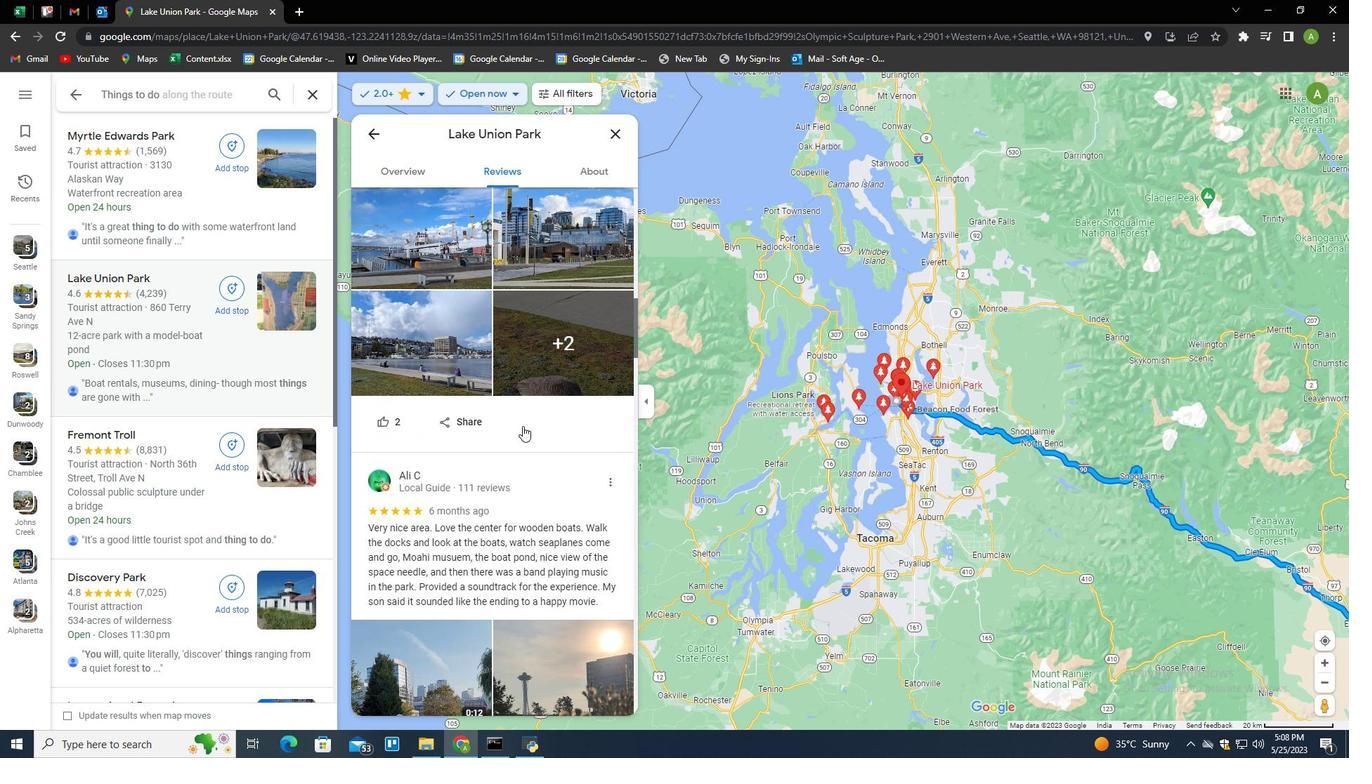 
Action: Mouse scrolled (522, 425) with delta (0, 0)
Screenshot: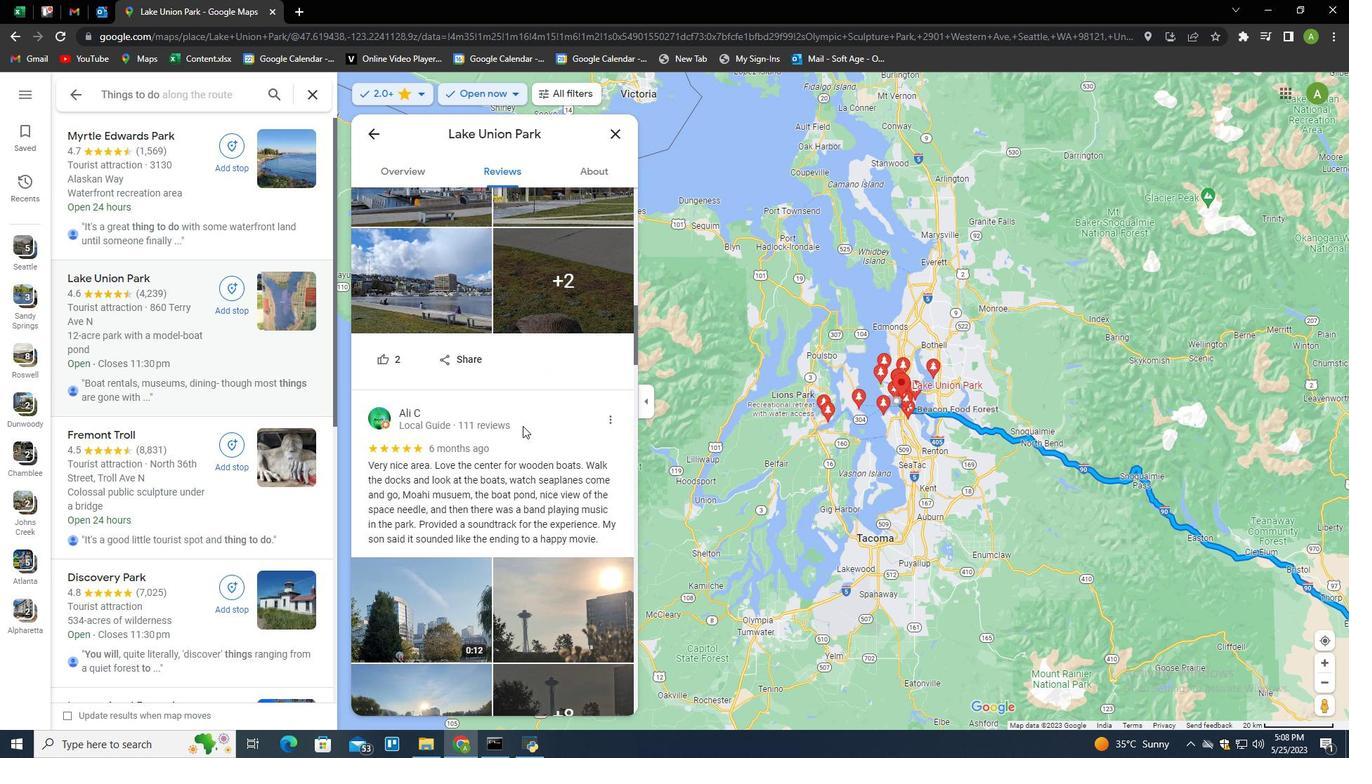
Action: Mouse scrolled (522, 425) with delta (0, 0)
Screenshot: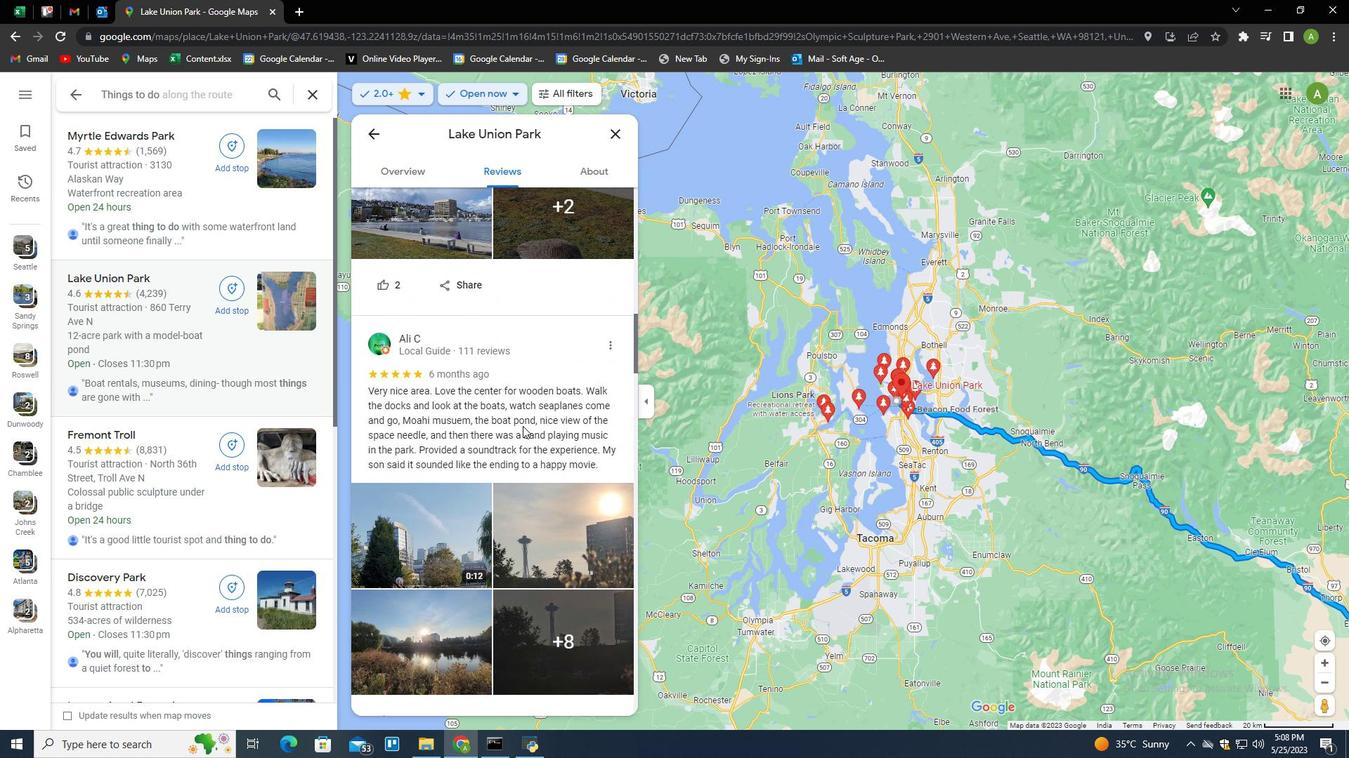 
Action: Mouse scrolled (522, 425) with delta (0, 0)
Screenshot: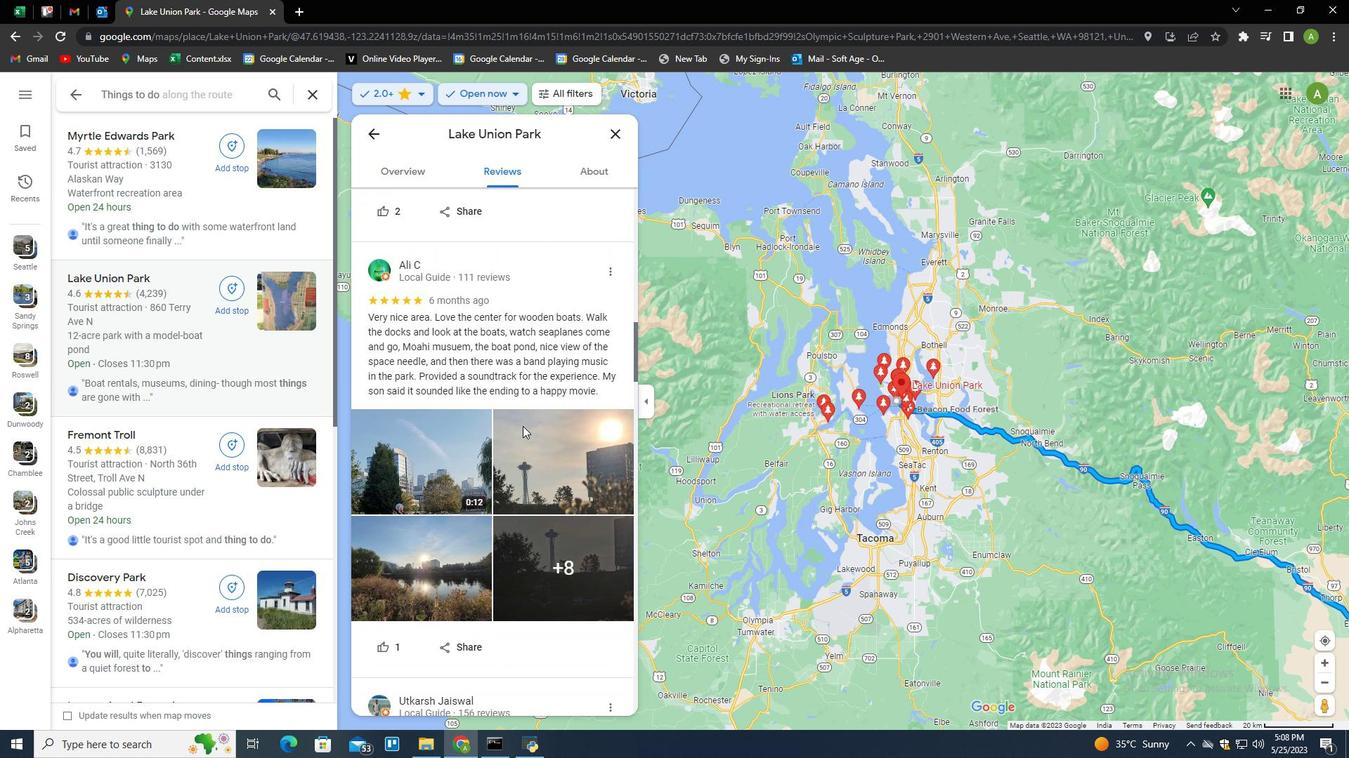 
Action: Mouse scrolled (522, 425) with delta (0, 0)
